 Task: Provide the 2023 Victory Lane Racing Xfinity Series picks for the track "Auto Club Speedway".
Action: Mouse moved to (168, 377)
Screenshot: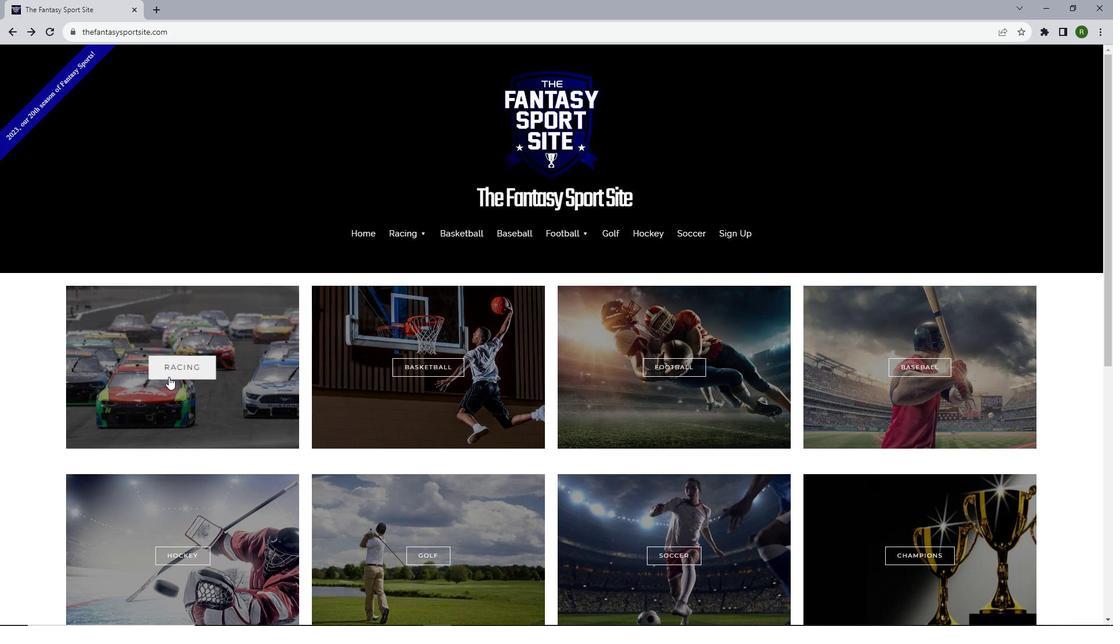 
Action: Mouse pressed left at (168, 377)
Screenshot: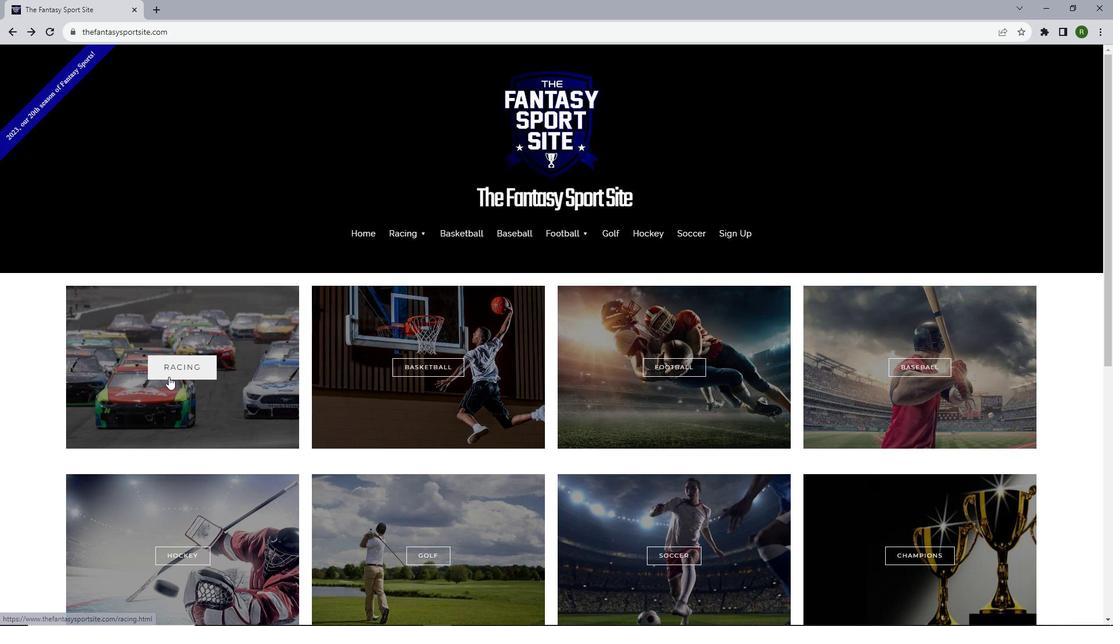 
Action: Mouse moved to (537, 512)
Screenshot: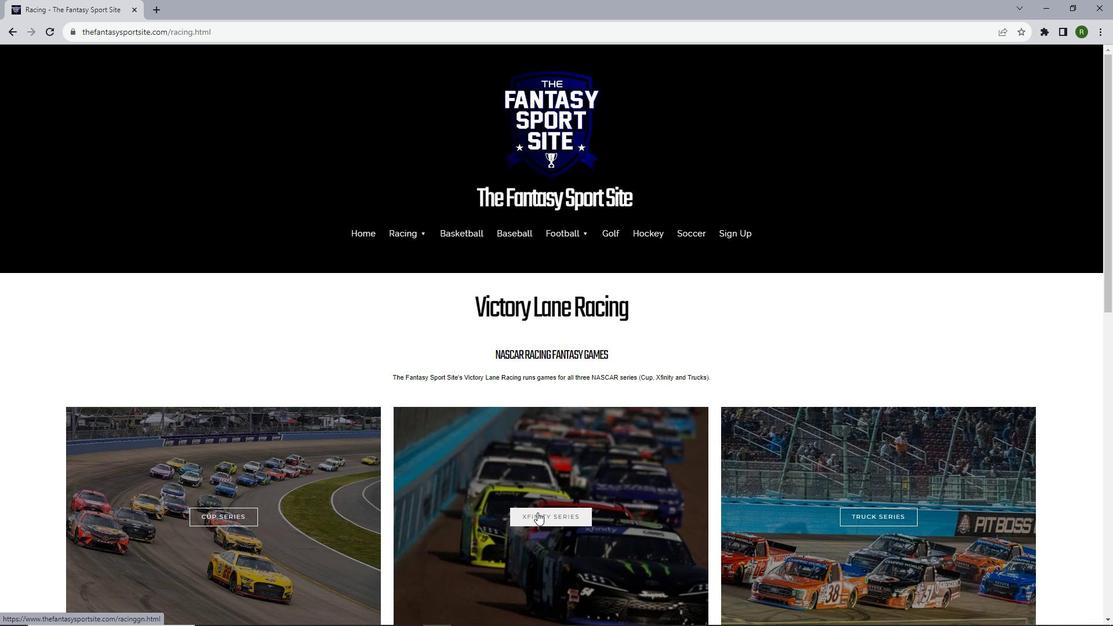 
Action: Mouse pressed left at (537, 512)
Screenshot: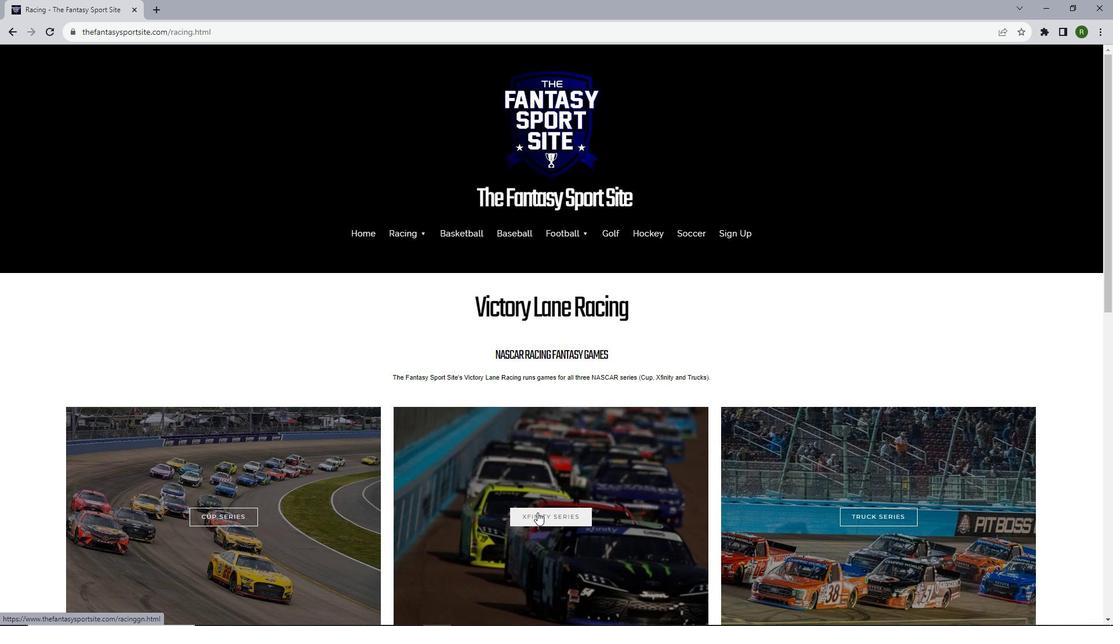 
Action: Mouse moved to (468, 369)
Screenshot: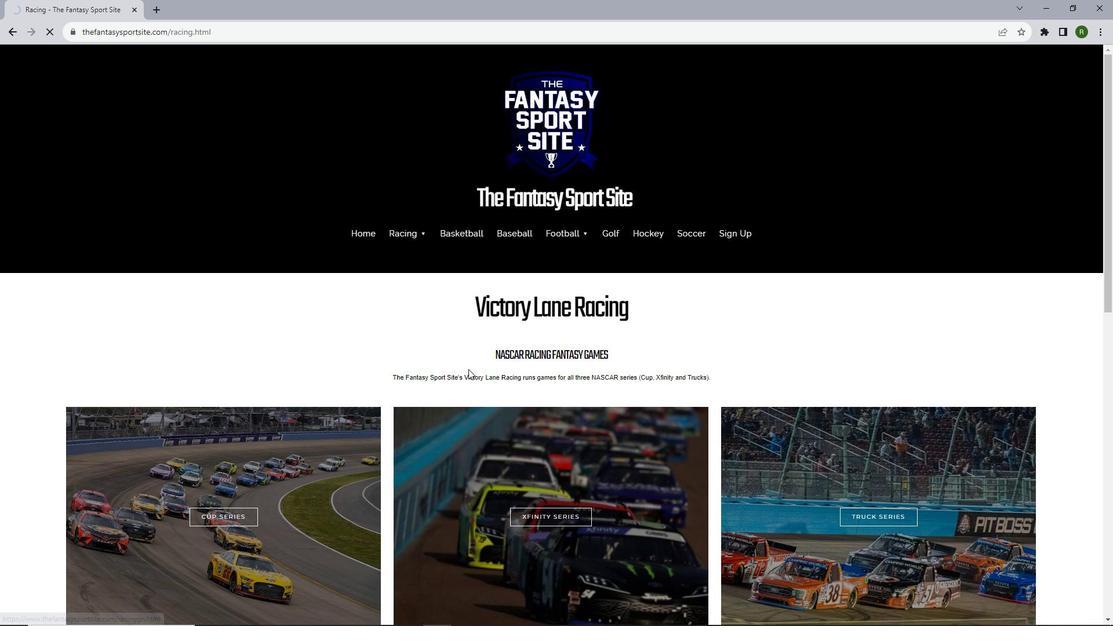 
Action: Mouse scrolled (468, 368) with delta (0, 0)
Screenshot: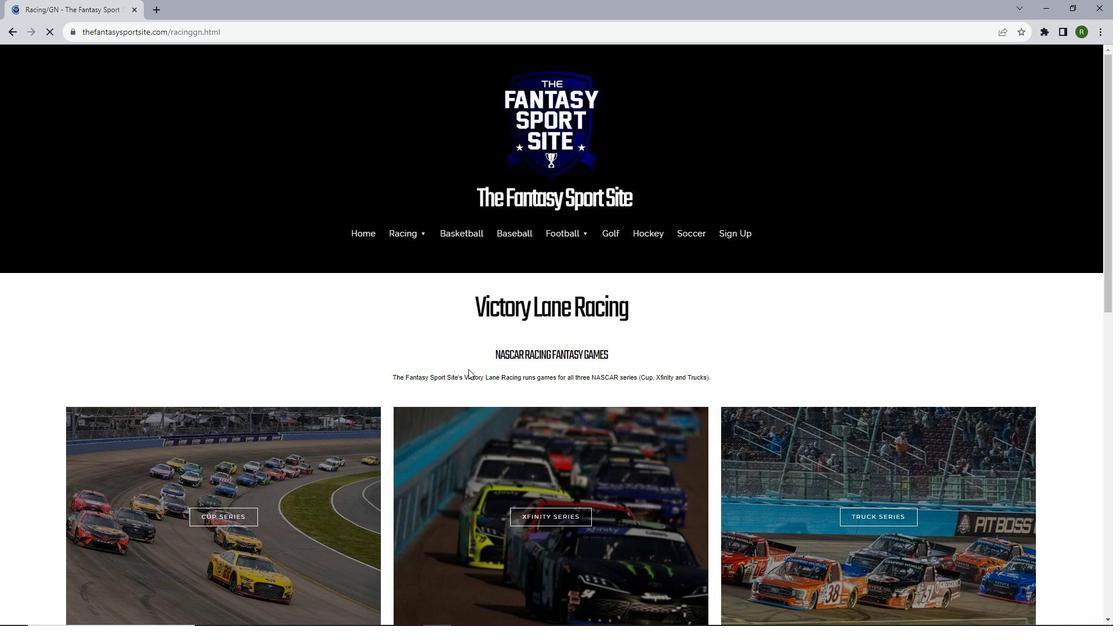 
Action: Mouse scrolled (468, 368) with delta (0, 0)
Screenshot: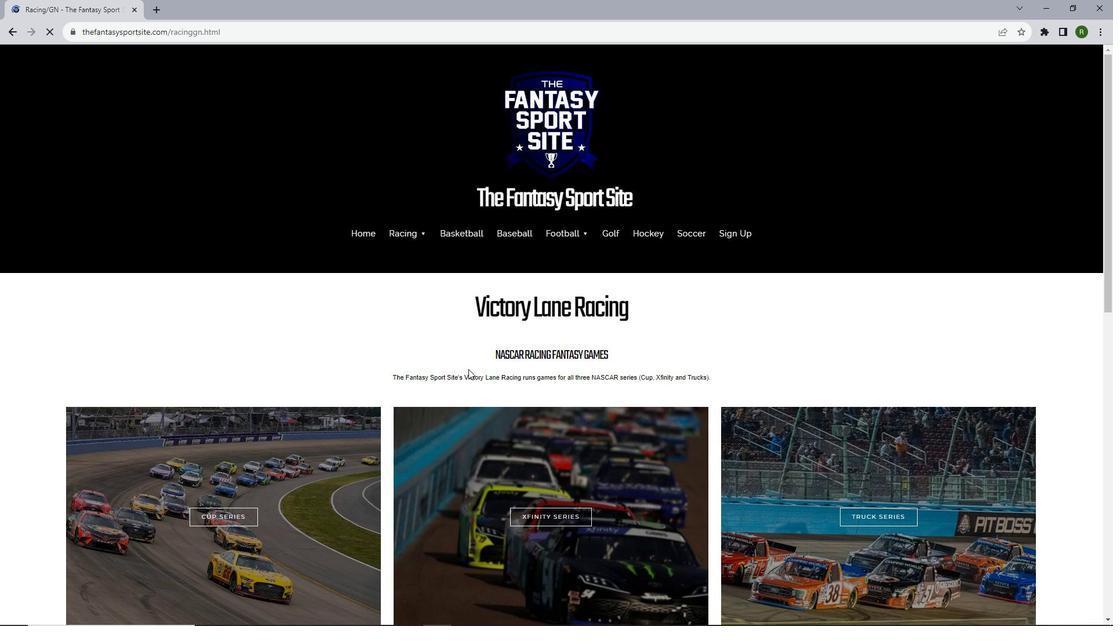 
Action: Mouse scrolled (468, 368) with delta (0, 0)
Screenshot: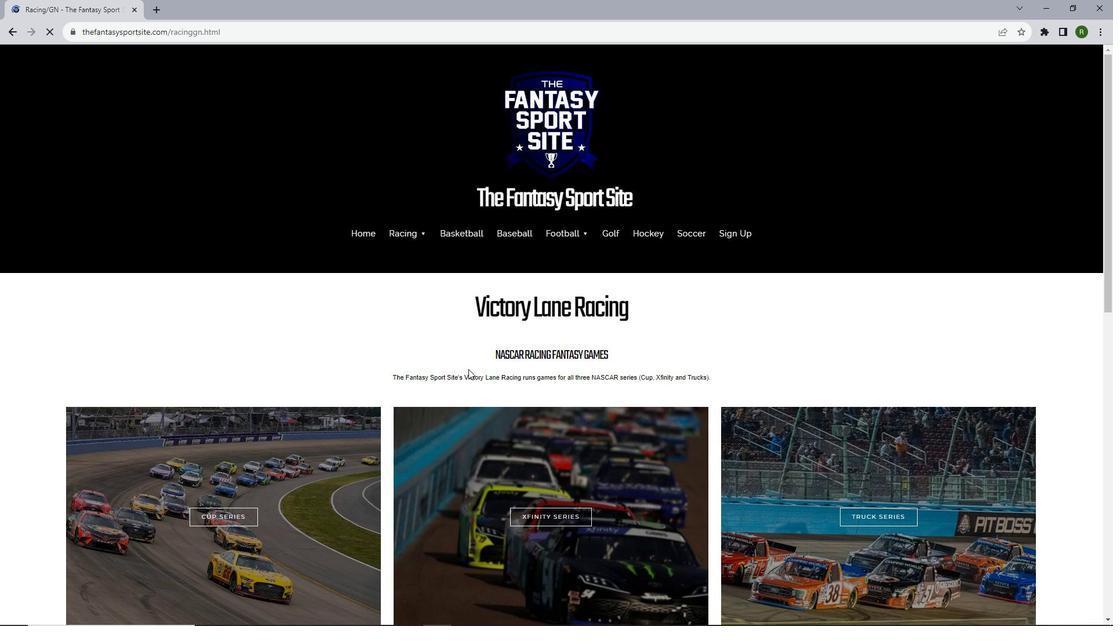
Action: Mouse scrolled (468, 368) with delta (0, 0)
Screenshot: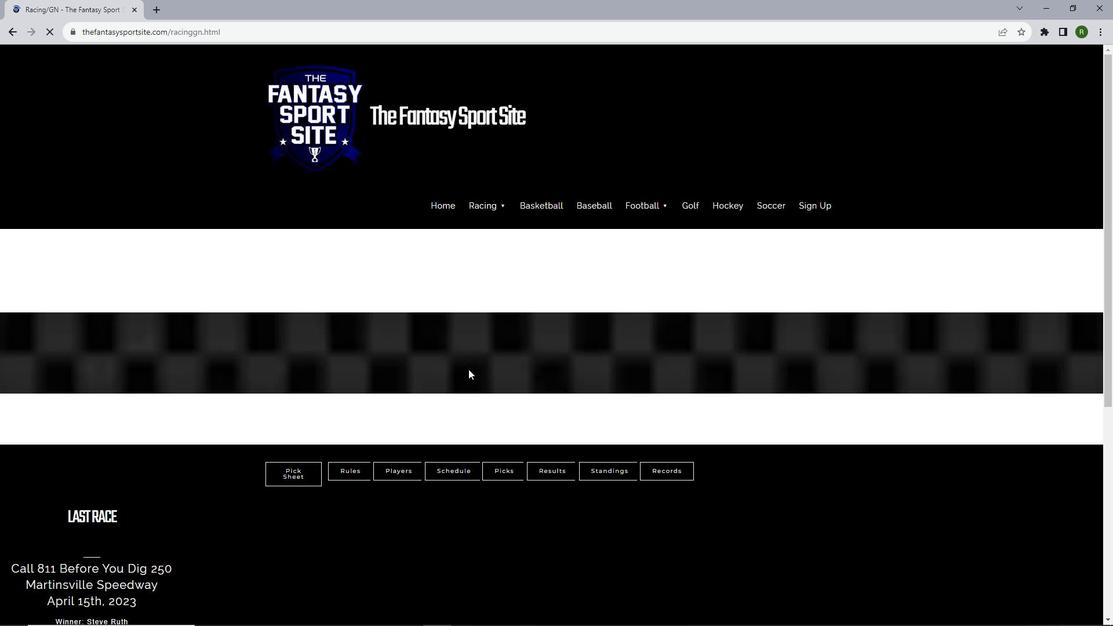 
Action: Mouse moved to (483, 376)
Screenshot: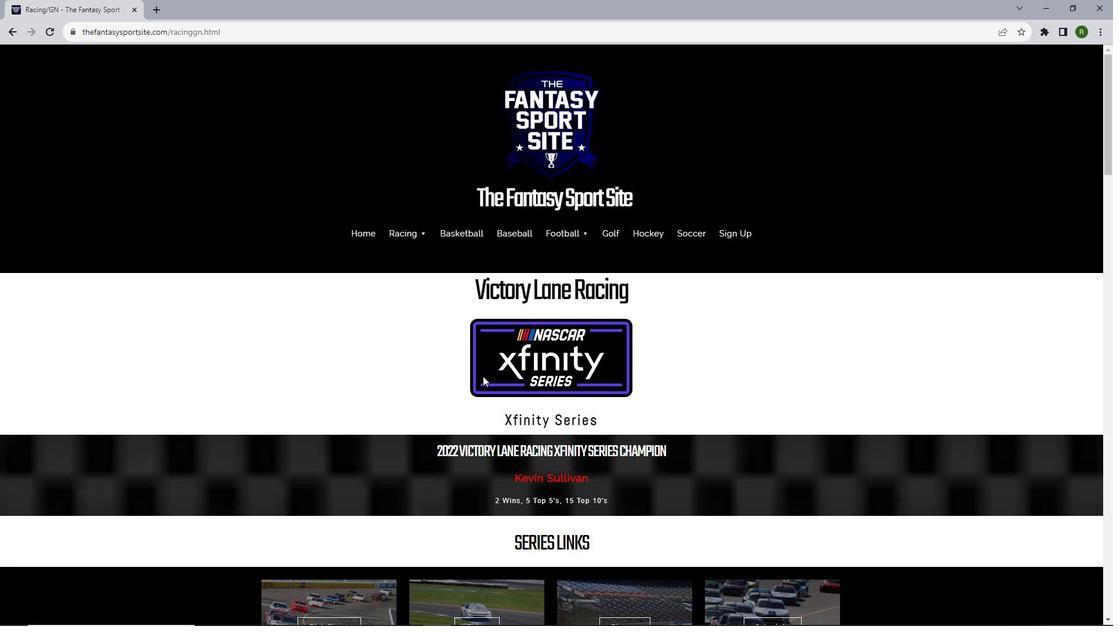 
Action: Mouse scrolled (483, 375) with delta (0, 0)
Screenshot: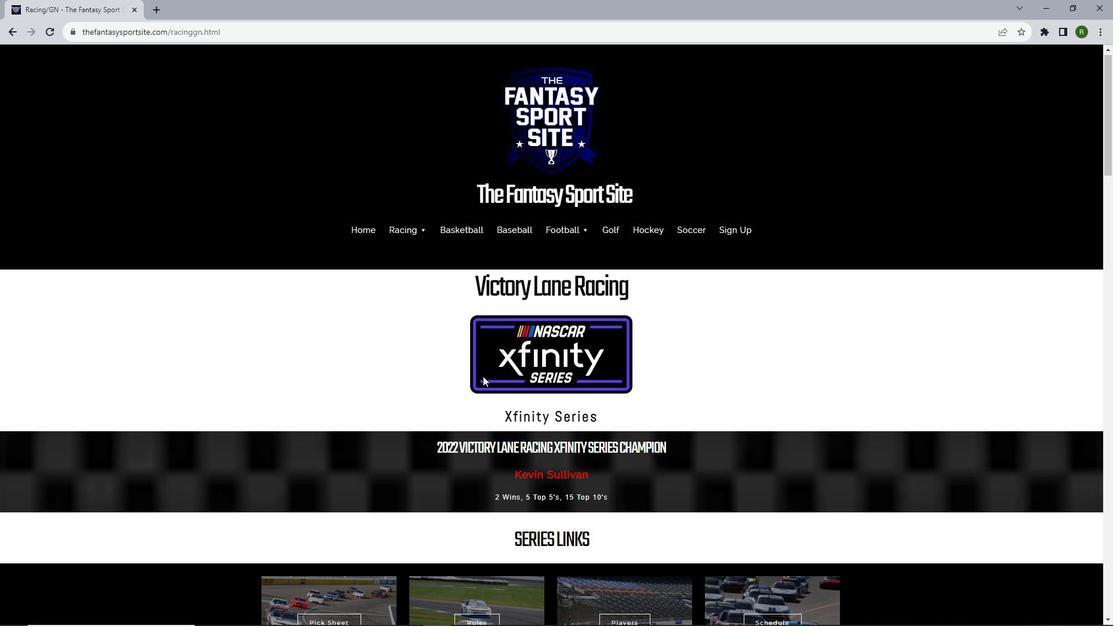 
Action: Mouse scrolled (483, 375) with delta (0, 0)
Screenshot: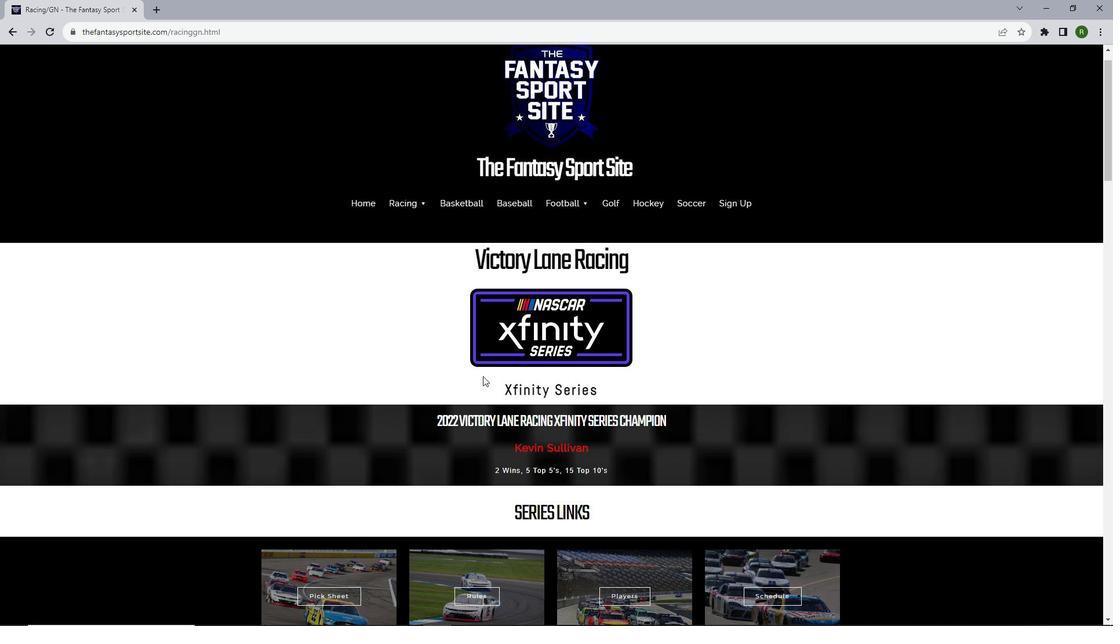 
Action: Mouse scrolled (483, 375) with delta (0, 0)
Screenshot: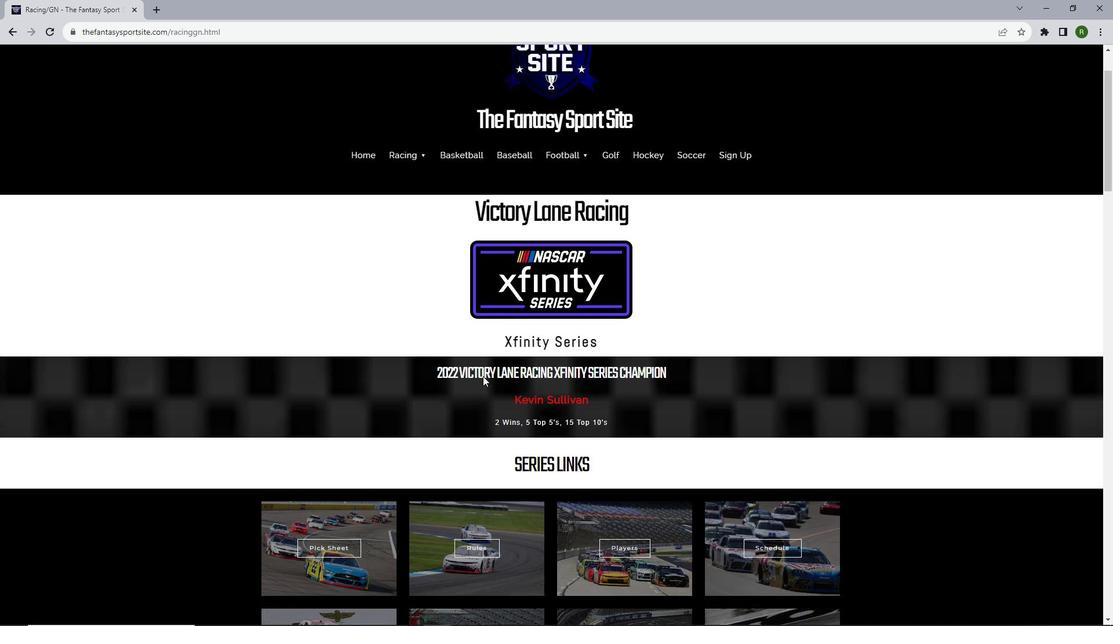 
Action: Mouse scrolled (483, 375) with delta (0, 0)
Screenshot: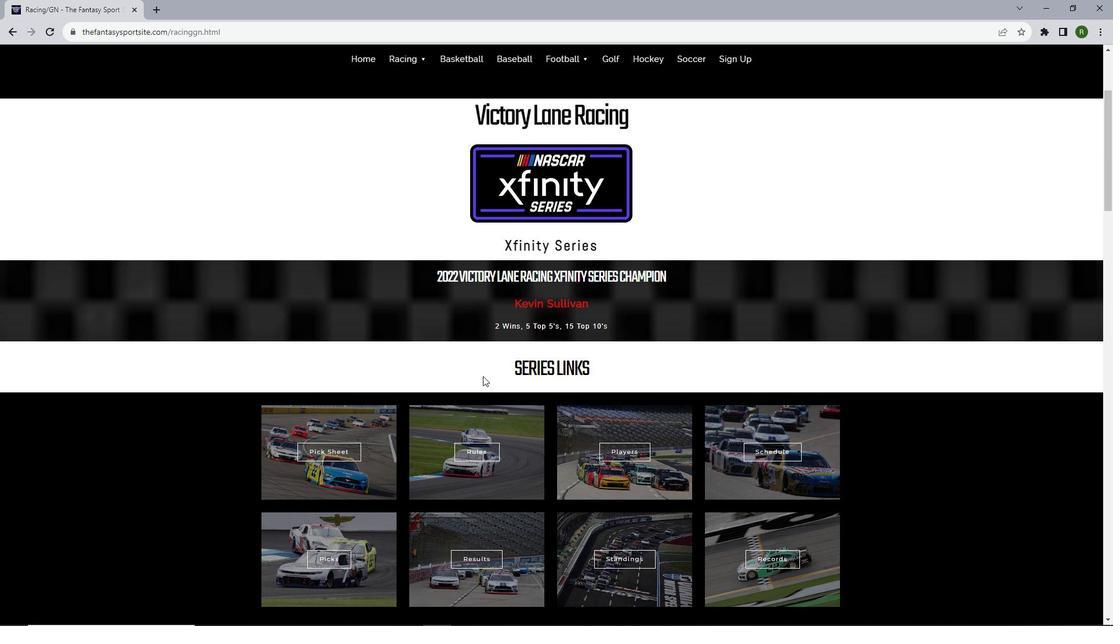 
Action: Mouse scrolled (483, 375) with delta (0, 0)
Screenshot: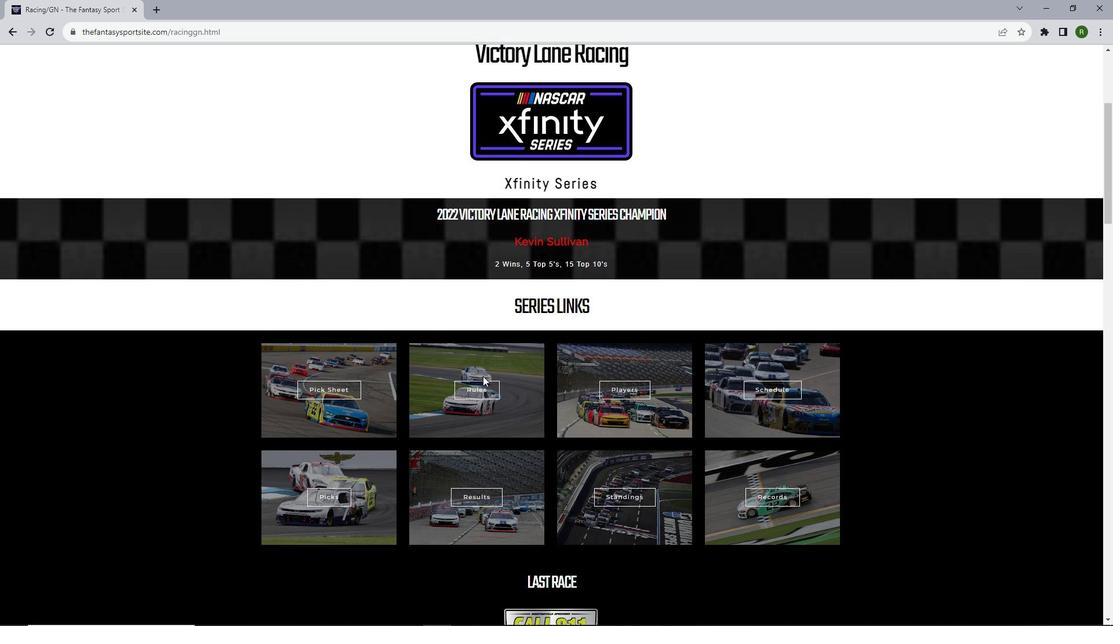 
Action: Mouse scrolled (483, 375) with delta (0, 0)
Screenshot: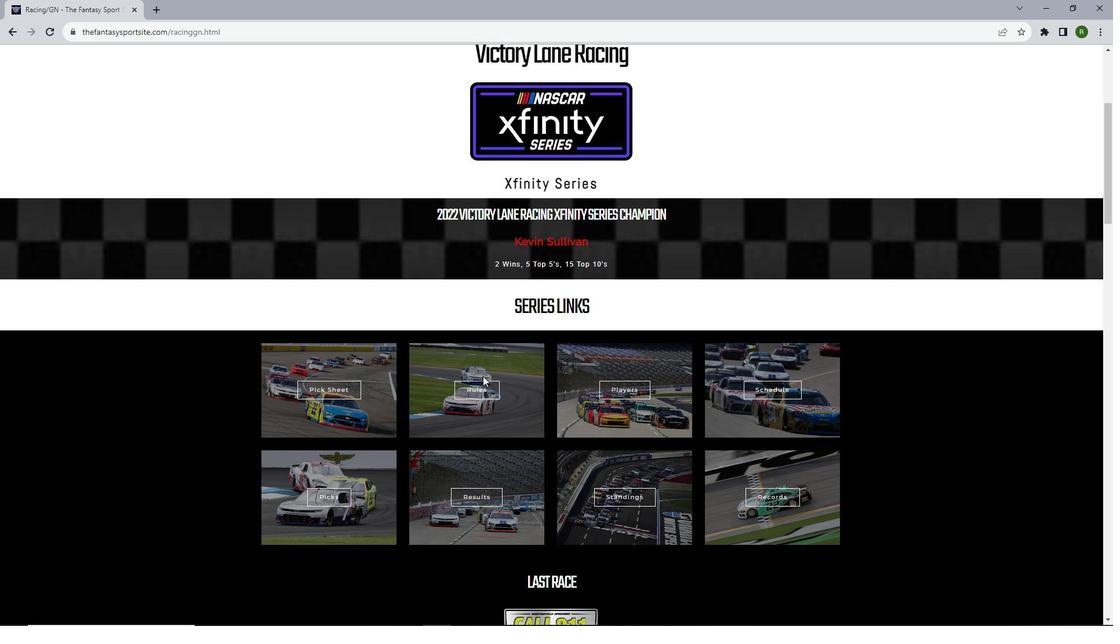 
Action: Mouse moved to (318, 388)
Screenshot: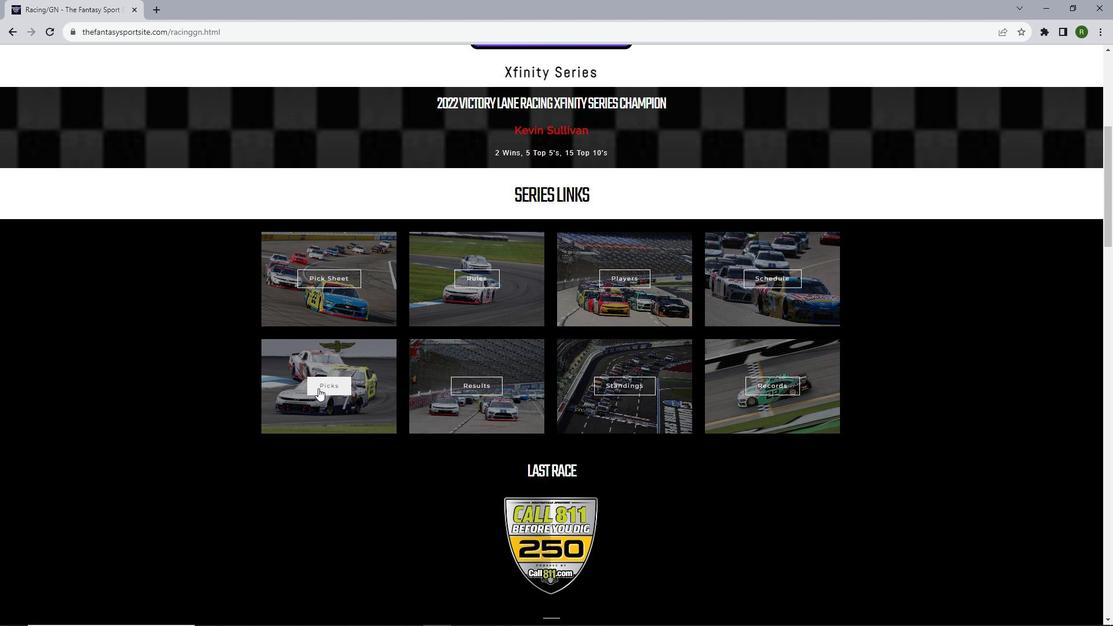 
Action: Mouse pressed left at (318, 388)
Screenshot: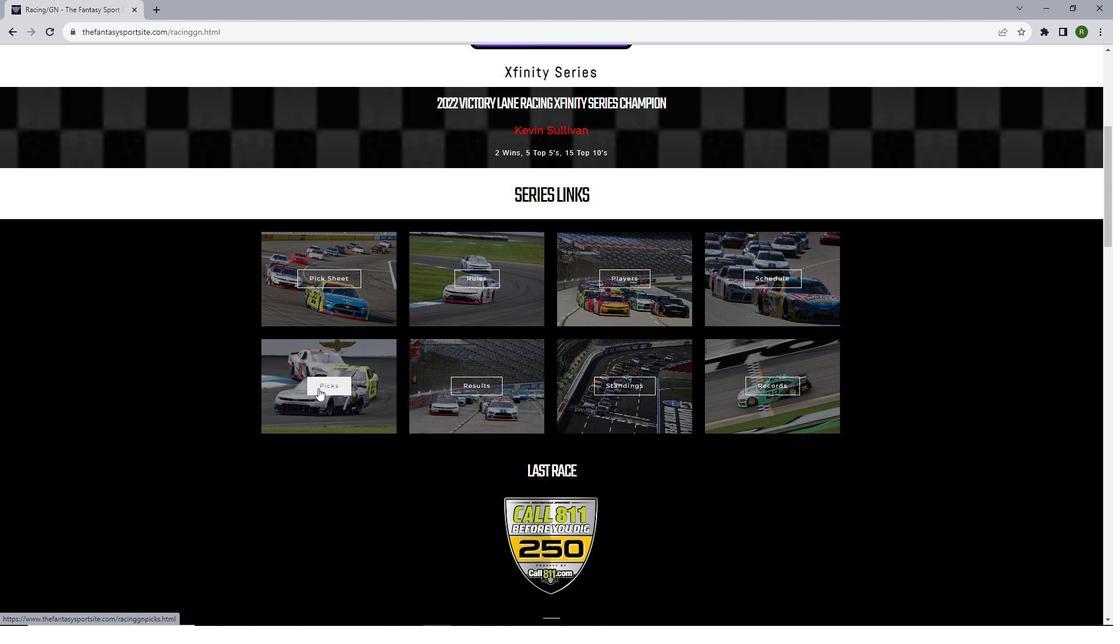 
Action: Mouse moved to (467, 329)
Screenshot: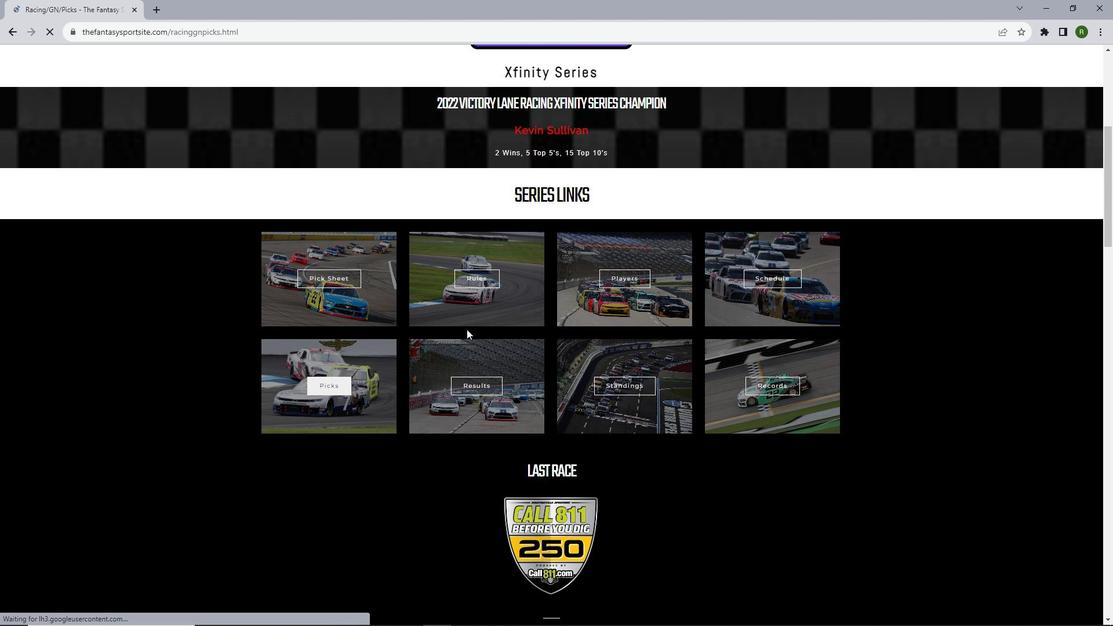
Action: Mouse scrolled (467, 328) with delta (0, 0)
Screenshot: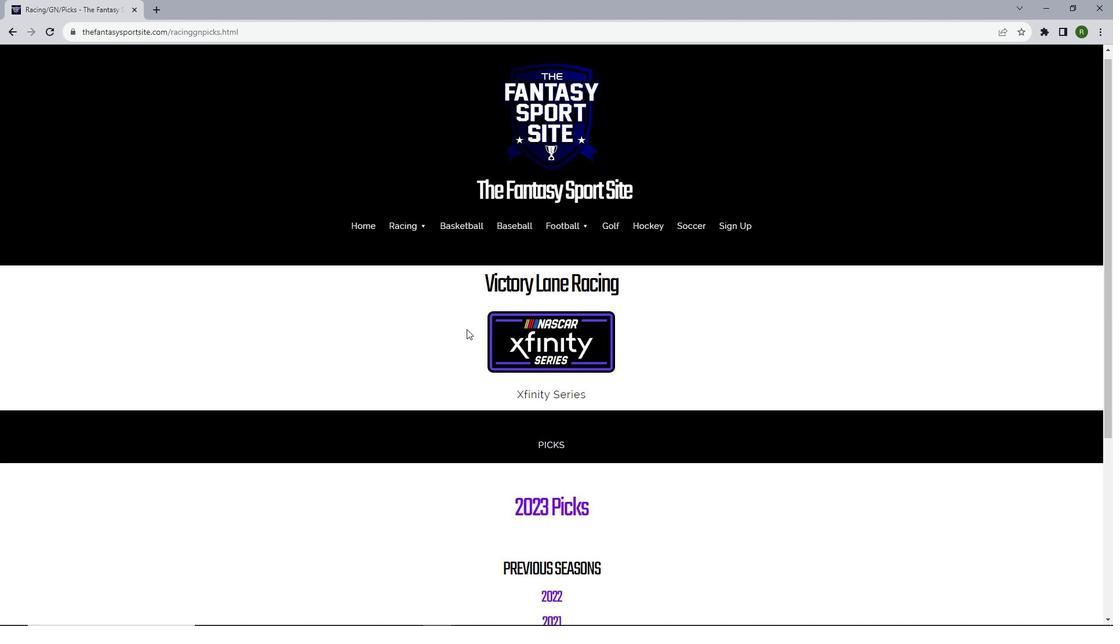 
Action: Mouse scrolled (467, 328) with delta (0, 0)
Screenshot: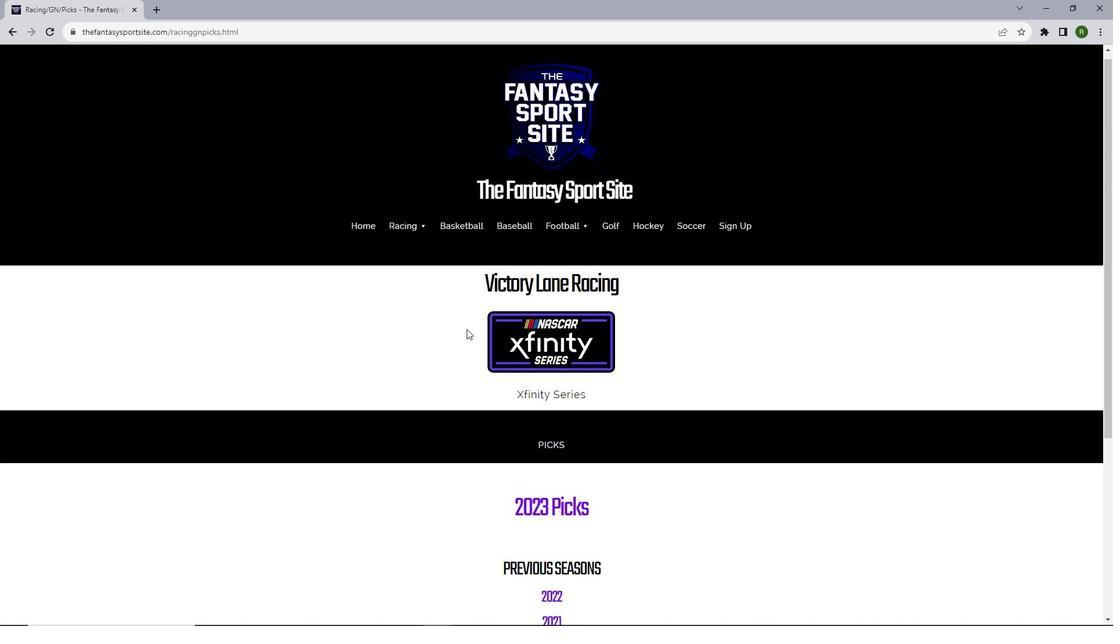 
Action: Mouse moved to (558, 392)
Screenshot: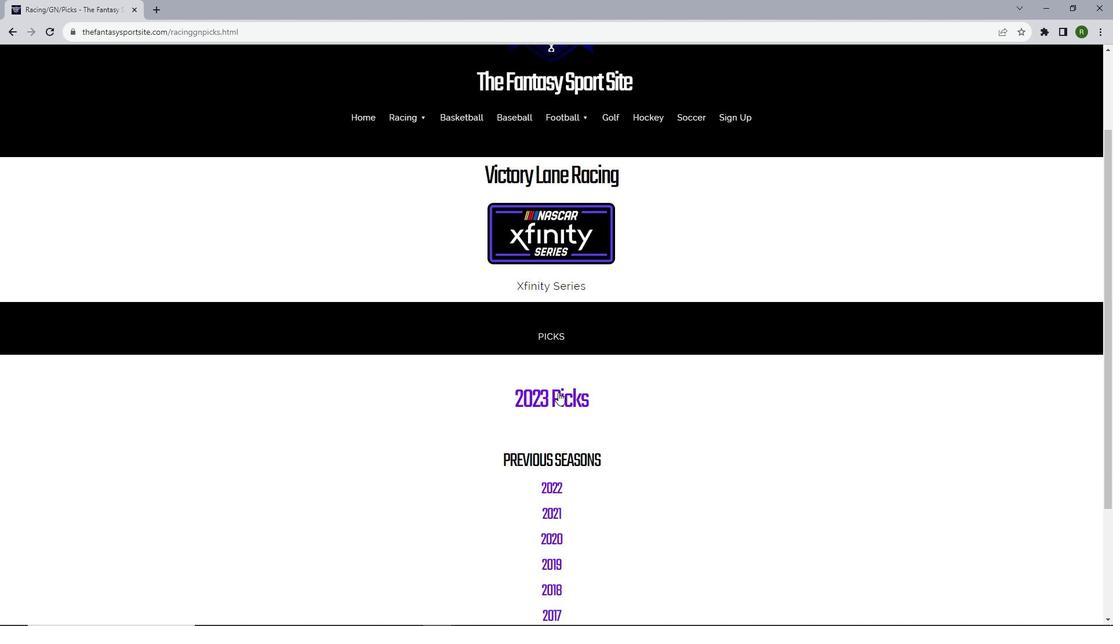 
Action: Mouse pressed left at (558, 392)
Screenshot: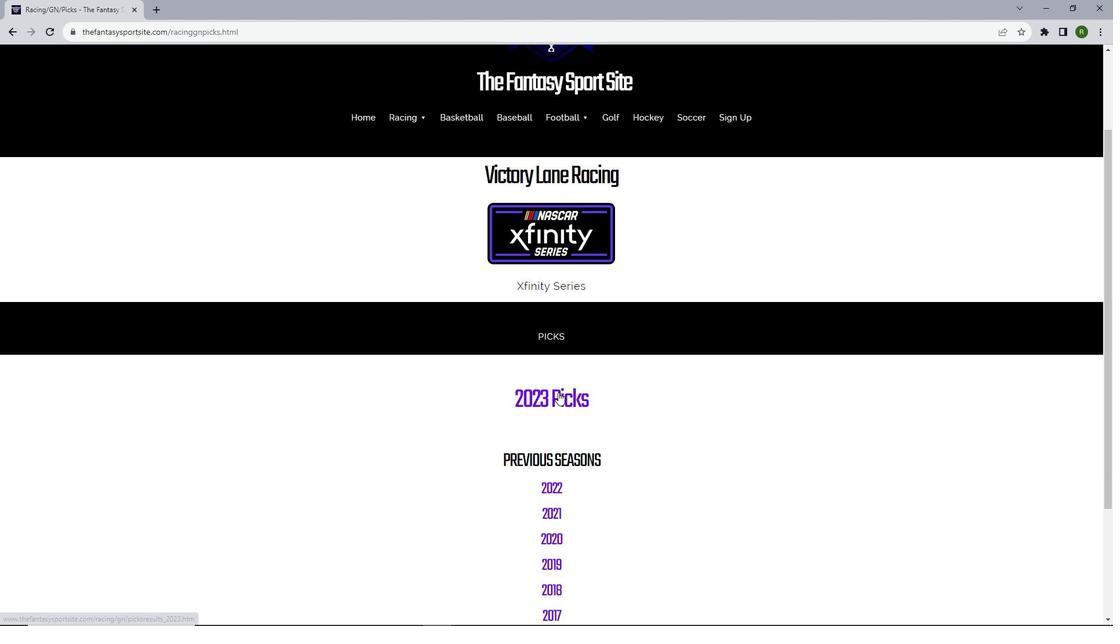 
Action: Mouse moved to (546, 129)
Screenshot: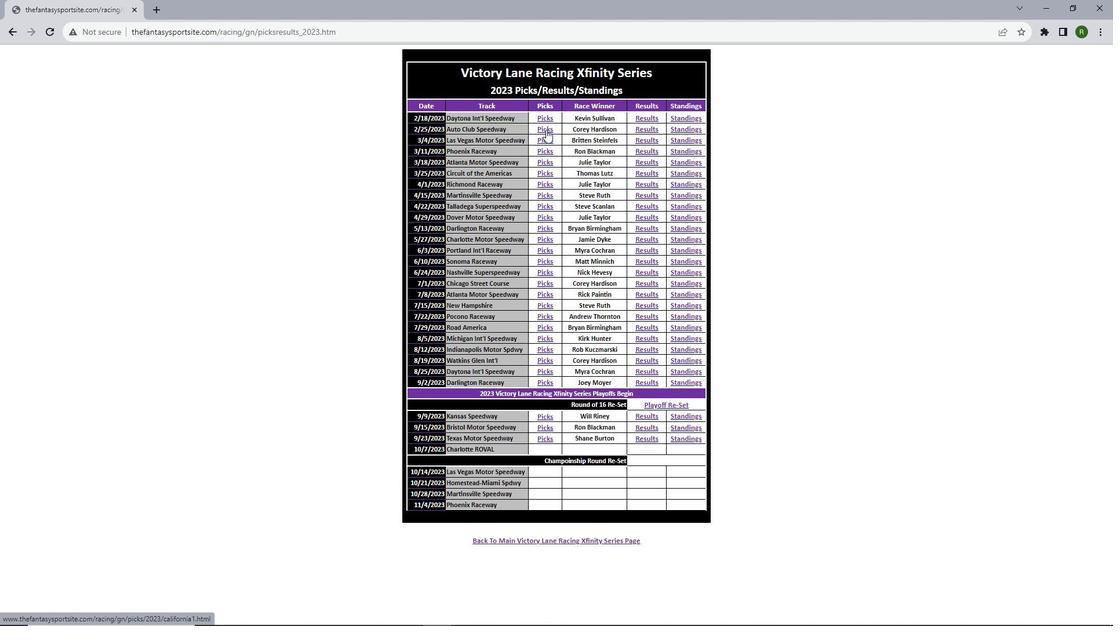 
Action: Mouse pressed left at (546, 129)
Screenshot: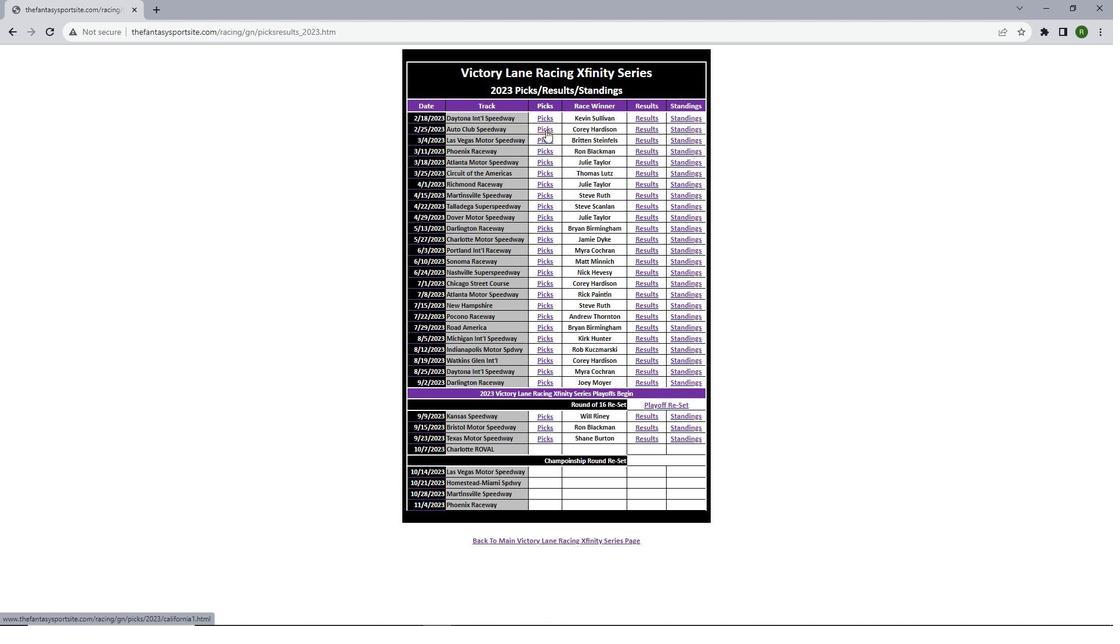 
Action: Mouse moved to (544, 146)
Screenshot: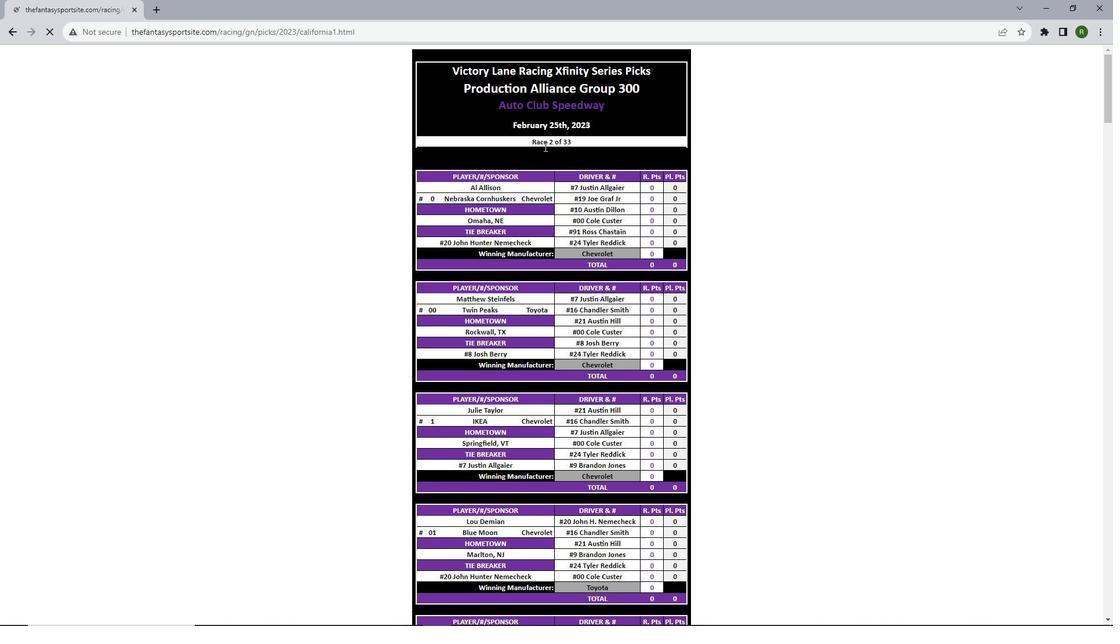 
Action: Mouse scrolled (544, 146) with delta (0, 0)
Screenshot: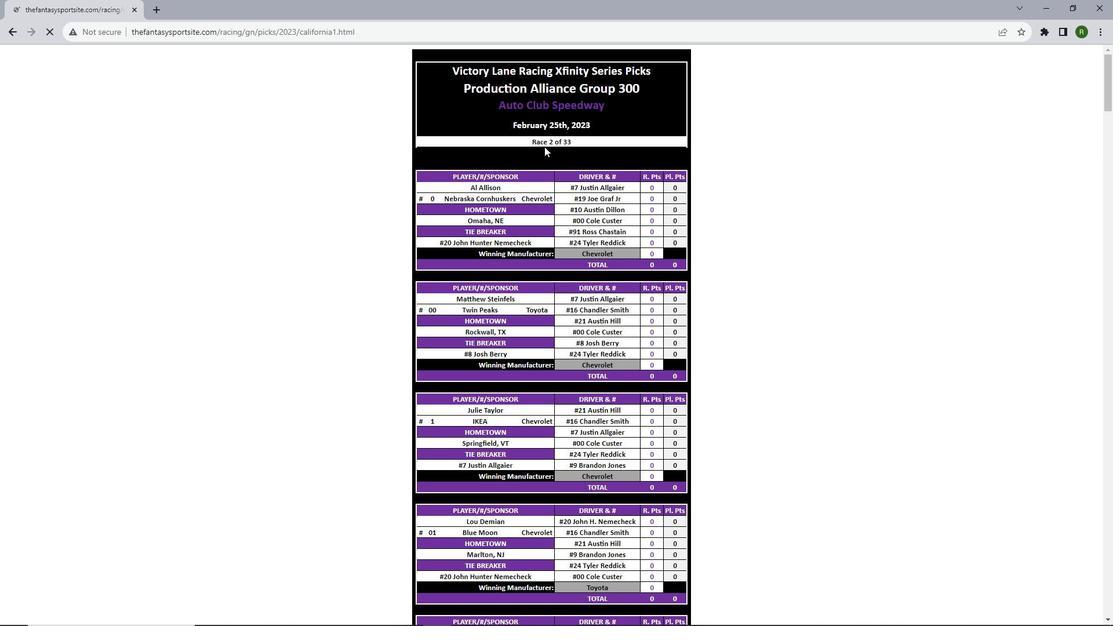 
Action: Mouse scrolled (544, 146) with delta (0, 0)
Screenshot: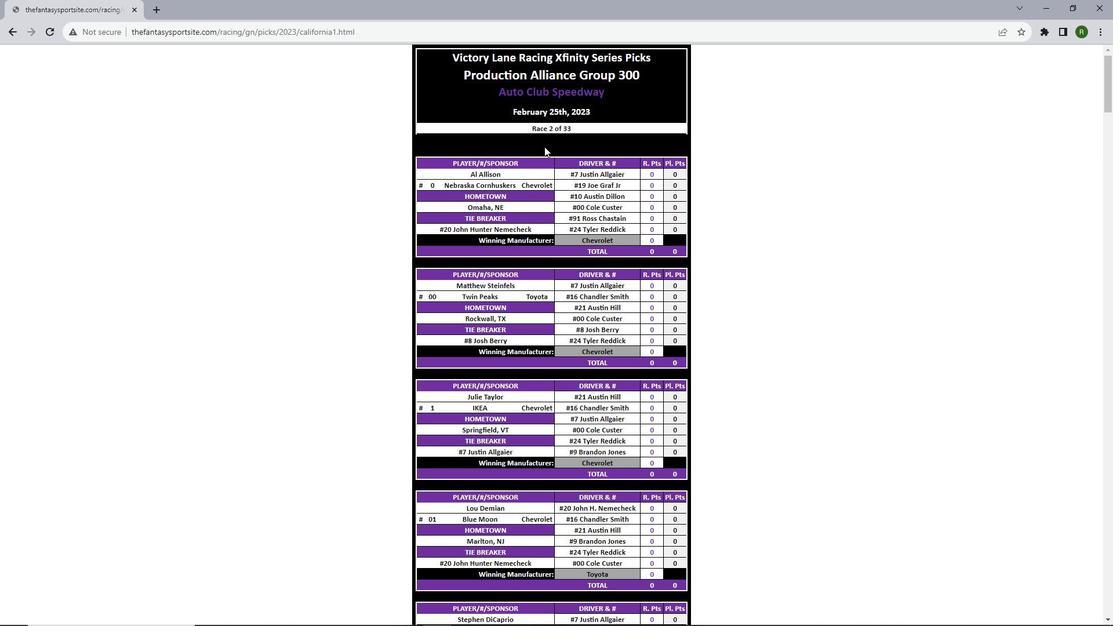 
Action: Mouse scrolled (544, 146) with delta (0, 0)
Screenshot: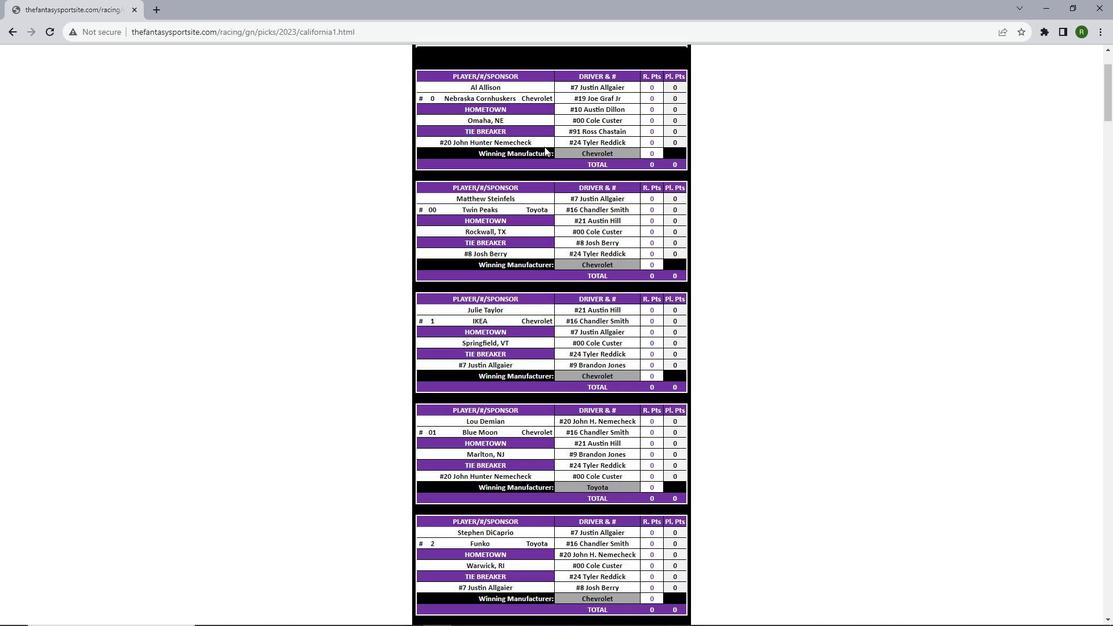 
Action: Mouse scrolled (544, 146) with delta (0, 0)
Screenshot: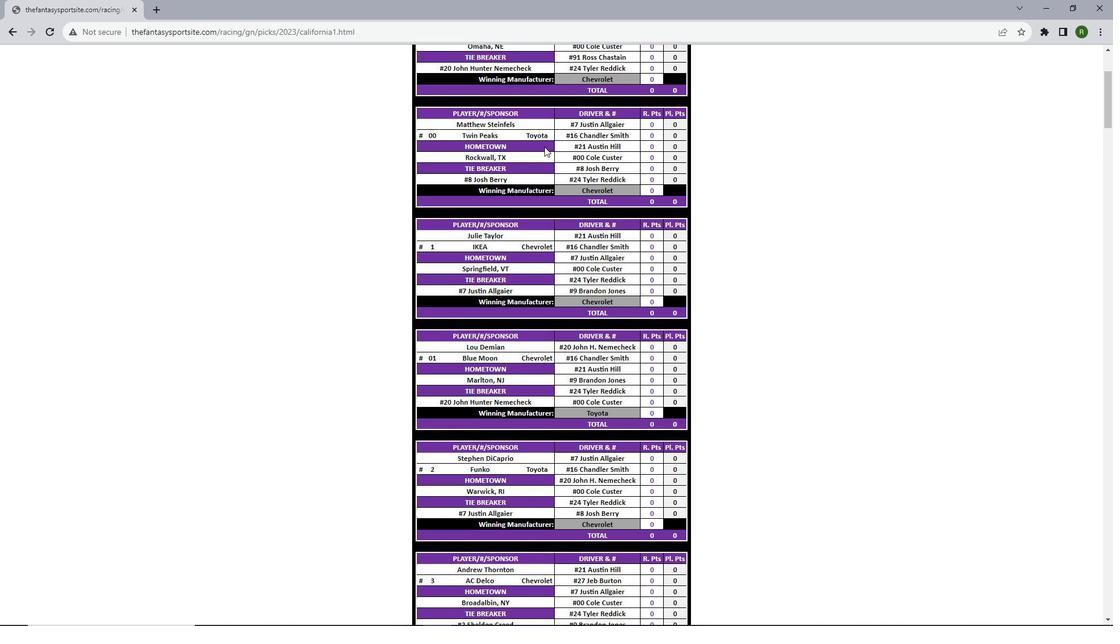 
Action: Mouse scrolled (544, 146) with delta (0, 0)
Screenshot: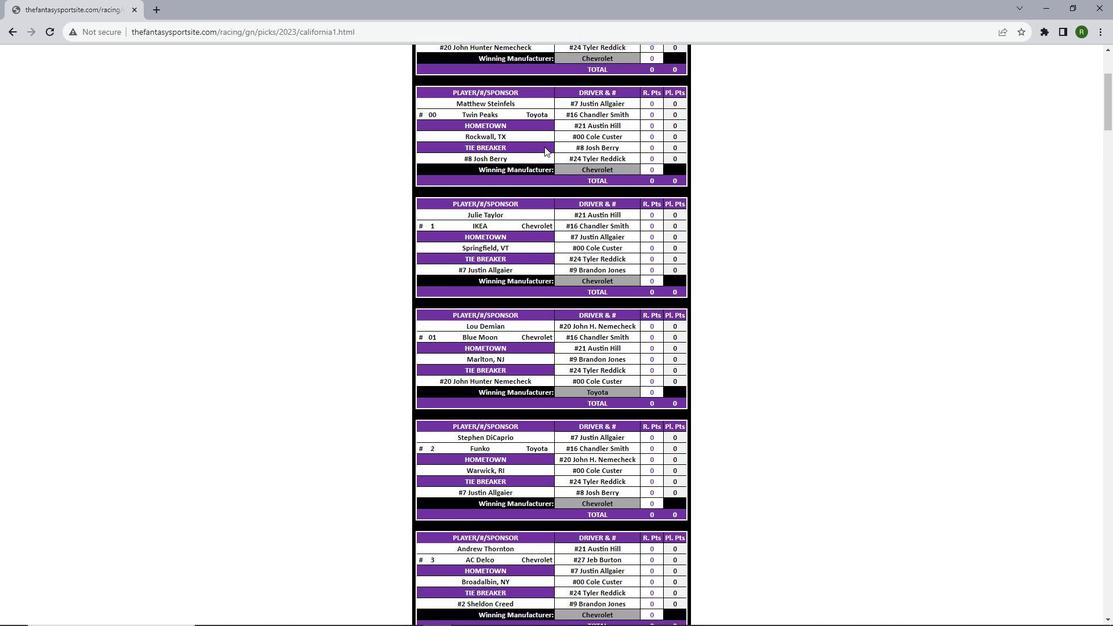 
Action: Mouse scrolled (544, 146) with delta (0, 0)
Screenshot: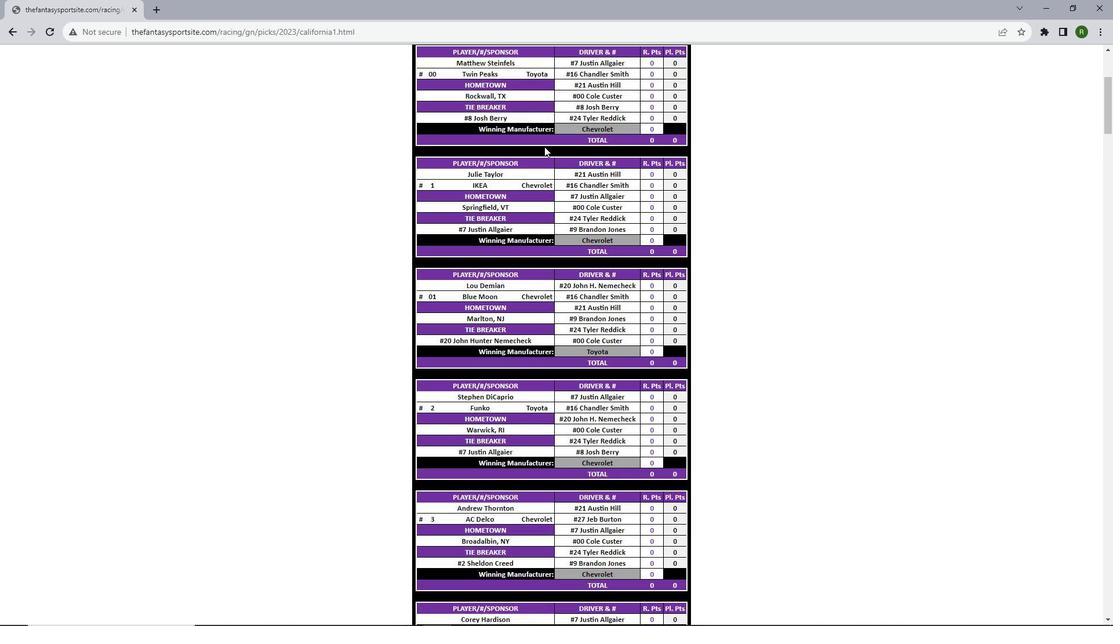 
Action: Mouse scrolled (544, 146) with delta (0, 0)
Screenshot: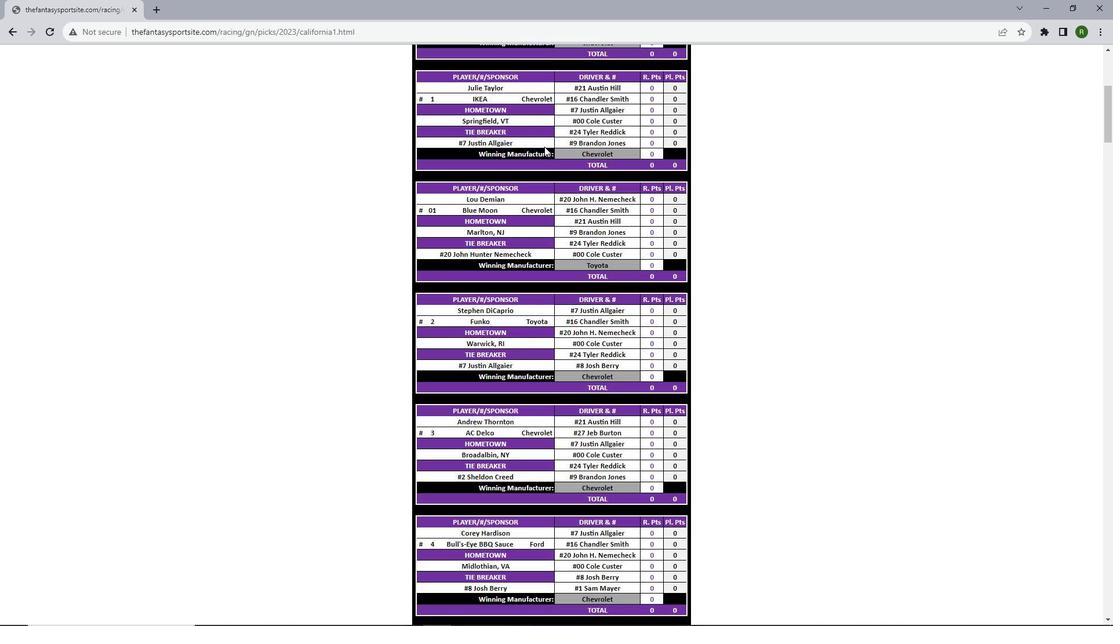 
Action: Mouse scrolled (544, 146) with delta (0, 0)
Screenshot: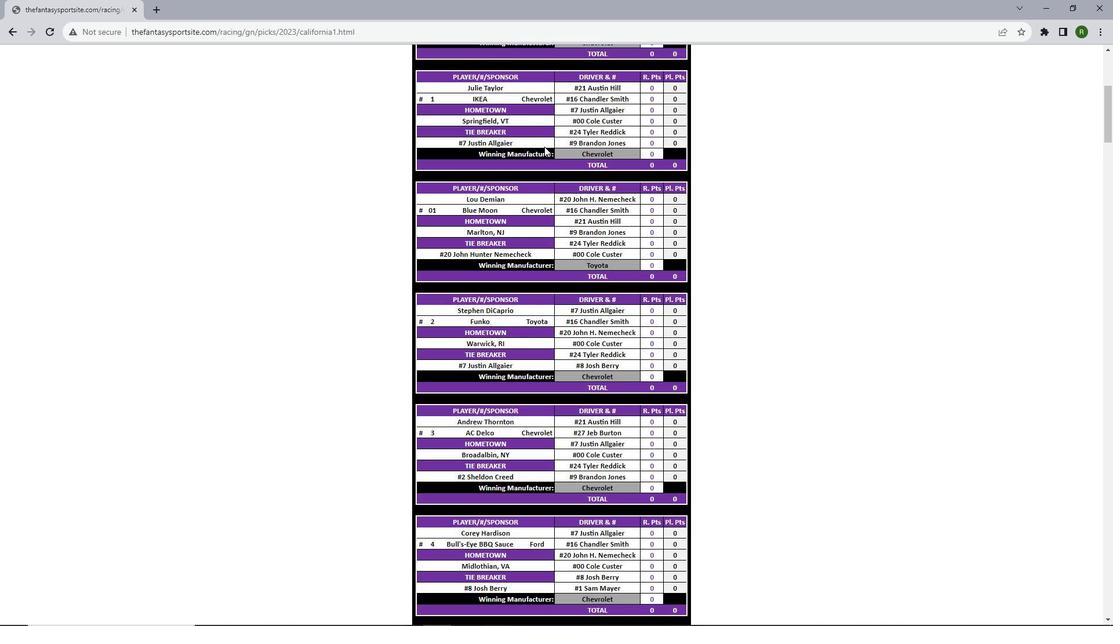 
Action: Mouse scrolled (544, 146) with delta (0, 0)
Screenshot: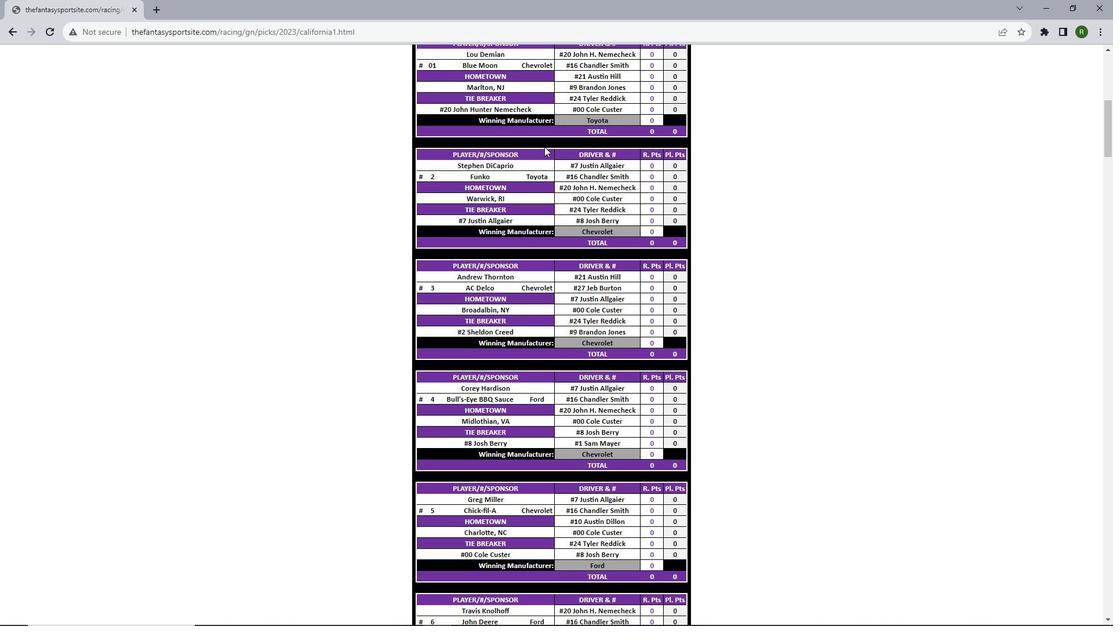 
Action: Mouse scrolled (544, 146) with delta (0, 0)
Screenshot: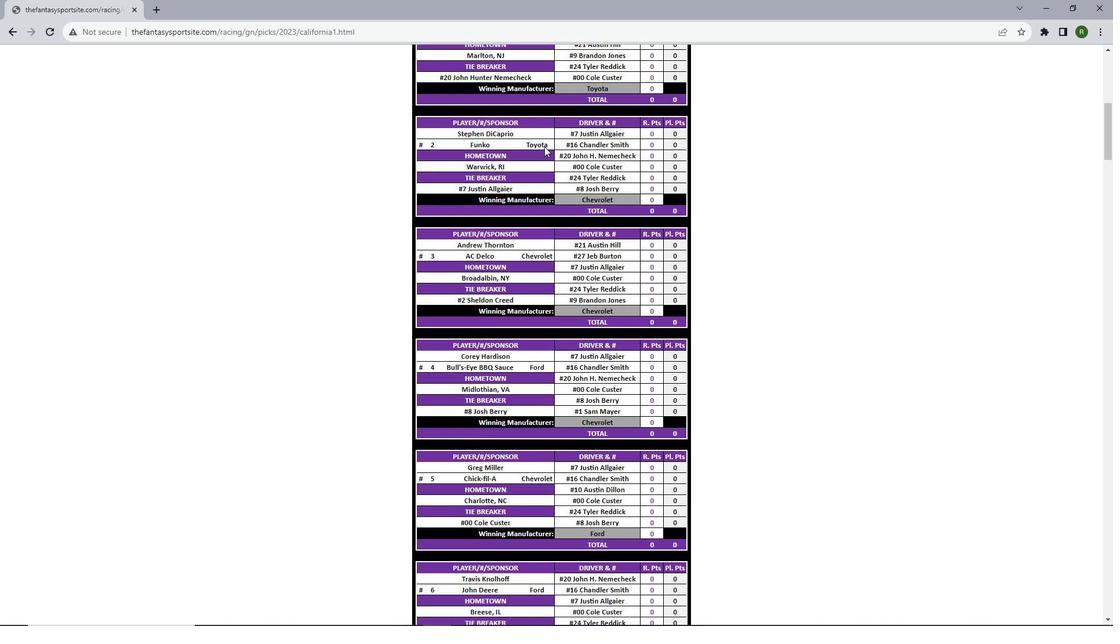 
Action: Mouse scrolled (544, 146) with delta (0, 0)
Screenshot: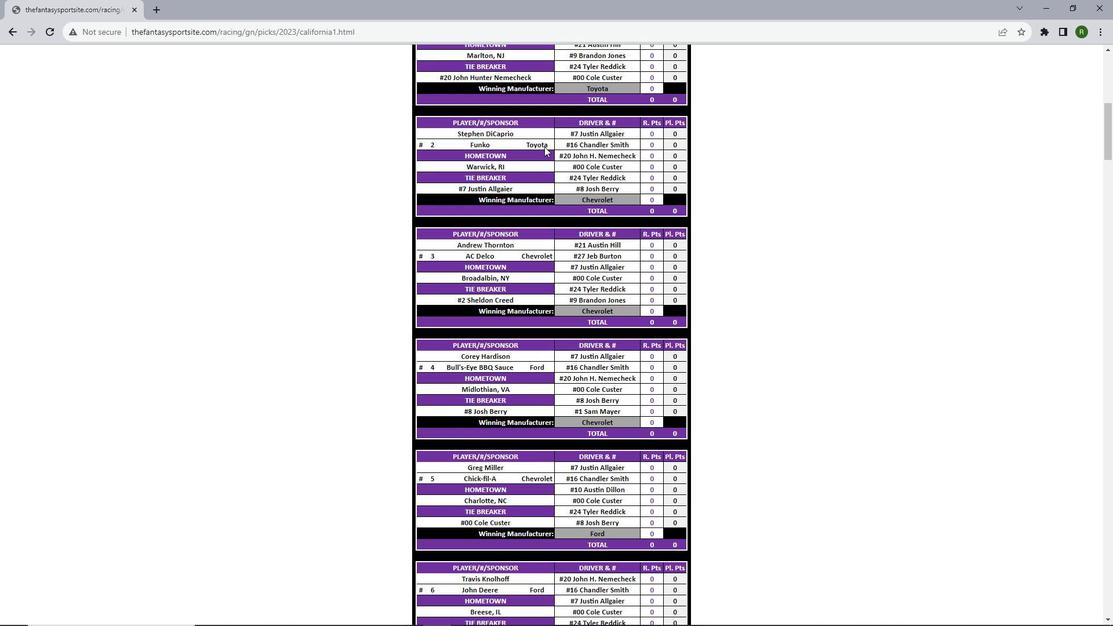 
Action: Mouse scrolled (544, 146) with delta (0, 0)
Screenshot: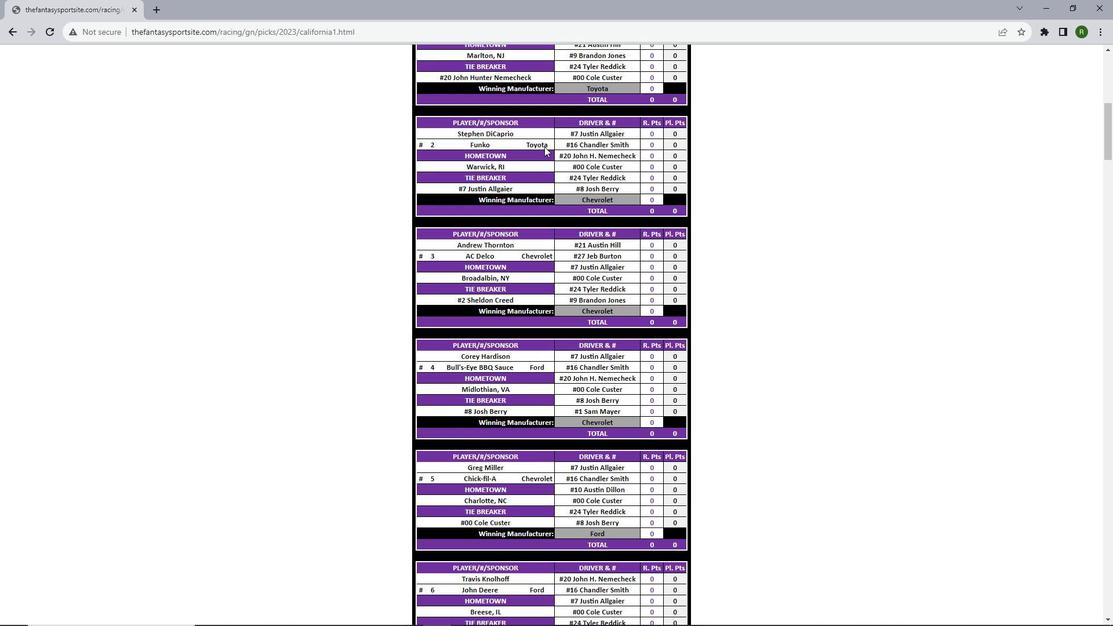 
Action: Mouse scrolled (544, 146) with delta (0, 0)
Screenshot: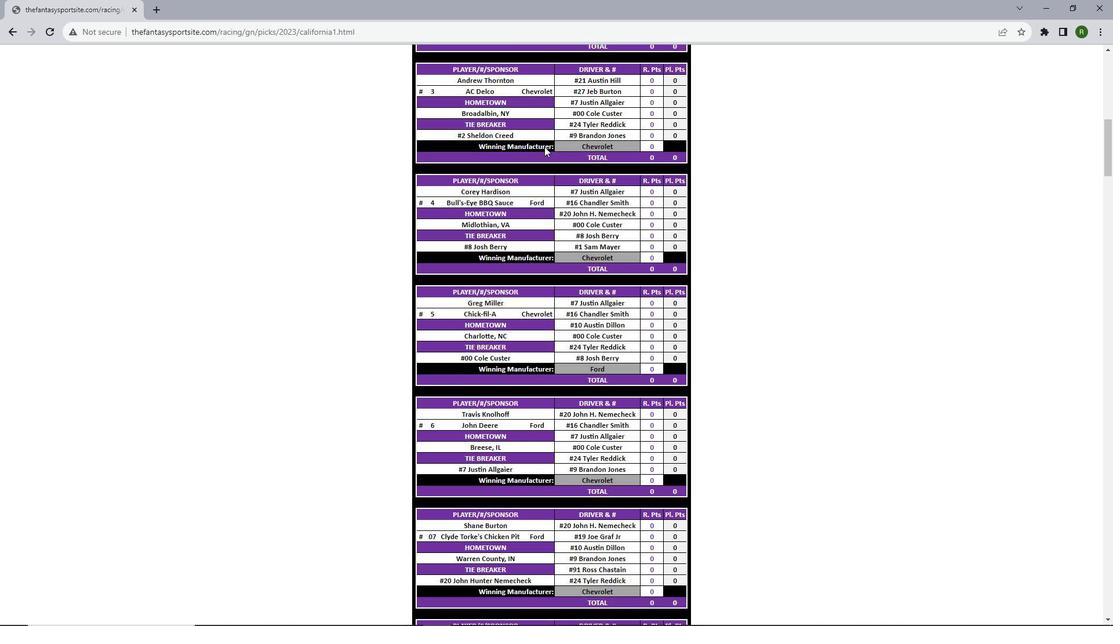 
Action: Mouse scrolled (544, 146) with delta (0, 0)
Screenshot: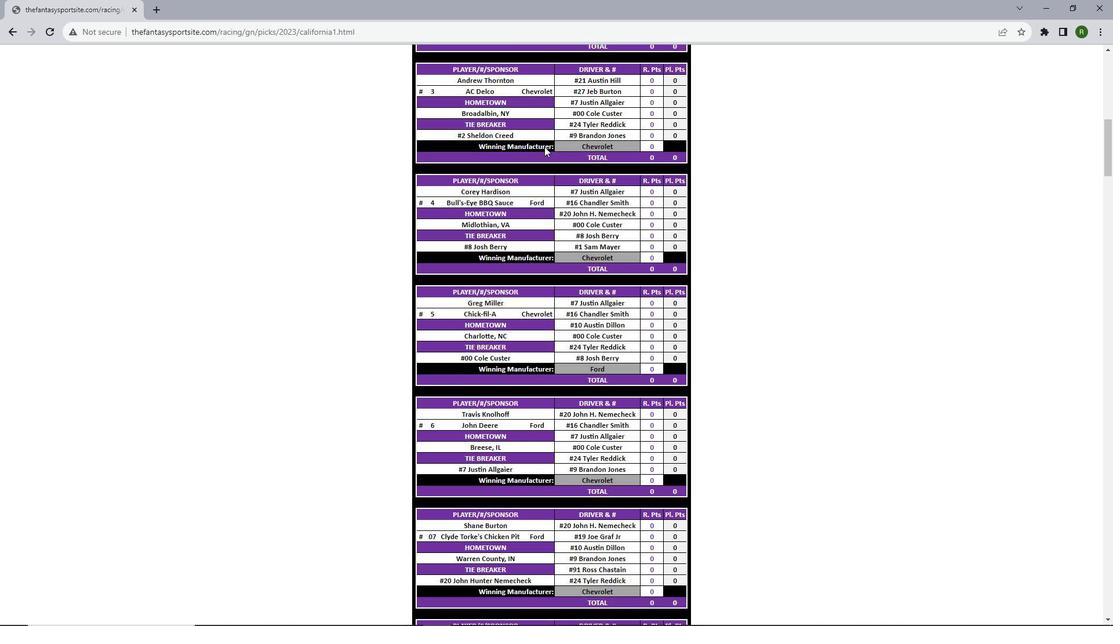 
Action: Mouse scrolled (544, 146) with delta (0, 0)
Screenshot: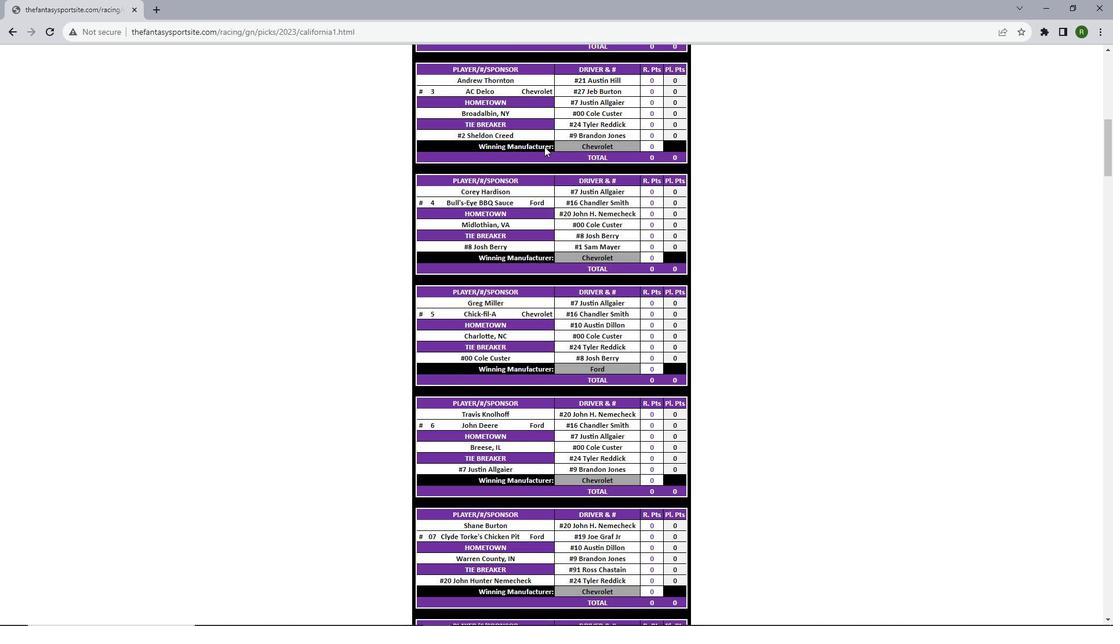 
Action: Mouse scrolled (544, 146) with delta (0, 0)
Screenshot: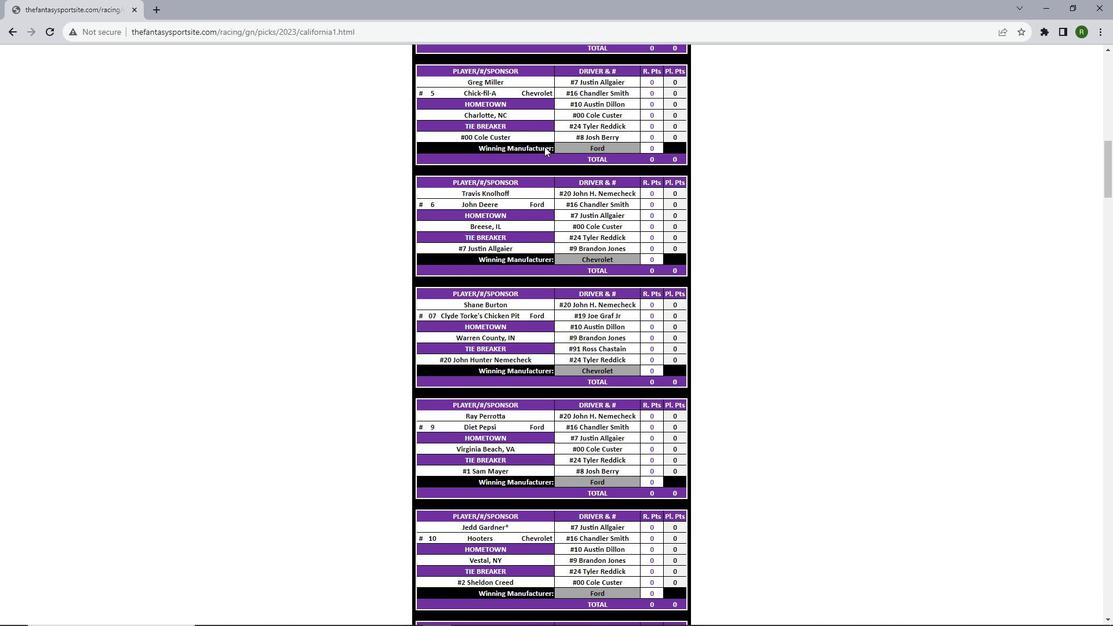 
Action: Mouse scrolled (544, 146) with delta (0, 0)
Screenshot: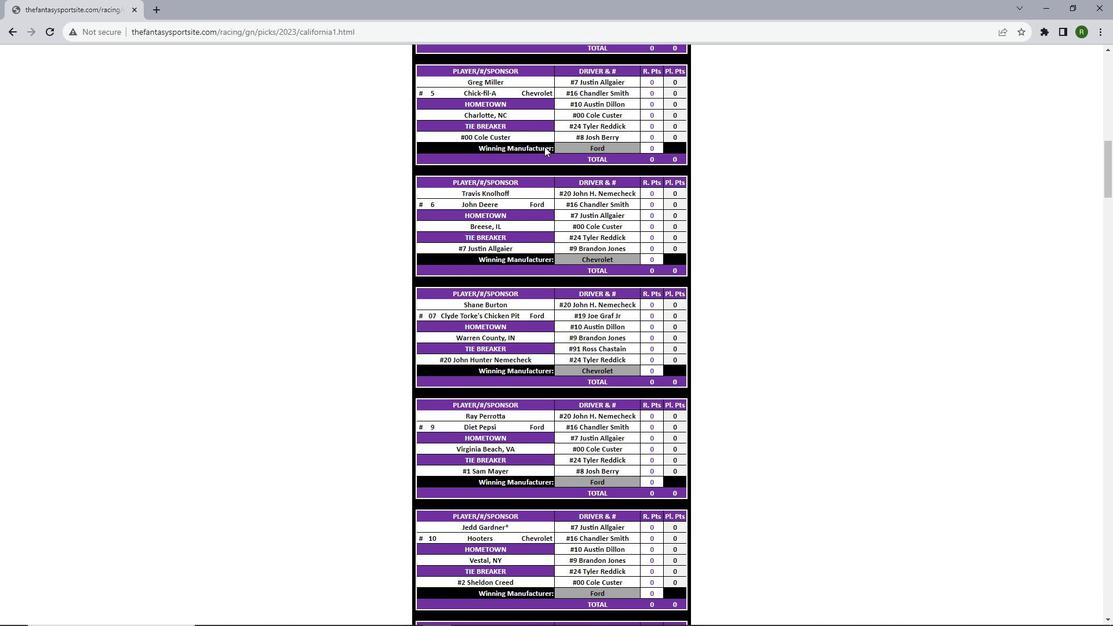 
Action: Mouse scrolled (544, 146) with delta (0, 0)
Screenshot: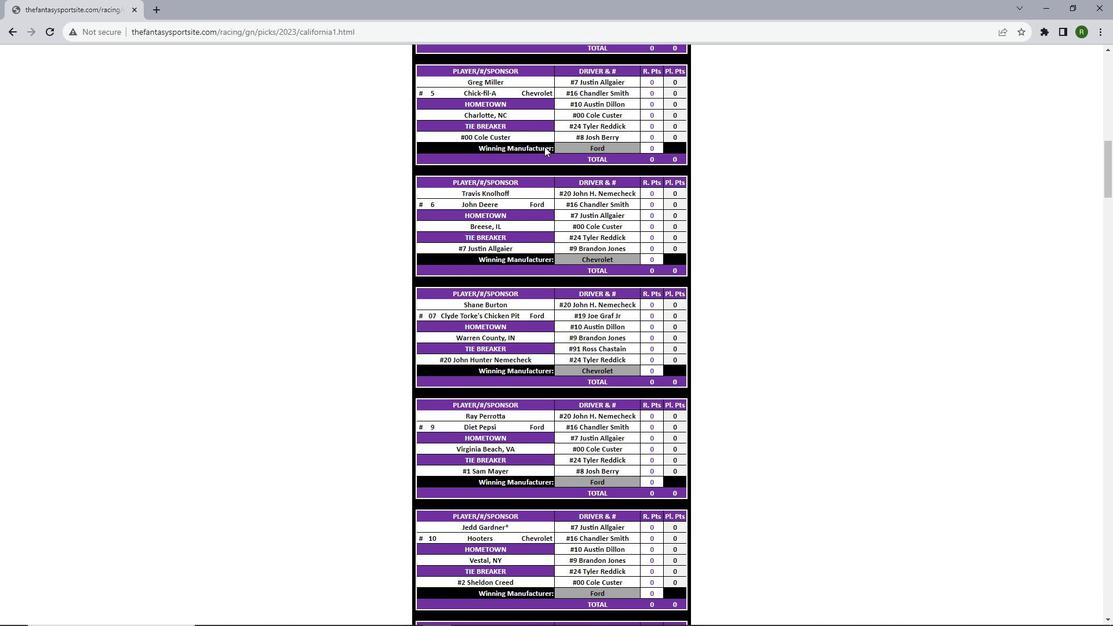 
Action: Mouse scrolled (544, 146) with delta (0, 0)
Screenshot: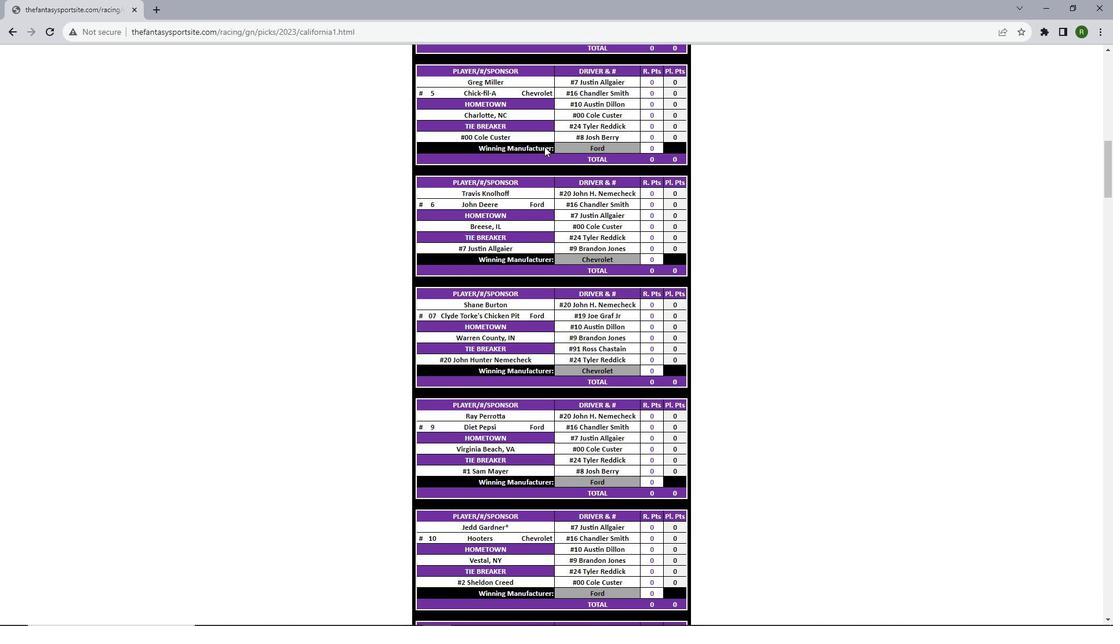 
Action: Mouse scrolled (544, 146) with delta (0, 0)
Screenshot: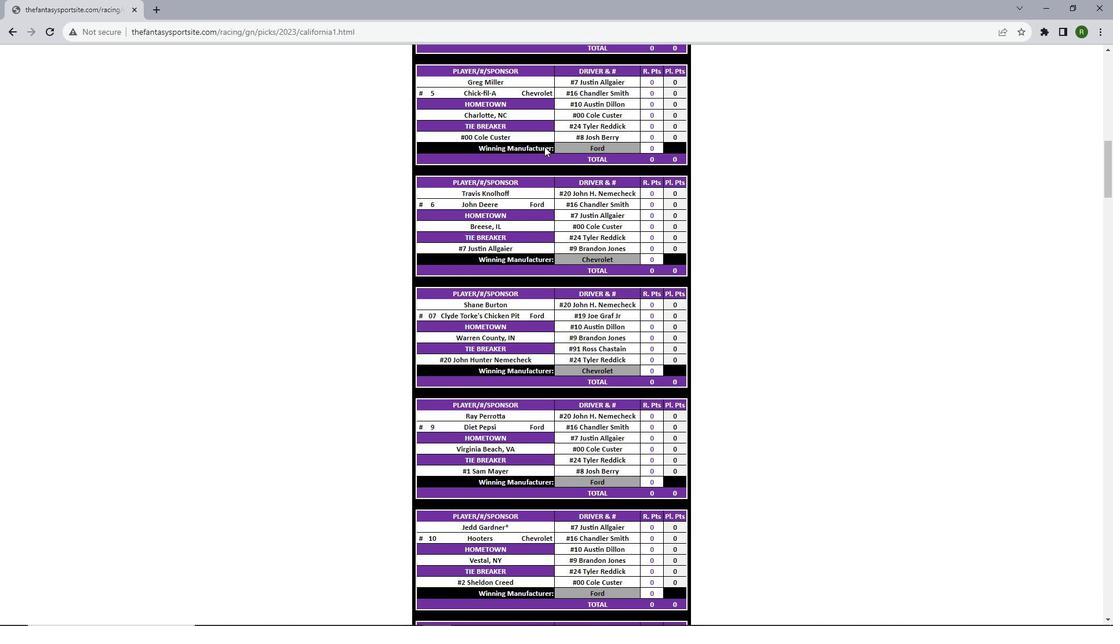 
Action: Mouse scrolled (544, 146) with delta (0, 0)
Screenshot: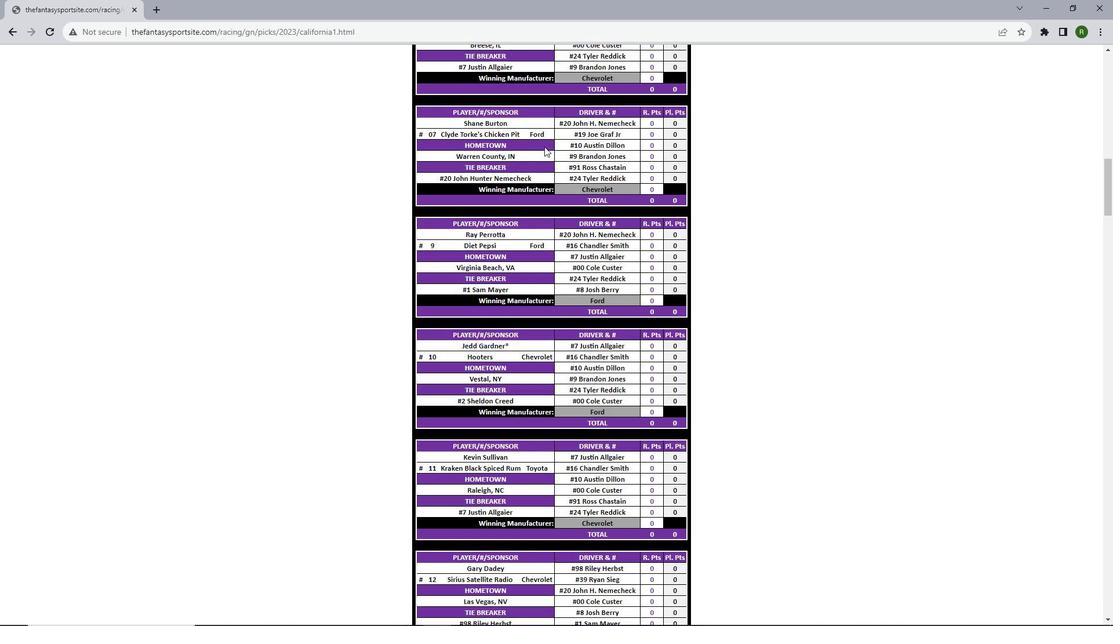 
Action: Mouse scrolled (544, 146) with delta (0, 0)
Screenshot: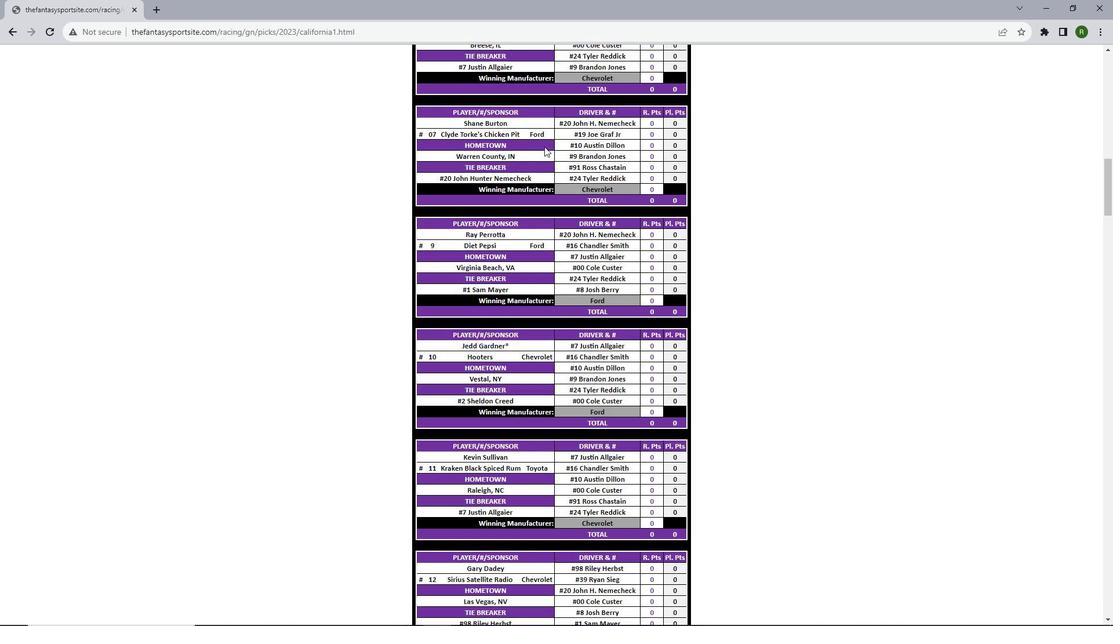
Action: Mouse scrolled (544, 146) with delta (0, 0)
Screenshot: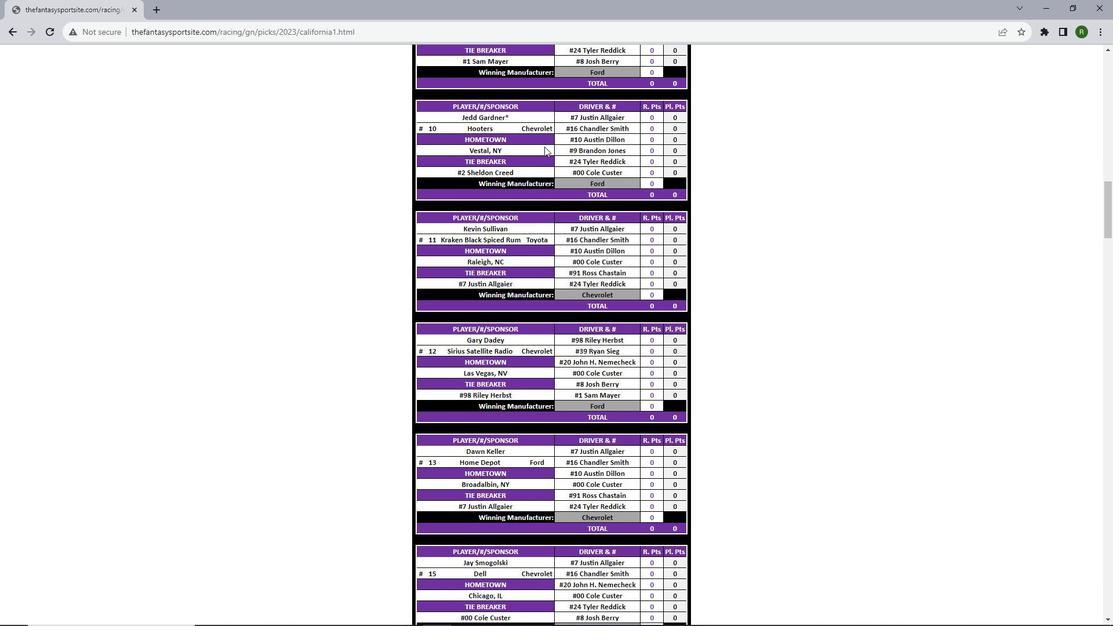 
Action: Mouse scrolled (544, 146) with delta (0, 0)
Screenshot: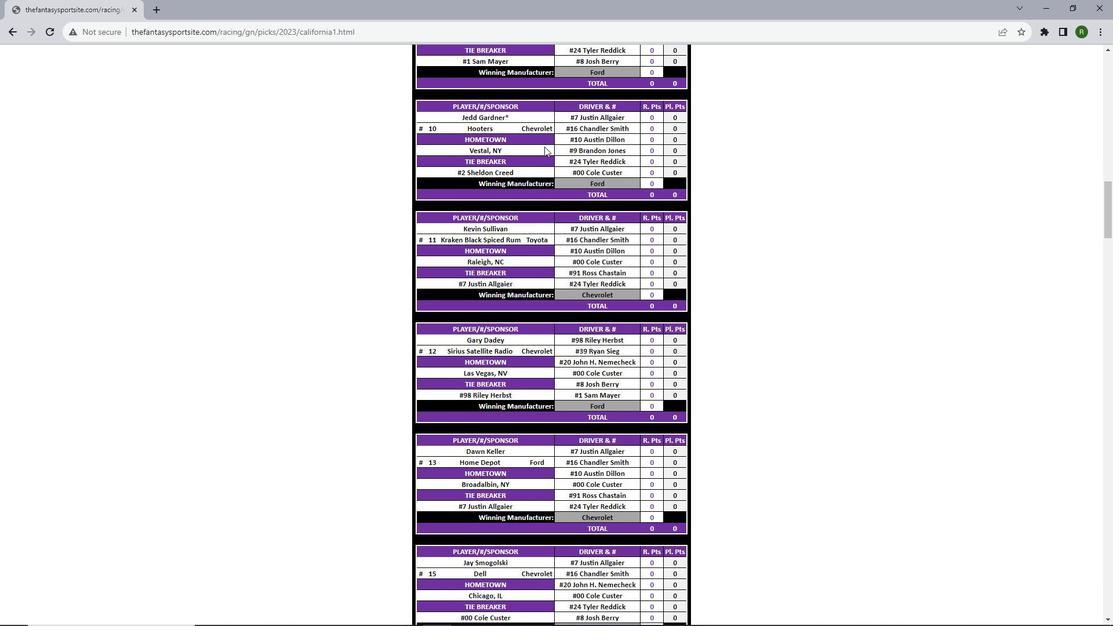 
Action: Mouse scrolled (544, 146) with delta (0, 0)
Screenshot: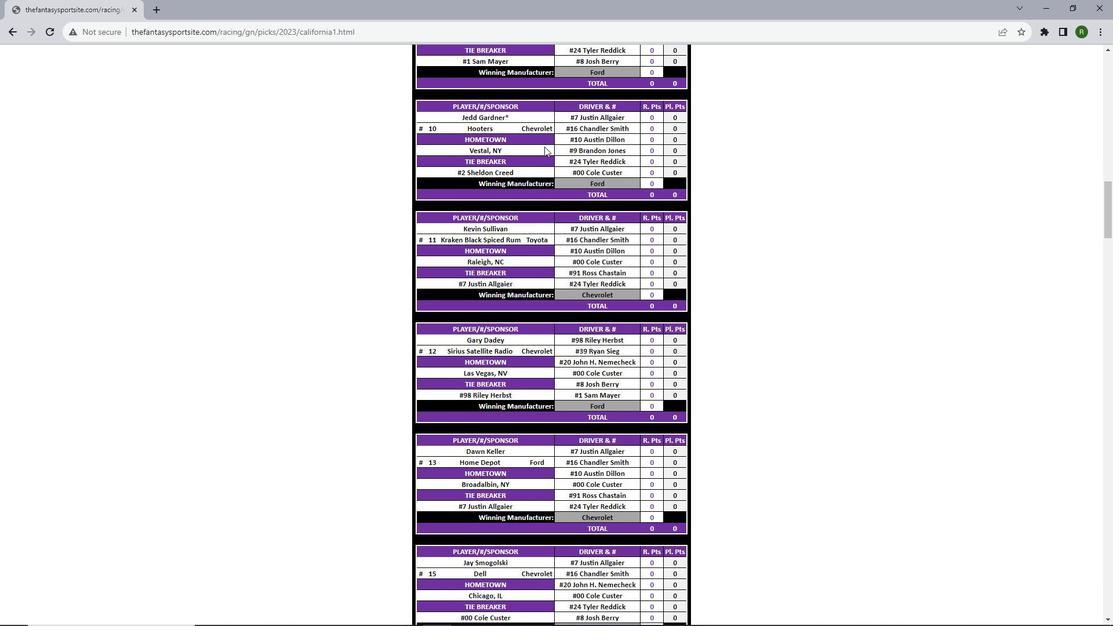 
Action: Mouse scrolled (544, 146) with delta (0, 0)
Screenshot: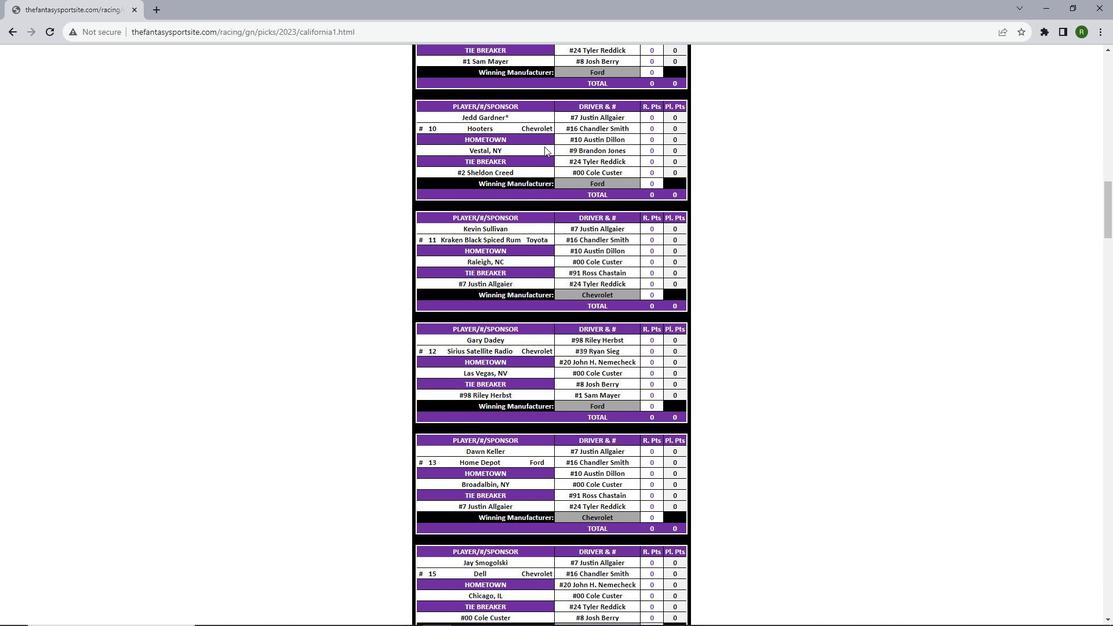 
Action: Mouse scrolled (544, 146) with delta (0, 0)
Screenshot: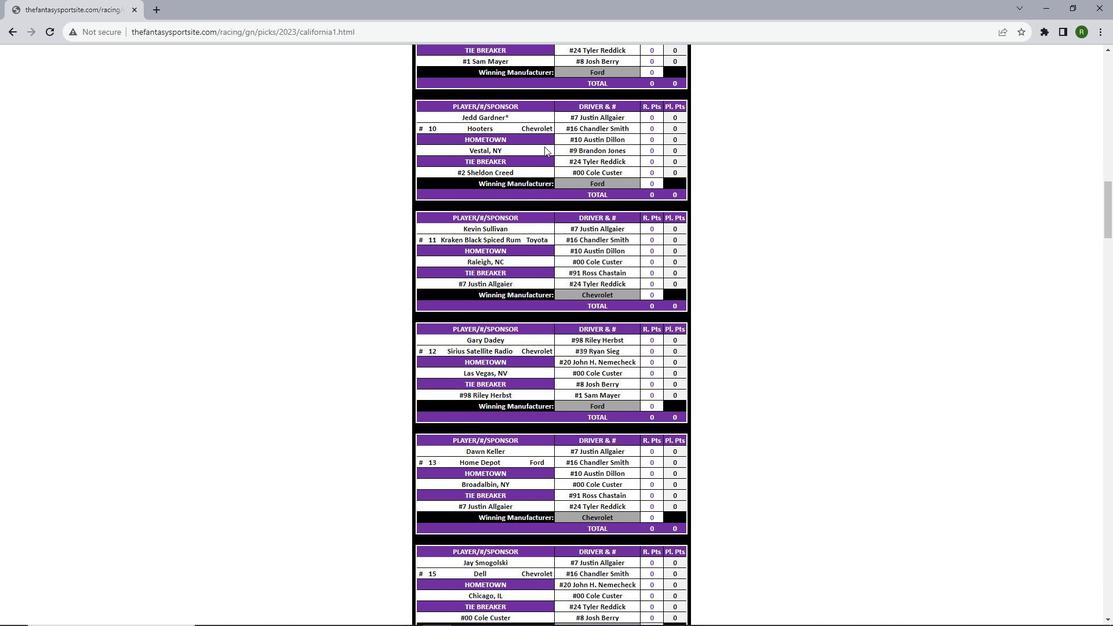 
Action: Mouse scrolled (544, 146) with delta (0, 0)
Screenshot: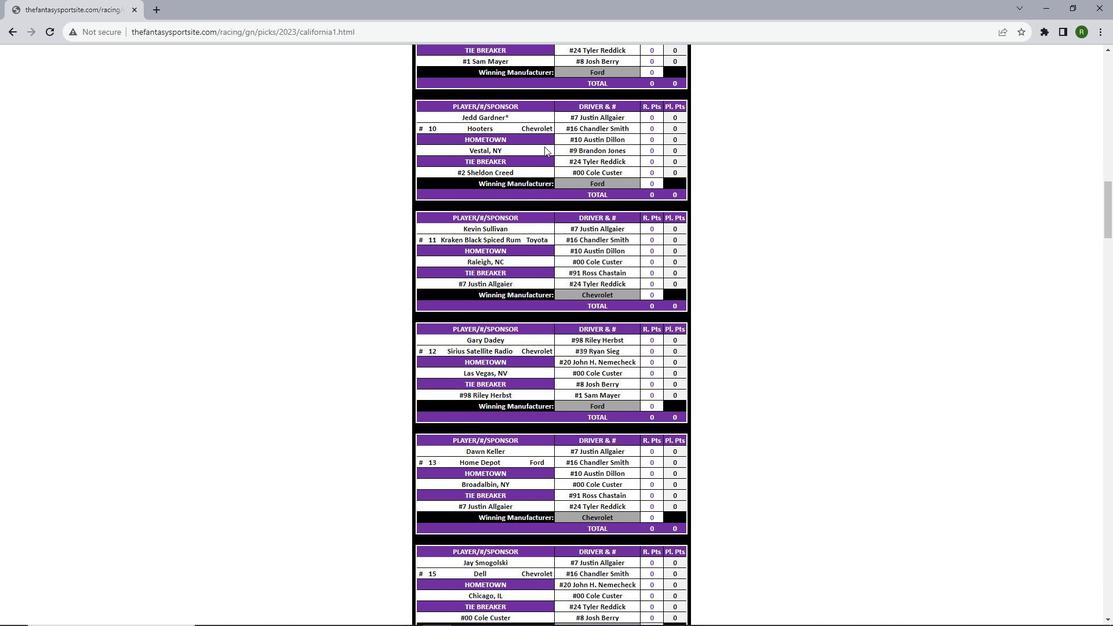 
Action: Mouse scrolled (544, 146) with delta (0, 0)
Screenshot: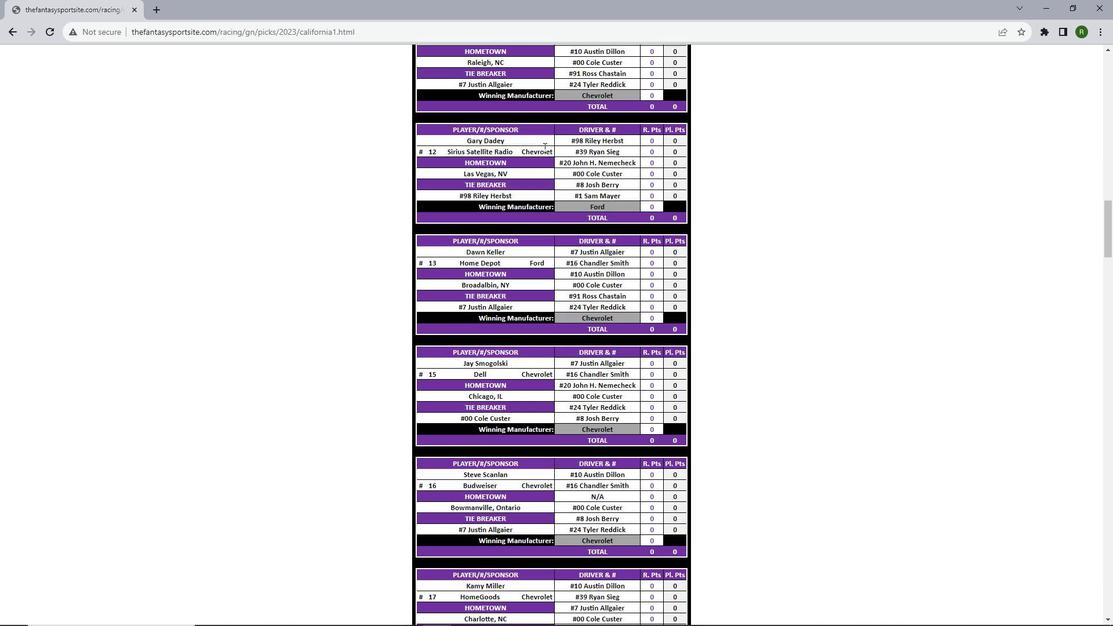
Action: Mouse moved to (544, 147)
Screenshot: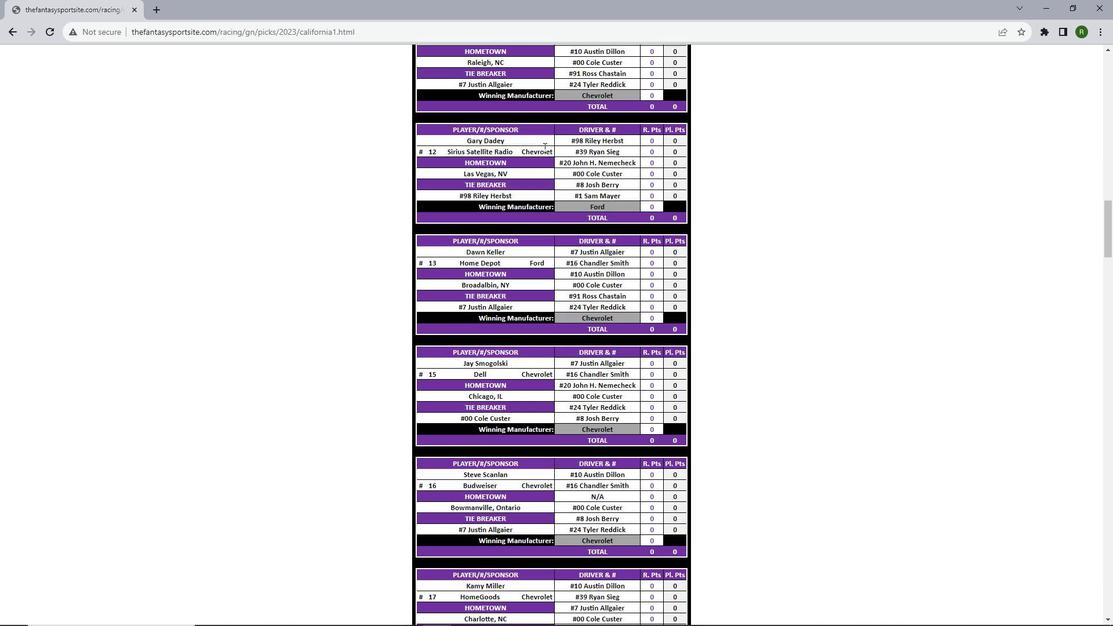 
Action: Mouse scrolled (544, 146) with delta (0, 0)
Screenshot: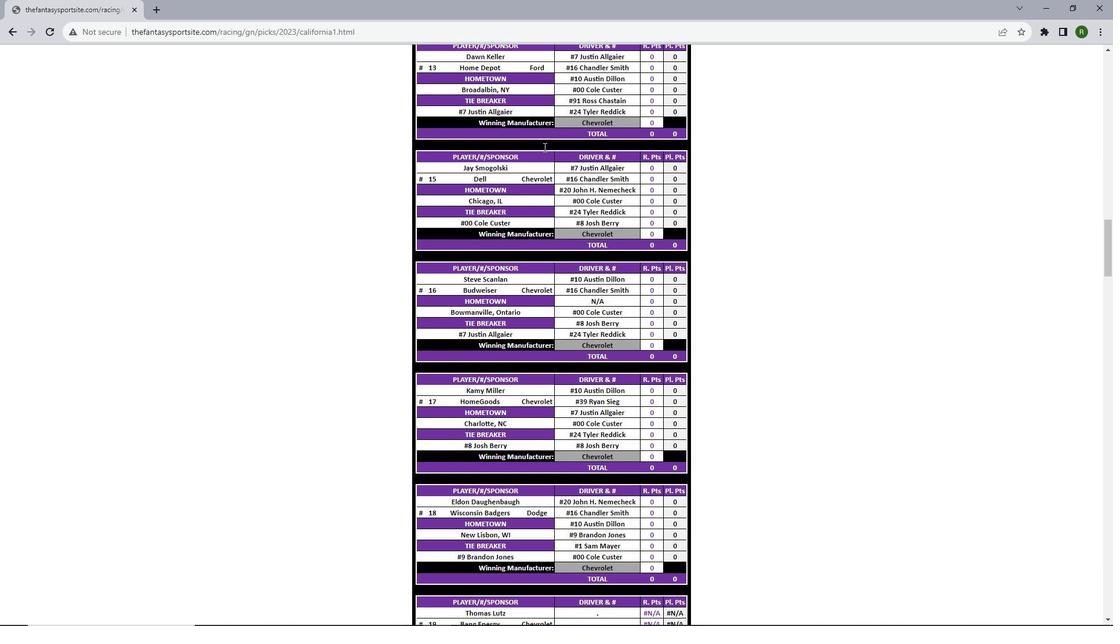
Action: Mouse scrolled (544, 146) with delta (0, 0)
Screenshot: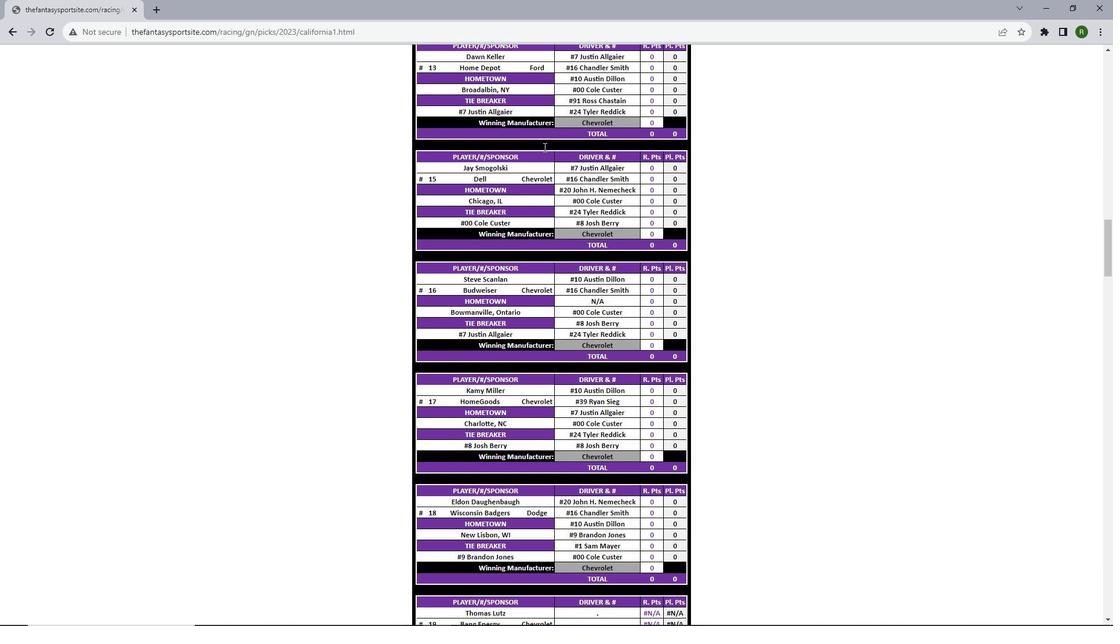 
Action: Mouse scrolled (544, 146) with delta (0, 0)
Screenshot: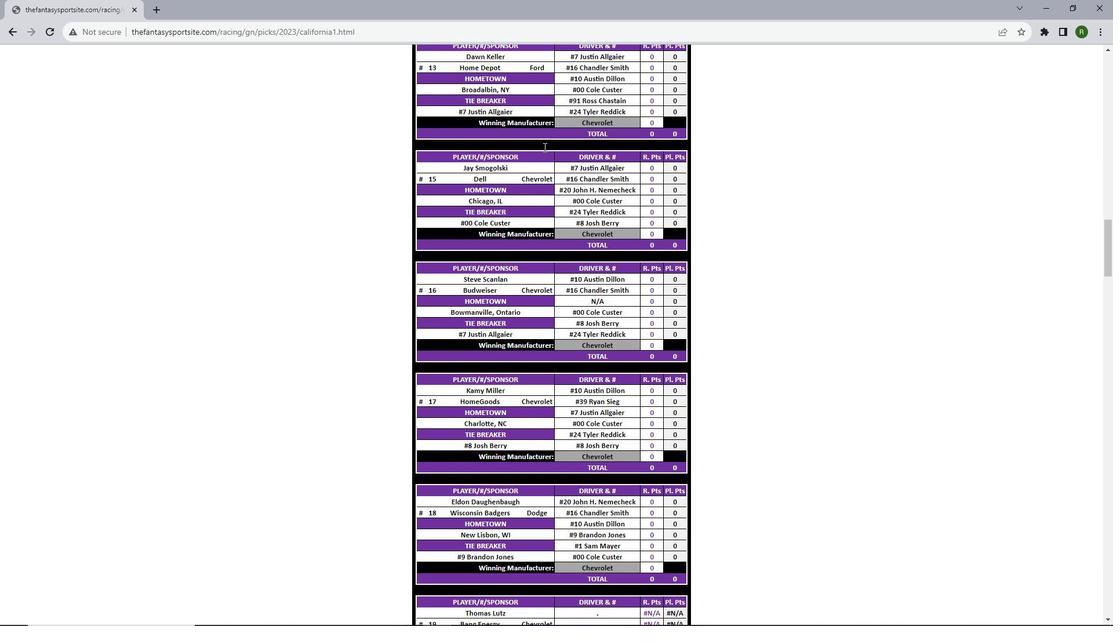 
Action: Mouse scrolled (544, 146) with delta (0, 0)
Screenshot: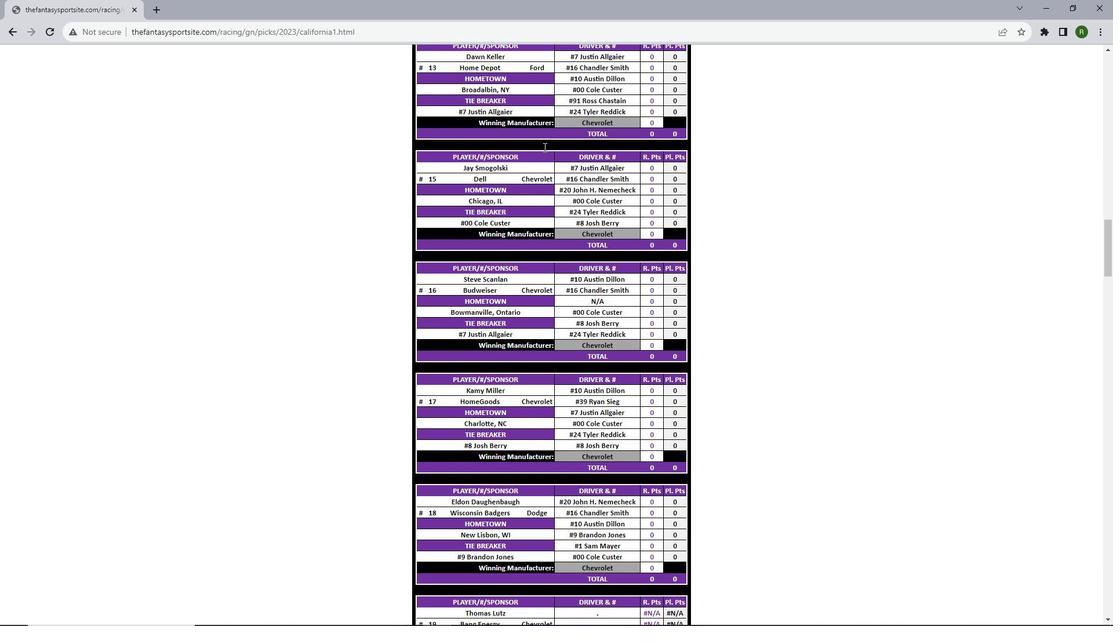 
Action: Mouse scrolled (544, 146) with delta (0, 0)
Screenshot: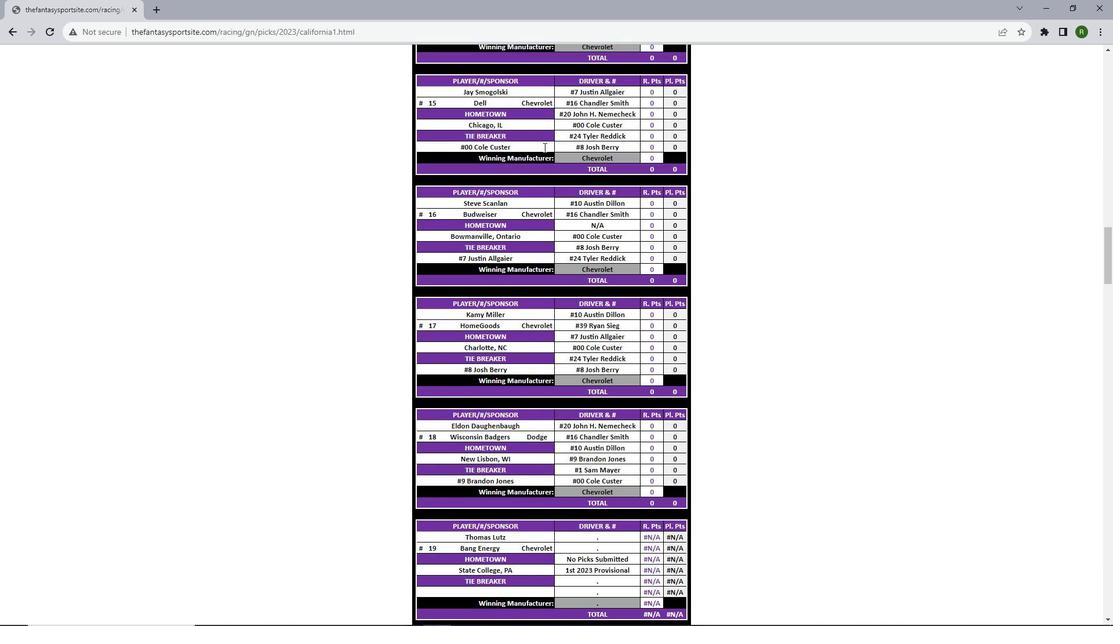 
Action: Mouse moved to (544, 147)
Screenshot: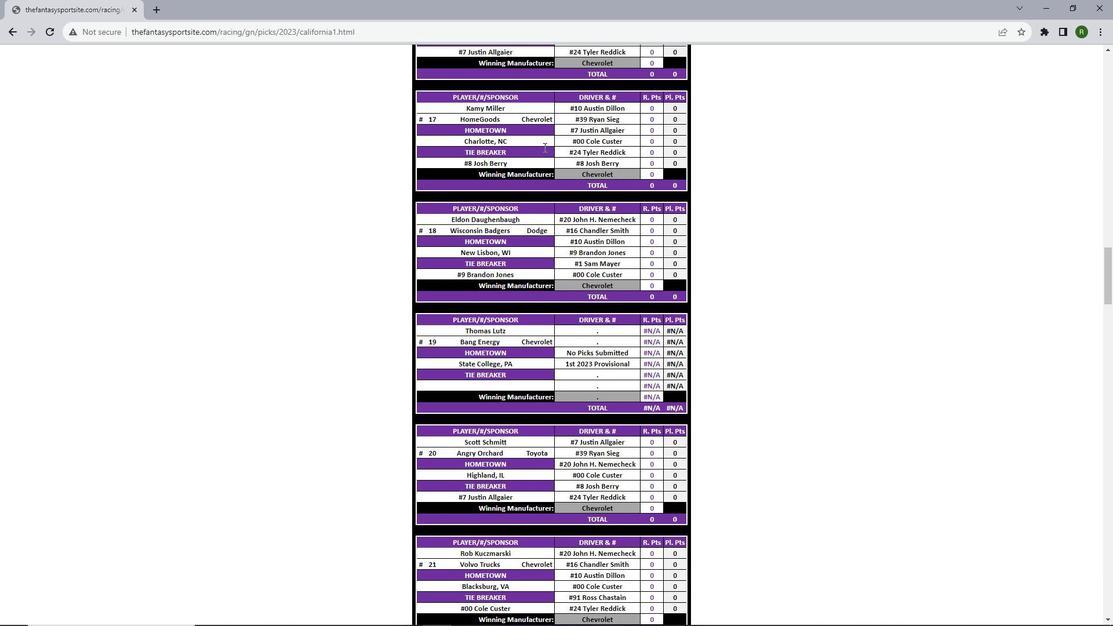 
Action: Mouse scrolled (544, 146) with delta (0, 0)
Screenshot: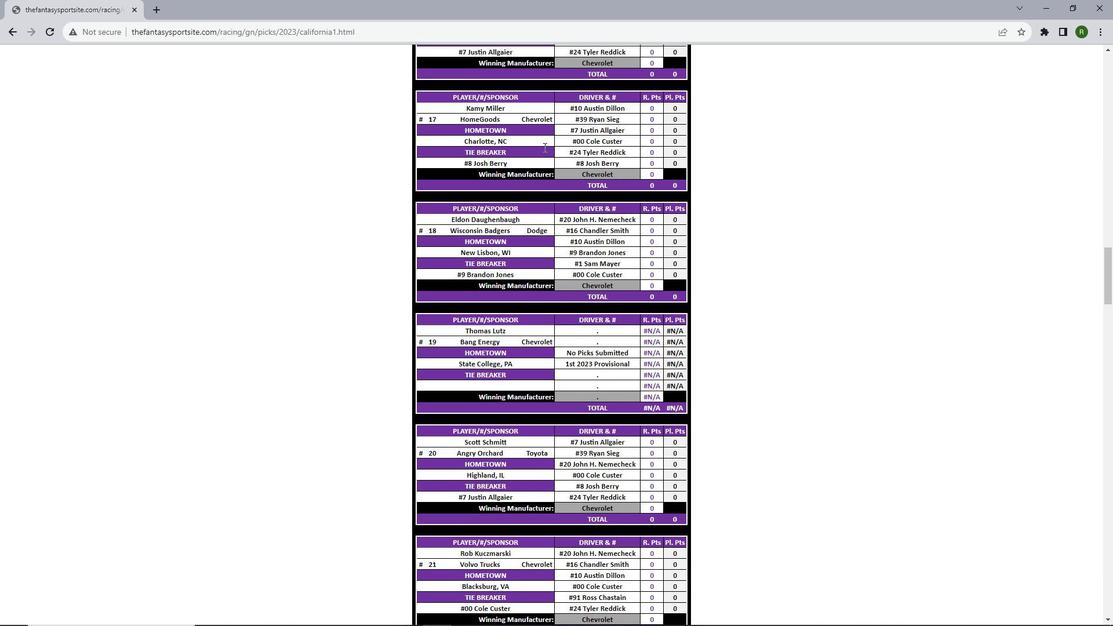 
Action: Mouse scrolled (544, 146) with delta (0, 0)
Screenshot: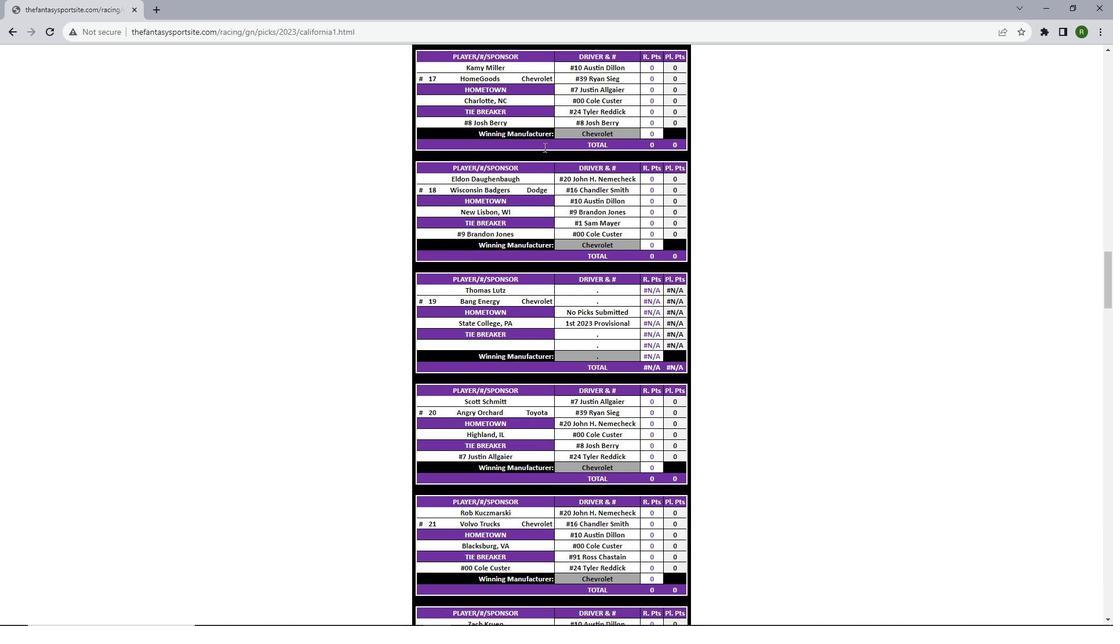 
Action: Mouse scrolled (544, 146) with delta (0, 0)
Screenshot: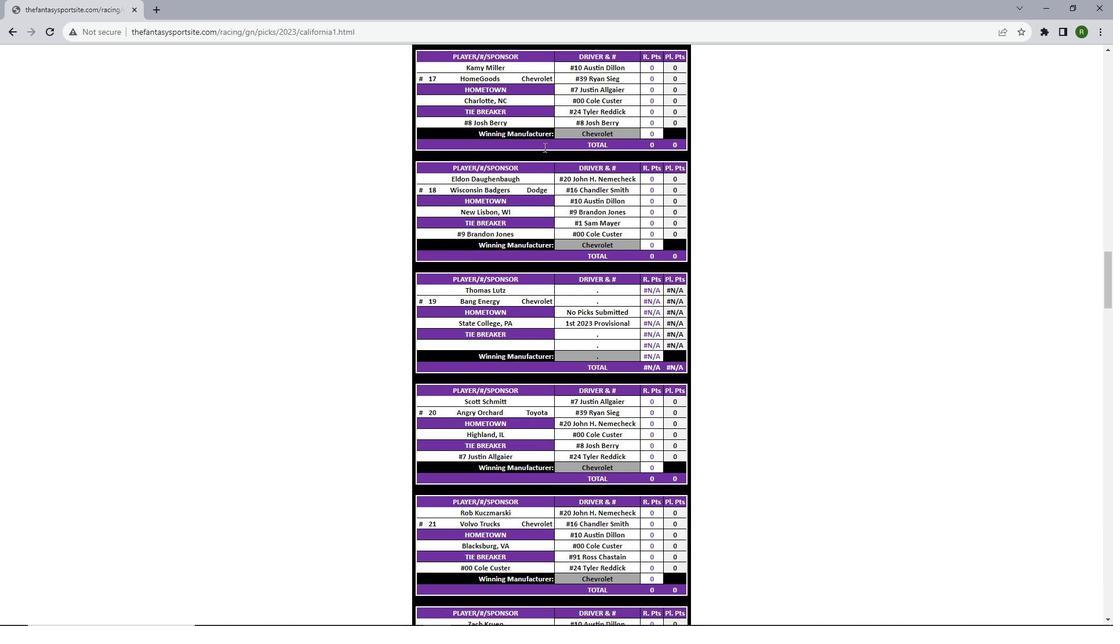 
Action: Mouse scrolled (544, 146) with delta (0, 0)
Screenshot: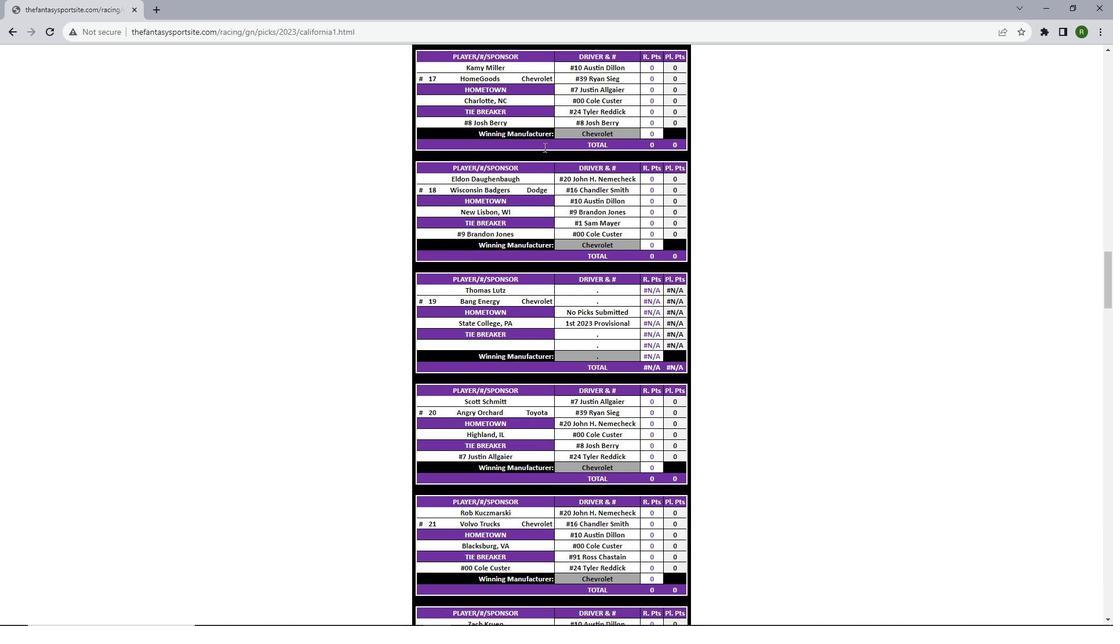 
Action: Mouse scrolled (544, 146) with delta (0, 0)
Screenshot: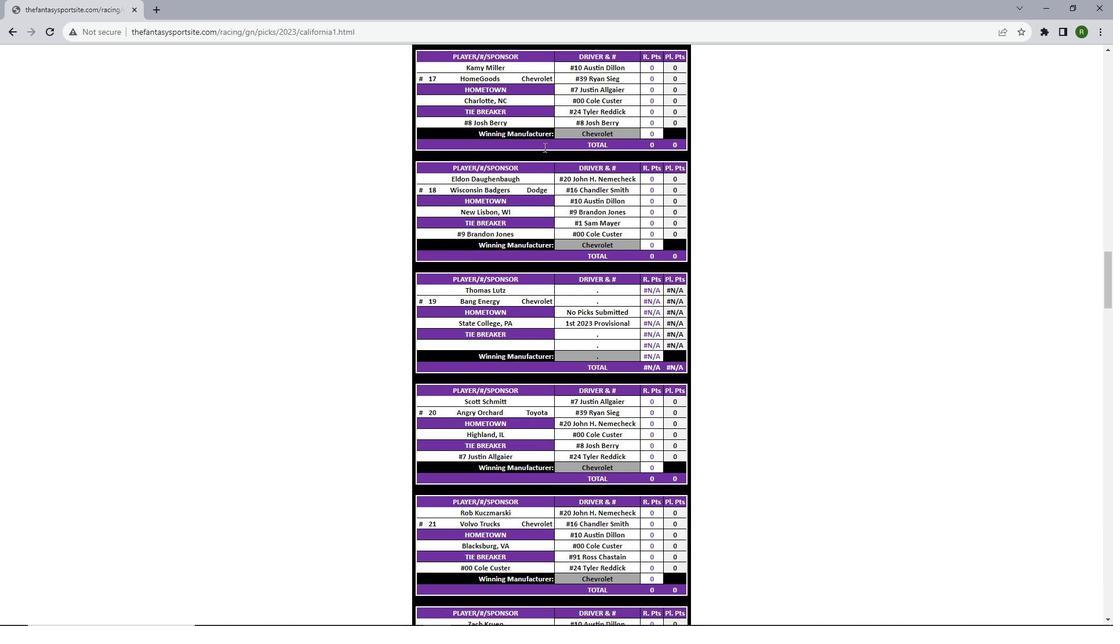 
Action: Mouse scrolled (544, 146) with delta (0, 0)
Screenshot: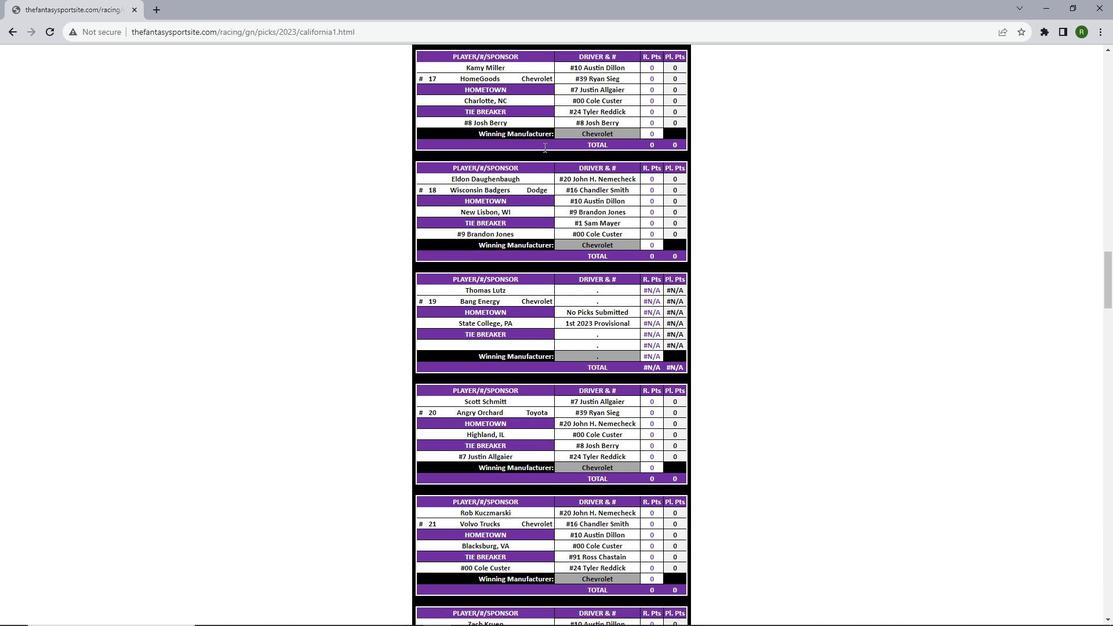 
Action: Mouse scrolled (544, 146) with delta (0, 0)
Screenshot: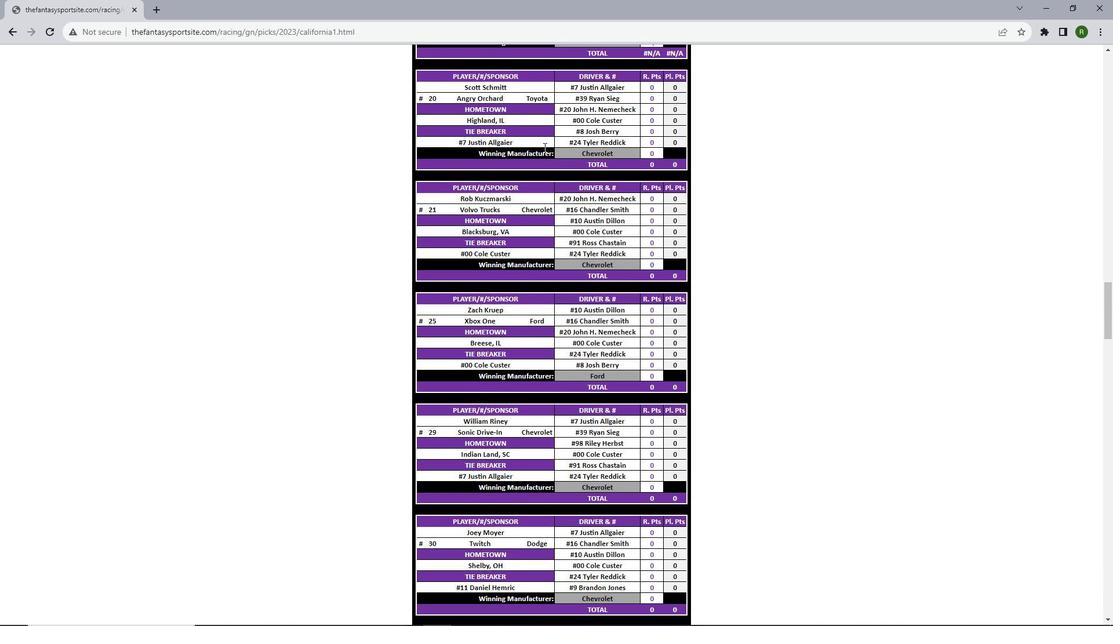 
Action: Mouse scrolled (544, 146) with delta (0, -1)
Screenshot: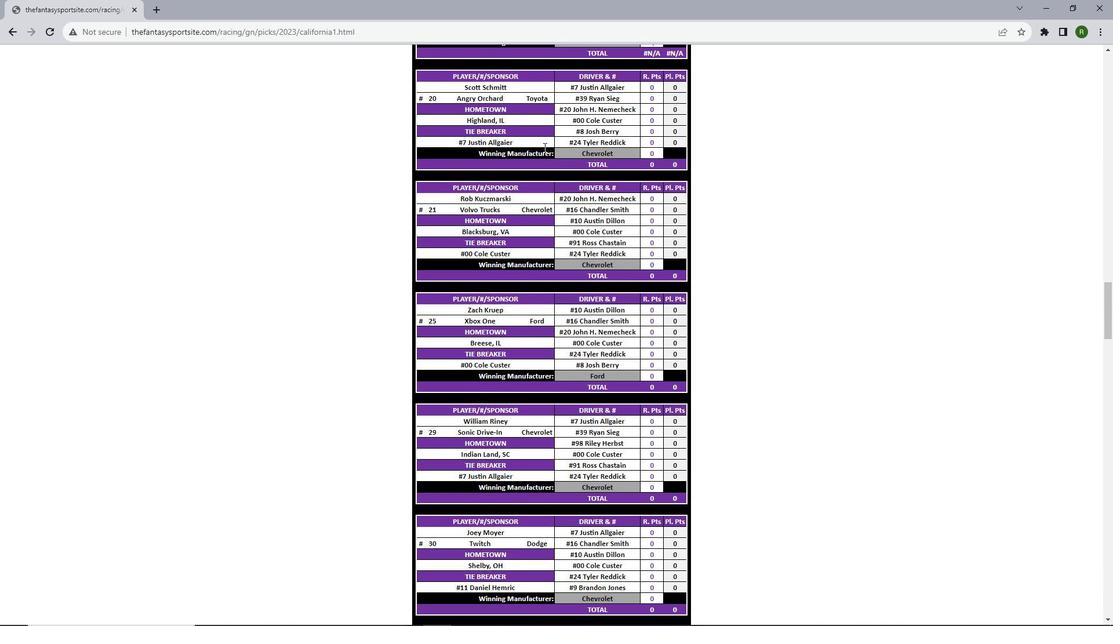 
Action: Mouse scrolled (544, 146) with delta (0, 0)
Screenshot: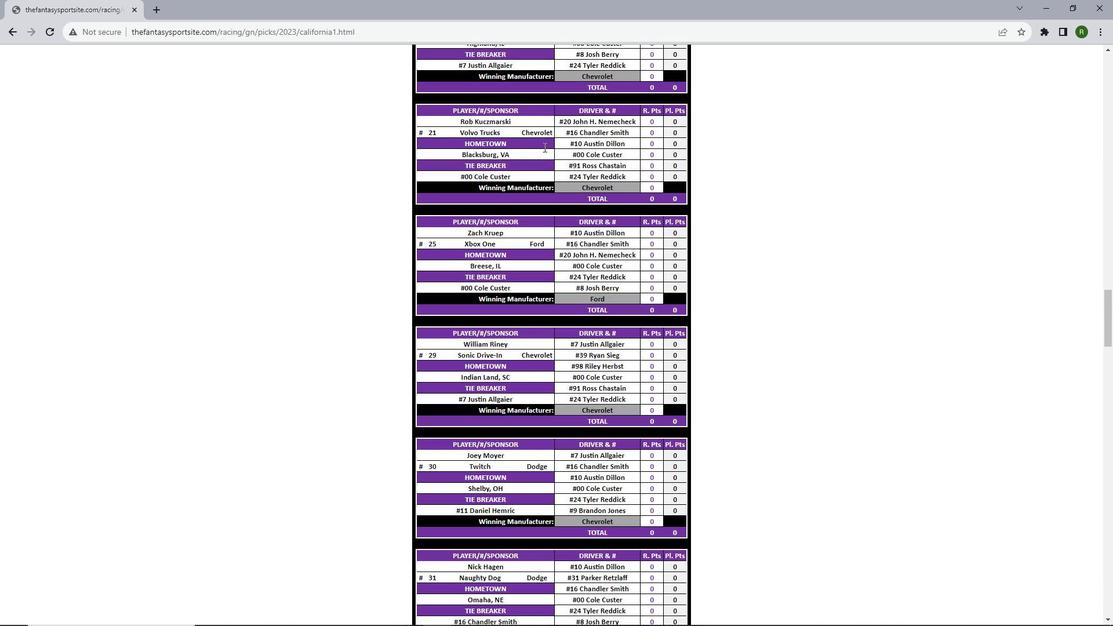 
Action: Mouse scrolled (544, 146) with delta (0, 0)
Screenshot: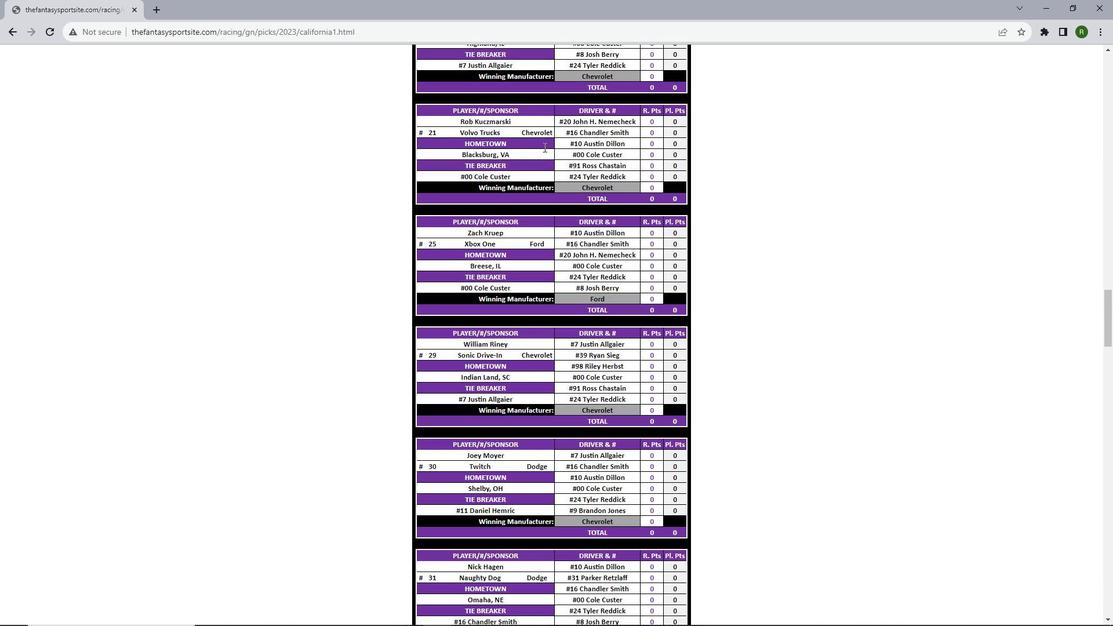 
Action: Mouse scrolled (544, 146) with delta (0, 0)
Screenshot: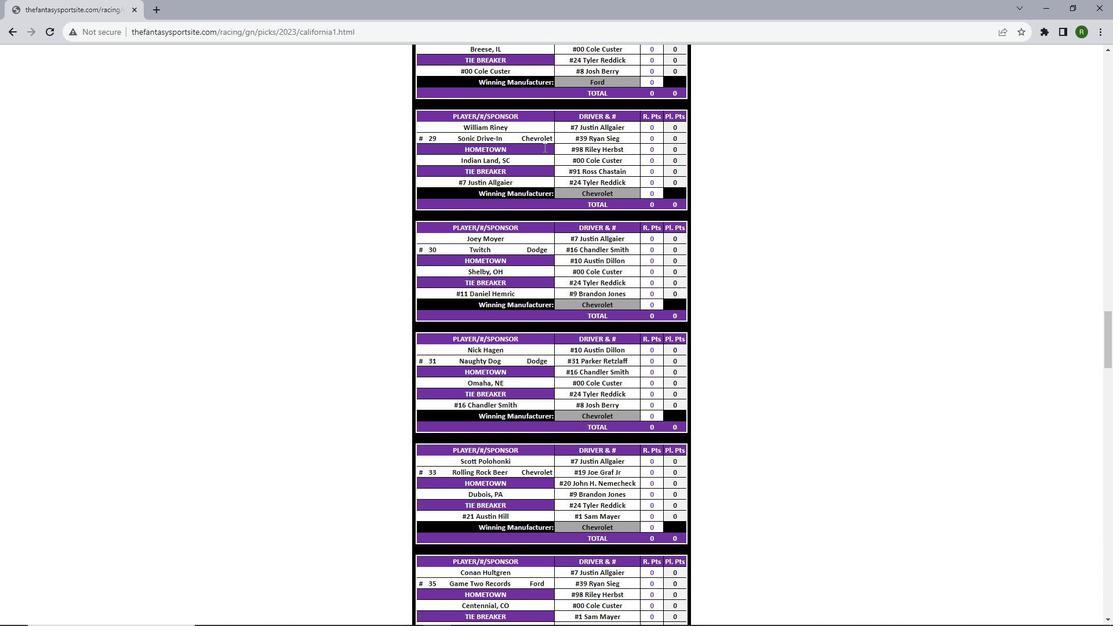 
Action: Mouse scrolled (544, 146) with delta (0, 0)
Screenshot: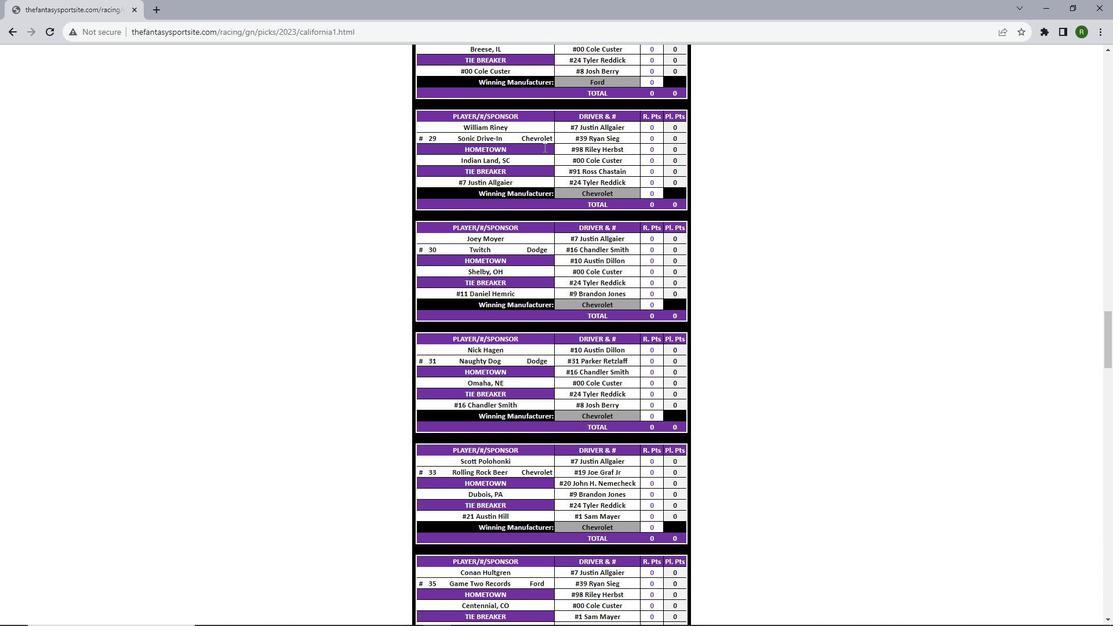 
Action: Mouse scrolled (544, 146) with delta (0, 0)
Screenshot: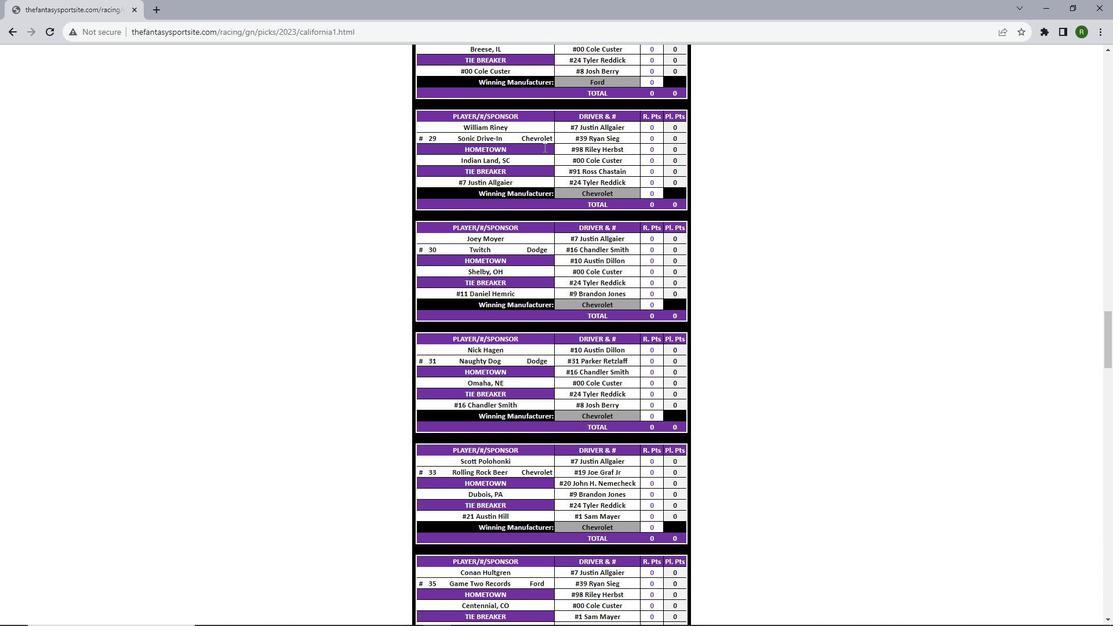 
Action: Mouse scrolled (544, 146) with delta (0, 0)
Screenshot: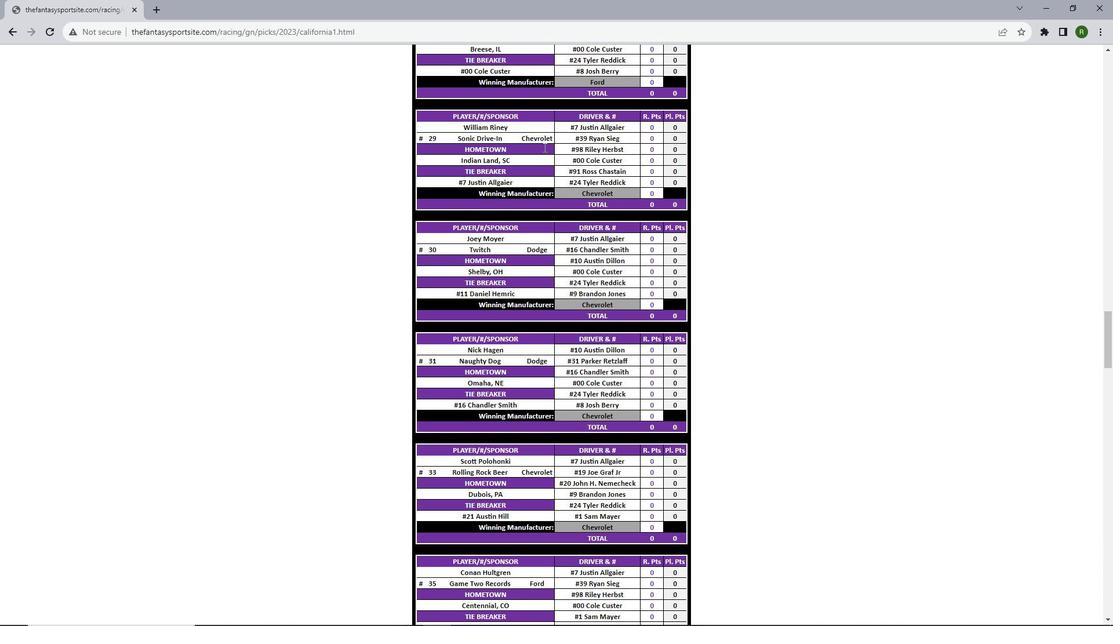 
Action: Mouse scrolled (544, 146) with delta (0, 0)
Screenshot: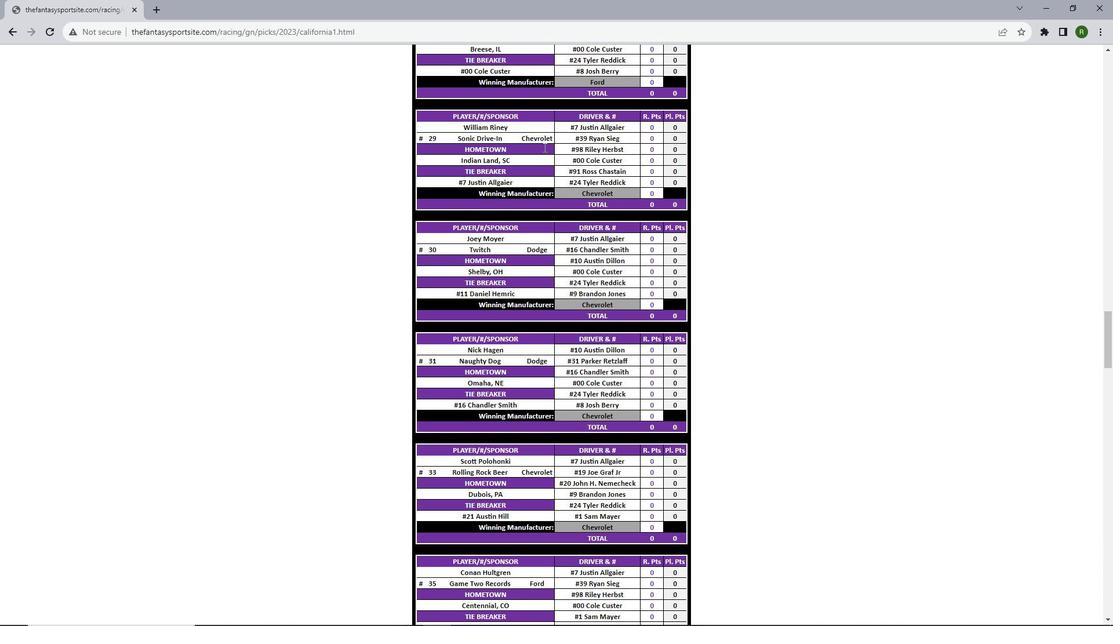 
Action: Mouse scrolled (544, 146) with delta (0, 0)
Screenshot: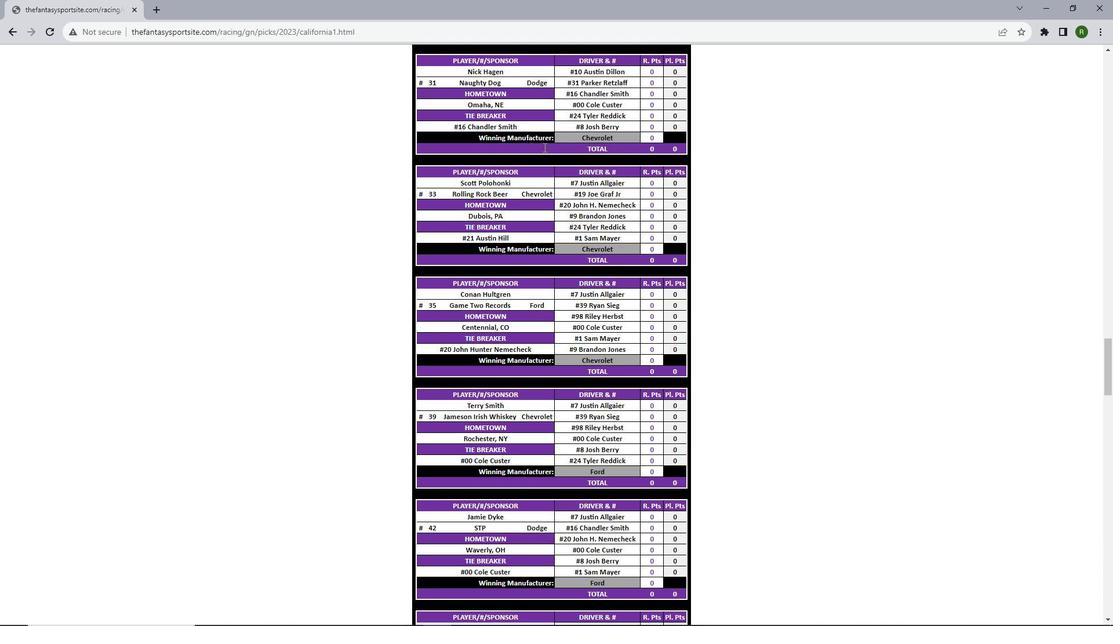 
Action: Mouse scrolled (544, 146) with delta (0, 0)
Screenshot: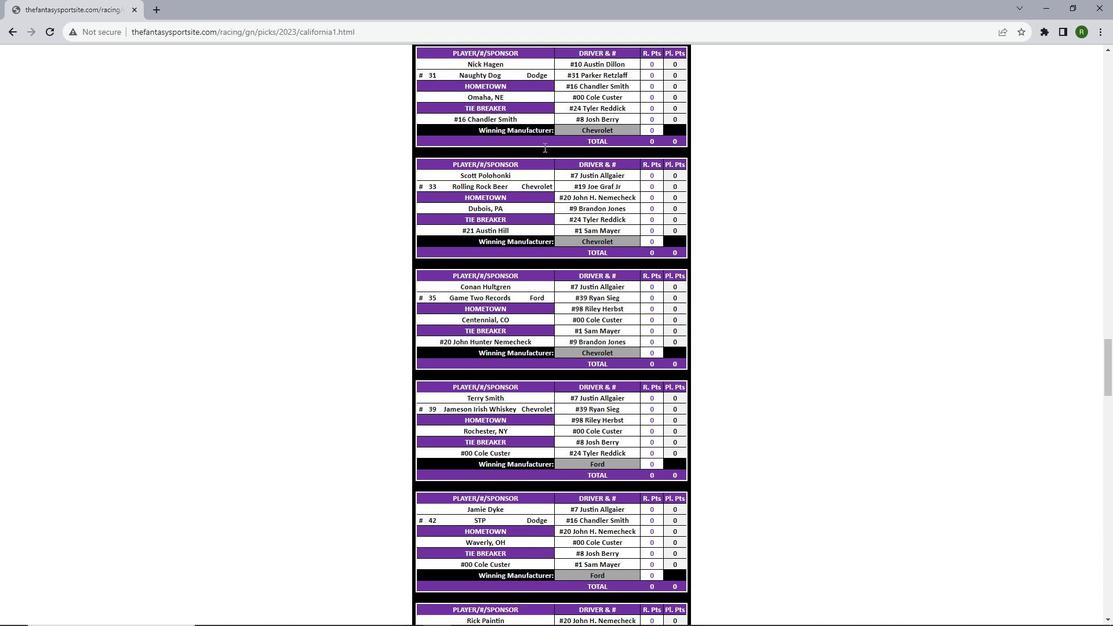 
Action: Mouse scrolled (544, 146) with delta (0, 0)
Screenshot: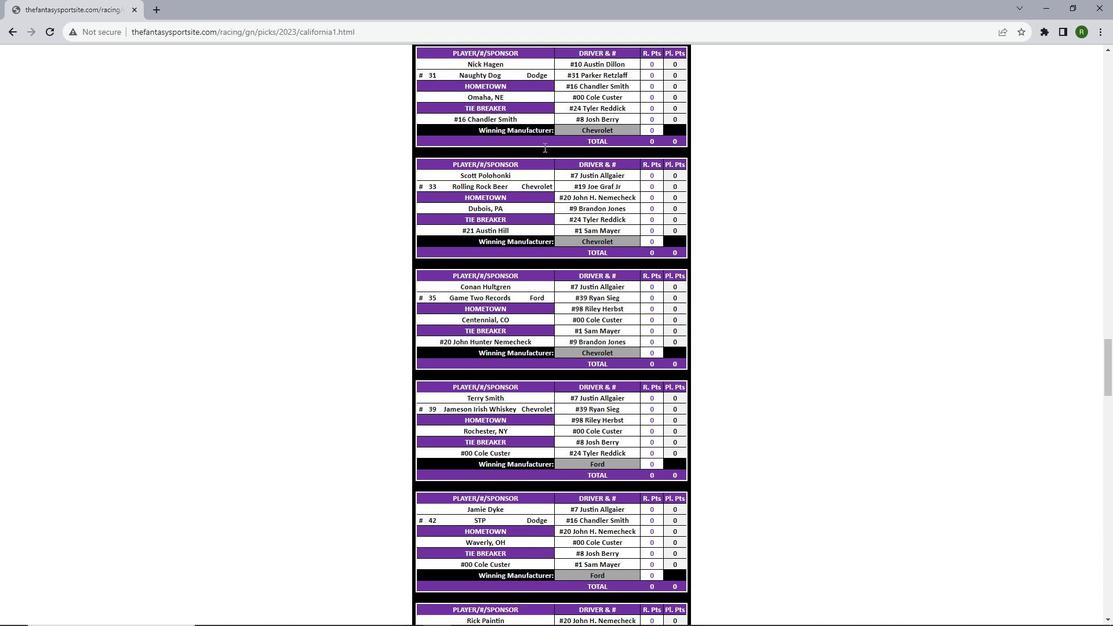 
Action: Mouse scrolled (544, 146) with delta (0, 0)
Screenshot: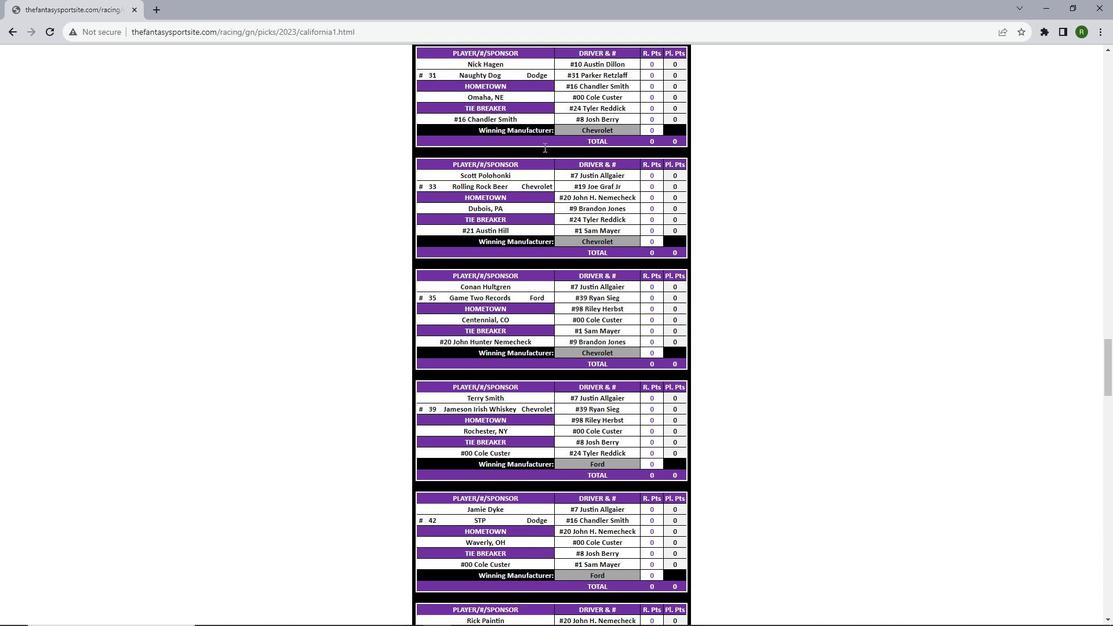 
Action: Mouse scrolled (544, 146) with delta (0, 0)
Screenshot: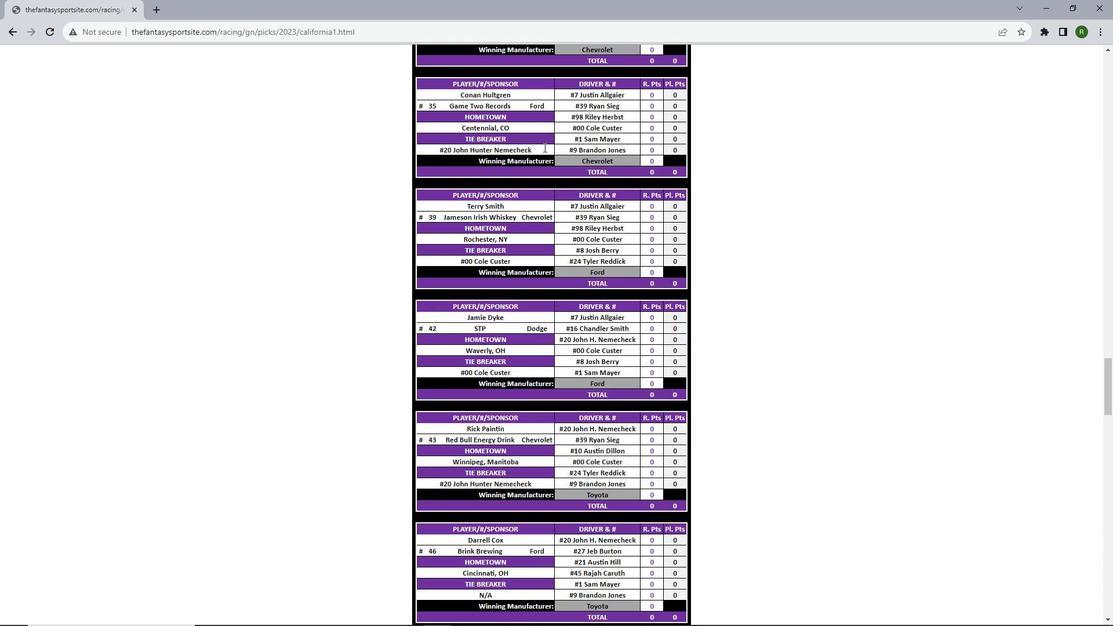 
Action: Mouse scrolled (544, 146) with delta (0, 0)
Screenshot: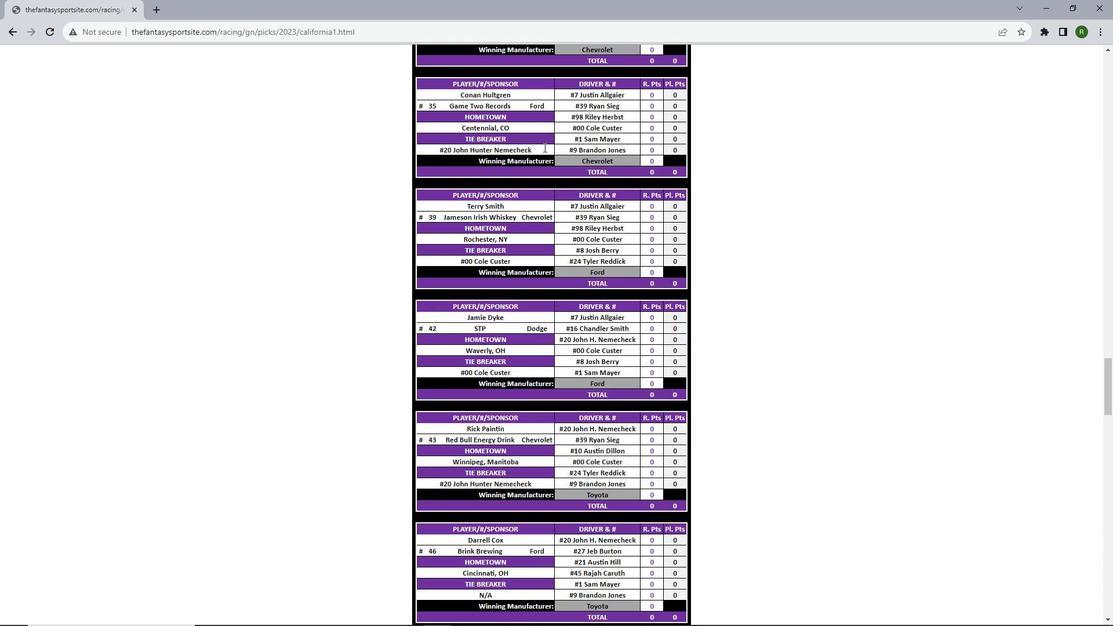 
Action: Mouse scrolled (544, 146) with delta (0, 0)
Screenshot: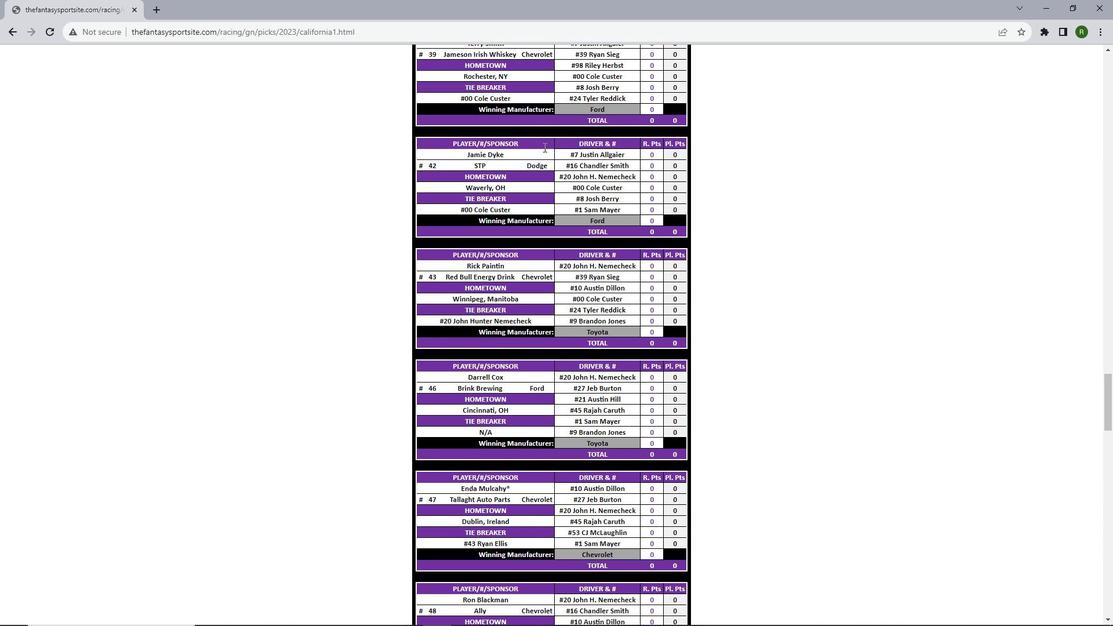 
Action: Mouse scrolled (544, 146) with delta (0, 0)
Screenshot: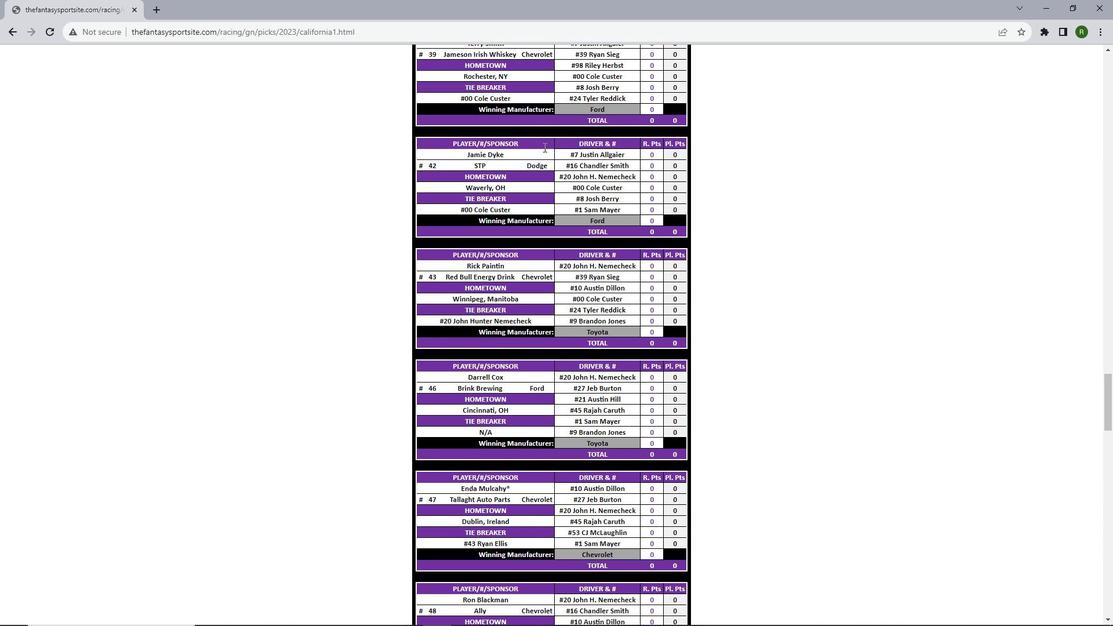 
Action: Mouse scrolled (544, 146) with delta (0, 0)
Screenshot: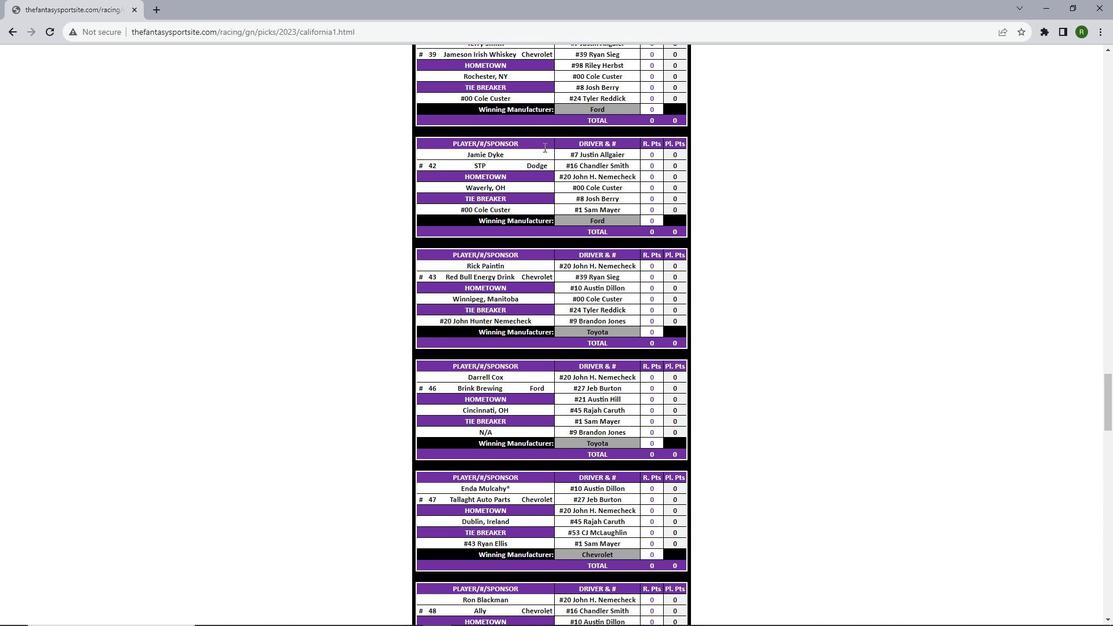 
Action: Mouse scrolled (544, 146) with delta (0, 0)
Screenshot: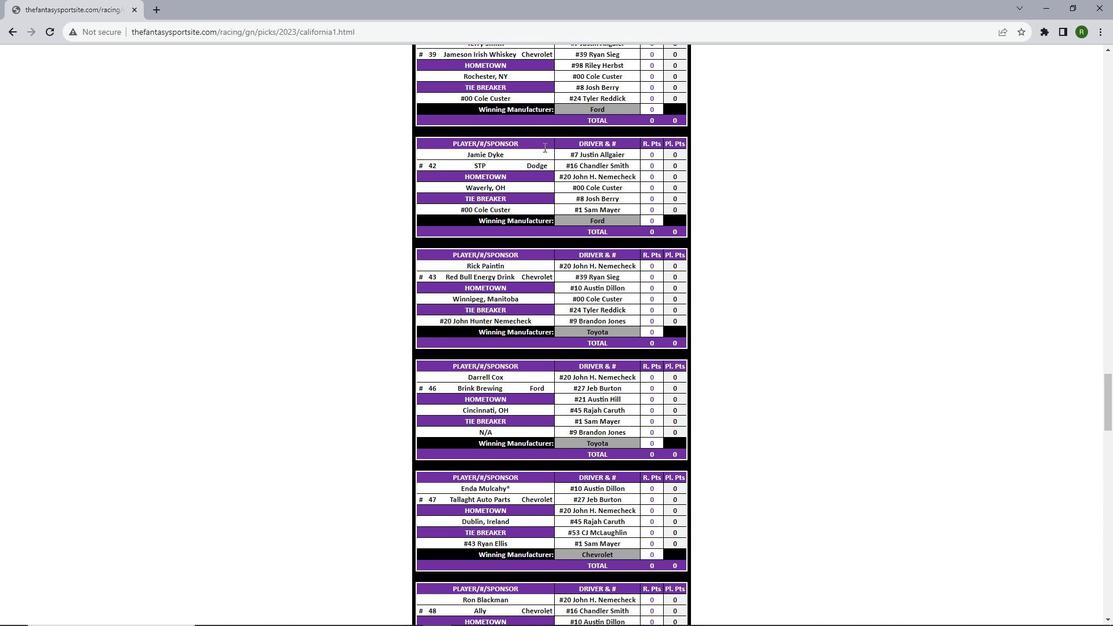 
Action: Mouse scrolled (544, 146) with delta (0, 0)
Screenshot: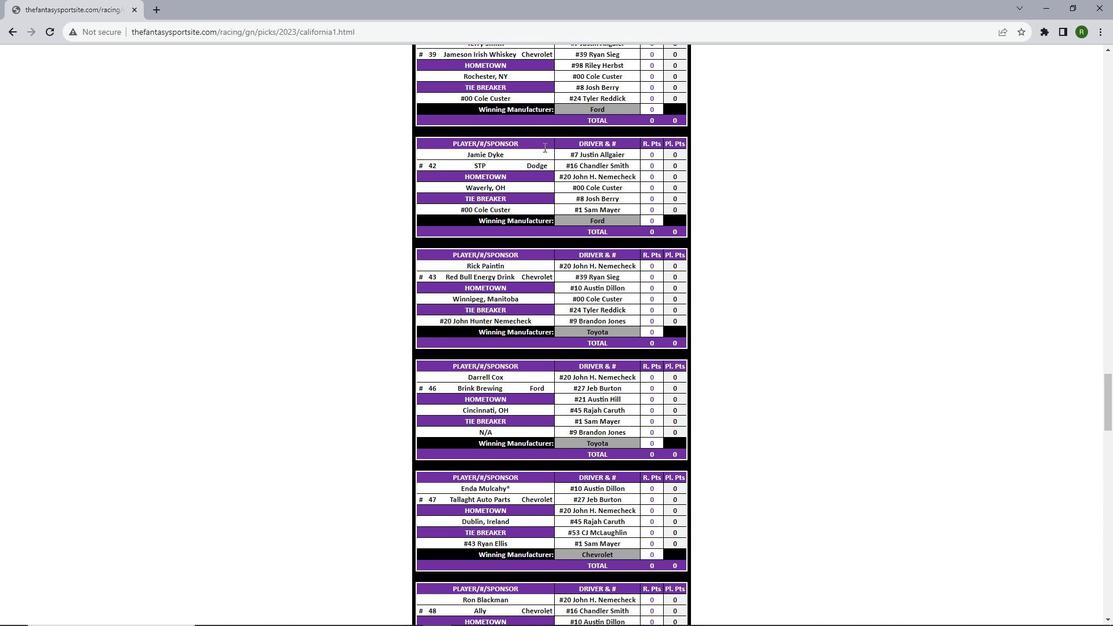 
Action: Mouse scrolled (544, 146) with delta (0, 0)
Screenshot: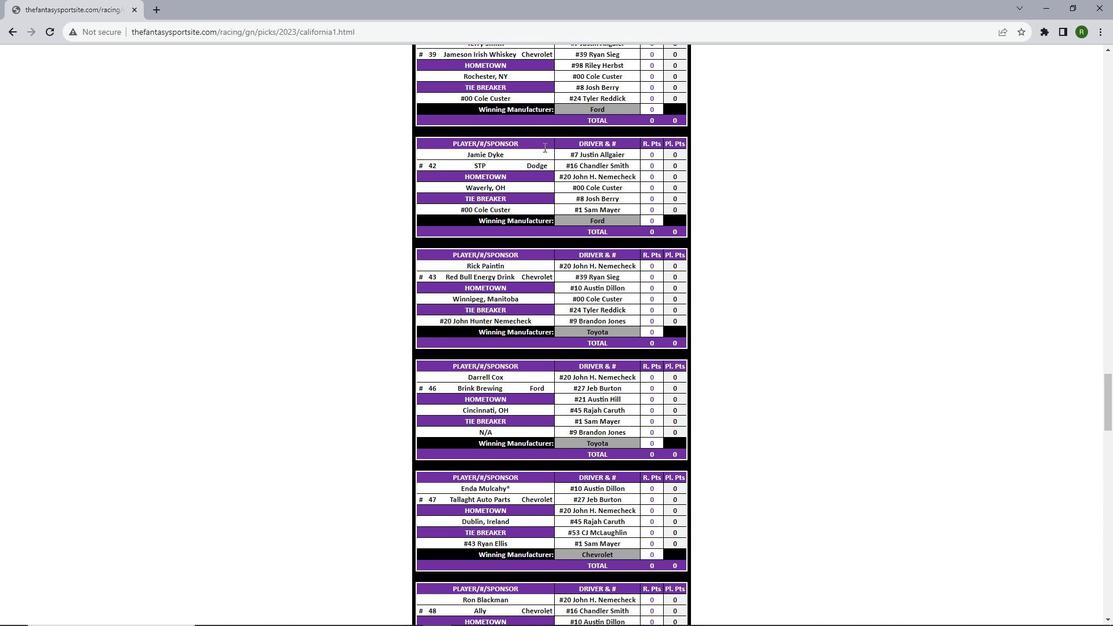 
Action: Mouse scrolled (544, 146) with delta (0, 0)
Screenshot: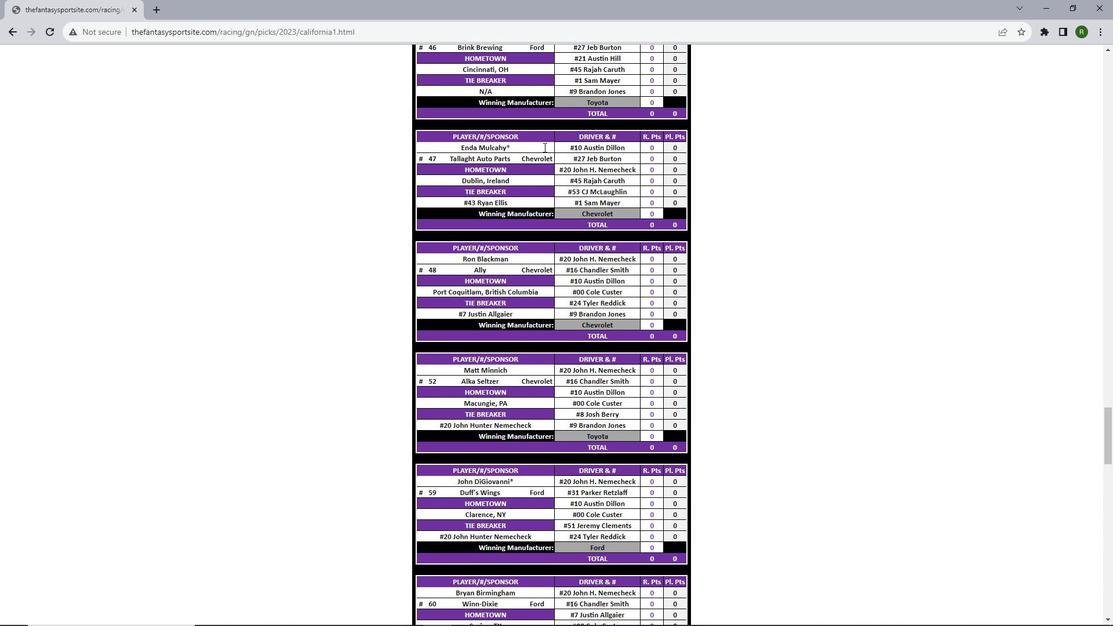 
Action: Mouse scrolled (544, 146) with delta (0, 0)
Screenshot: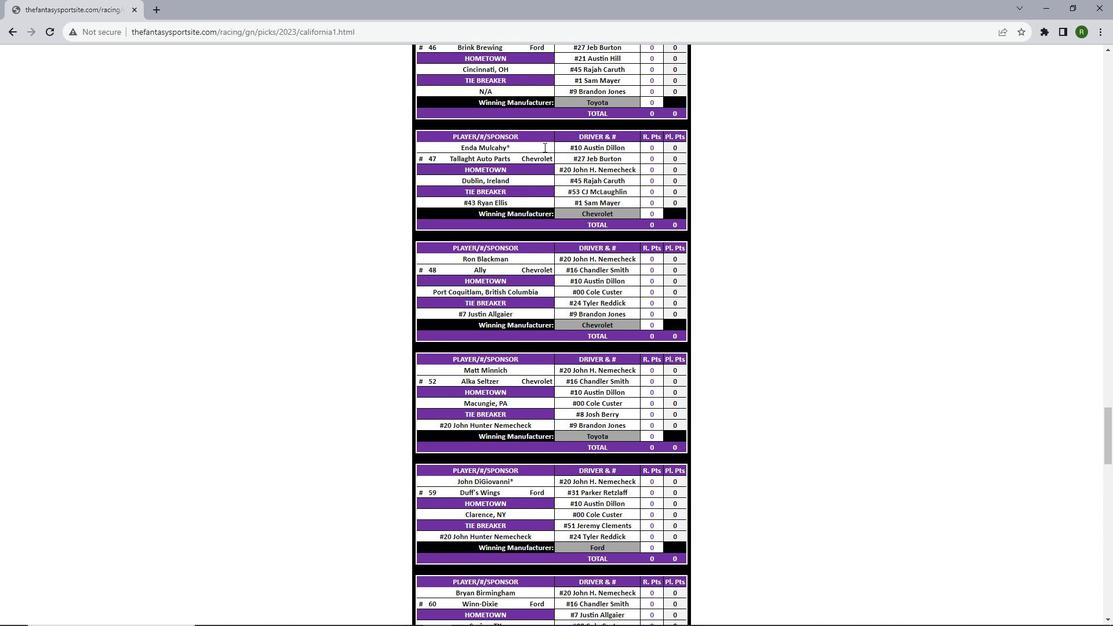 
Action: Mouse scrolled (544, 146) with delta (0, -1)
Screenshot: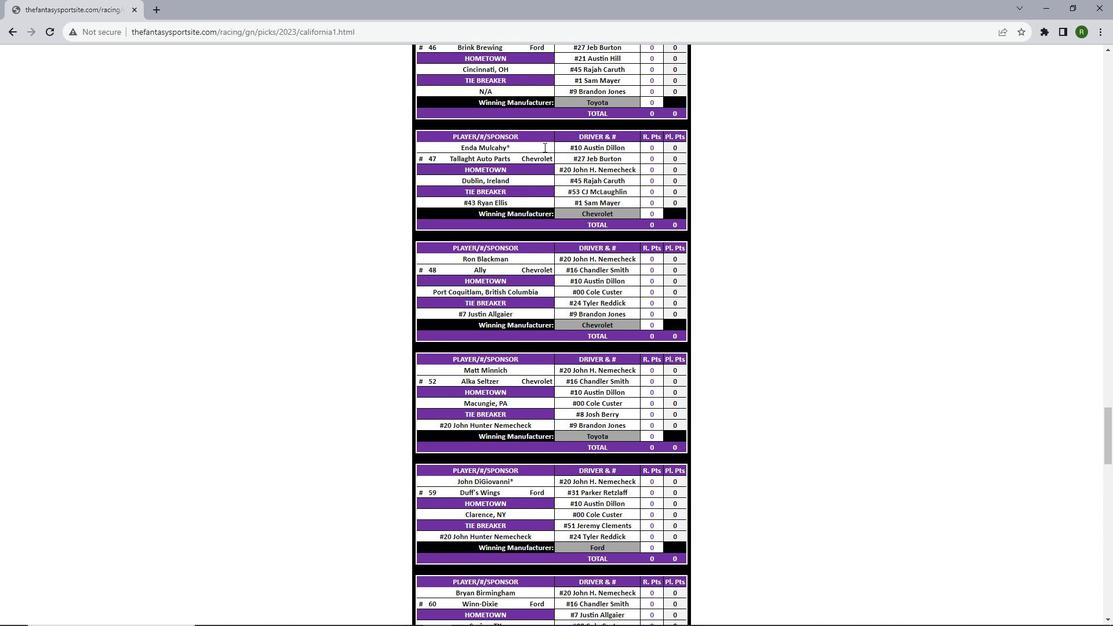 
Action: Mouse scrolled (544, 146) with delta (0, 0)
Screenshot: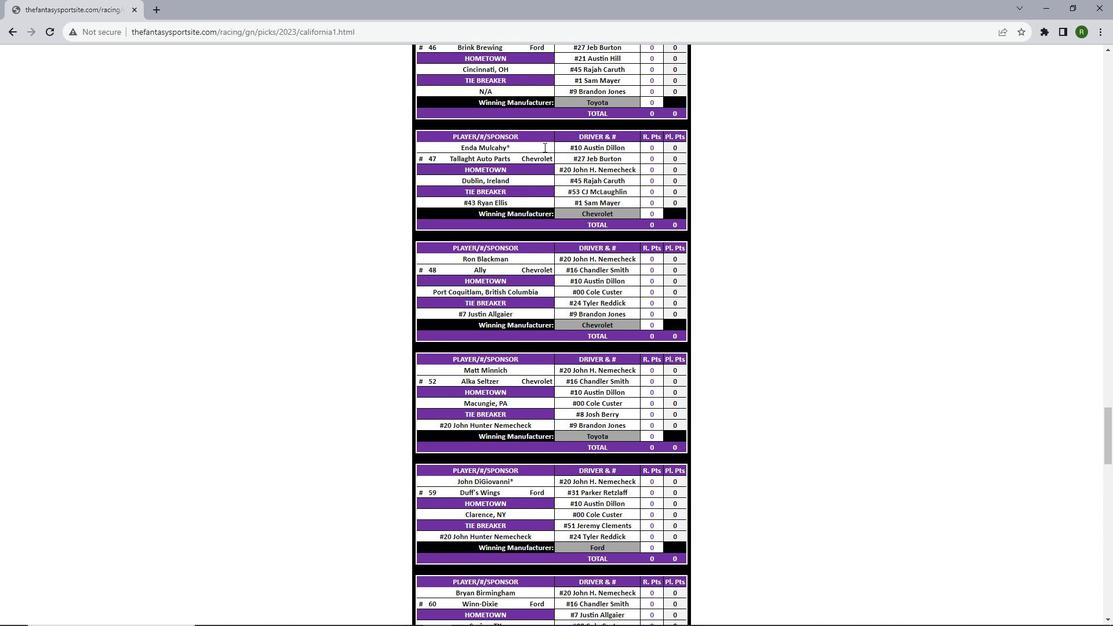 
Action: Mouse scrolled (544, 146) with delta (0, 0)
Screenshot: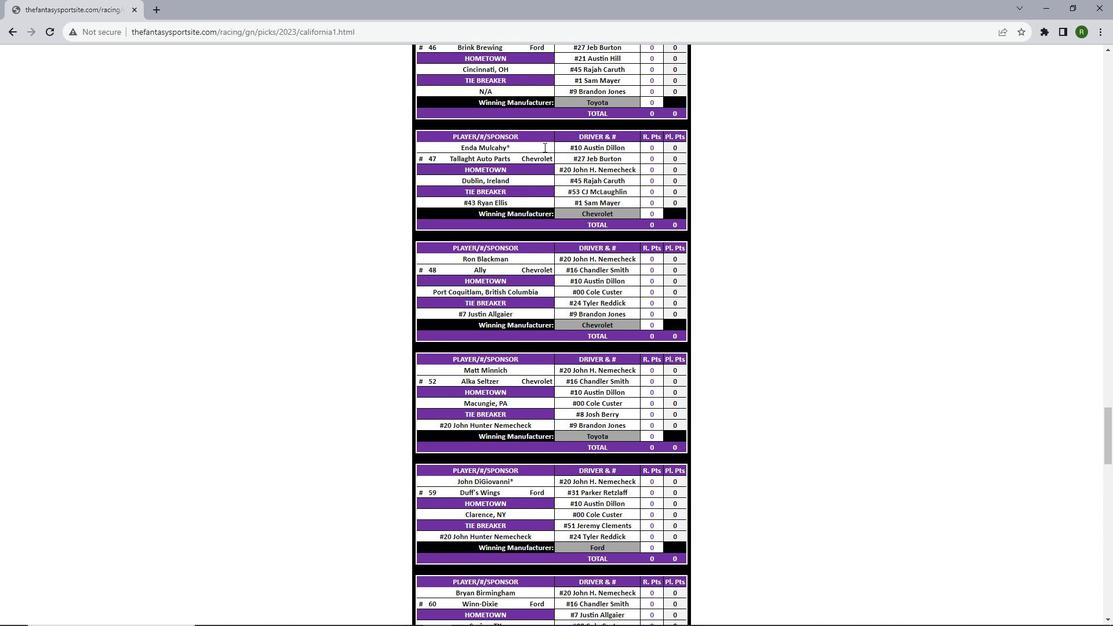 
Action: Mouse scrolled (544, 146) with delta (0, 0)
Screenshot: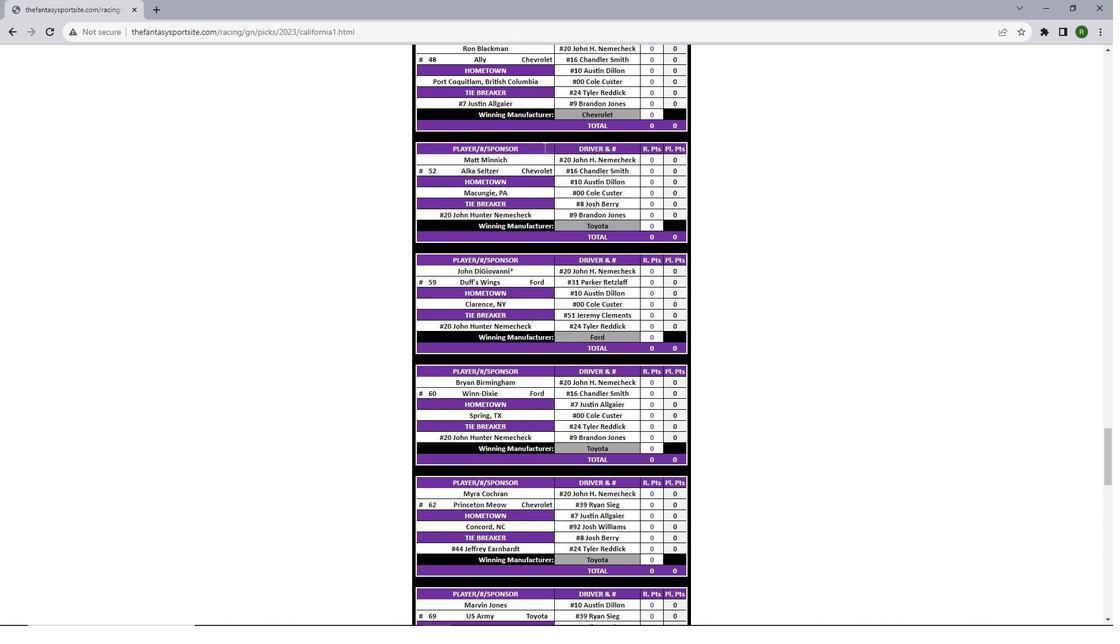 
Action: Mouse scrolled (544, 146) with delta (0, 0)
Screenshot: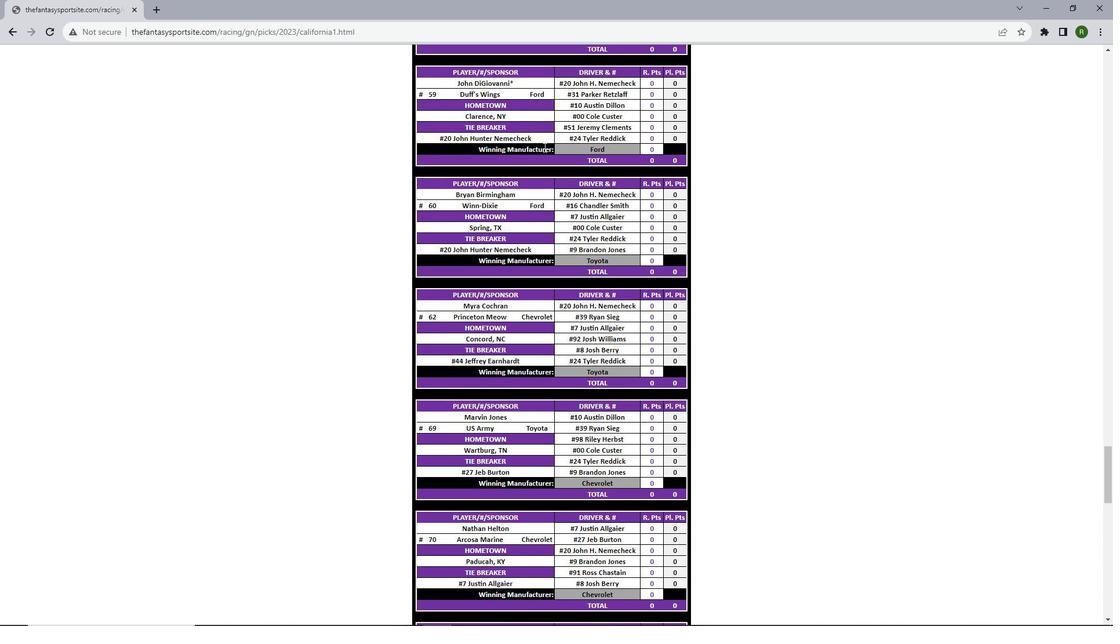 
Action: Mouse scrolled (544, 146) with delta (0, 0)
Screenshot: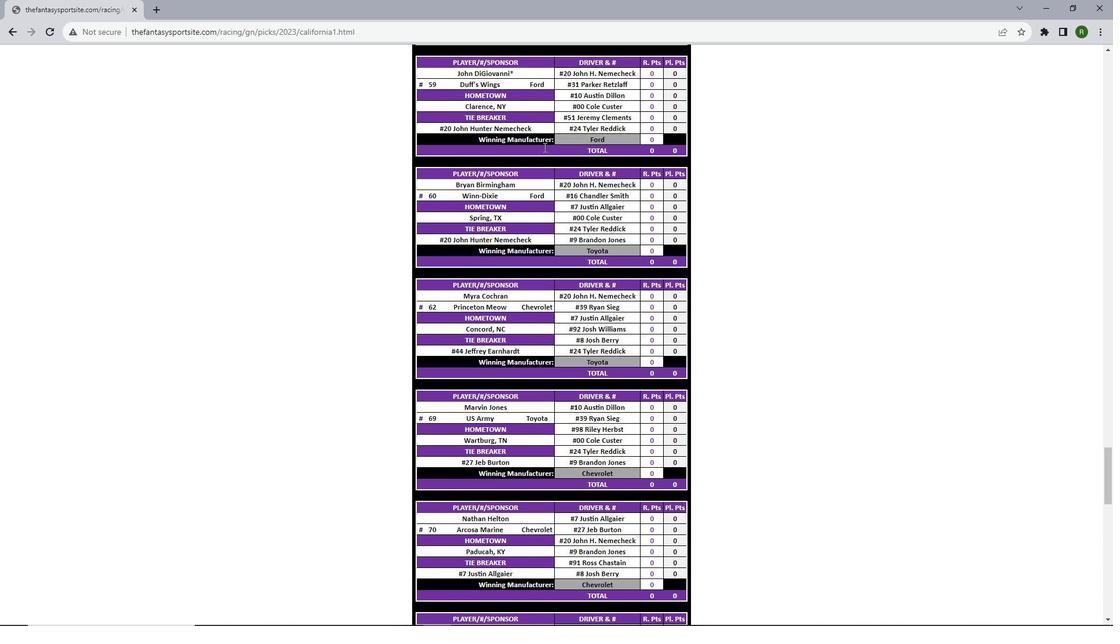 
Action: Mouse scrolled (544, 146) with delta (0, 0)
Screenshot: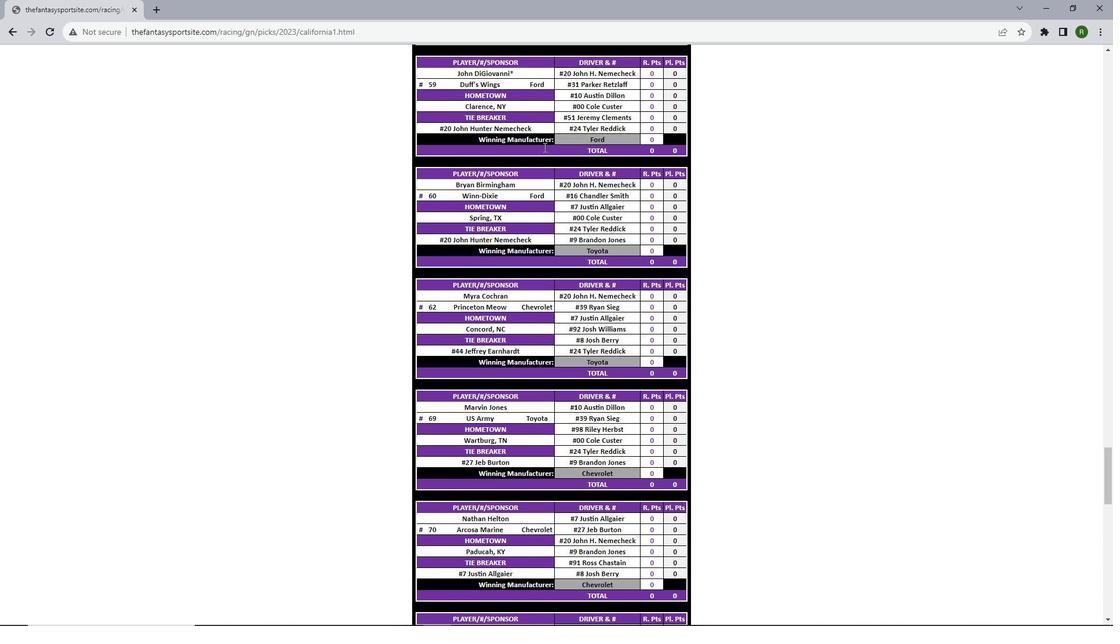 
Action: Mouse scrolled (544, 146) with delta (0, 0)
Screenshot: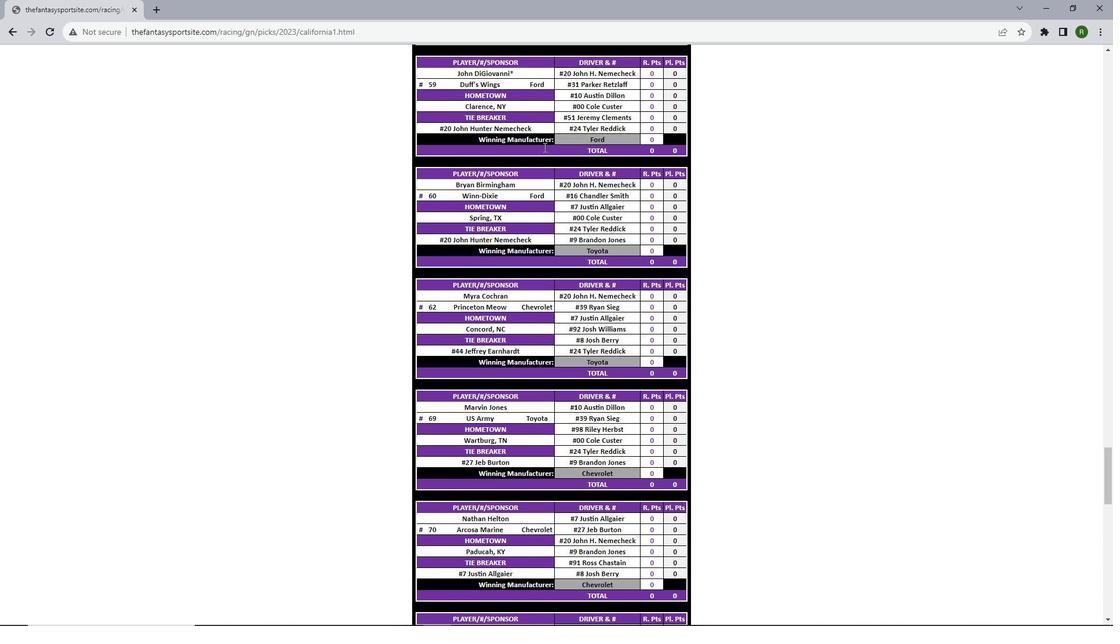 
Action: Mouse scrolled (544, 146) with delta (0, 0)
Screenshot: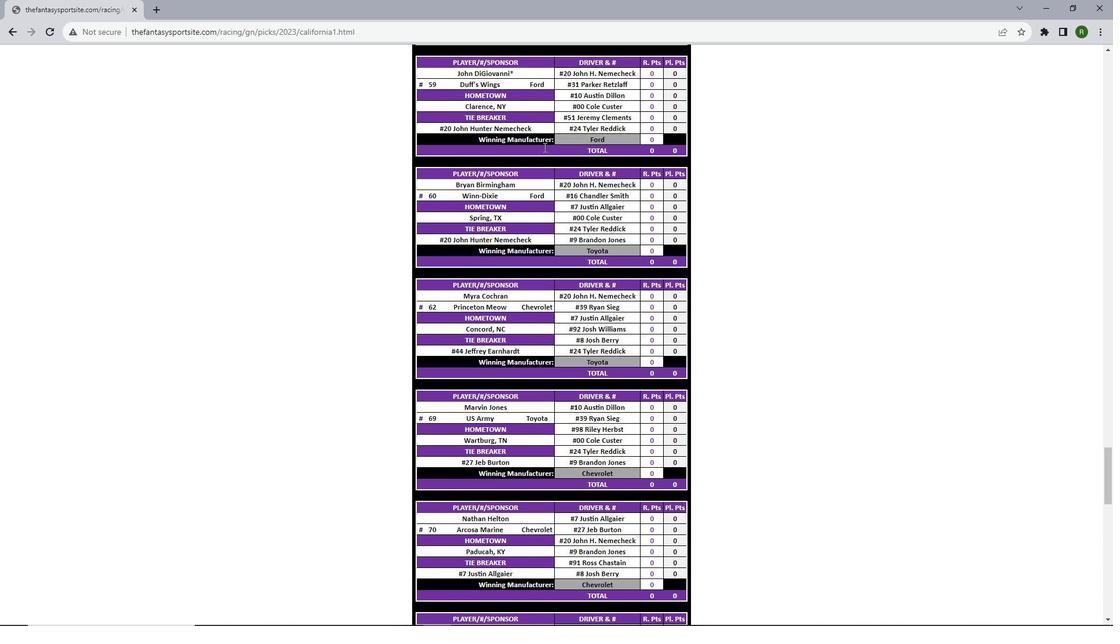 
Action: Mouse scrolled (544, 146) with delta (0, 0)
Screenshot: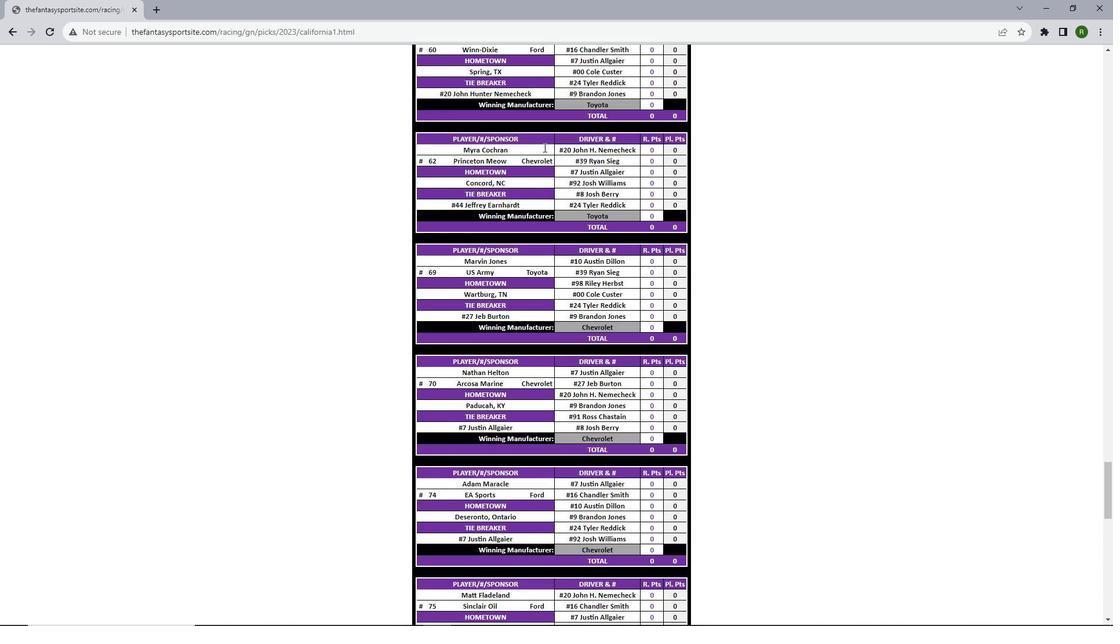 
Action: Mouse scrolled (544, 146) with delta (0, 0)
Screenshot: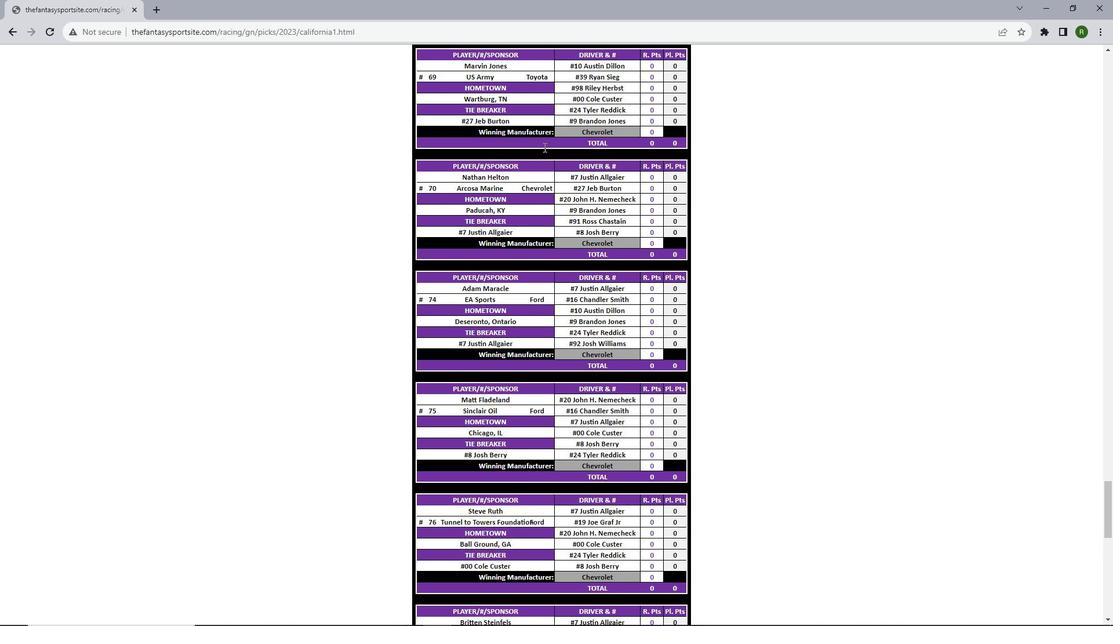 
Action: Mouse scrolled (544, 146) with delta (0, 0)
Screenshot: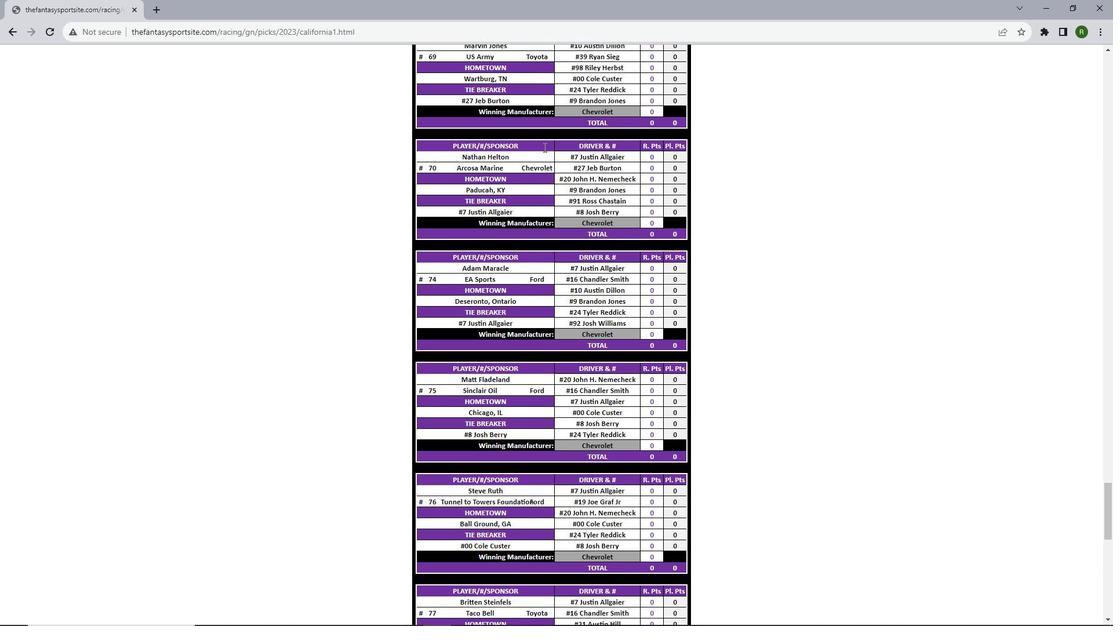 
Action: Mouse scrolled (544, 146) with delta (0, 0)
Screenshot: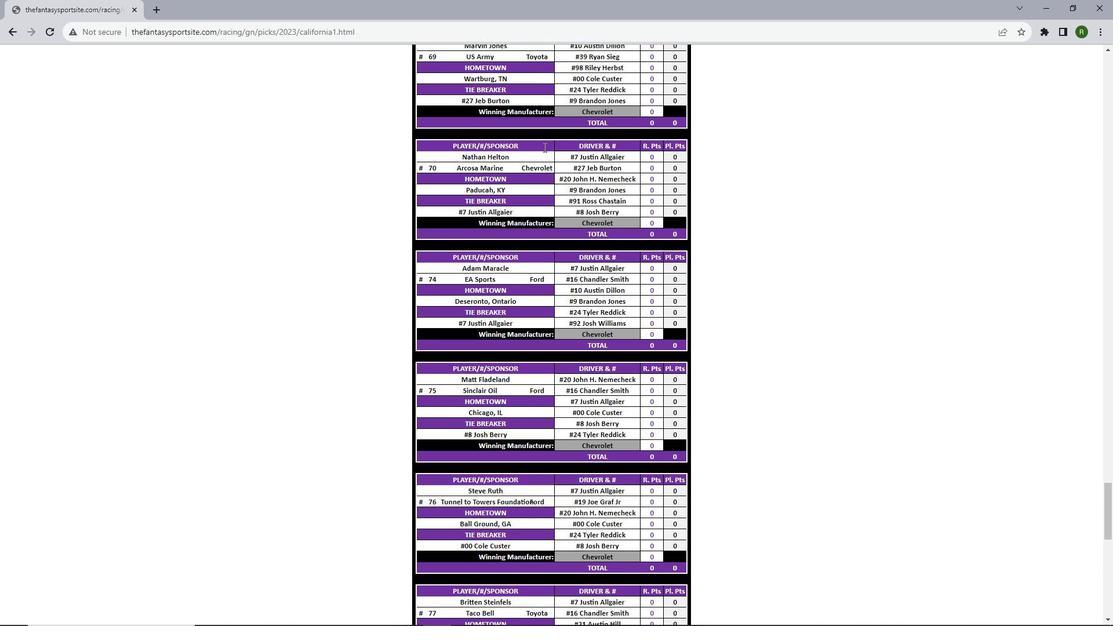 
Action: Mouse scrolled (544, 146) with delta (0, 0)
Screenshot: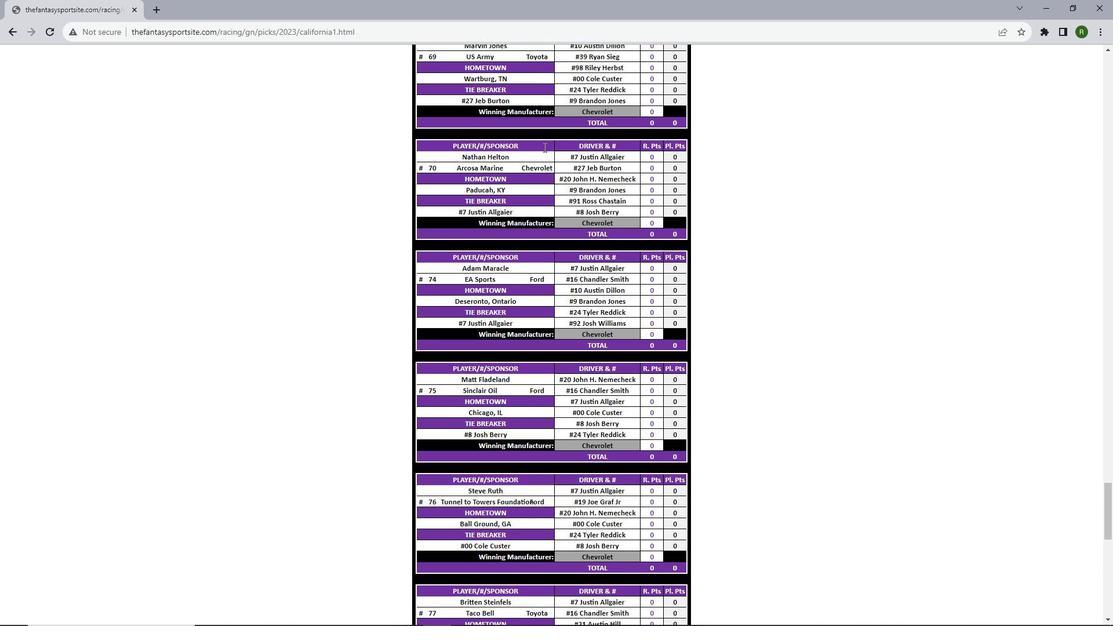 
Action: Mouse scrolled (544, 146) with delta (0, 0)
Screenshot: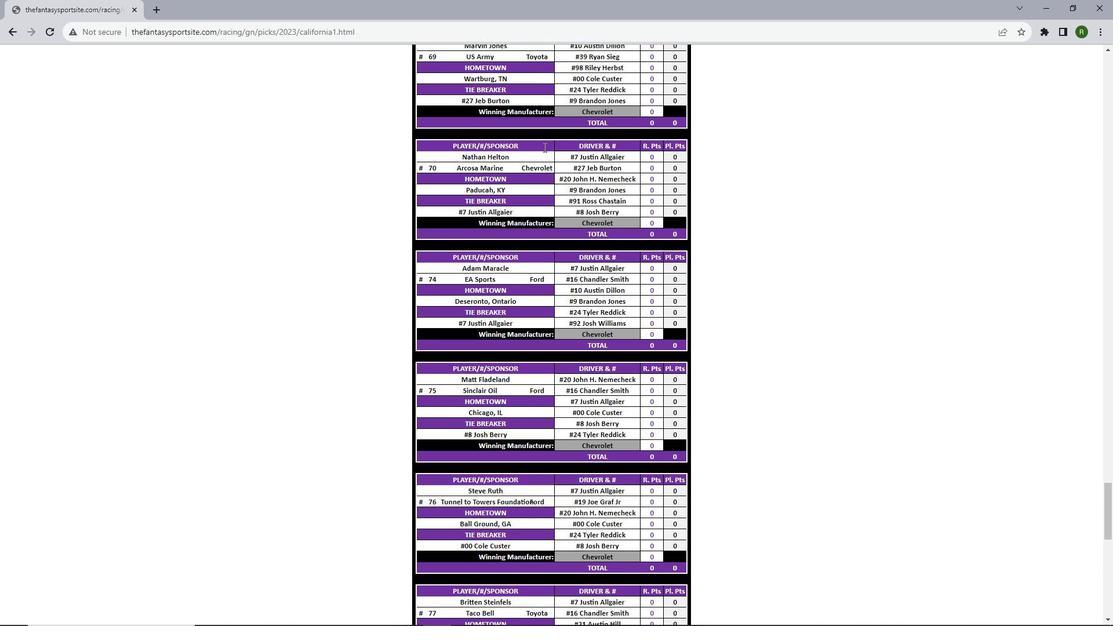 
Action: Mouse scrolled (544, 146) with delta (0, 0)
Screenshot: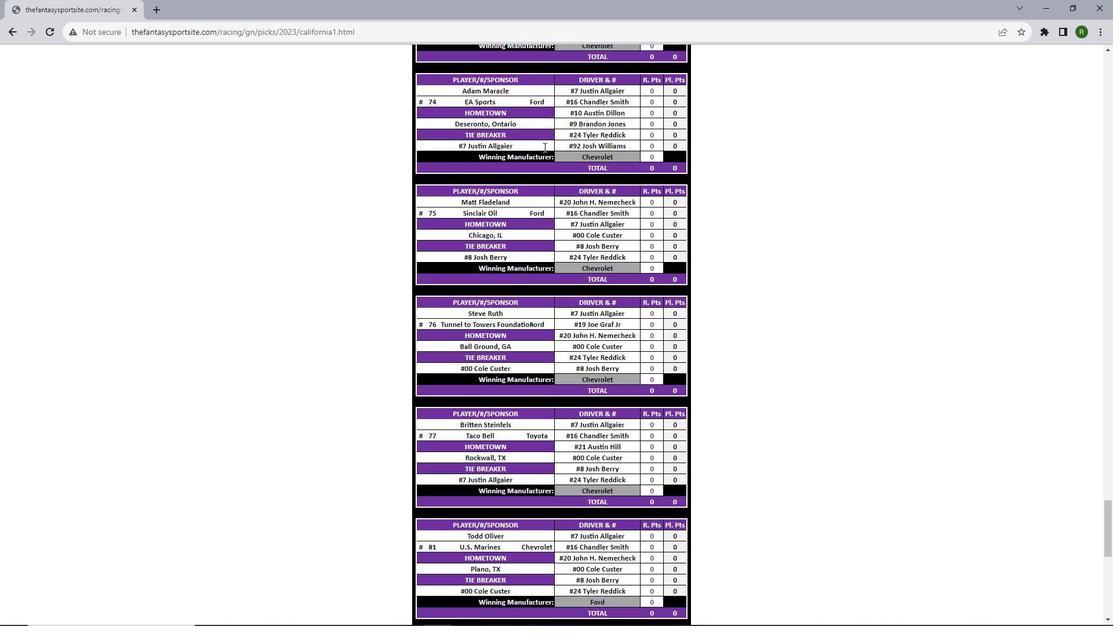 
Action: Mouse scrolled (544, 146) with delta (0, 0)
Screenshot: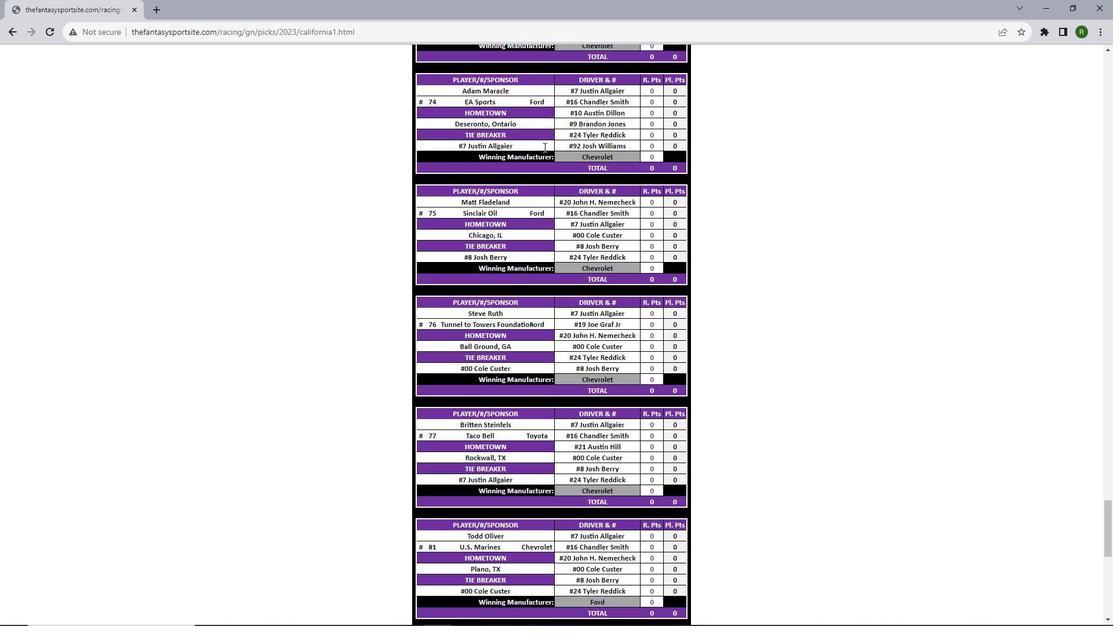 
Action: Mouse scrolled (544, 146) with delta (0, 0)
Screenshot: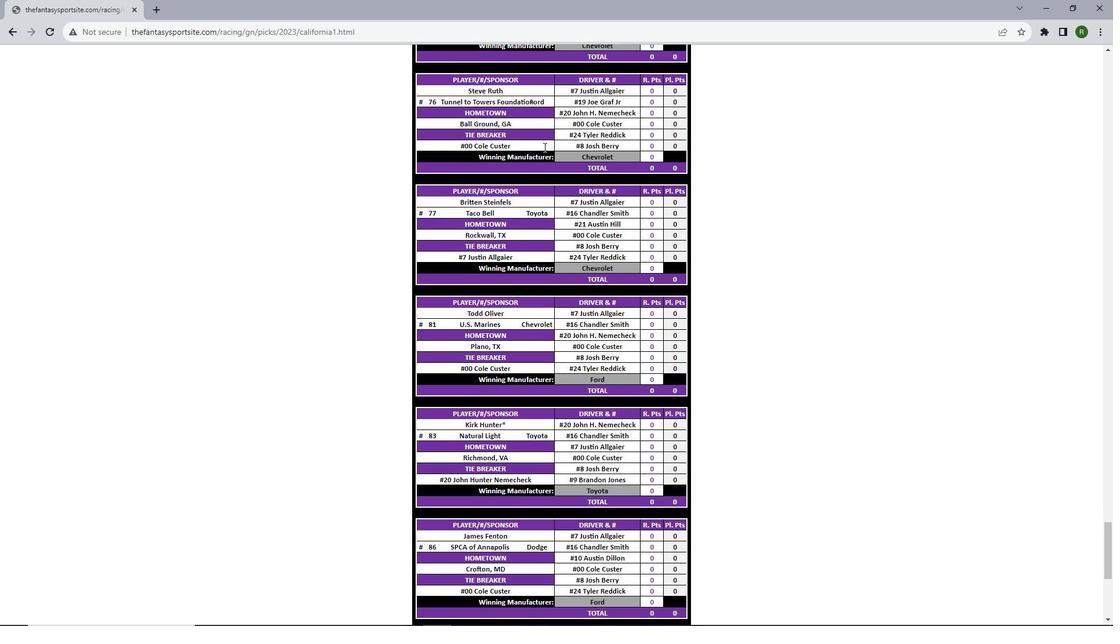 
Action: Mouse scrolled (544, 146) with delta (0, 0)
Screenshot: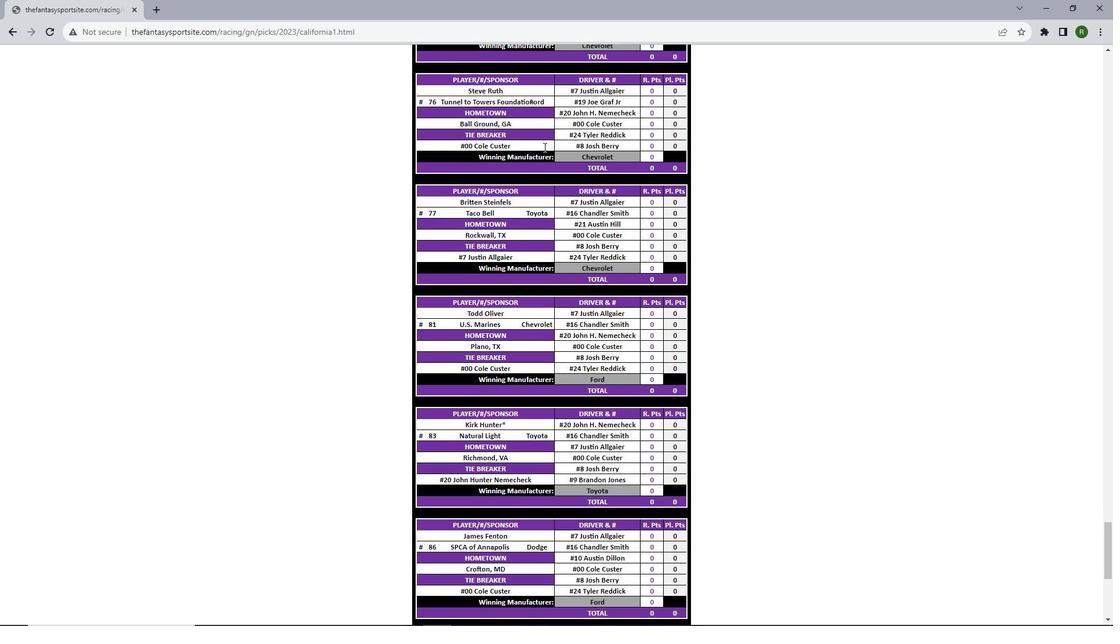 
Action: Mouse scrolled (544, 146) with delta (0, 0)
Screenshot: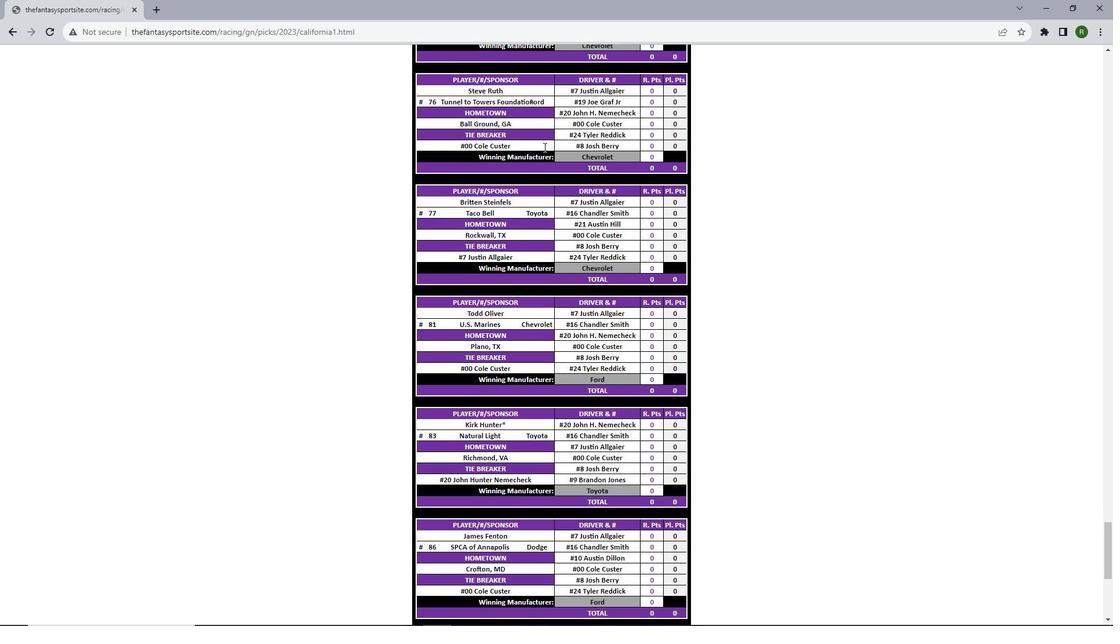 
Action: Mouse scrolled (544, 146) with delta (0, 0)
Screenshot: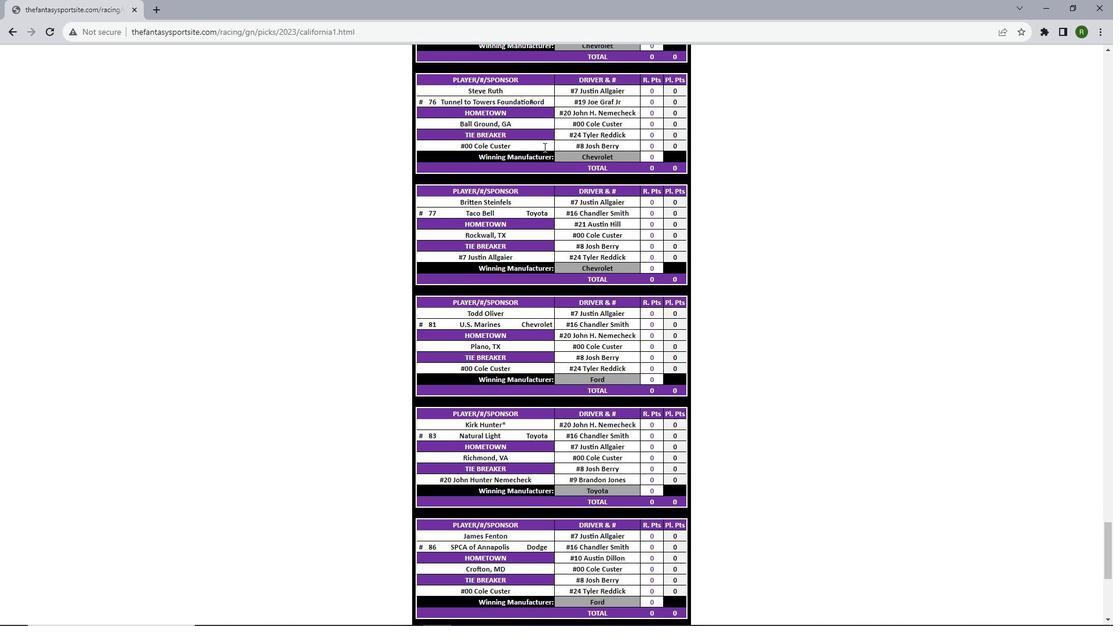 
Action: Mouse scrolled (544, 146) with delta (0, 0)
Screenshot: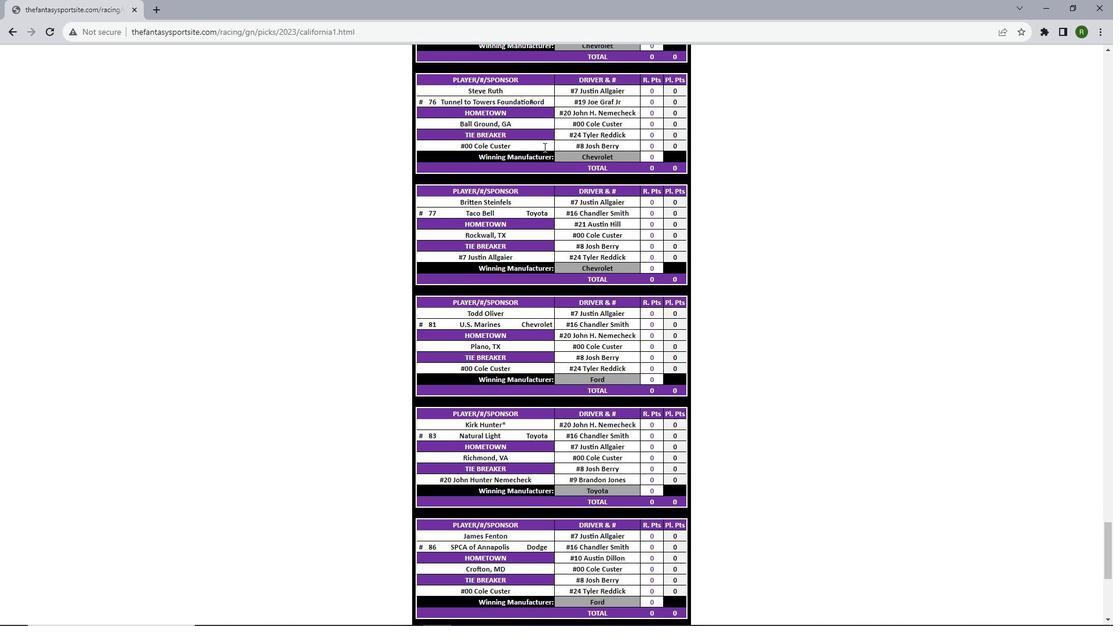 
Action: Mouse scrolled (544, 146) with delta (0, 0)
Screenshot: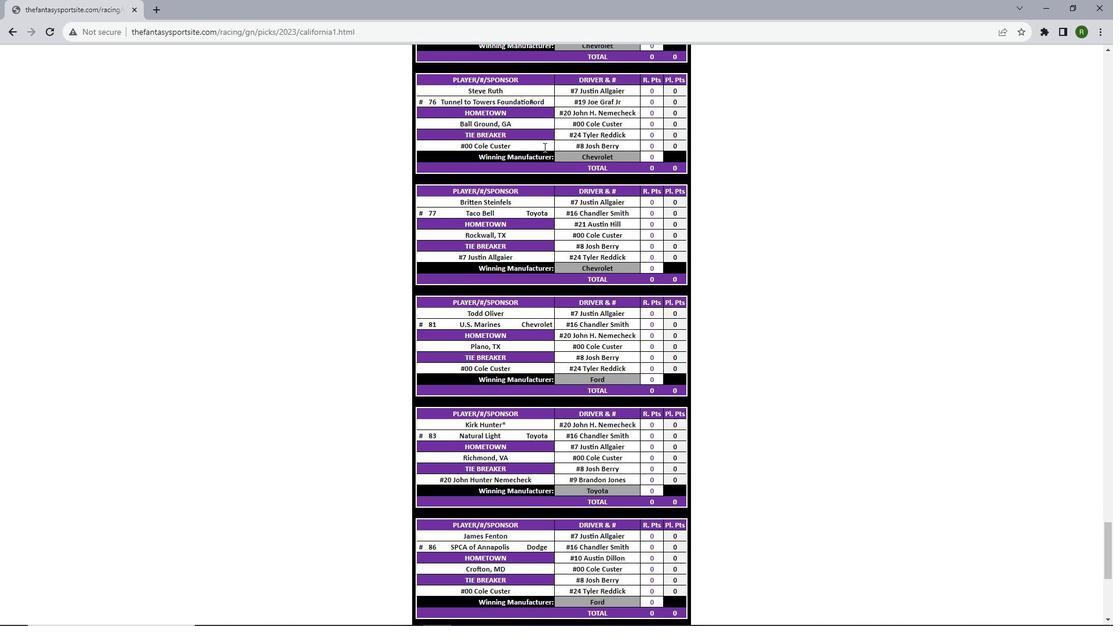 
Action: Mouse scrolled (544, 146) with delta (0, 0)
Screenshot: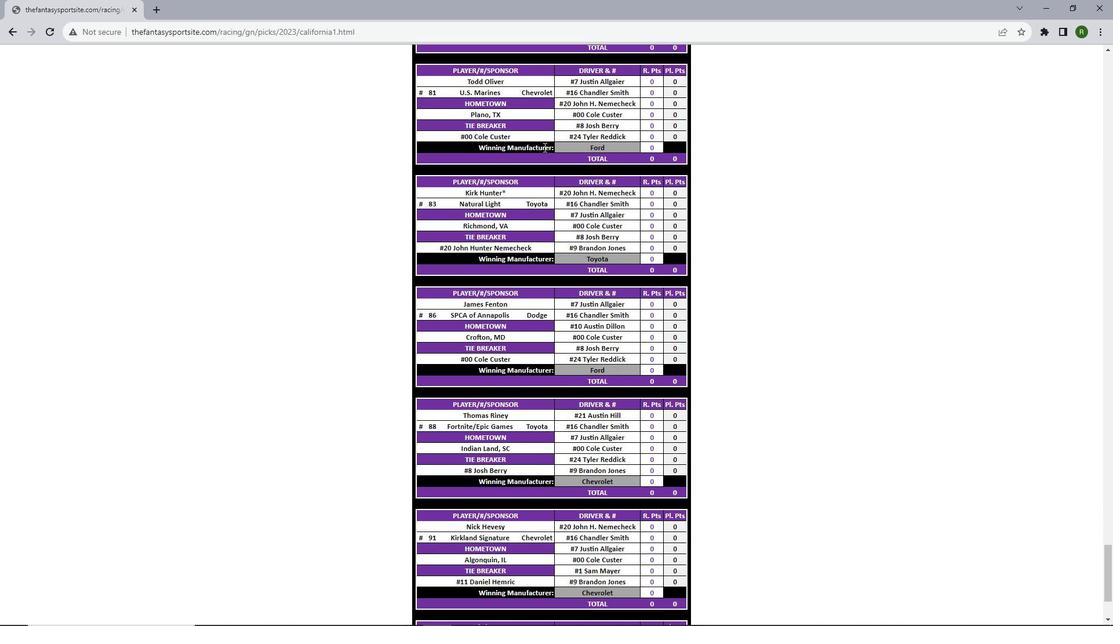 
Action: Mouse scrolled (544, 146) with delta (0, 0)
Screenshot: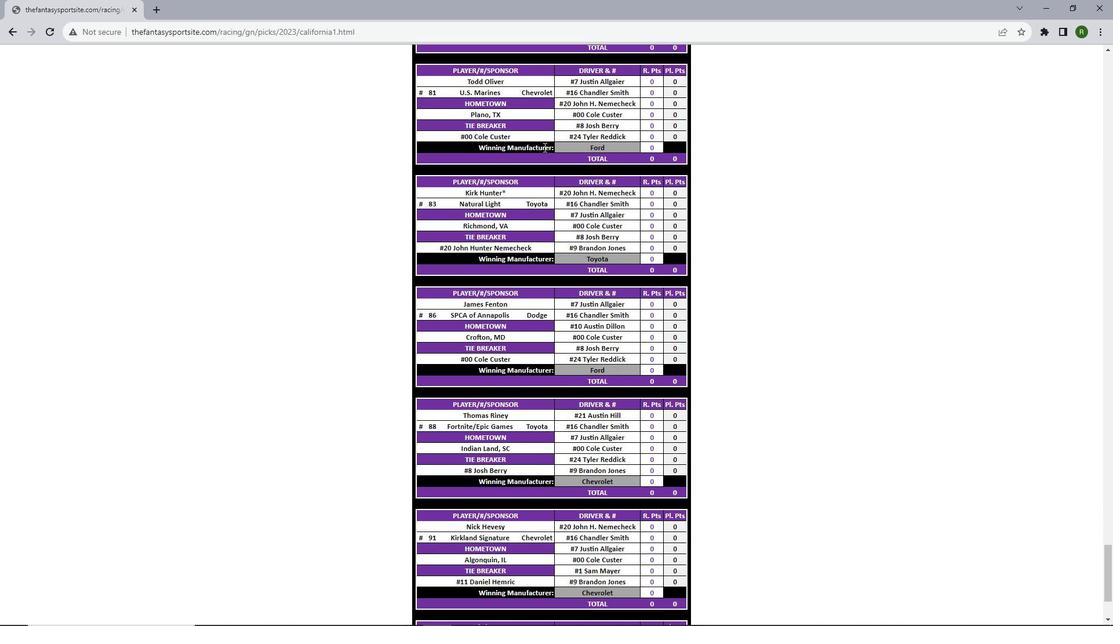 
Action: Mouse scrolled (544, 146) with delta (0, 0)
Screenshot: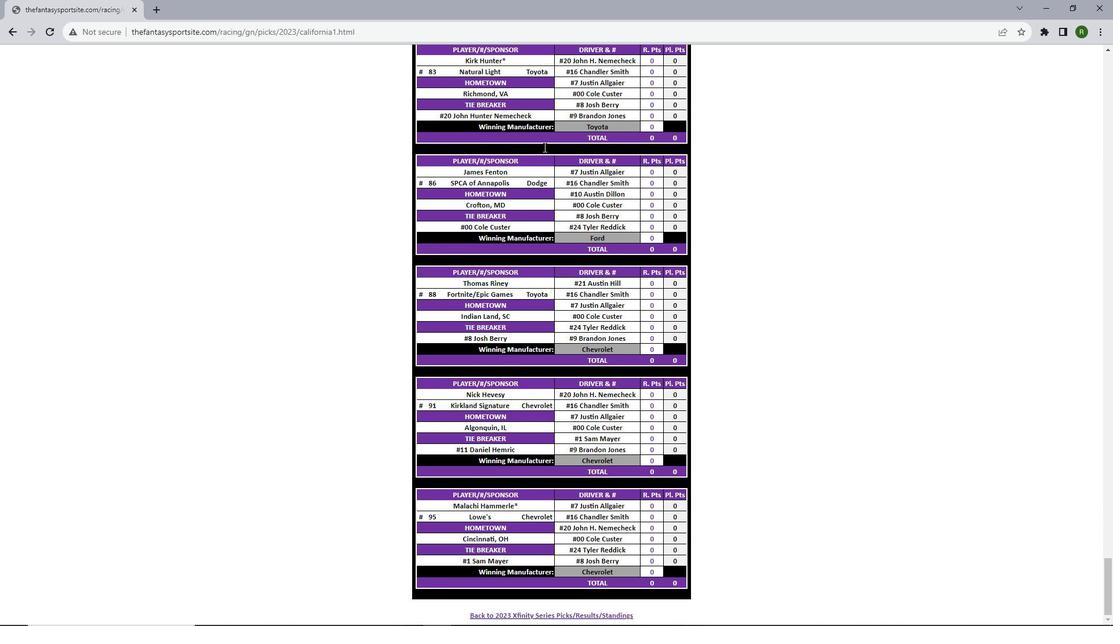 
Action: Mouse scrolled (544, 146) with delta (0, 0)
Screenshot: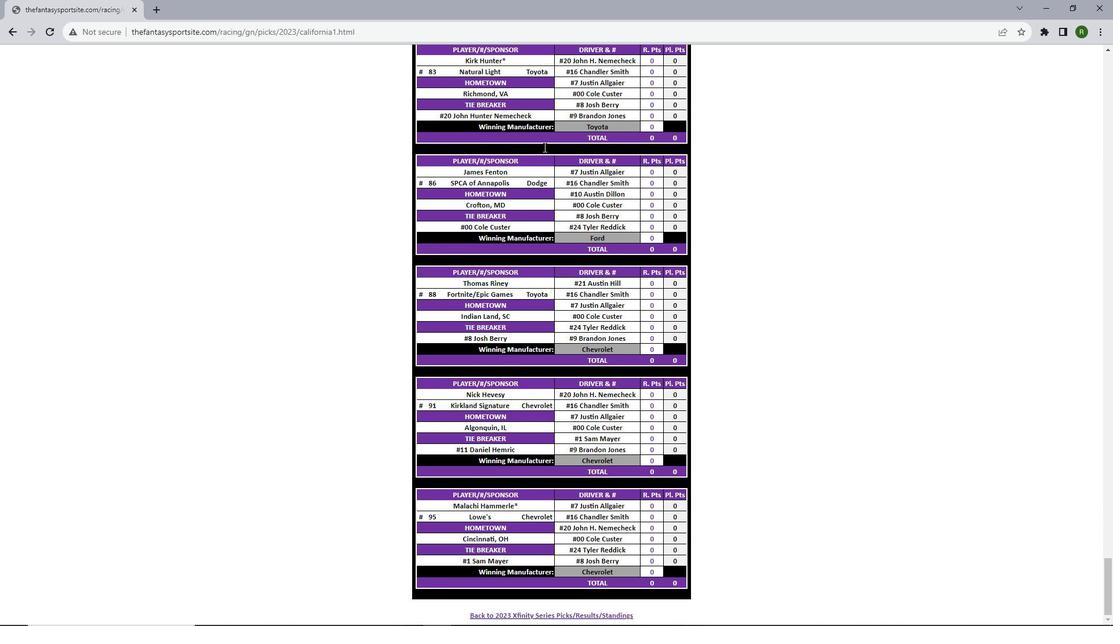 
Action: Mouse scrolled (544, 146) with delta (0, 0)
Screenshot: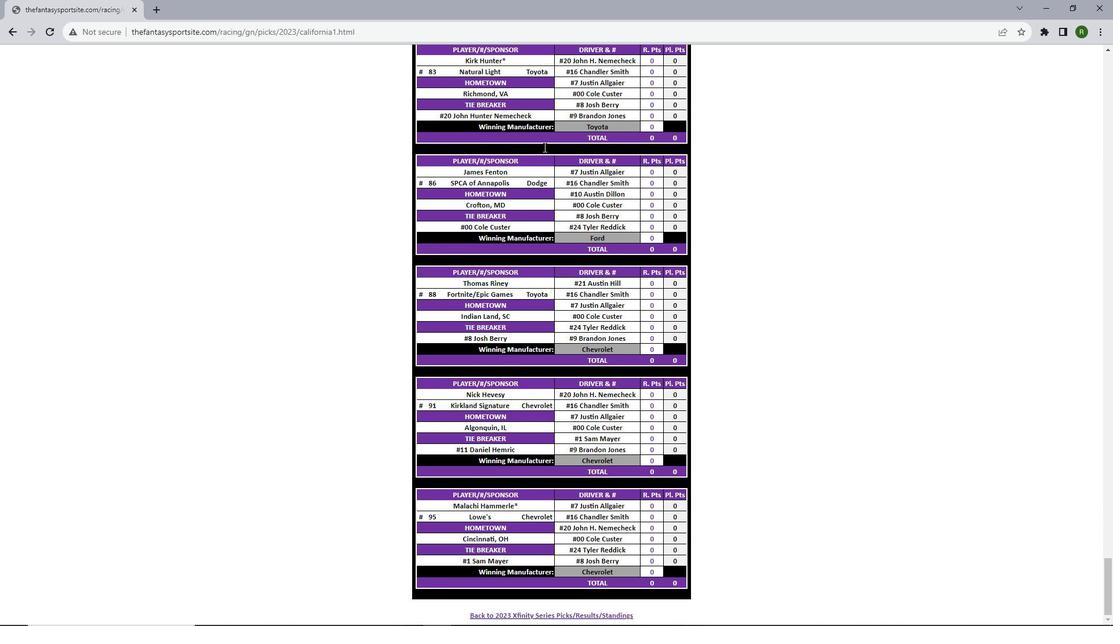 
Action: Mouse scrolled (544, 146) with delta (0, 0)
Screenshot: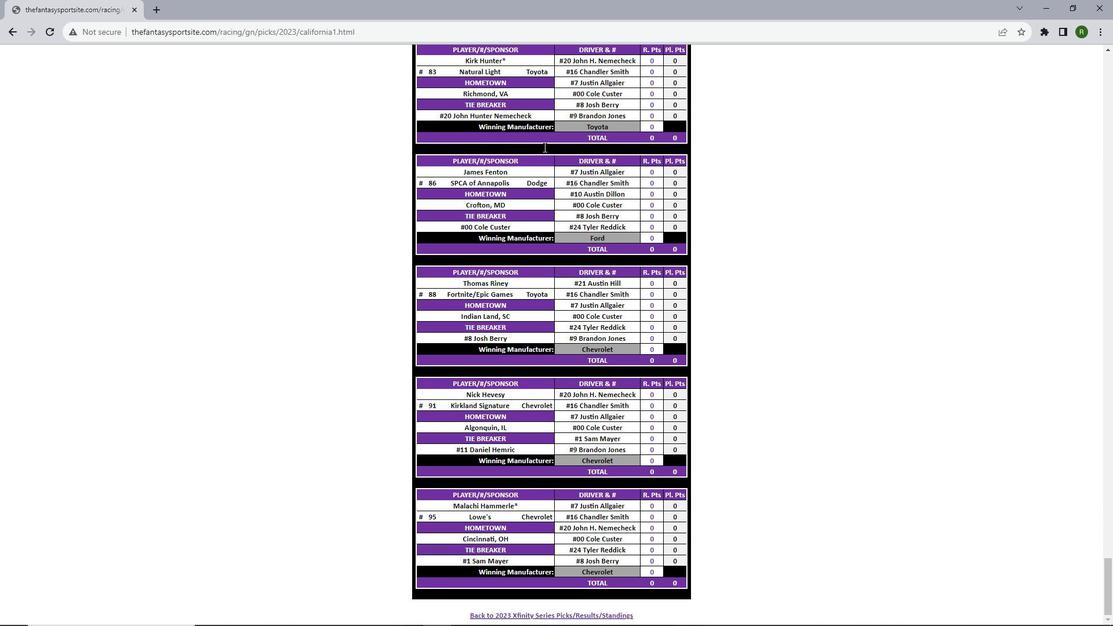 
Action: Mouse scrolled (544, 146) with delta (0, 0)
Screenshot: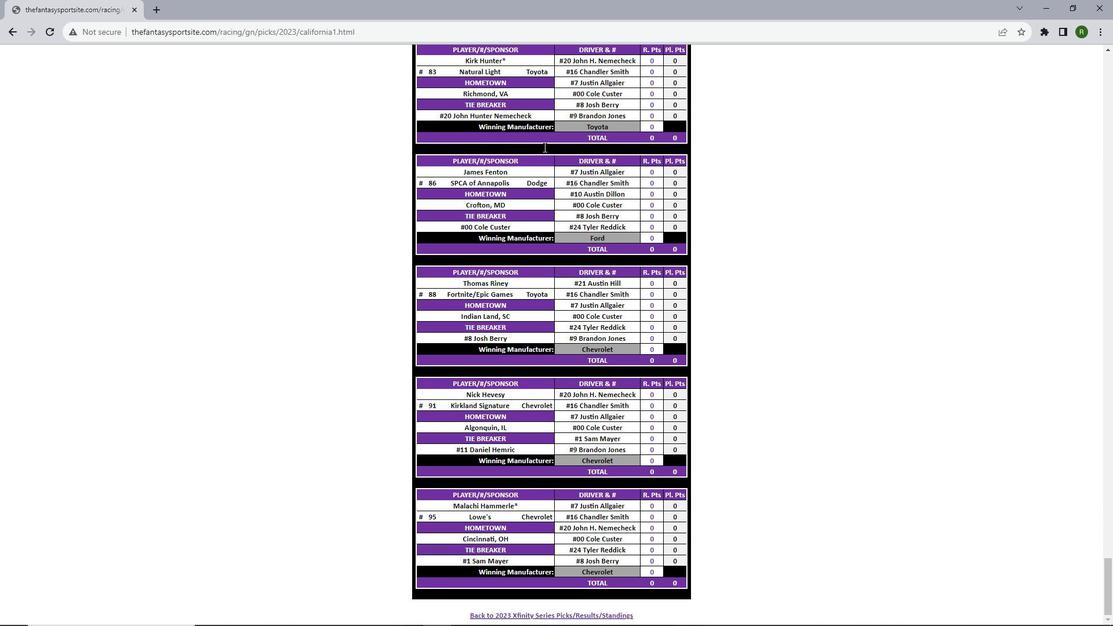 
Action: Mouse scrolled (544, 146) with delta (0, 0)
Screenshot: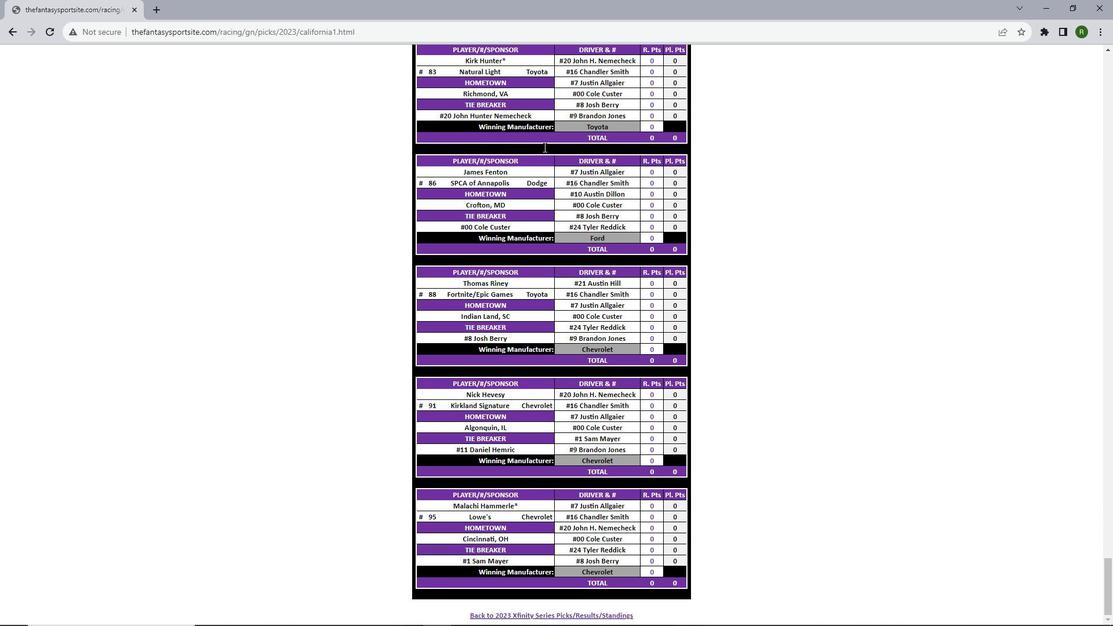 
Action: Mouse scrolled (544, 146) with delta (0, 0)
Screenshot: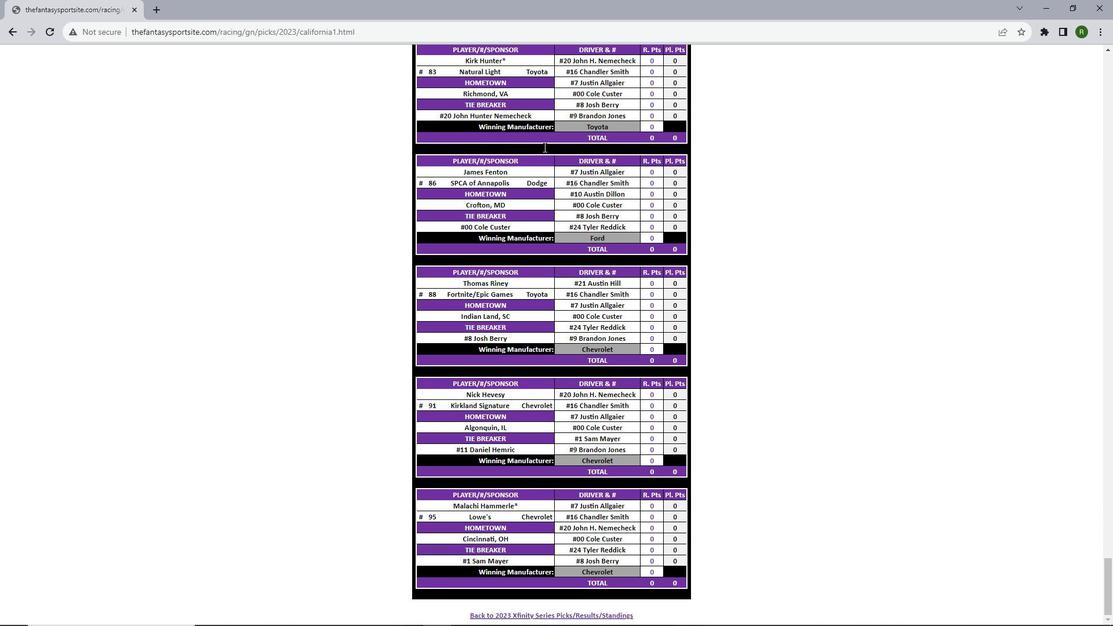 
Action: Mouse scrolled (544, 147) with delta (0, 0)
Screenshot: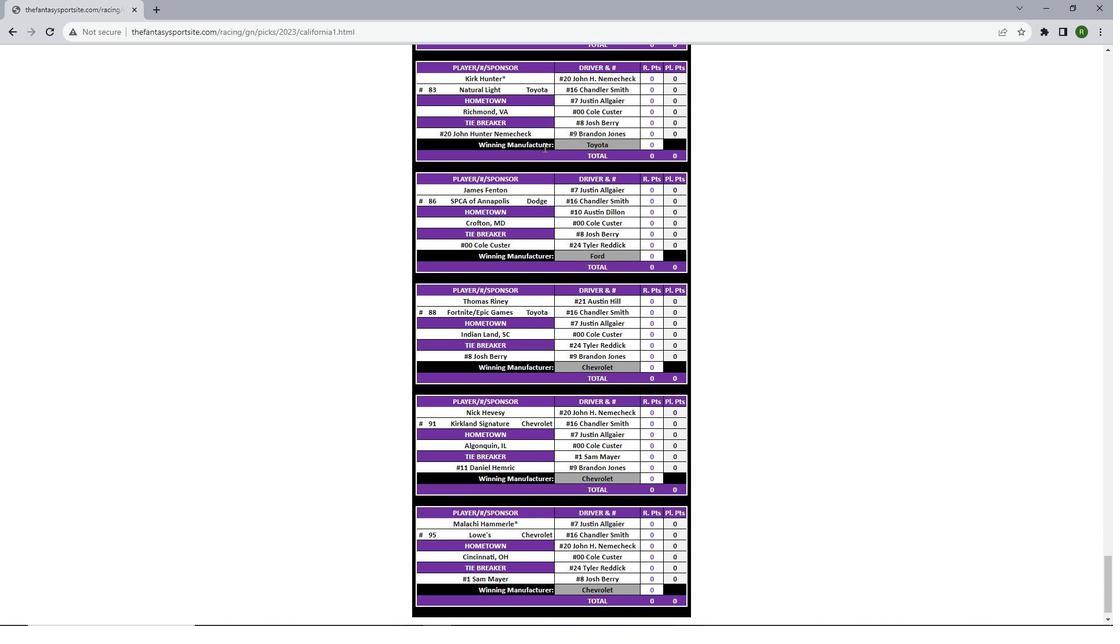 
Action: Mouse scrolled (544, 147) with delta (0, 0)
Screenshot: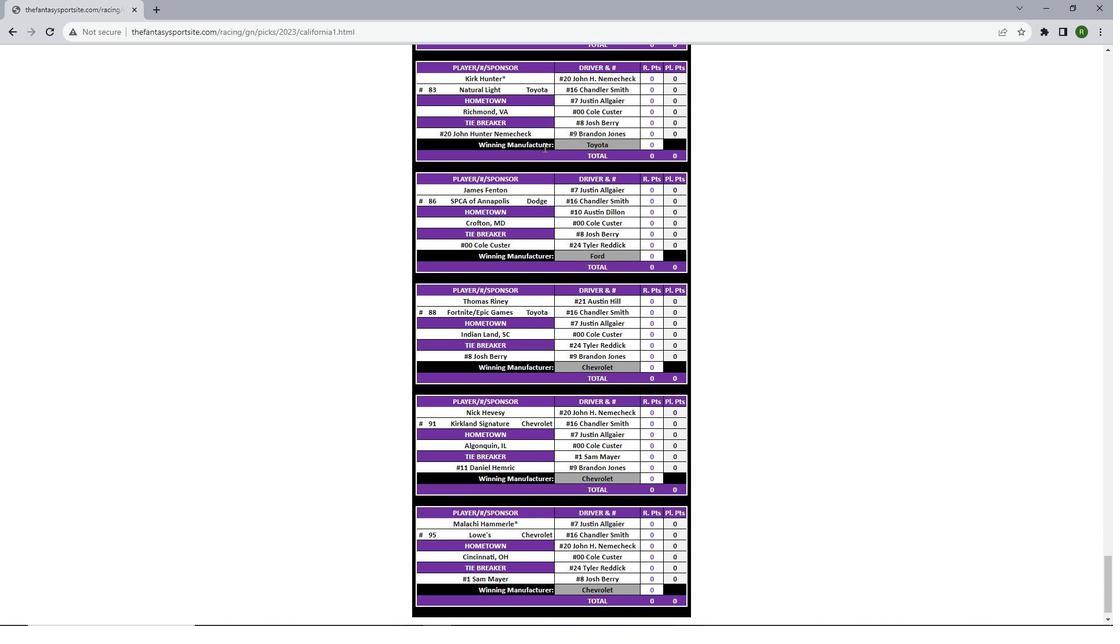 
Action: Mouse scrolled (544, 147) with delta (0, 0)
Screenshot: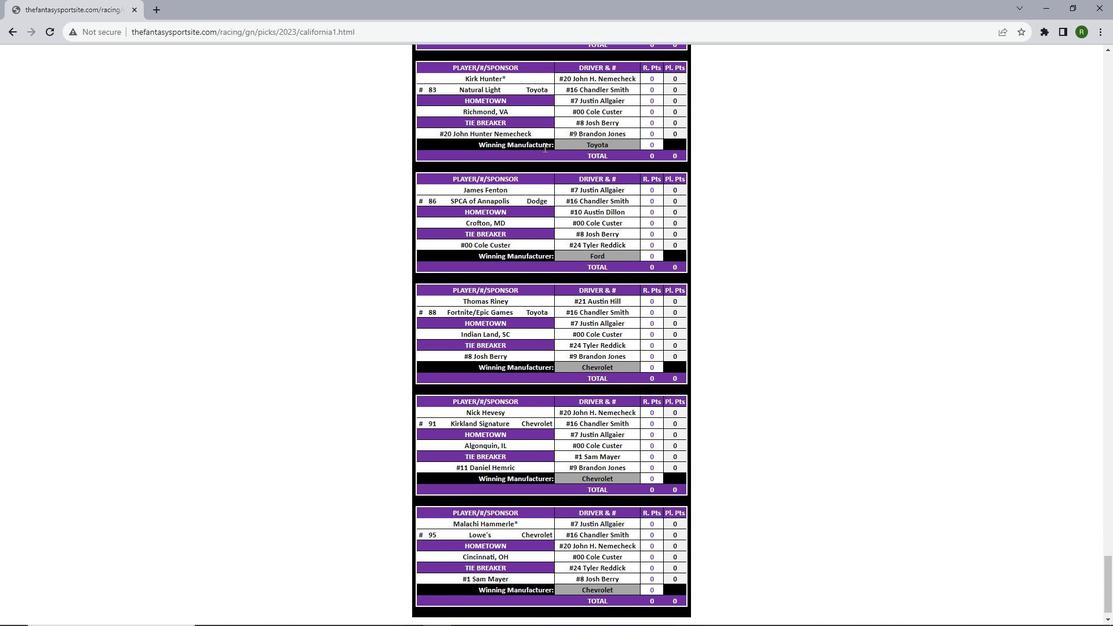 
Action: Mouse scrolled (544, 147) with delta (0, 0)
Screenshot: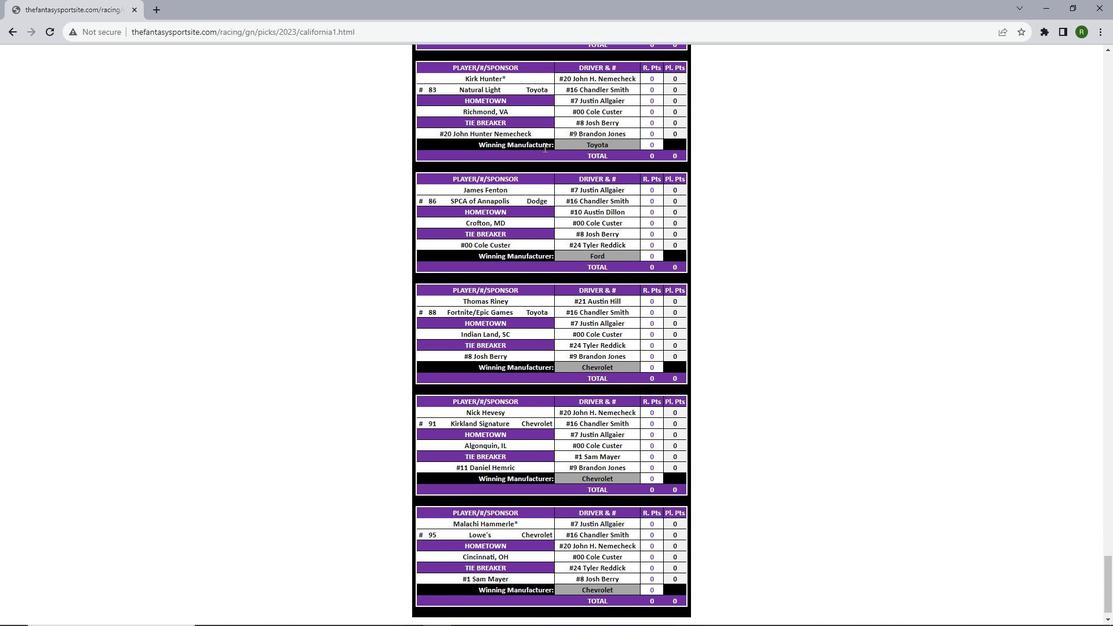 
Action: Mouse scrolled (544, 147) with delta (0, 0)
Screenshot: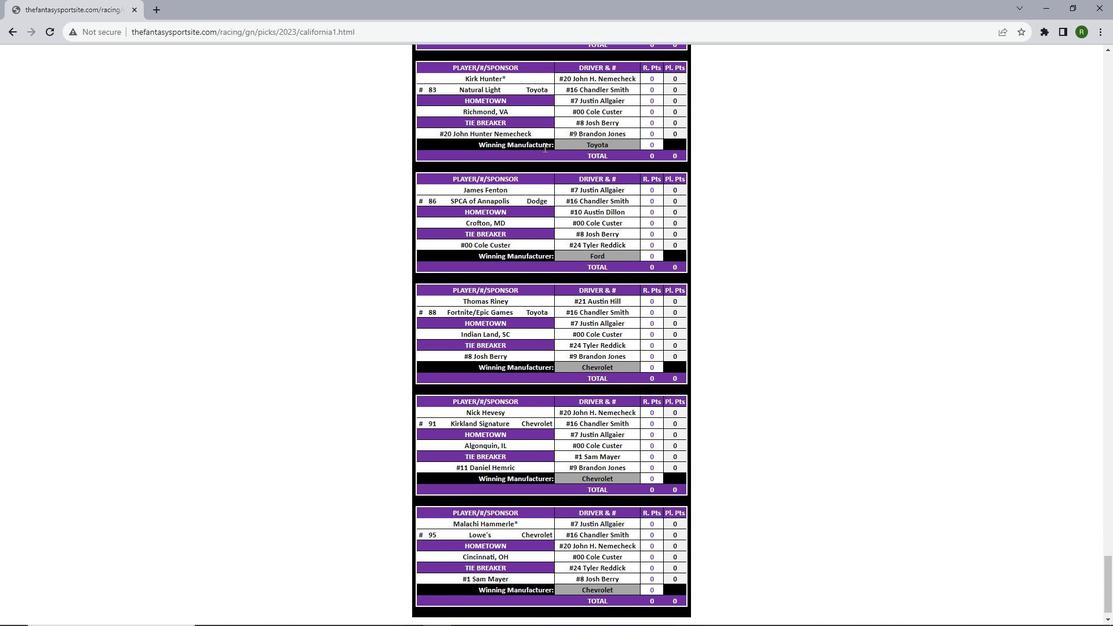 
Action: Mouse scrolled (544, 147) with delta (0, 0)
Screenshot: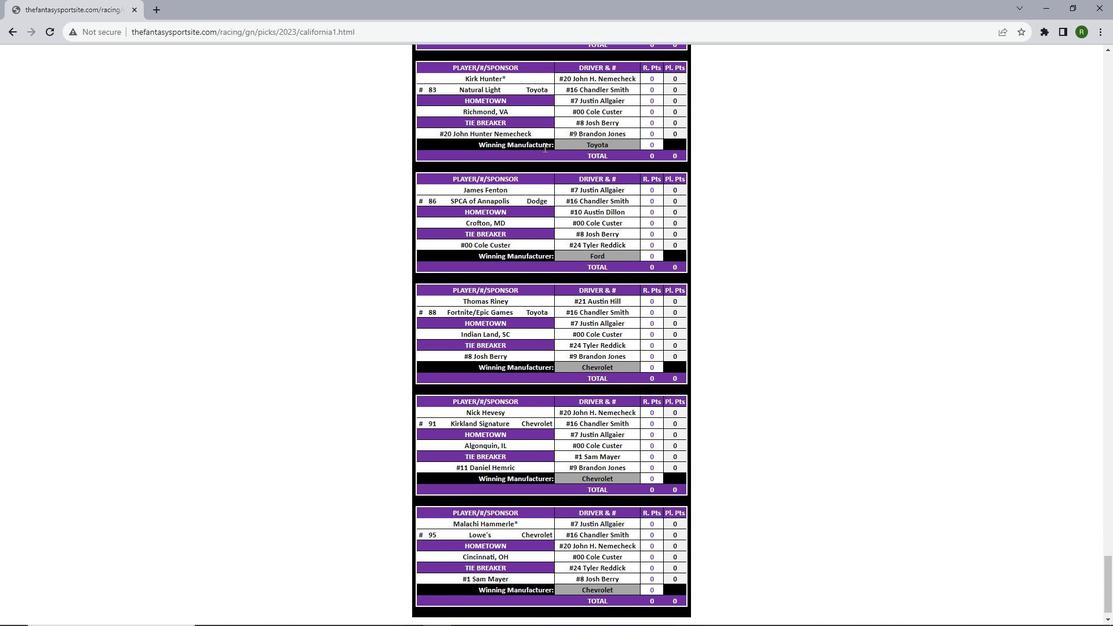
Action: Mouse scrolled (544, 147) with delta (0, 0)
Screenshot: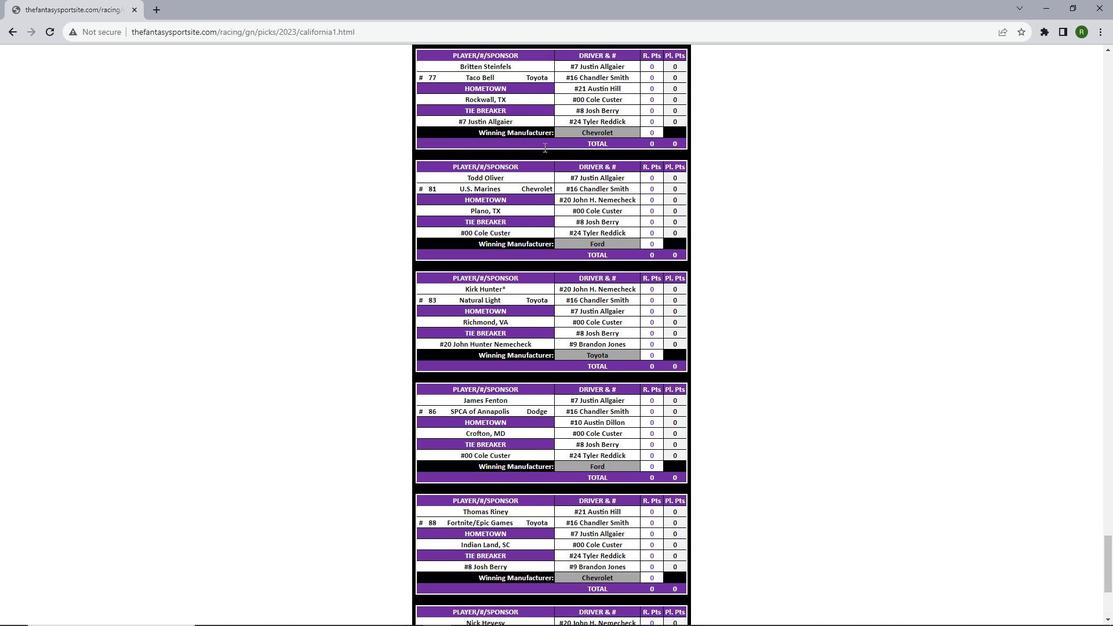 
Action: Mouse scrolled (544, 147) with delta (0, 0)
Screenshot: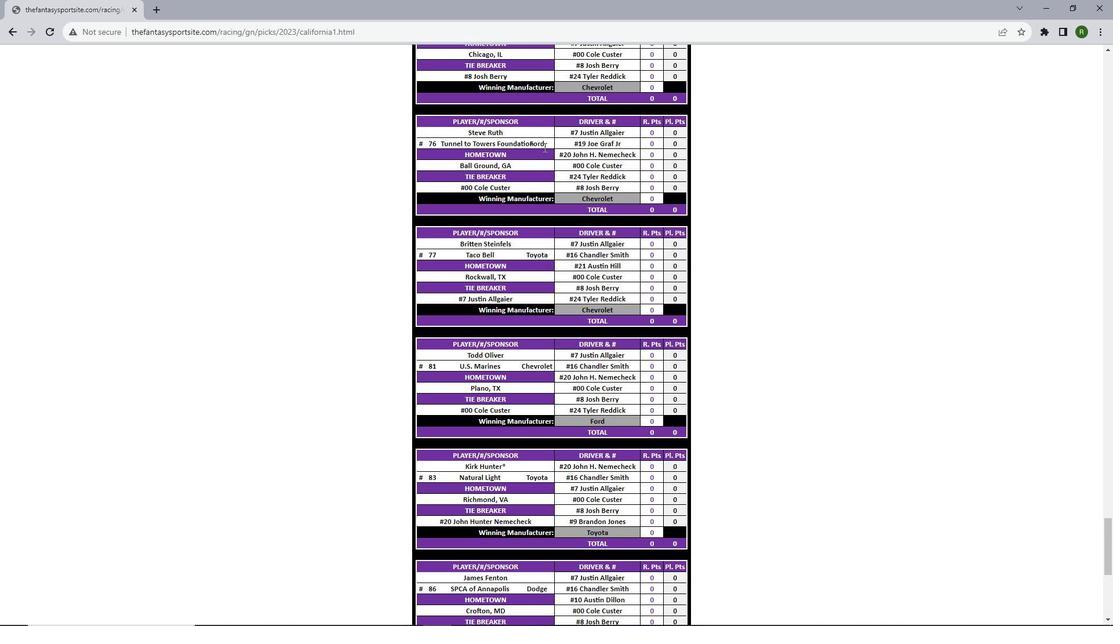 
Action: Mouse scrolled (544, 147) with delta (0, 0)
Screenshot: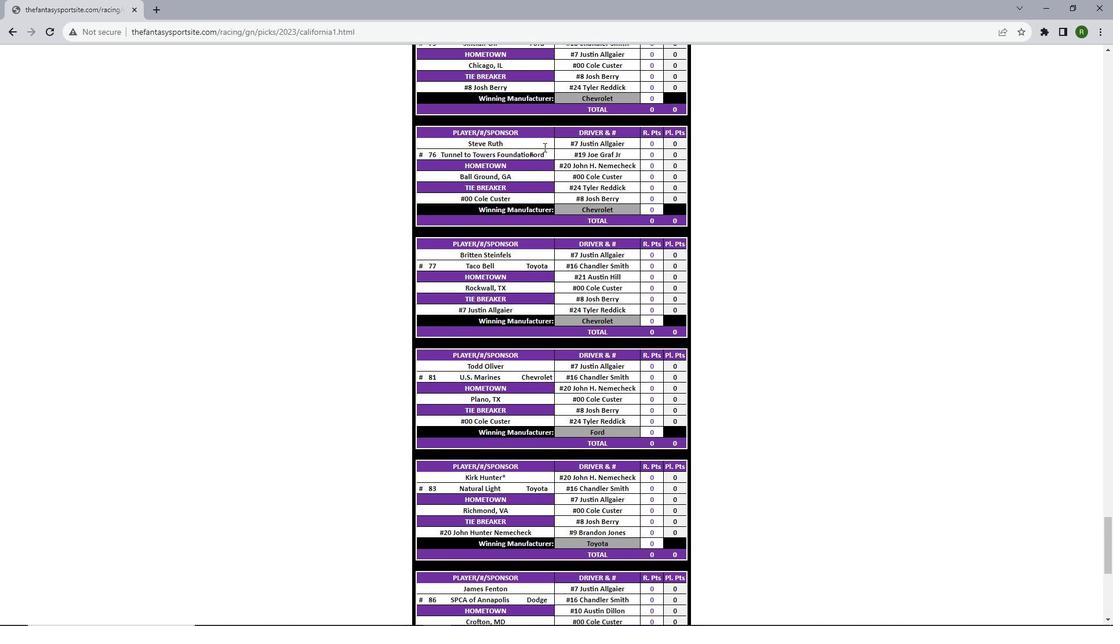 
Action: Mouse scrolled (544, 147) with delta (0, 0)
Screenshot: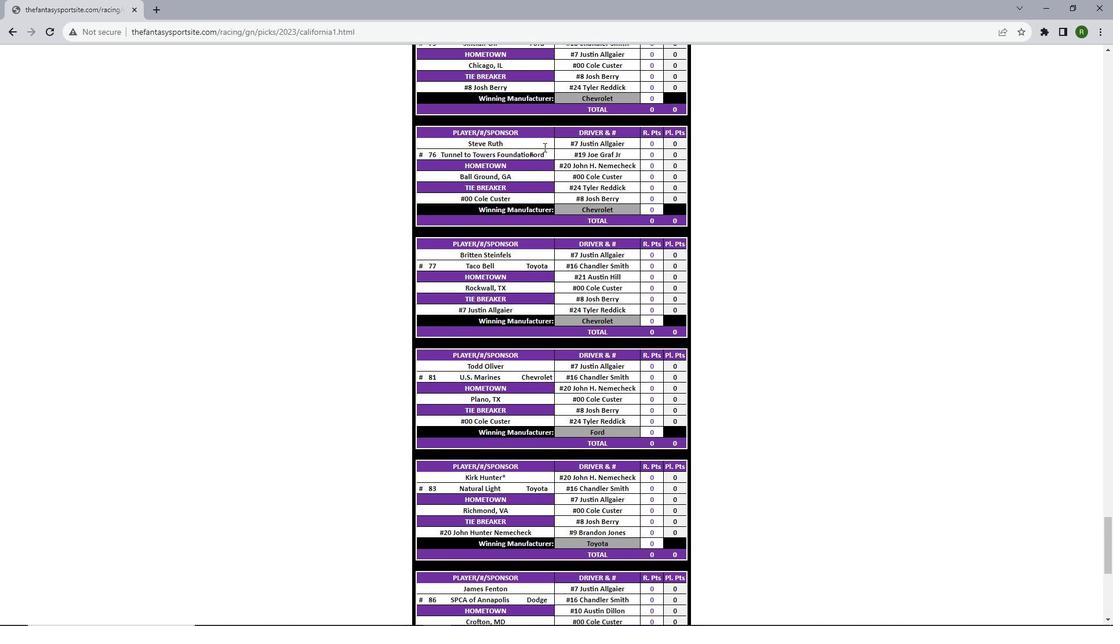 
Action: Mouse scrolled (544, 147) with delta (0, 0)
Screenshot: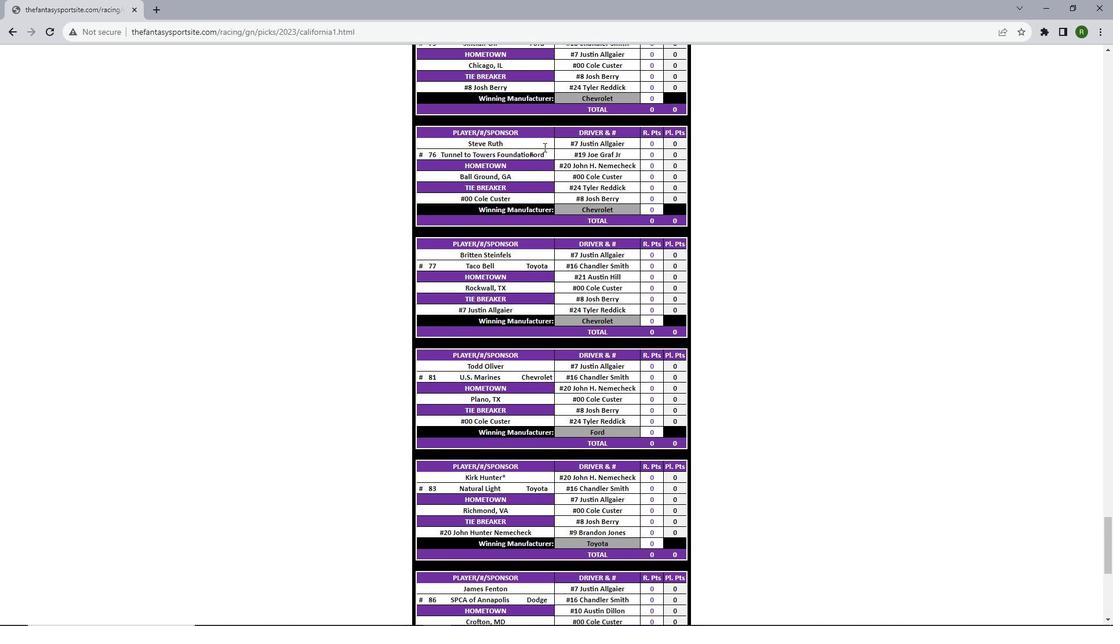 
Action: Mouse scrolled (544, 147) with delta (0, 0)
Screenshot: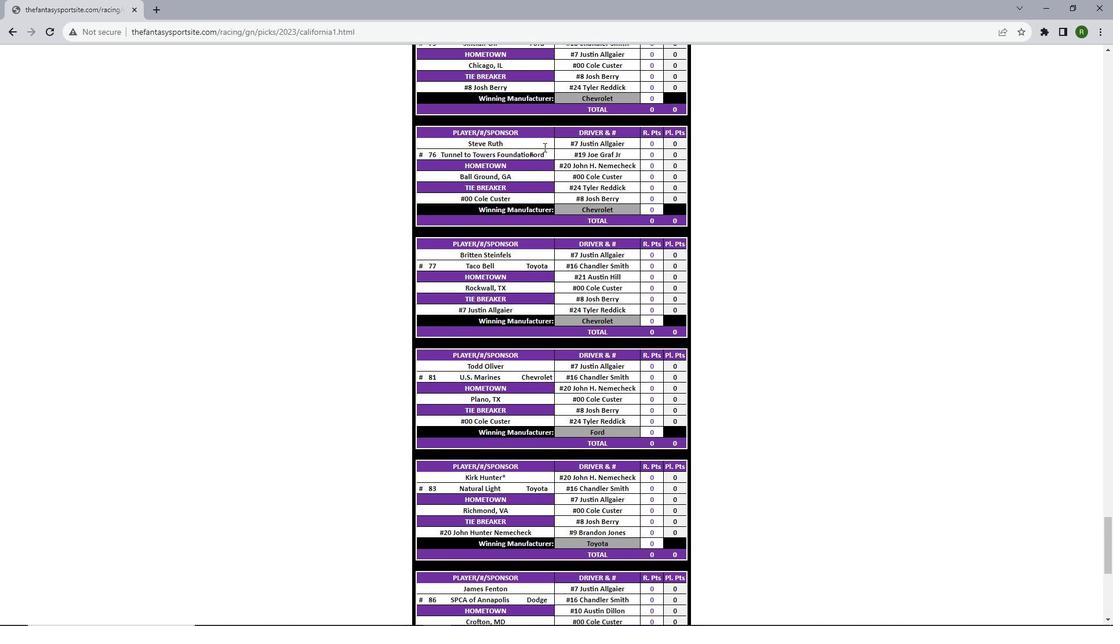 
Action: Mouse scrolled (544, 147) with delta (0, 0)
Screenshot: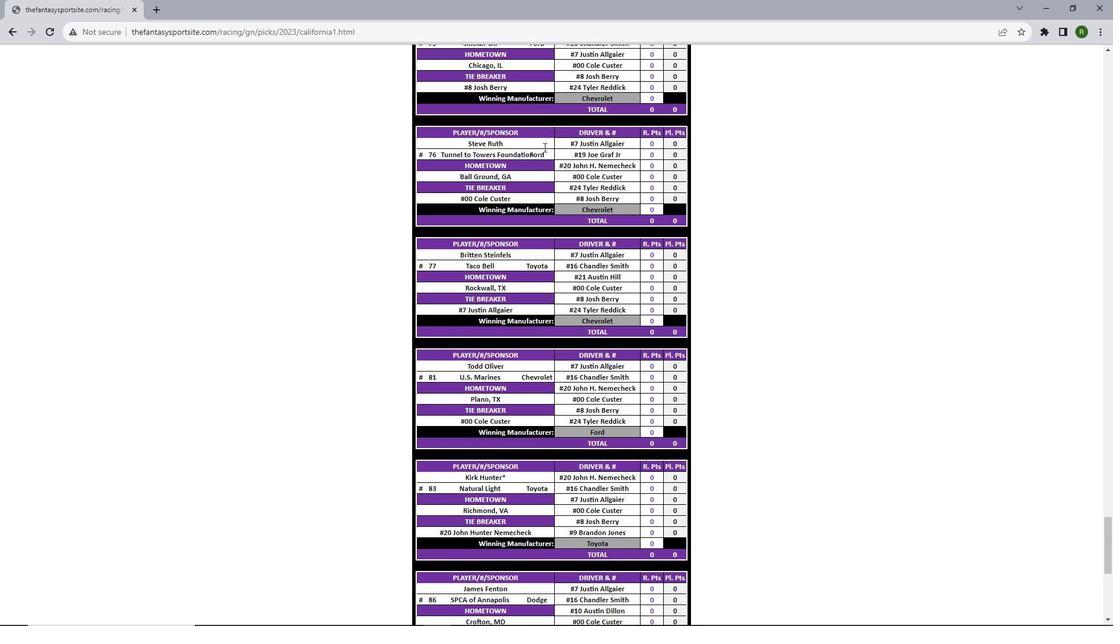 
Action: Mouse scrolled (544, 147) with delta (0, 0)
Screenshot: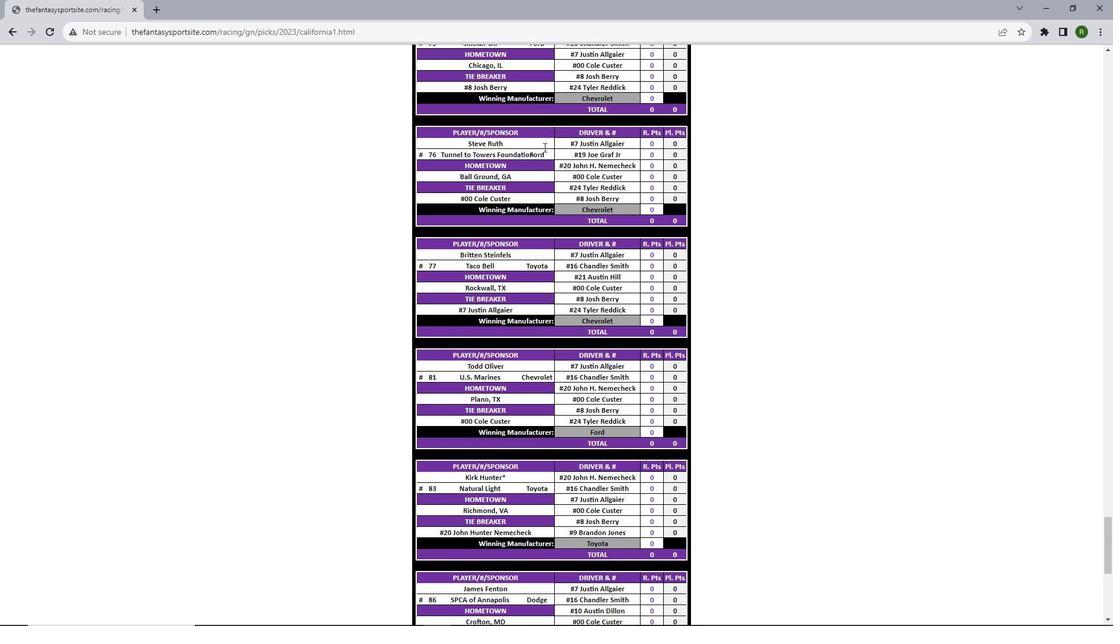 
Action: Mouse scrolled (544, 147) with delta (0, 0)
Screenshot: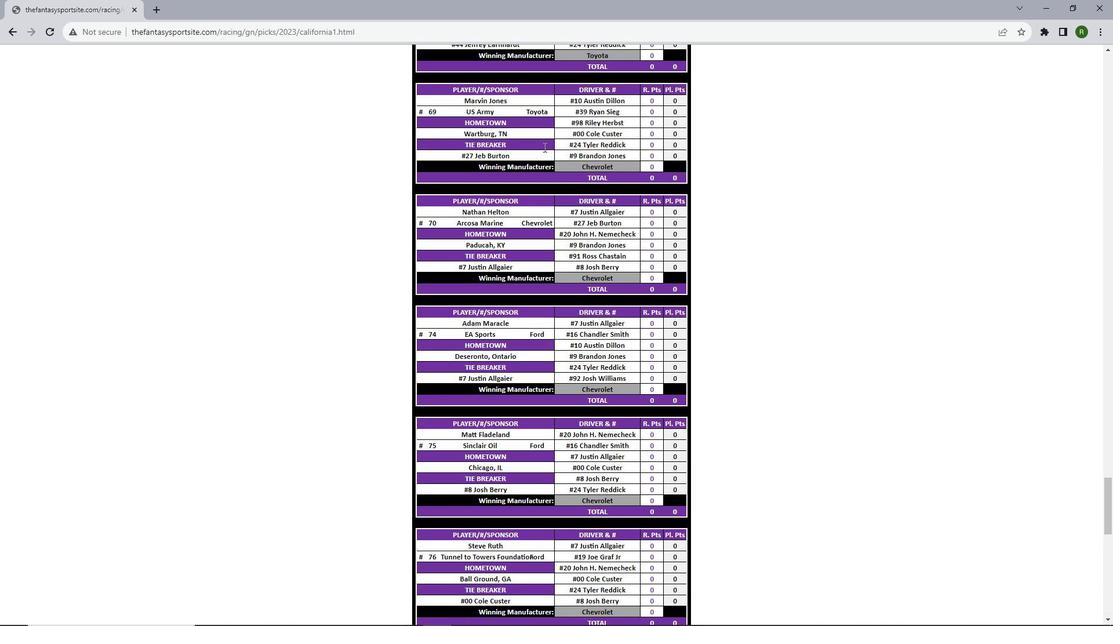 
Action: Mouse scrolled (544, 147) with delta (0, 0)
Screenshot: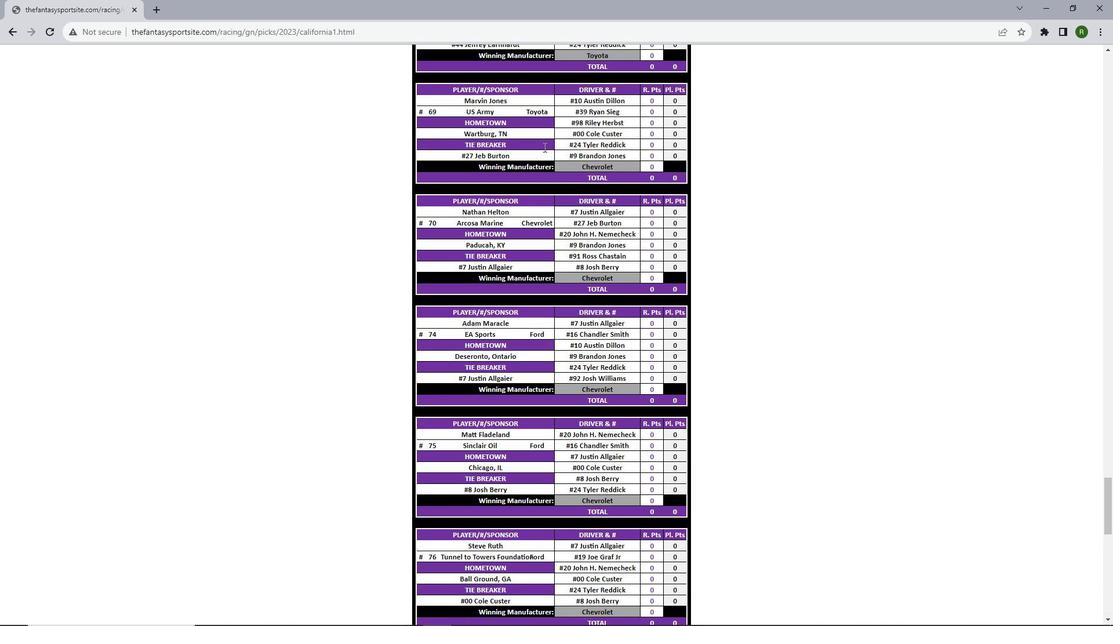 
Action: Mouse scrolled (544, 148) with delta (0, 1)
Screenshot: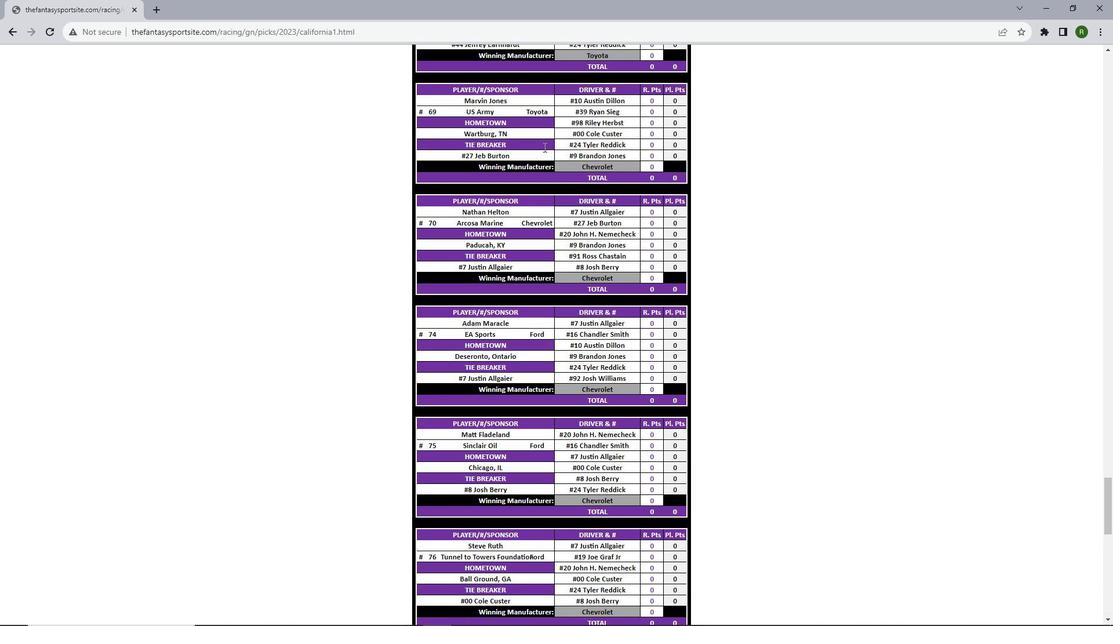 
Action: Mouse scrolled (544, 147) with delta (0, 0)
Screenshot: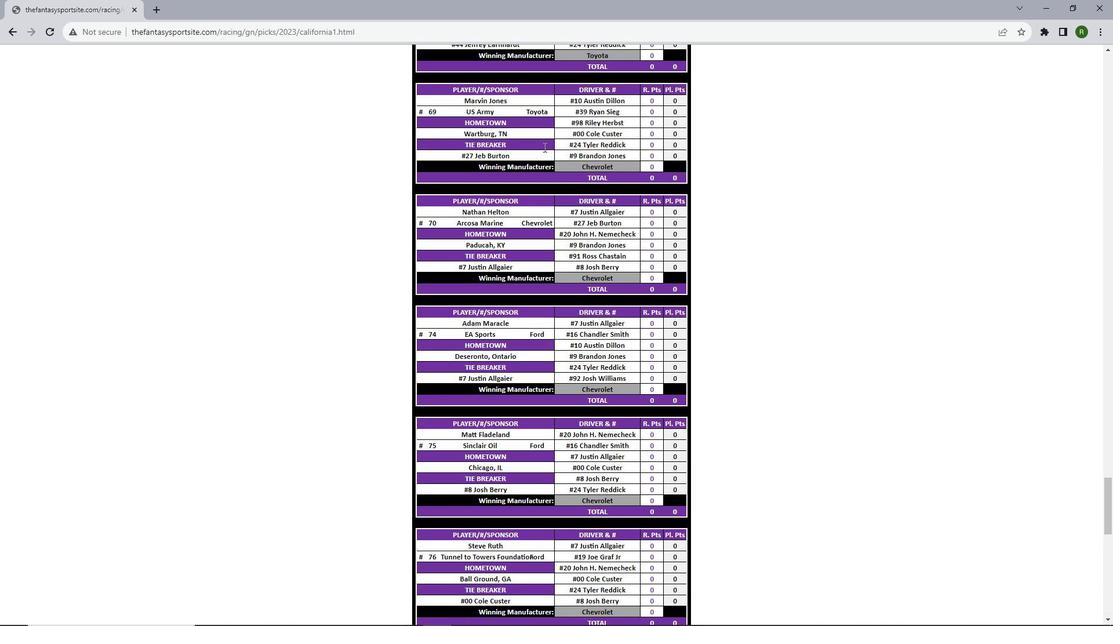 
Action: Mouse scrolled (544, 147) with delta (0, 0)
Screenshot: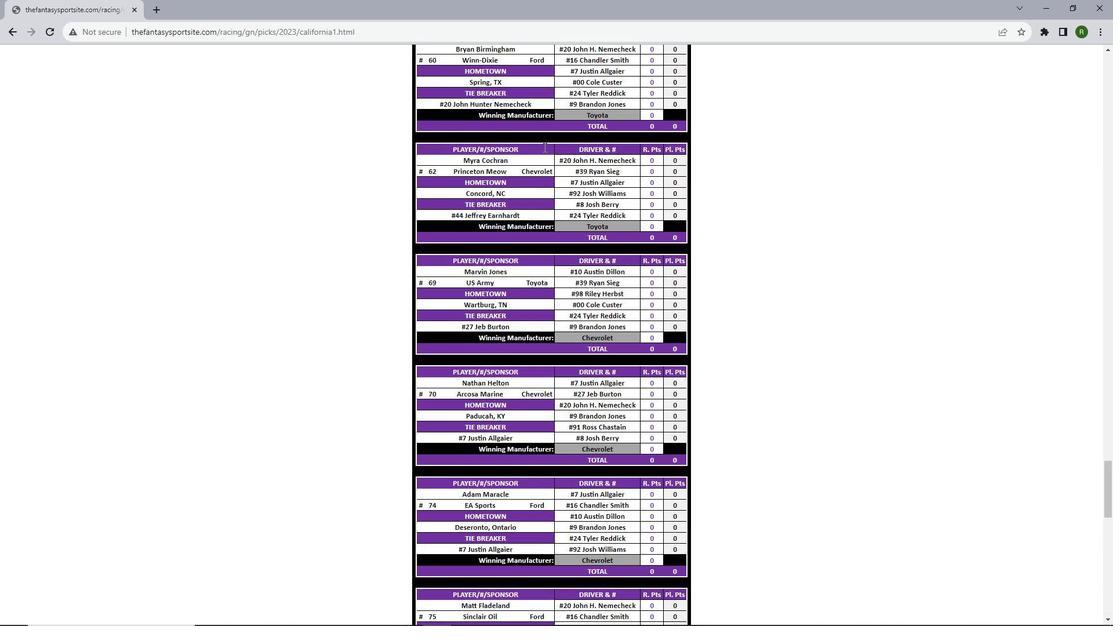 
Action: Mouse scrolled (544, 147) with delta (0, 0)
Screenshot: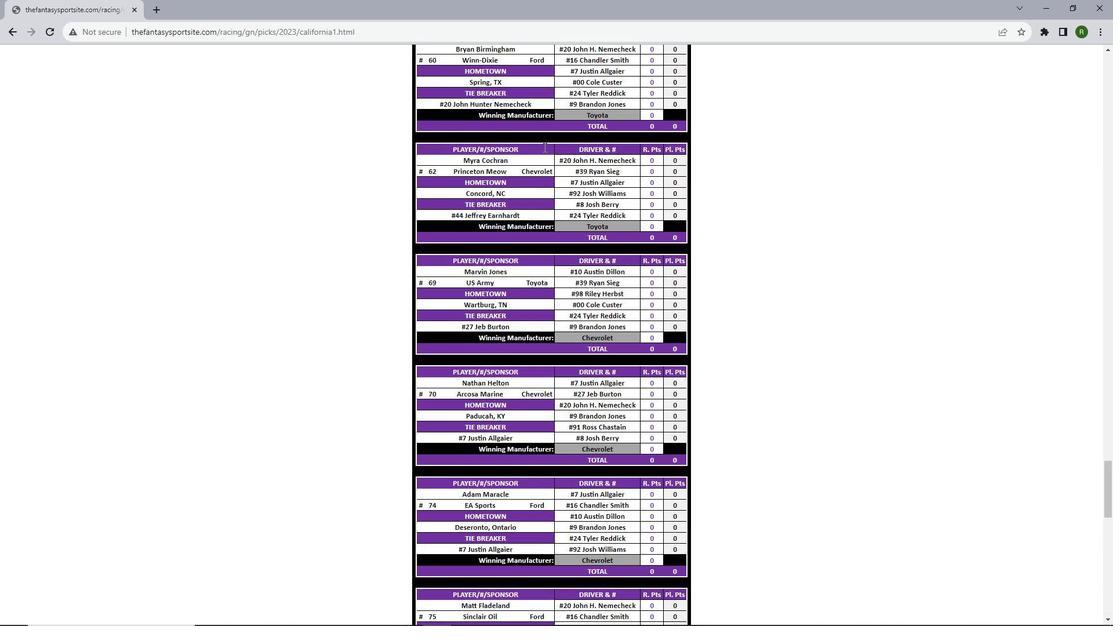 
Action: Mouse scrolled (544, 147) with delta (0, 0)
Screenshot: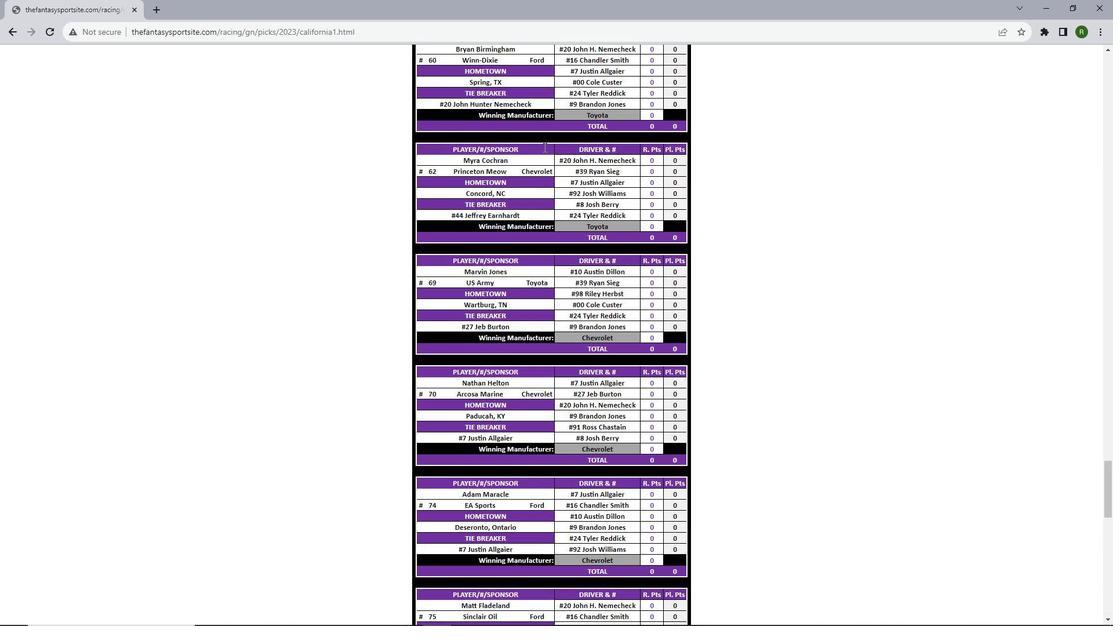 
Action: Mouse scrolled (544, 147) with delta (0, 0)
Screenshot: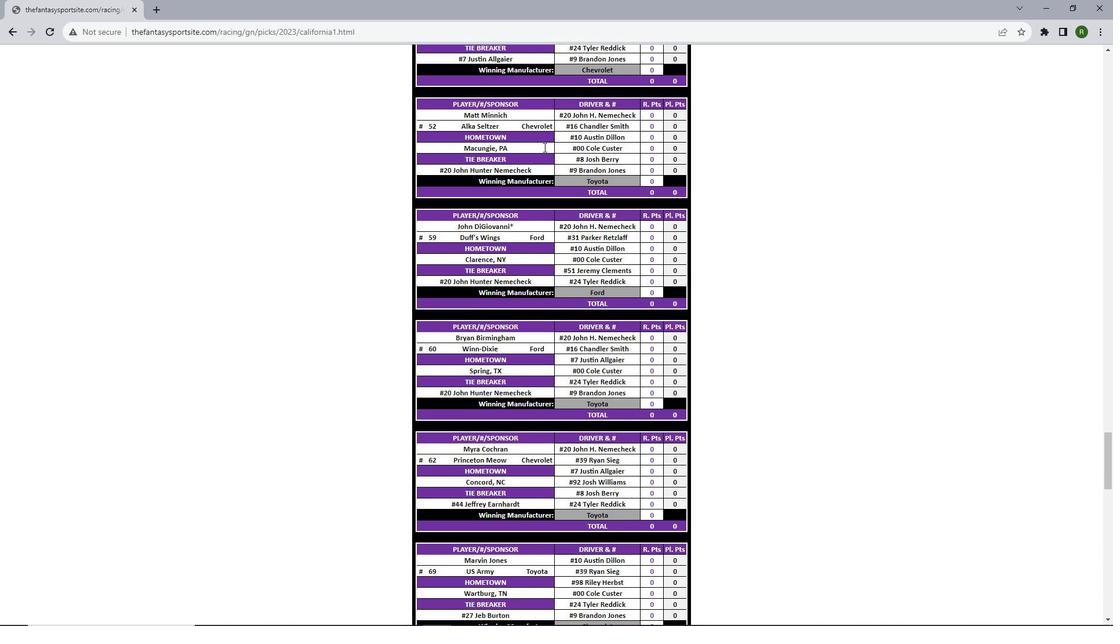 
Action: Mouse scrolled (544, 147) with delta (0, 0)
Screenshot: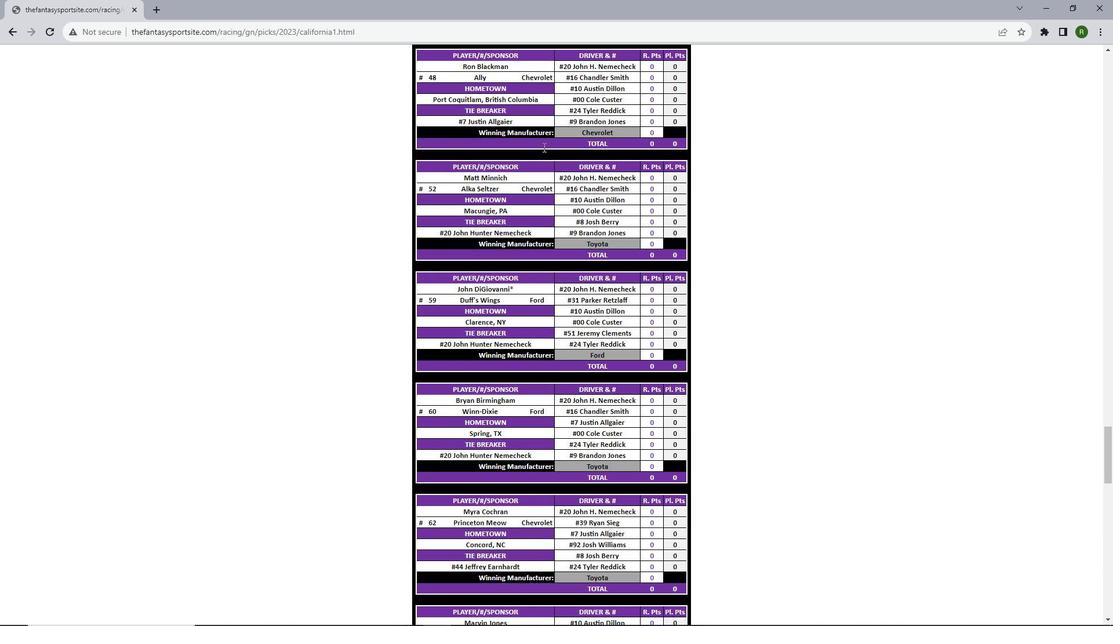 
Action: Mouse scrolled (544, 147) with delta (0, 0)
Screenshot: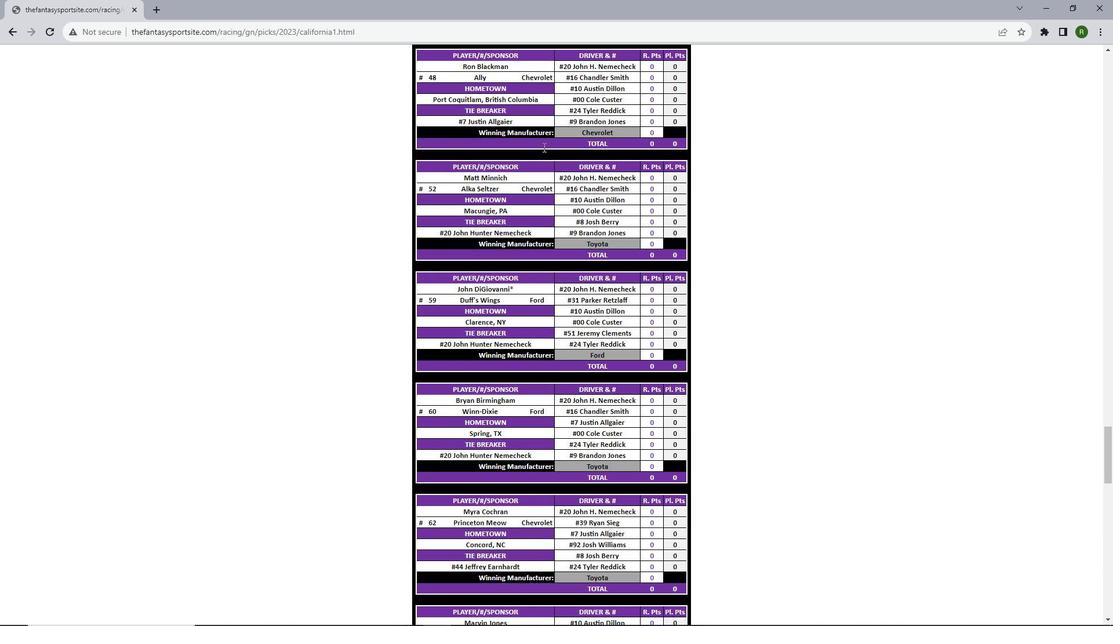 
Action: Mouse scrolled (544, 148) with delta (0, 1)
Screenshot: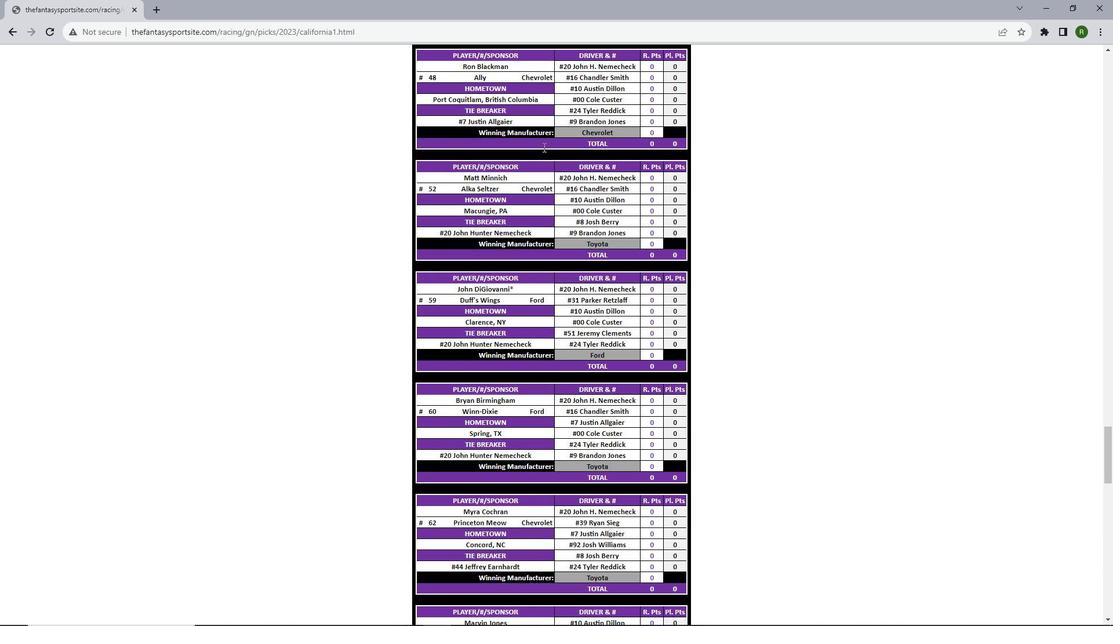 
Action: Mouse scrolled (544, 147) with delta (0, 0)
Screenshot: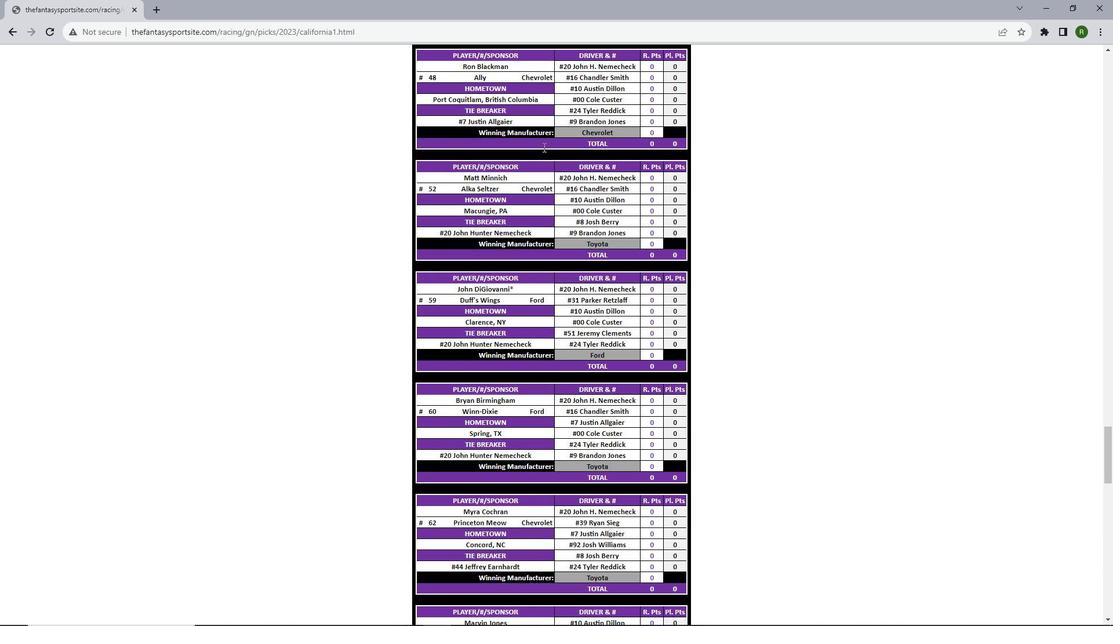 
Action: Mouse scrolled (544, 147) with delta (0, 0)
Screenshot: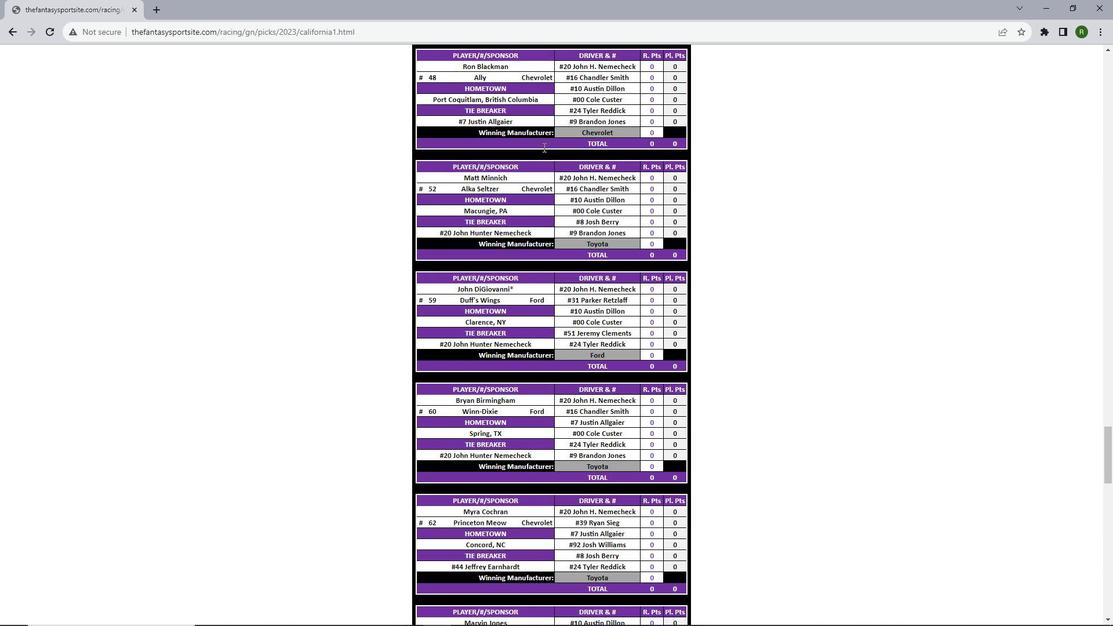 
Action: Mouse moved to (543, 147)
Screenshot: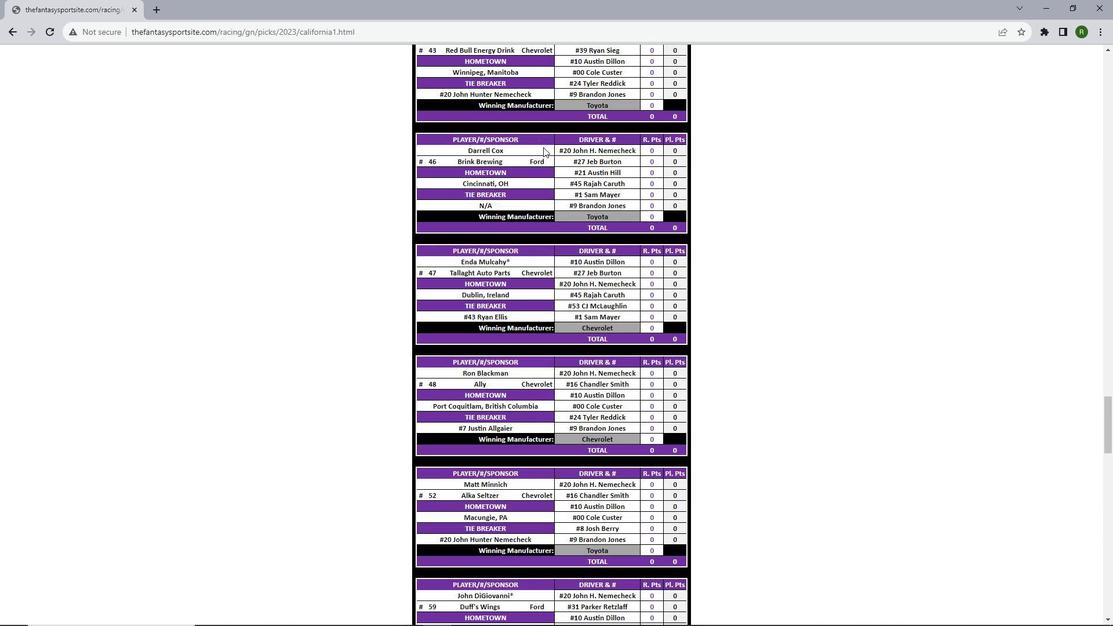 
Action: Mouse scrolled (543, 147) with delta (0, 0)
Screenshot: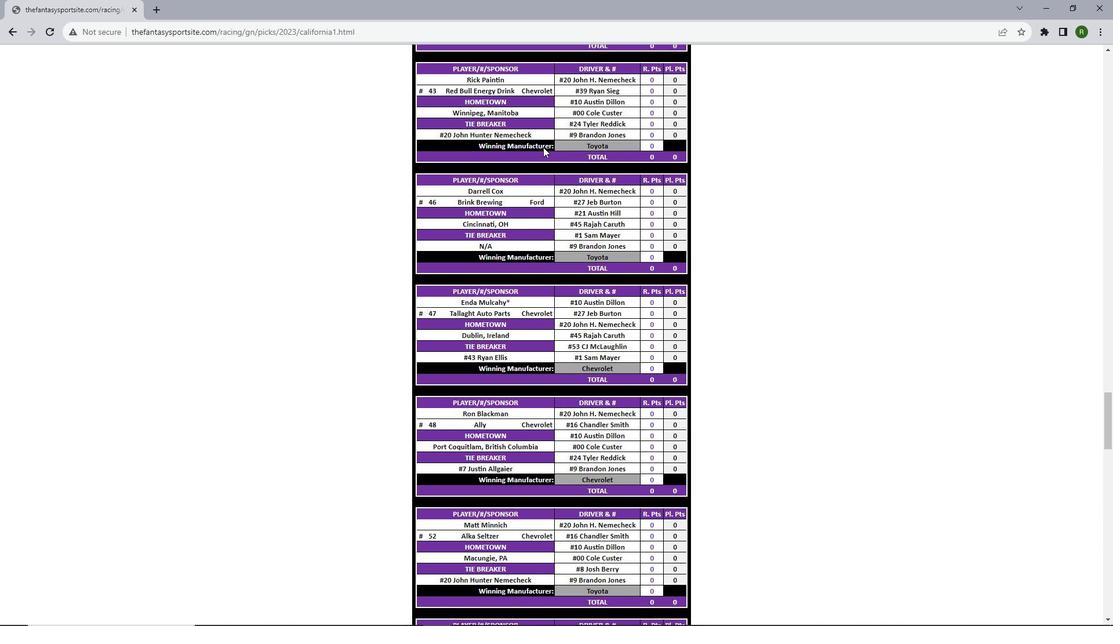 
Action: Mouse scrolled (543, 147) with delta (0, 0)
Screenshot: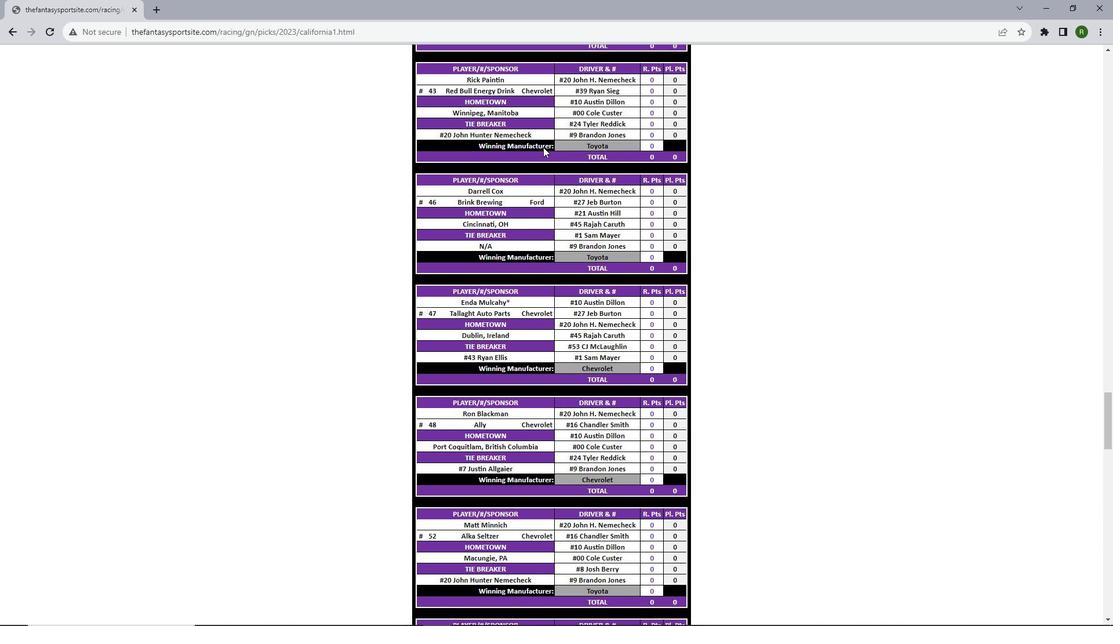 
Action: Mouse scrolled (543, 147) with delta (0, 0)
Screenshot: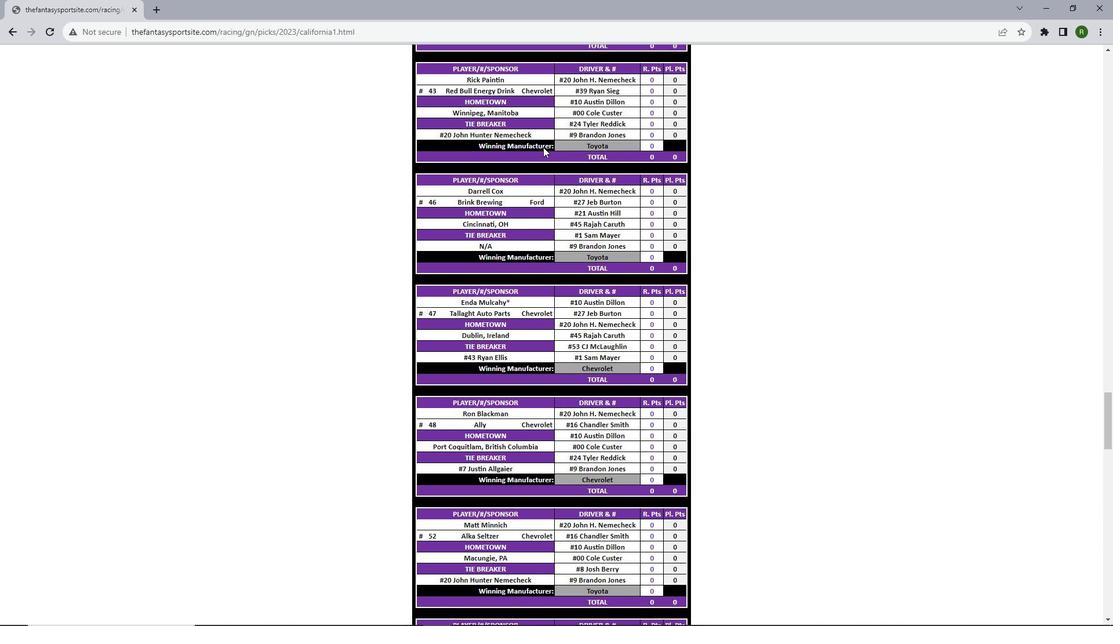 
Action: Mouse scrolled (543, 148) with delta (0, 1)
Screenshot: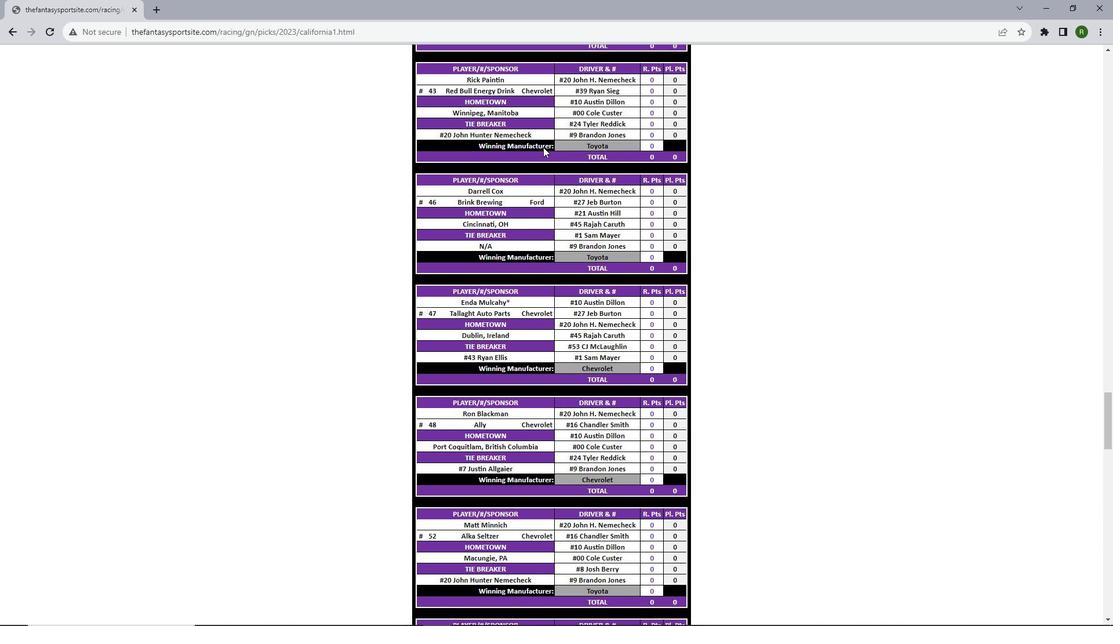 
Action: Mouse scrolled (543, 147) with delta (0, 0)
Screenshot: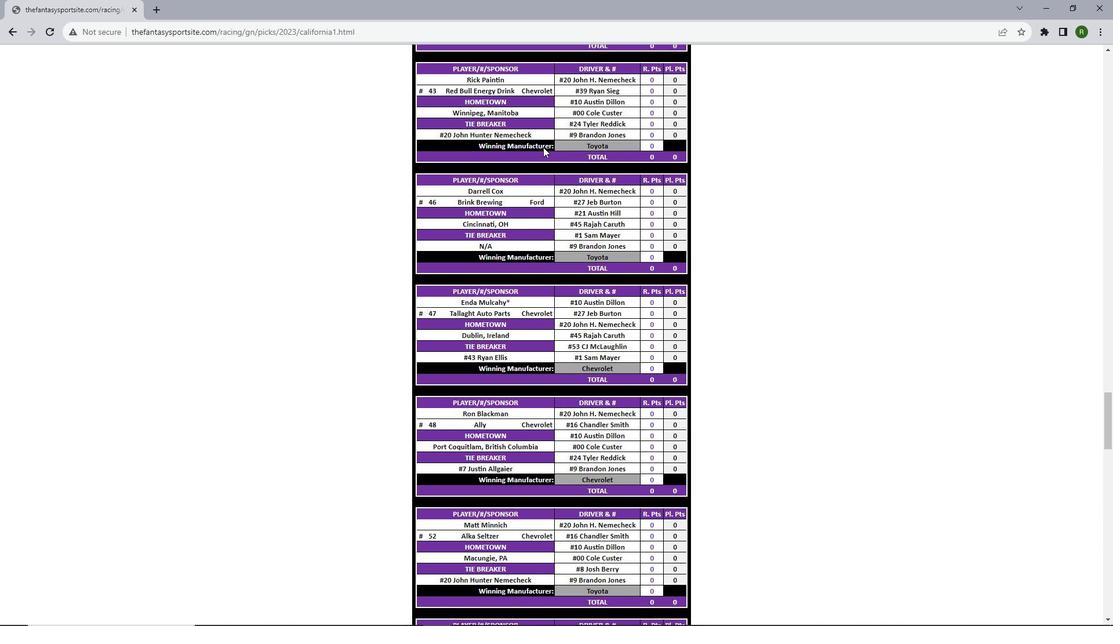 
Action: Mouse scrolled (543, 147) with delta (0, 0)
Screenshot: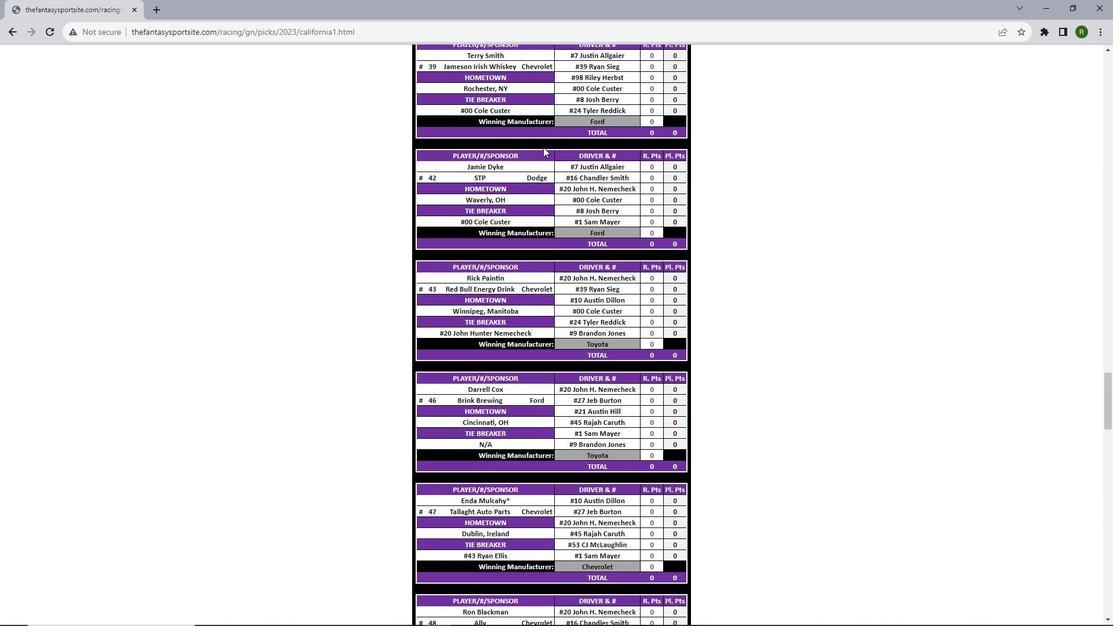 
Action: Mouse scrolled (543, 147) with delta (0, 0)
Screenshot: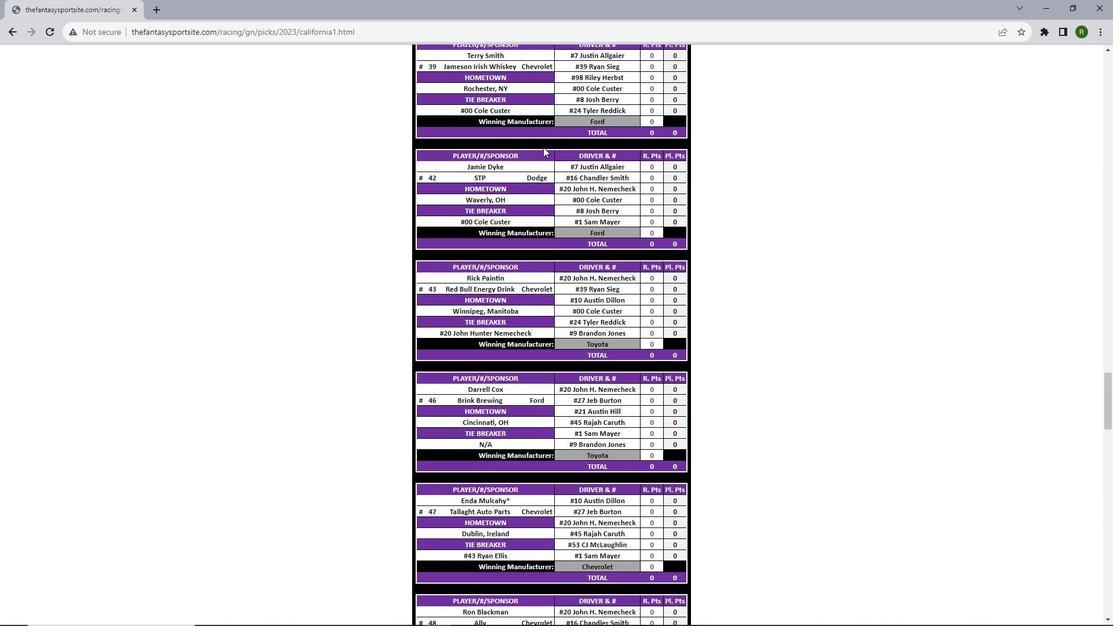 
Action: Mouse scrolled (543, 147) with delta (0, 0)
Screenshot: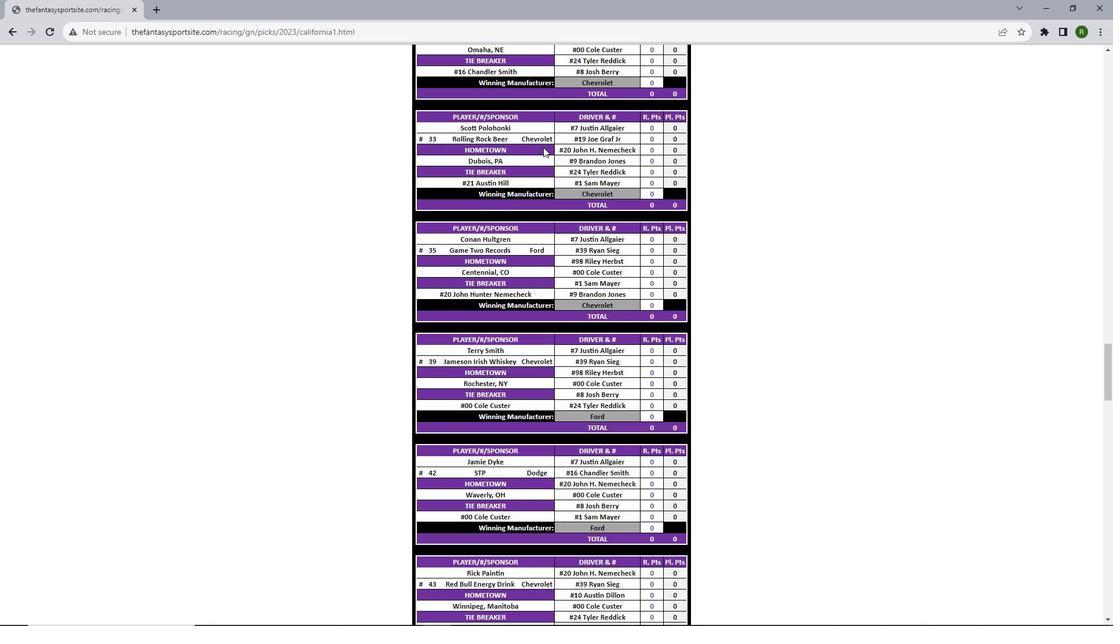 
Action: Mouse scrolled (543, 147) with delta (0, 0)
Screenshot: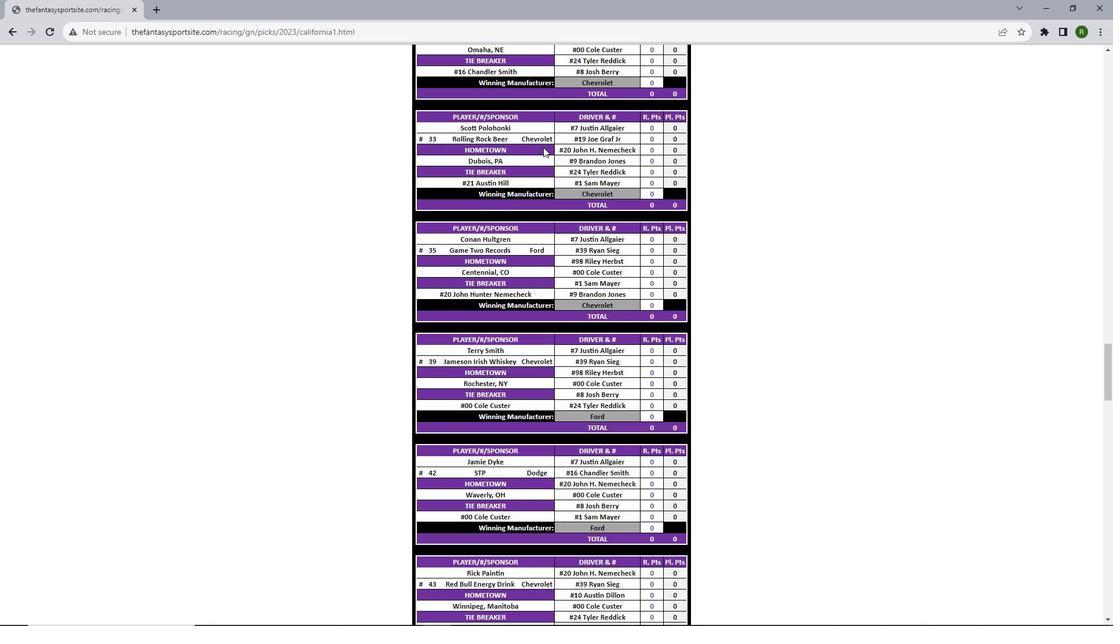 
Action: Mouse scrolled (543, 147) with delta (0, 0)
Screenshot: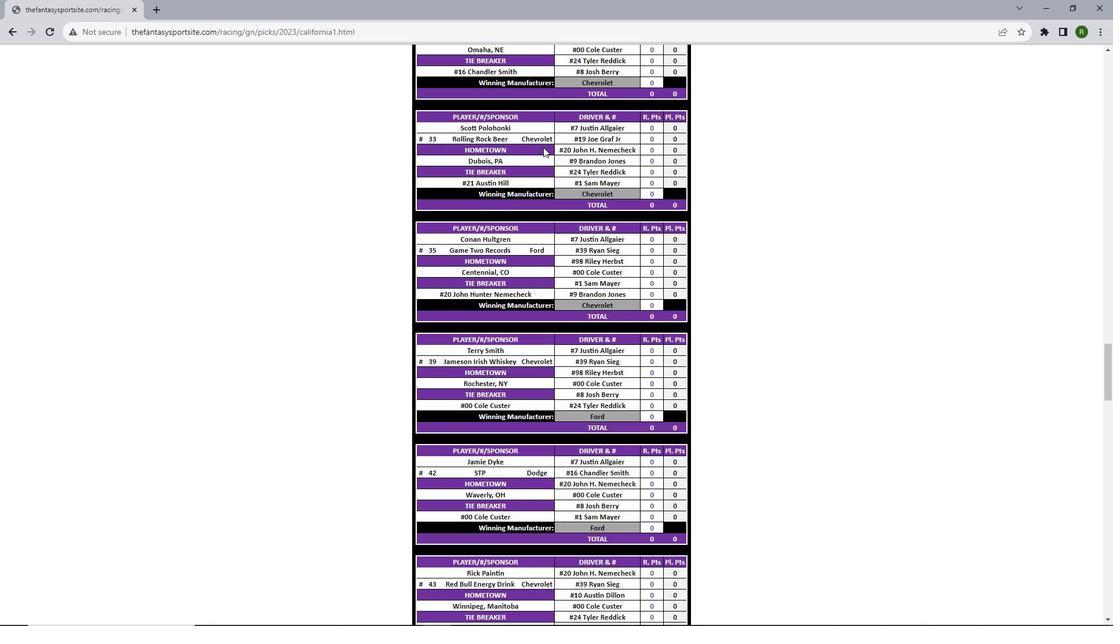 
Action: Mouse scrolled (543, 147) with delta (0, 0)
Screenshot: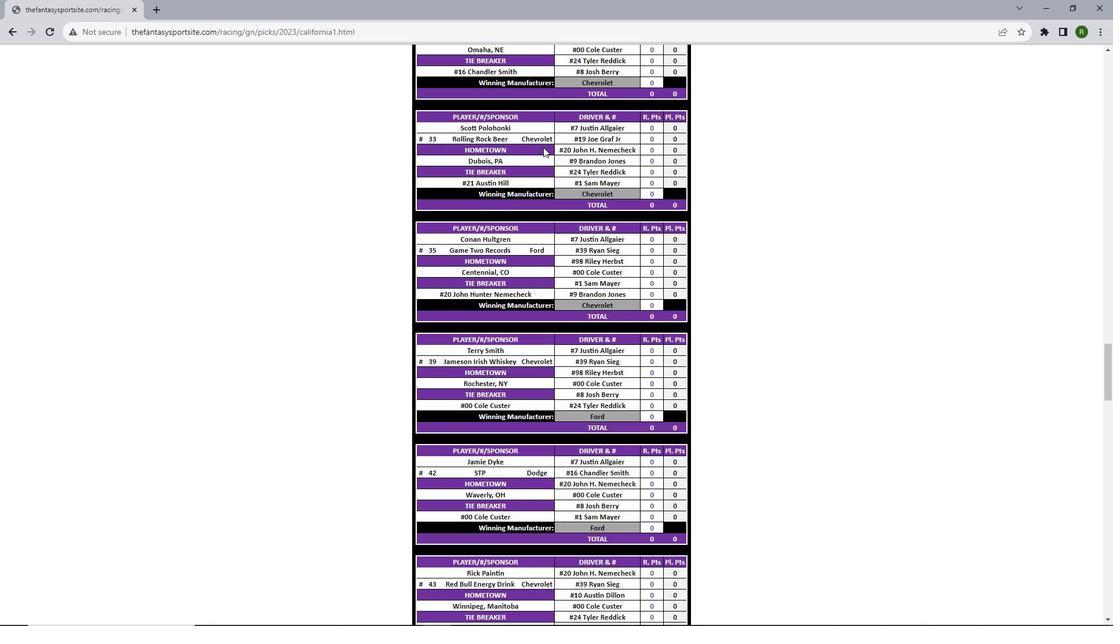 
Action: Mouse scrolled (543, 147) with delta (0, 0)
Screenshot: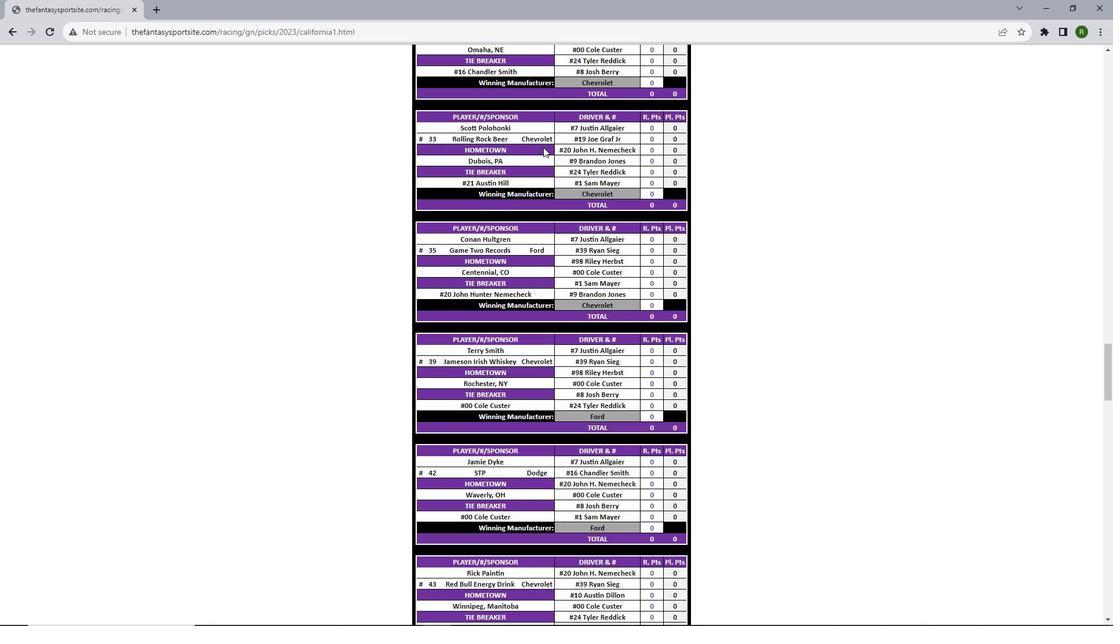 
Action: Mouse scrolled (543, 147) with delta (0, 0)
Screenshot: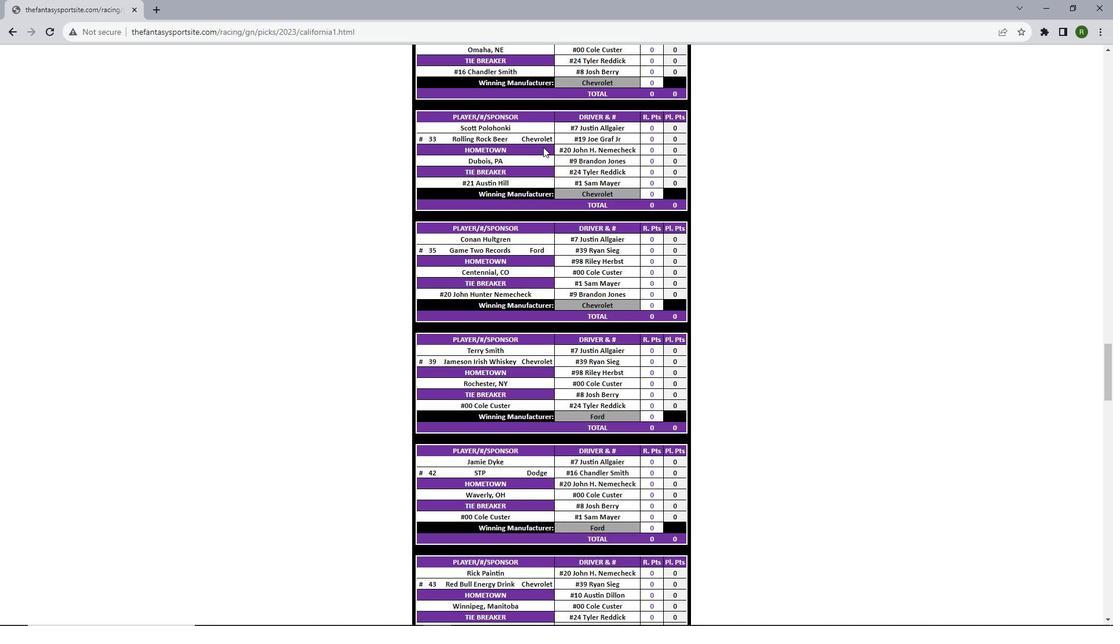 
Action: Mouse scrolled (543, 147) with delta (0, 0)
Screenshot: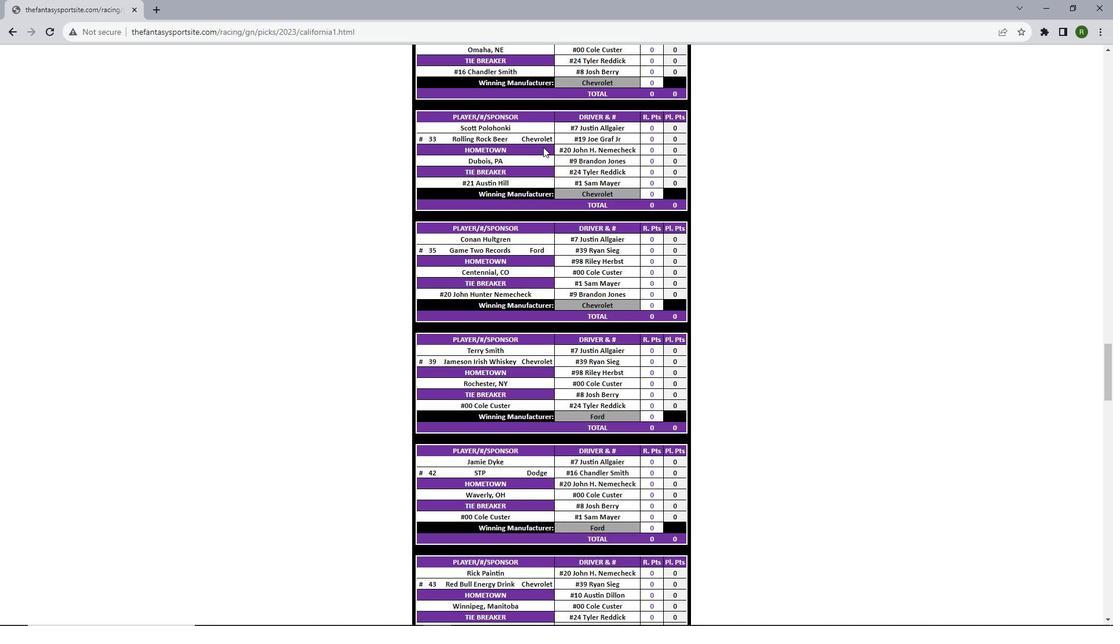 
Action: Mouse scrolled (543, 147) with delta (0, 0)
Screenshot: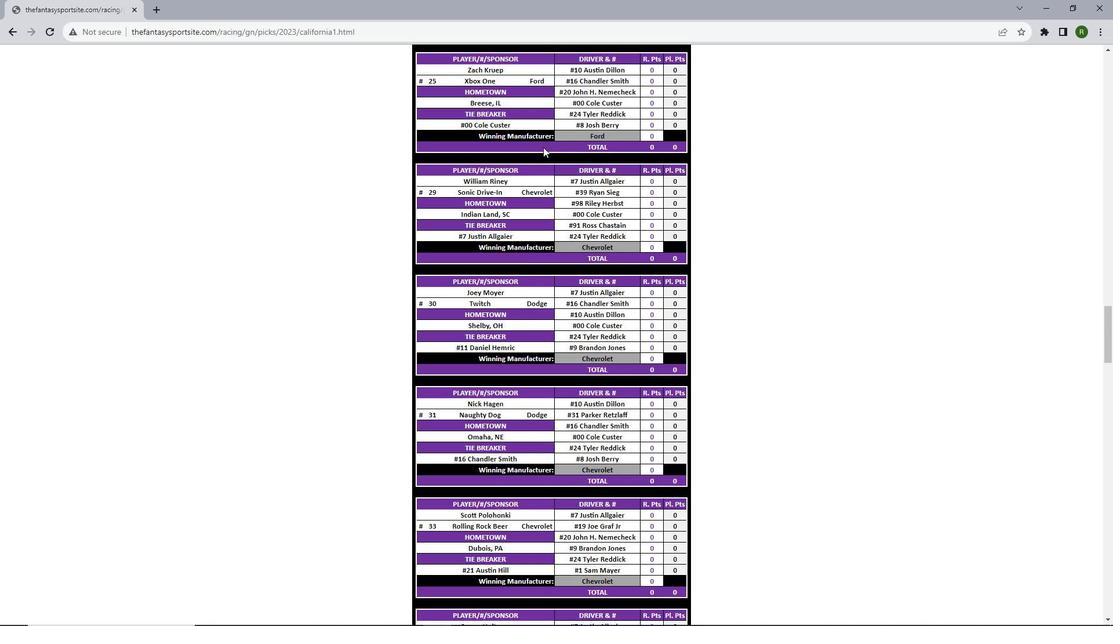 
Action: Mouse scrolled (543, 147) with delta (0, 0)
Screenshot: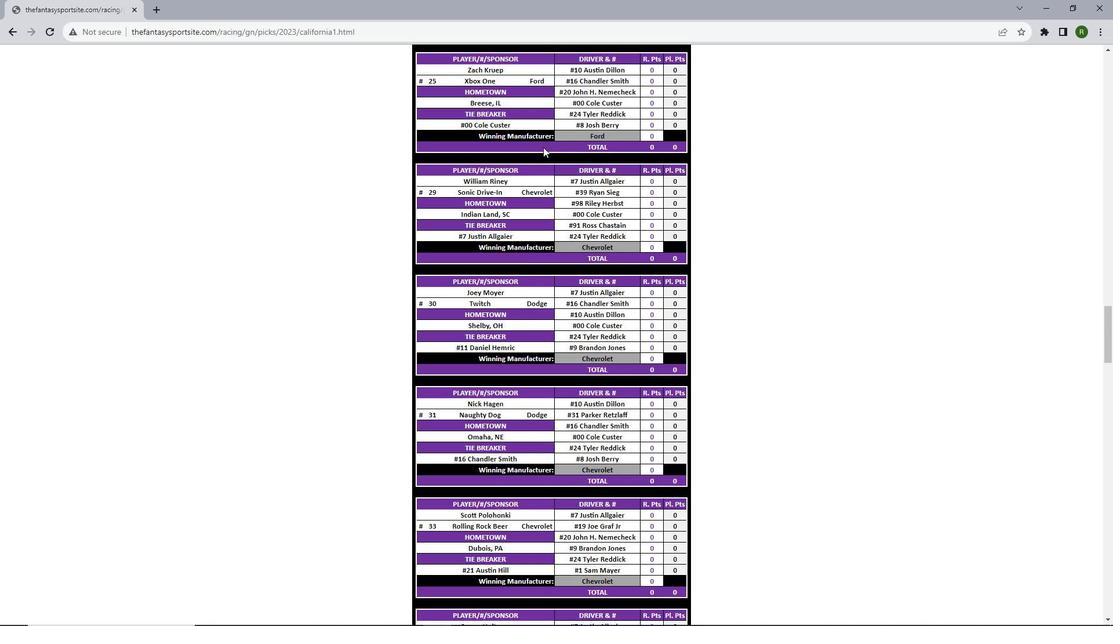 
Action: Mouse scrolled (543, 147) with delta (0, 0)
Screenshot: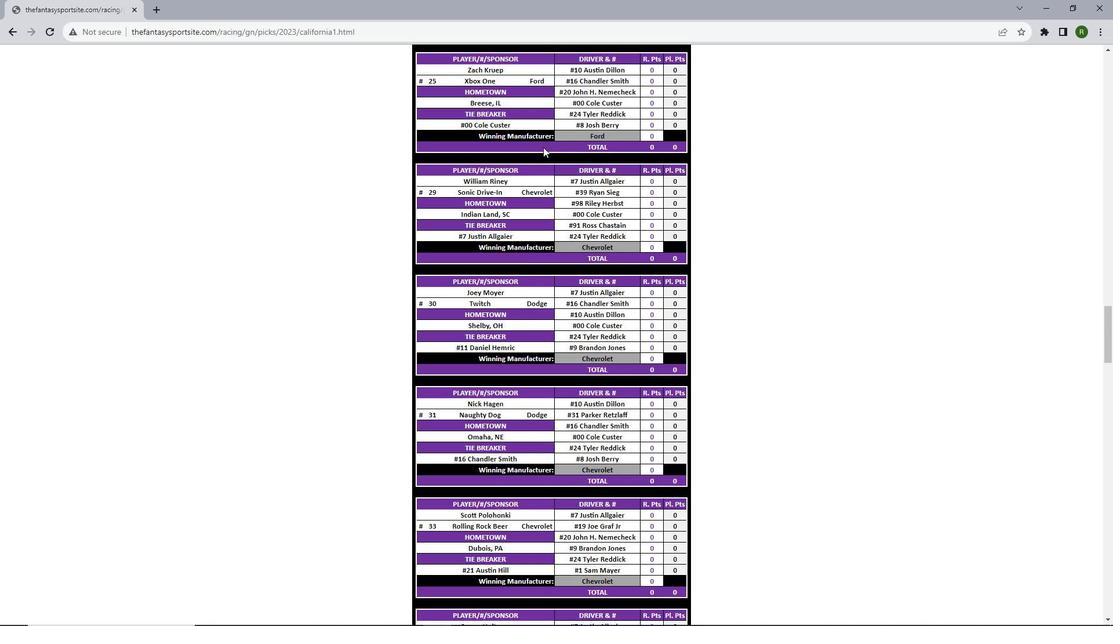 
Action: Mouse scrolled (543, 147) with delta (0, 0)
Screenshot: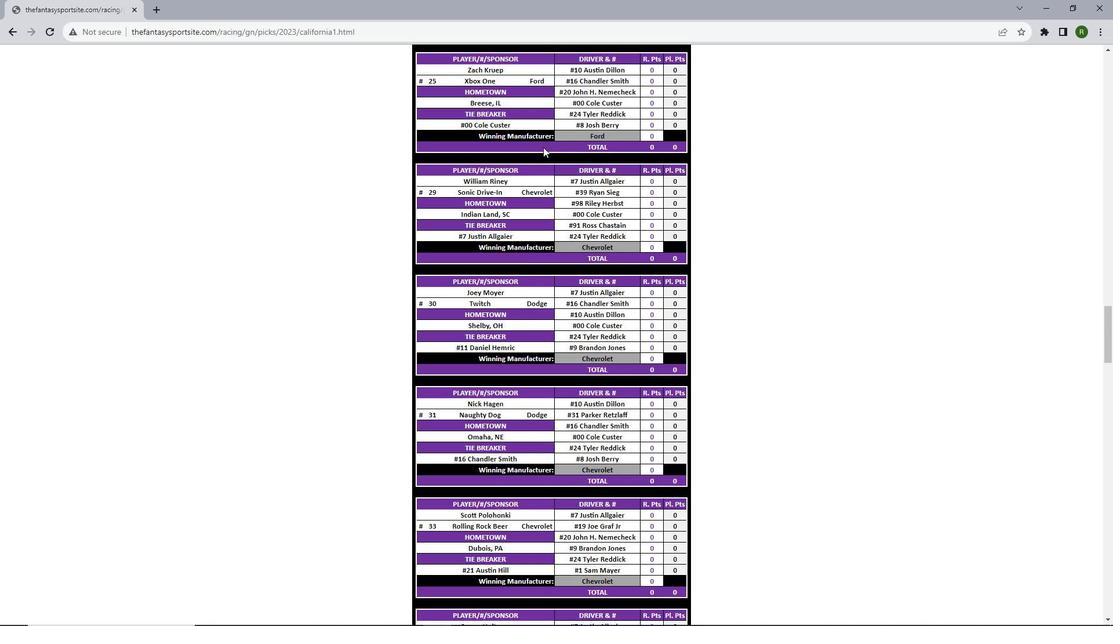 
Action: Mouse scrolled (543, 147) with delta (0, 0)
Screenshot: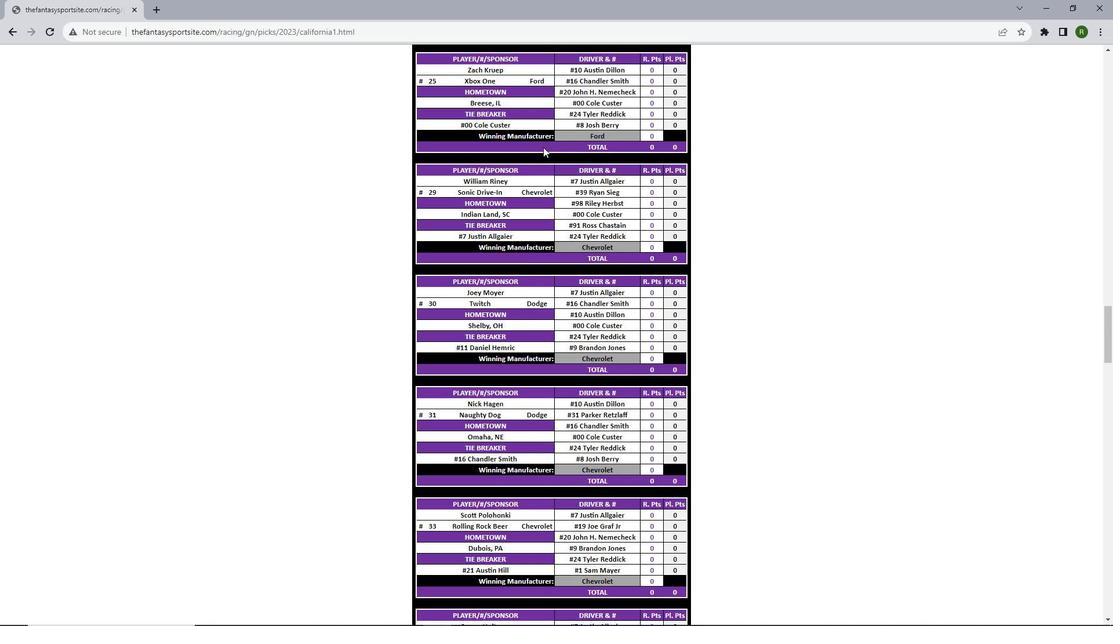 
Action: Mouse scrolled (543, 147) with delta (0, 0)
Screenshot: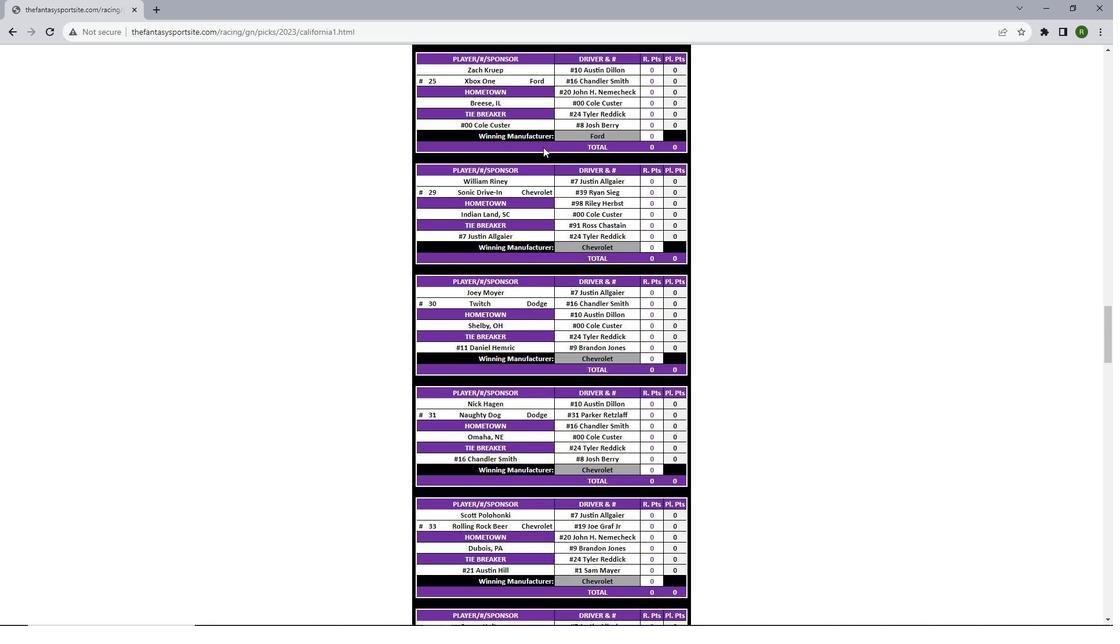 
Action: Mouse scrolled (543, 147) with delta (0, 0)
Screenshot: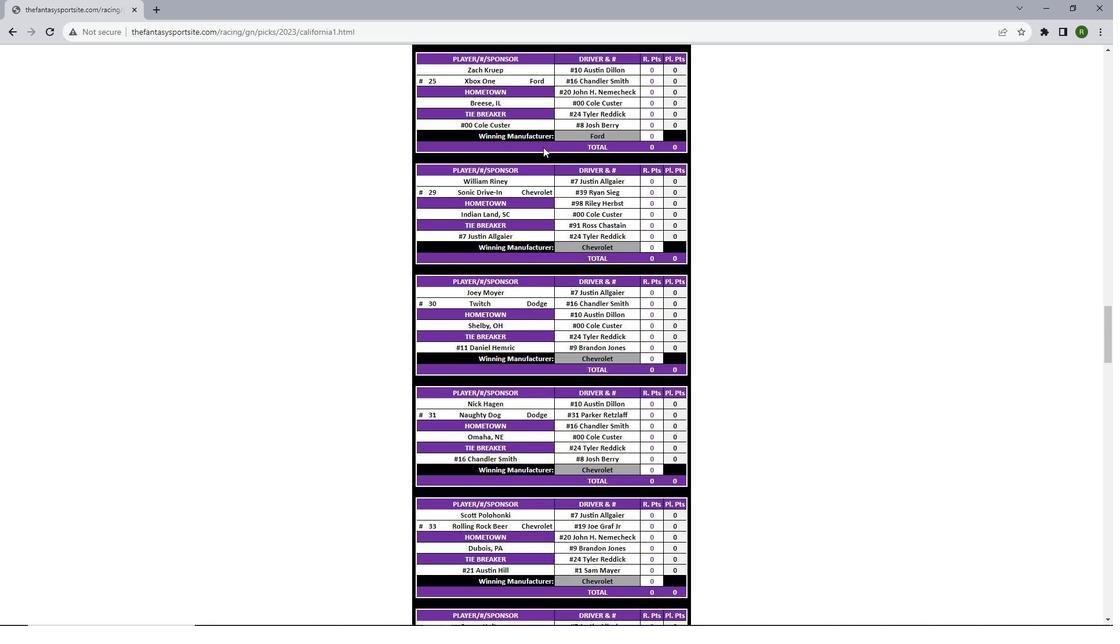 
Action: Mouse scrolled (543, 147) with delta (0, 0)
Screenshot: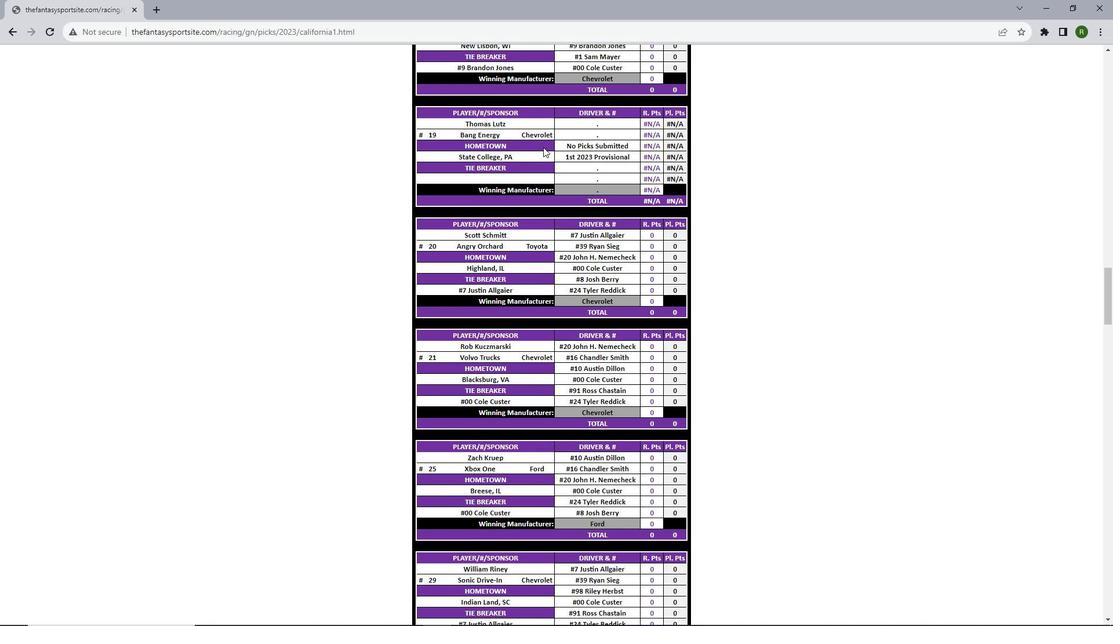 
Action: Mouse scrolled (543, 147) with delta (0, 0)
Screenshot: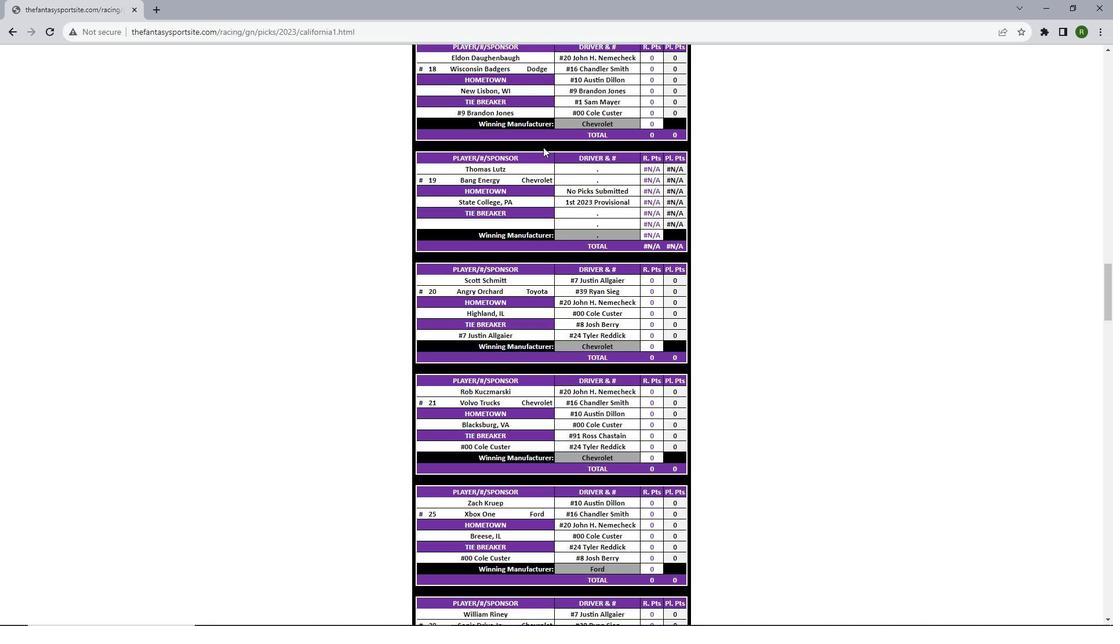 
Action: Mouse scrolled (543, 147) with delta (0, 0)
Screenshot: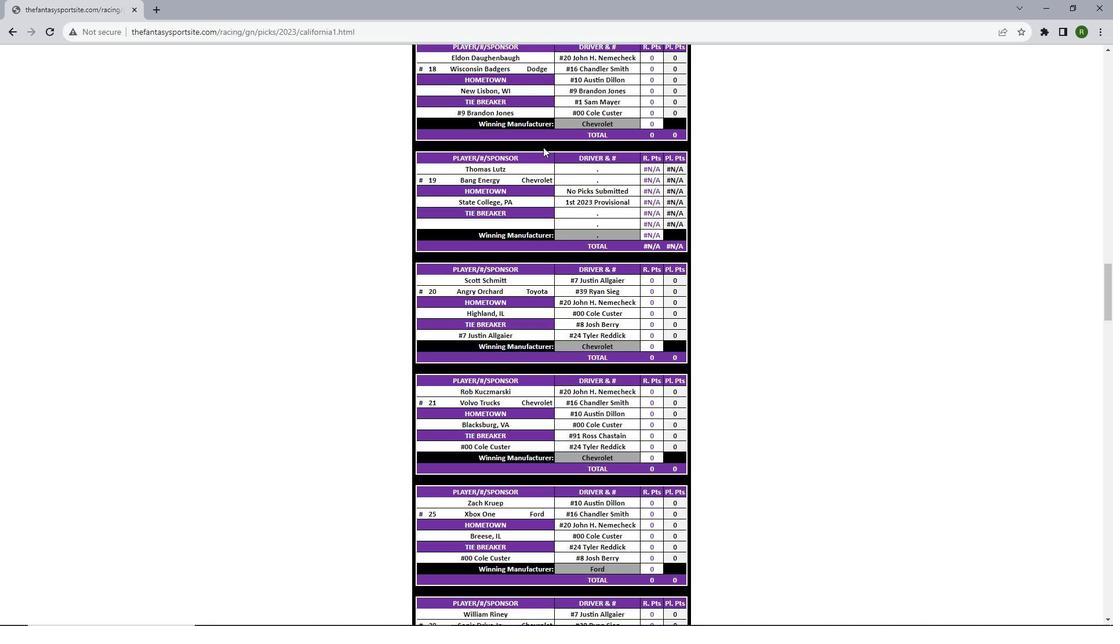 
Action: Mouse scrolled (543, 147) with delta (0, 0)
Screenshot: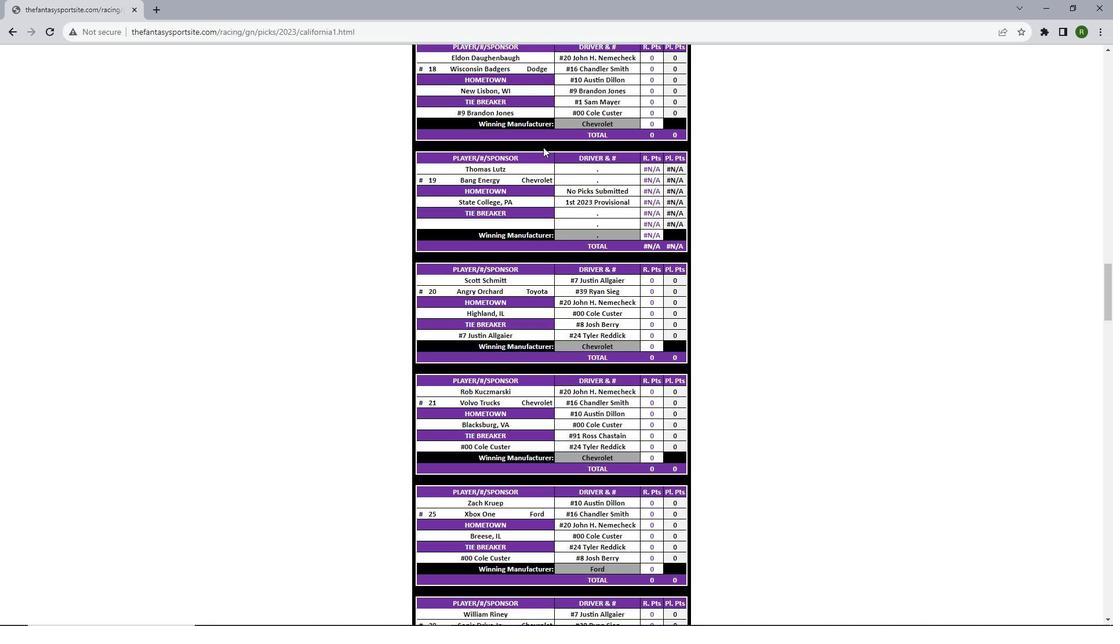 
Action: Mouse scrolled (543, 147) with delta (0, 0)
Screenshot: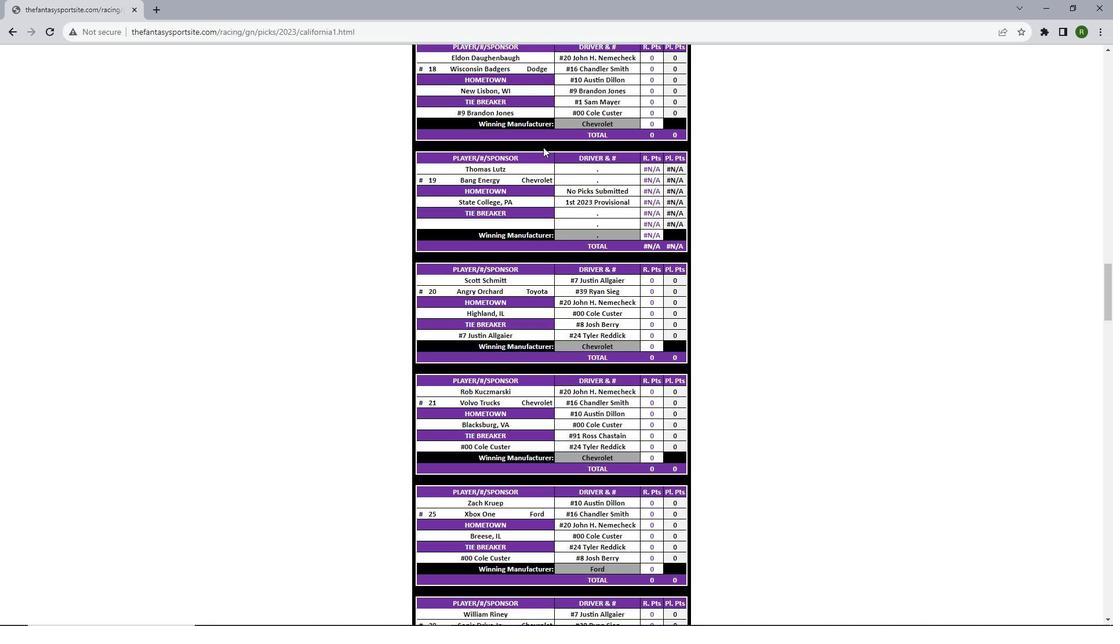
Action: Mouse scrolled (543, 147) with delta (0, 0)
Screenshot: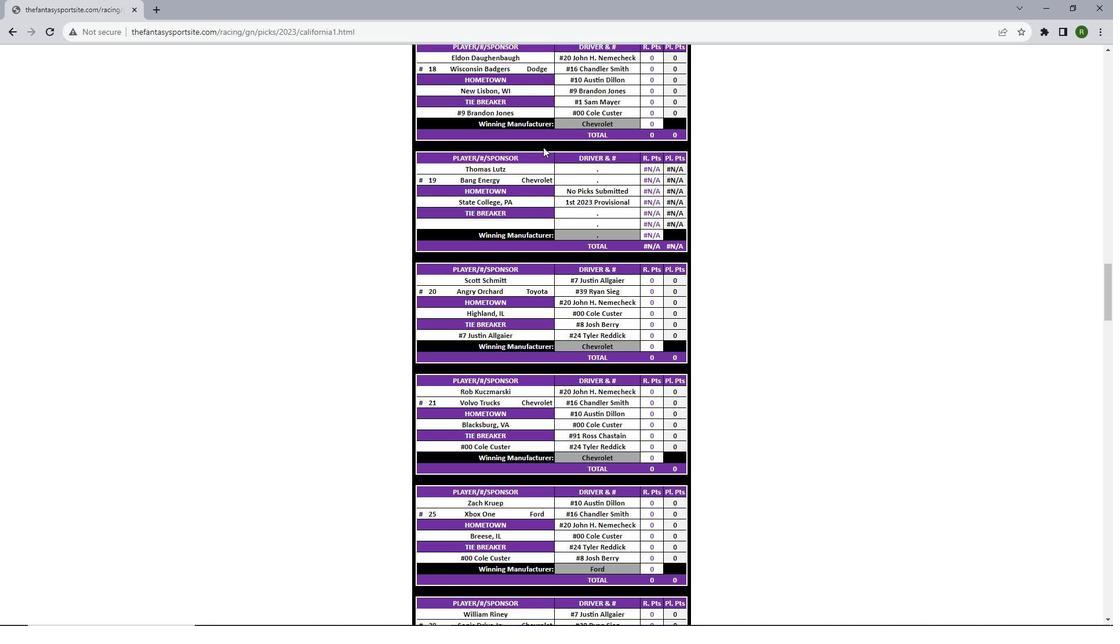 
Action: Mouse scrolled (543, 147) with delta (0, 0)
Screenshot: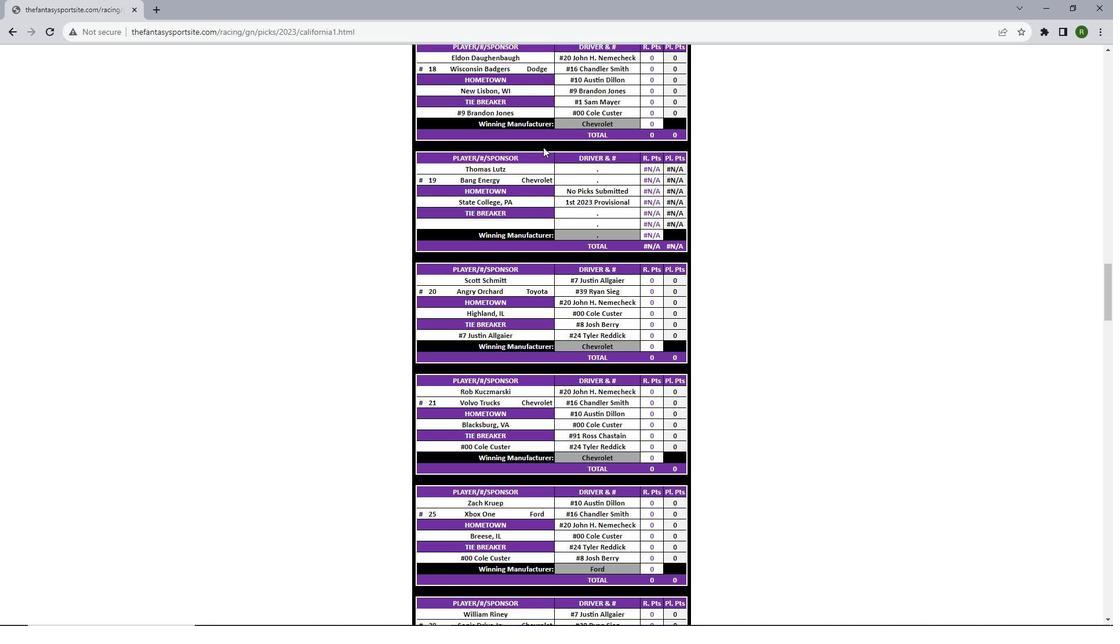 
Action: Mouse scrolled (543, 147) with delta (0, 0)
Screenshot: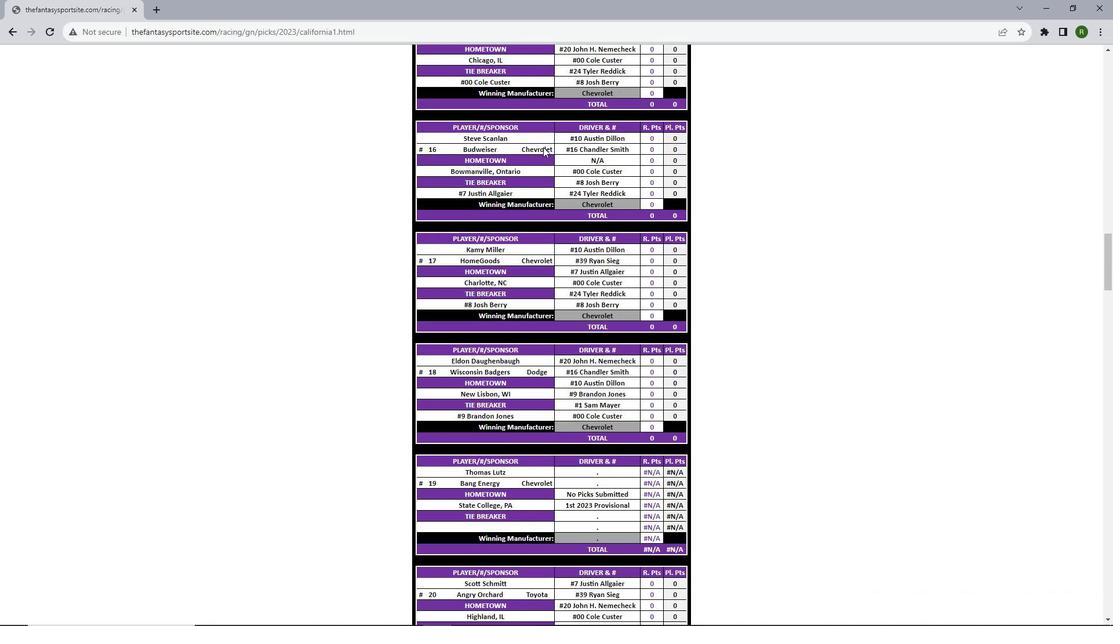 
Action: Mouse scrolled (543, 147) with delta (0, 0)
Screenshot: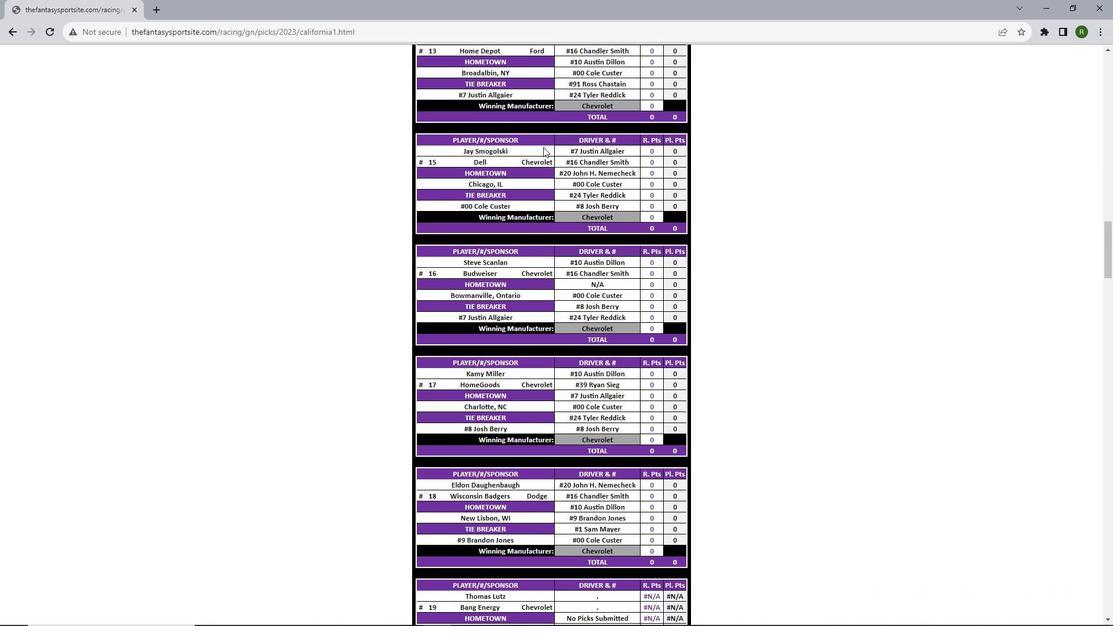 
Action: Mouse scrolled (543, 147) with delta (0, 0)
Screenshot: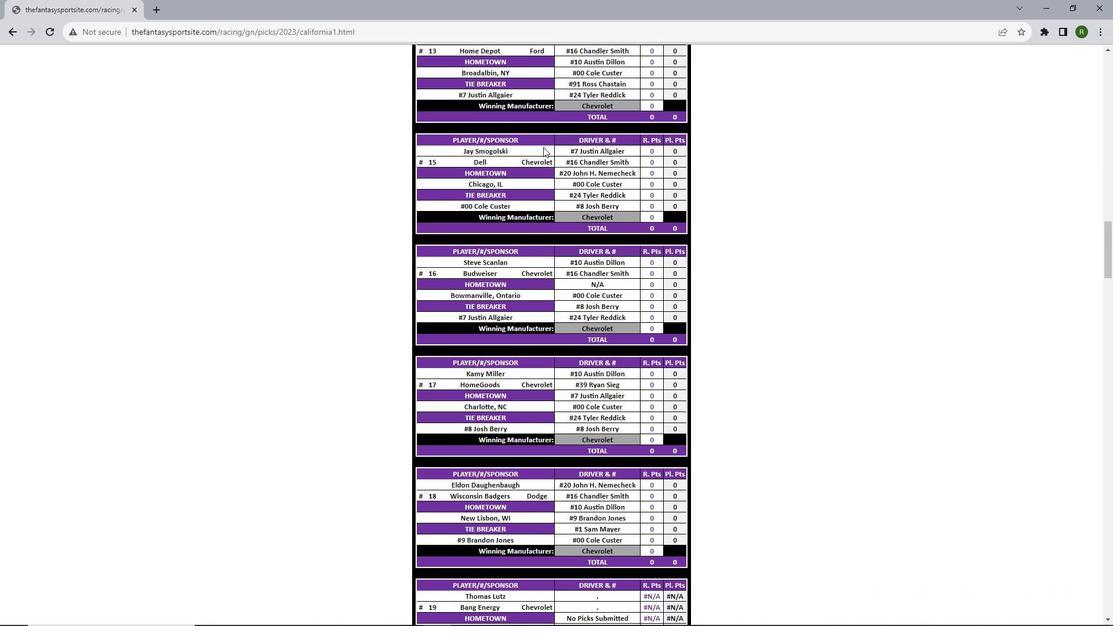 
Action: Mouse scrolled (543, 147) with delta (0, 0)
Screenshot: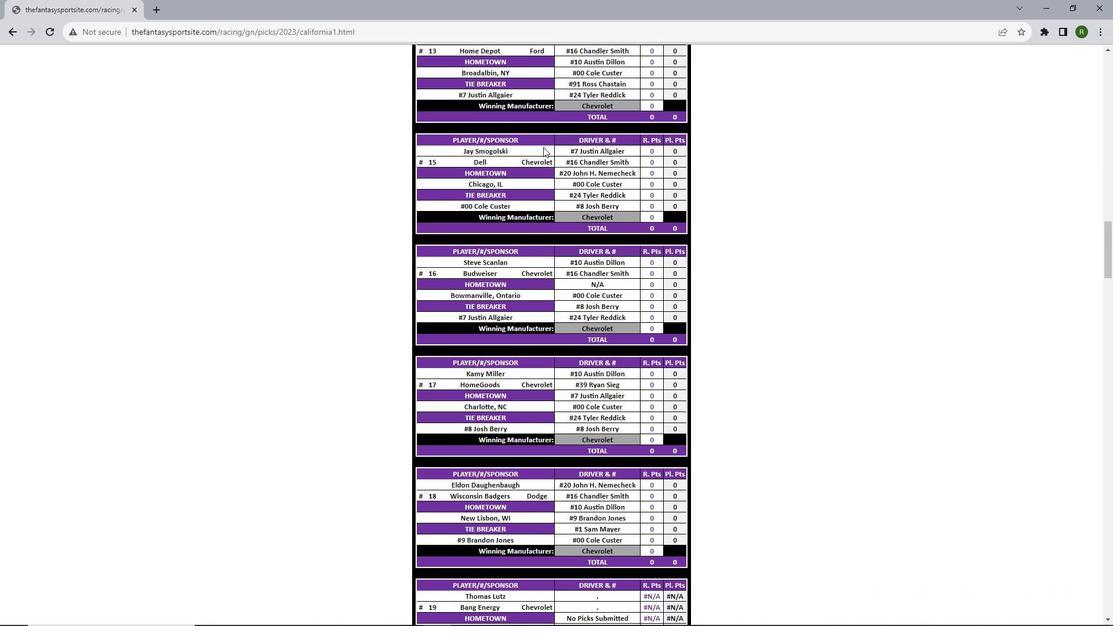 
Action: Mouse scrolled (543, 147) with delta (0, 0)
Screenshot: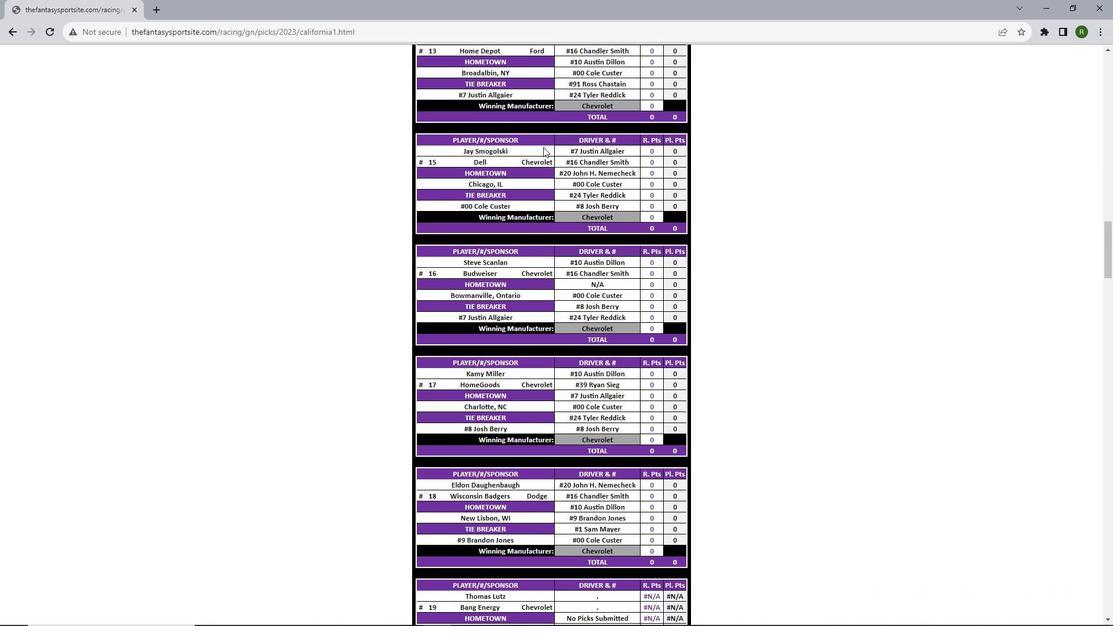 
Action: Mouse scrolled (543, 147) with delta (0, 0)
Screenshot: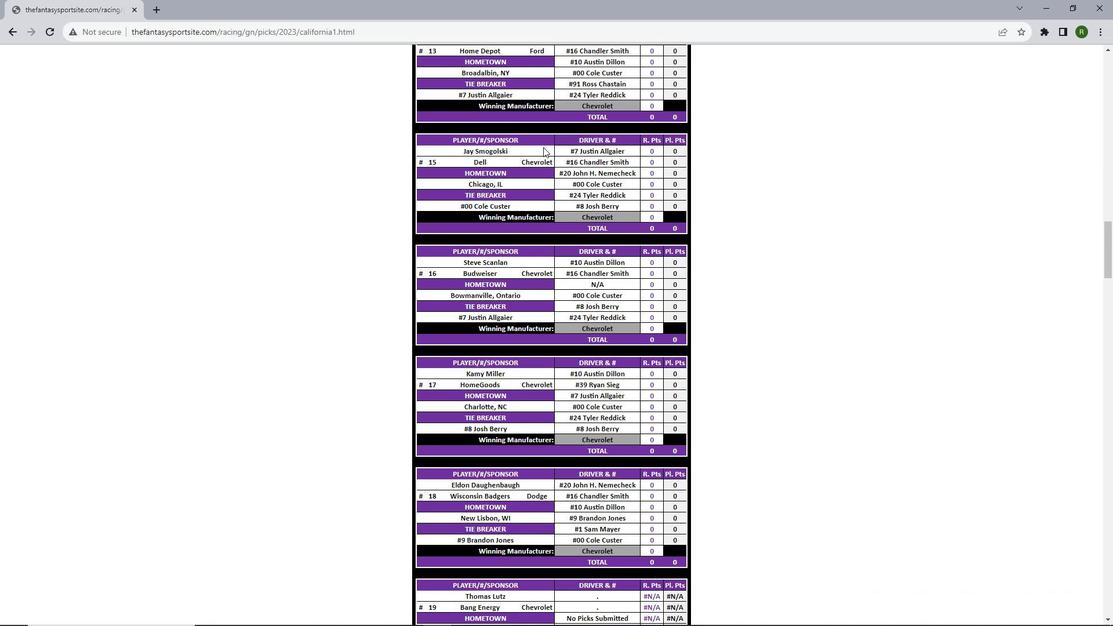 
Action: Mouse scrolled (543, 147) with delta (0, 0)
Screenshot: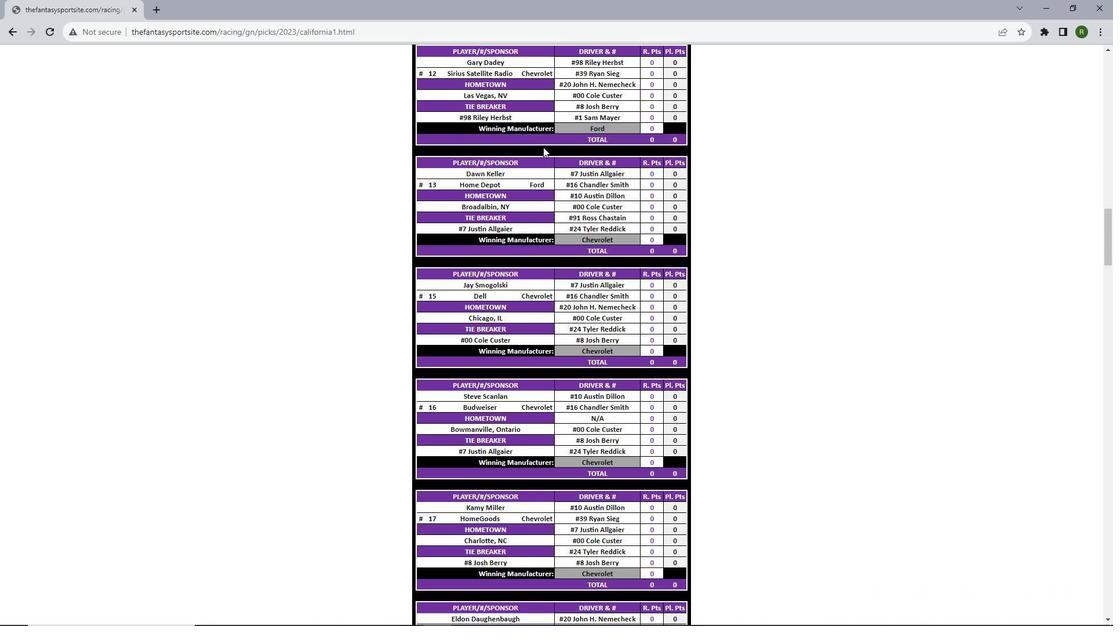 
Action: Mouse scrolled (543, 147) with delta (0, 0)
Screenshot: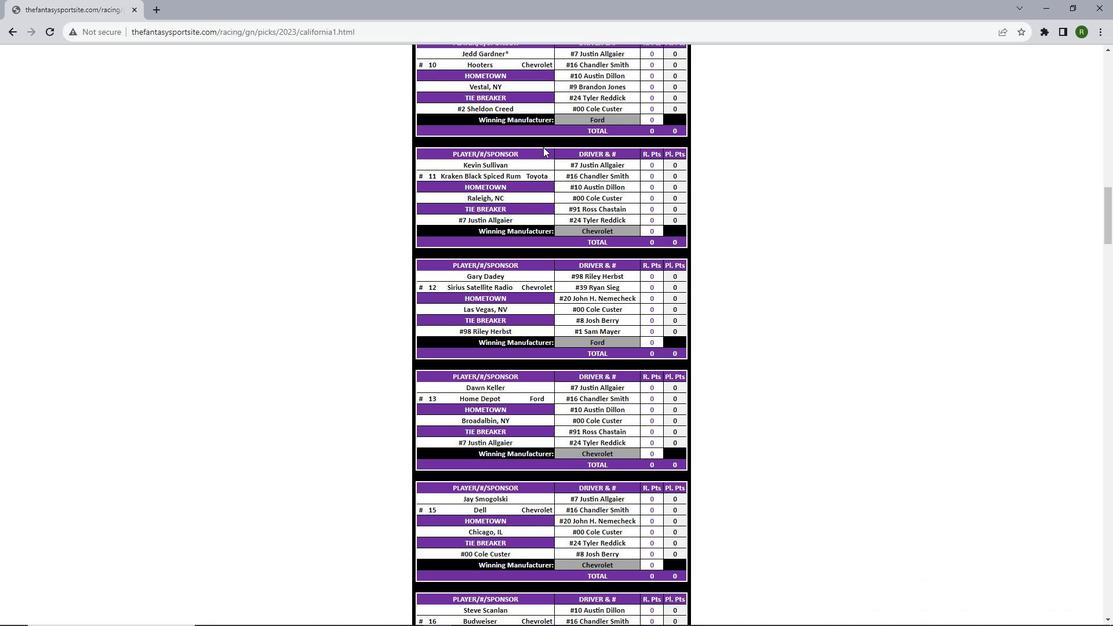 
Action: Mouse scrolled (543, 147) with delta (0, 0)
Screenshot: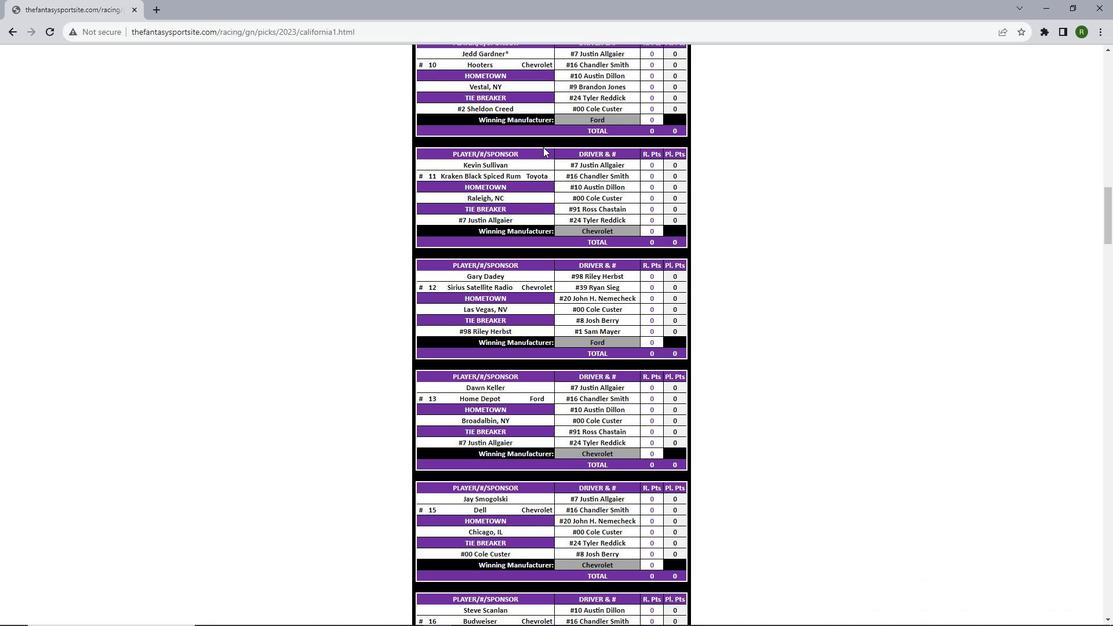 
Action: Mouse scrolled (543, 147) with delta (0, 0)
Screenshot: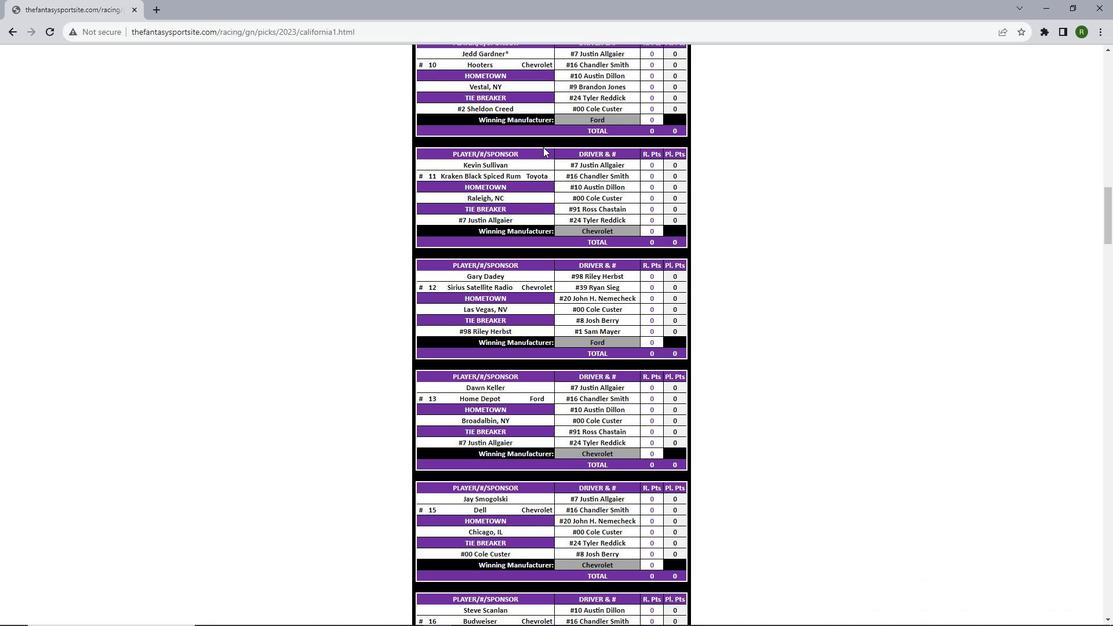 
Action: Mouse scrolled (543, 147) with delta (0, 0)
Screenshot: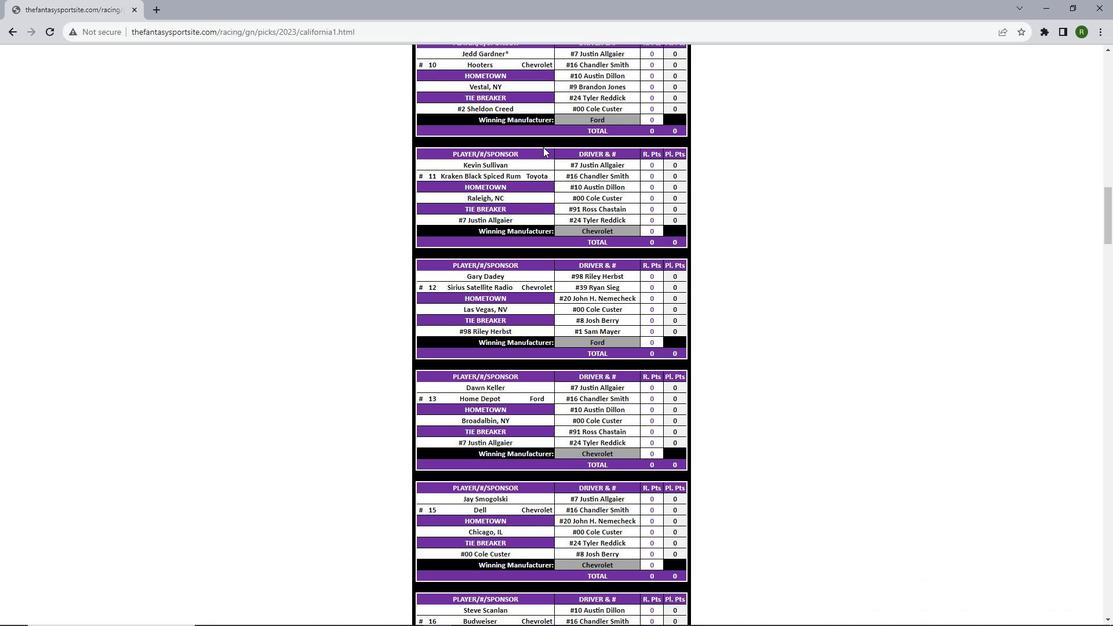 
Action: Mouse scrolled (543, 147) with delta (0, 0)
Screenshot: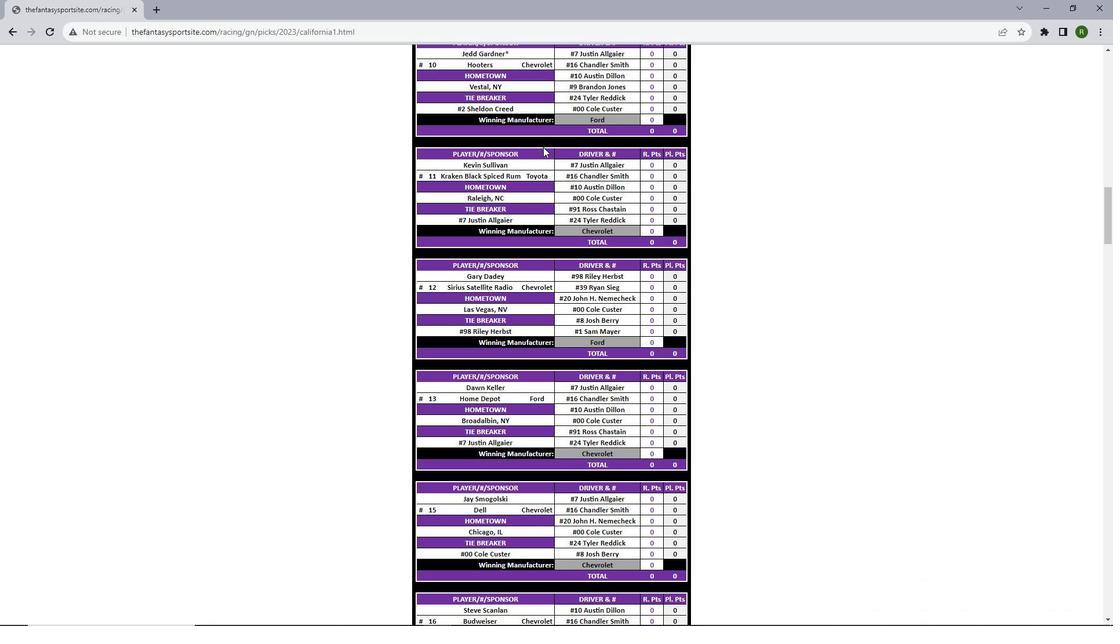 
Action: Mouse scrolled (543, 147) with delta (0, 0)
Screenshot: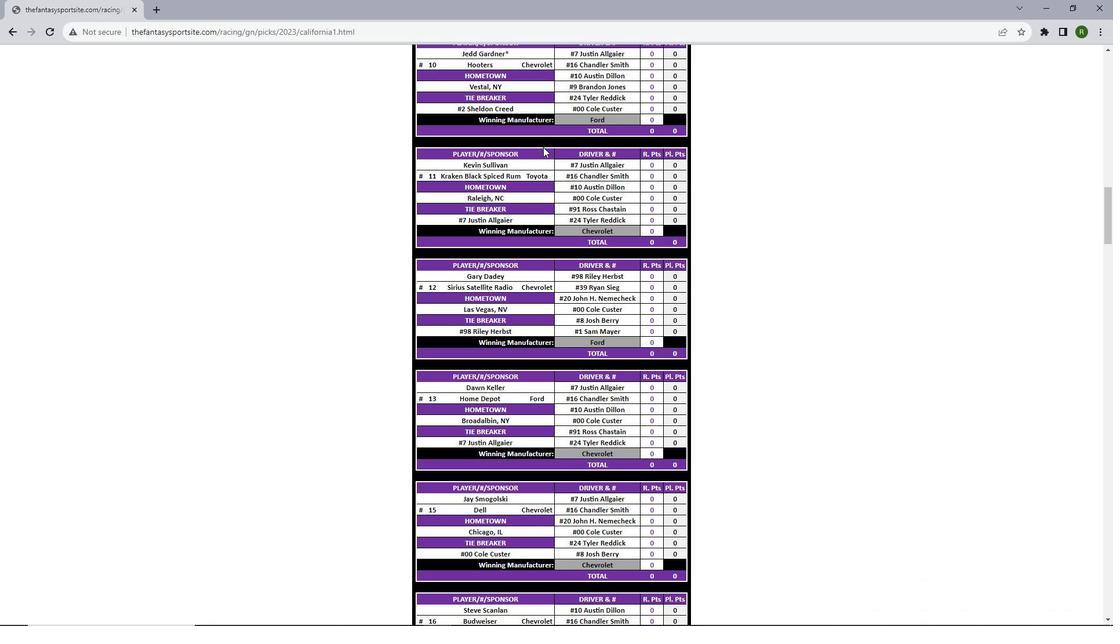 
Action: Mouse scrolled (543, 147) with delta (0, 0)
Screenshot: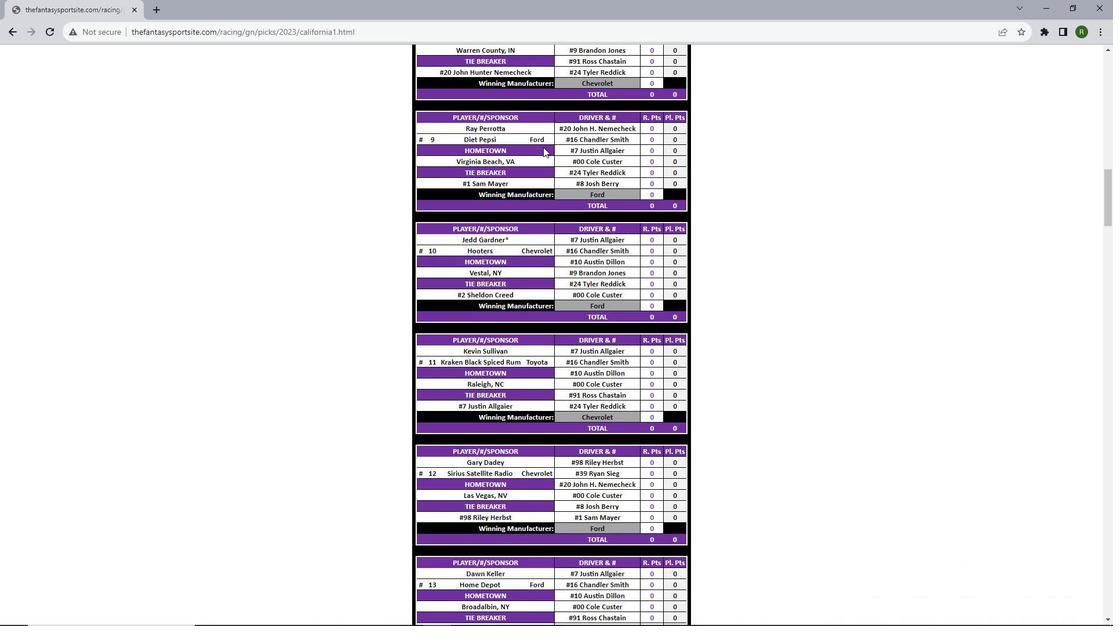 
Action: Mouse scrolled (543, 147) with delta (0, 0)
Screenshot: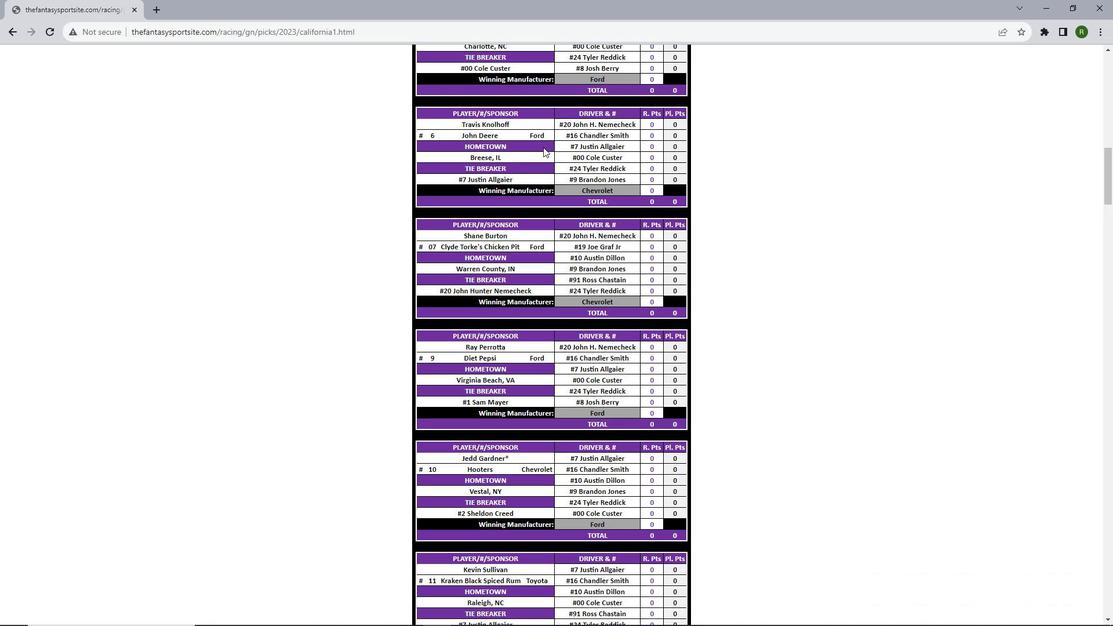 
Action: Mouse scrolled (543, 147) with delta (0, 0)
Screenshot: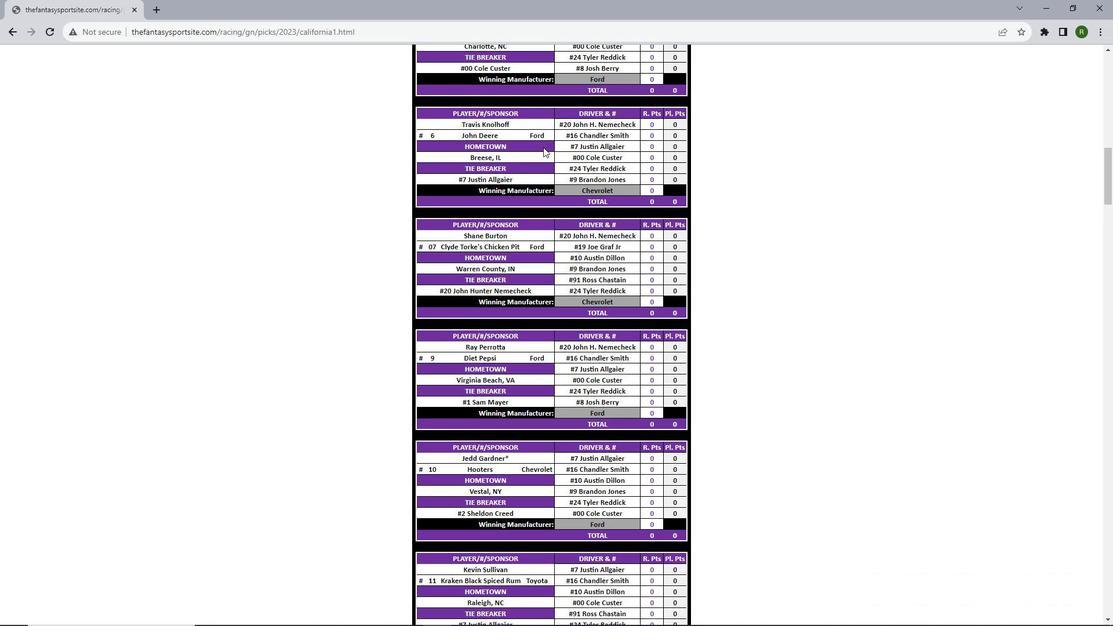 
Action: Mouse scrolled (543, 147) with delta (0, 0)
Screenshot: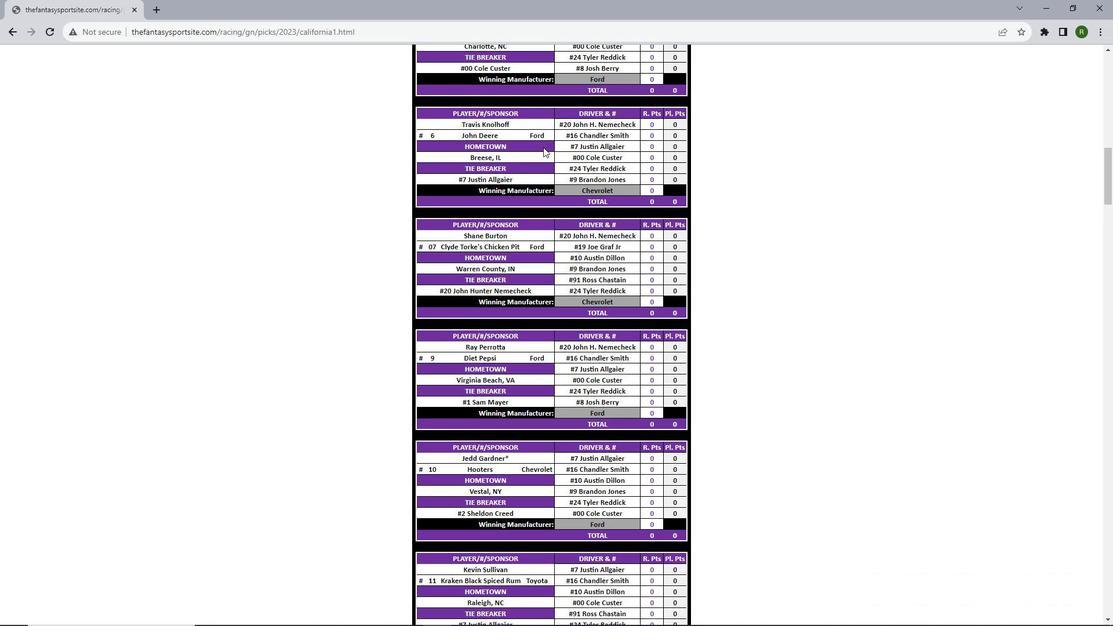 
Action: Mouse scrolled (543, 147) with delta (0, 0)
Screenshot: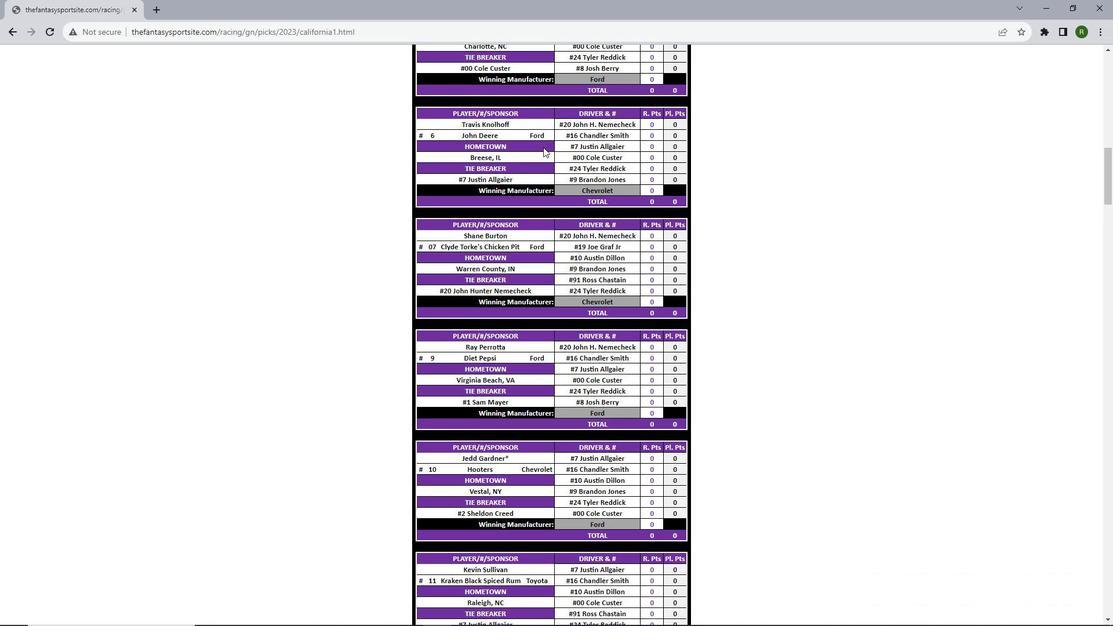 
Action: Mouse scrolled (543, 147) with delta (0, 0)
Screenshot: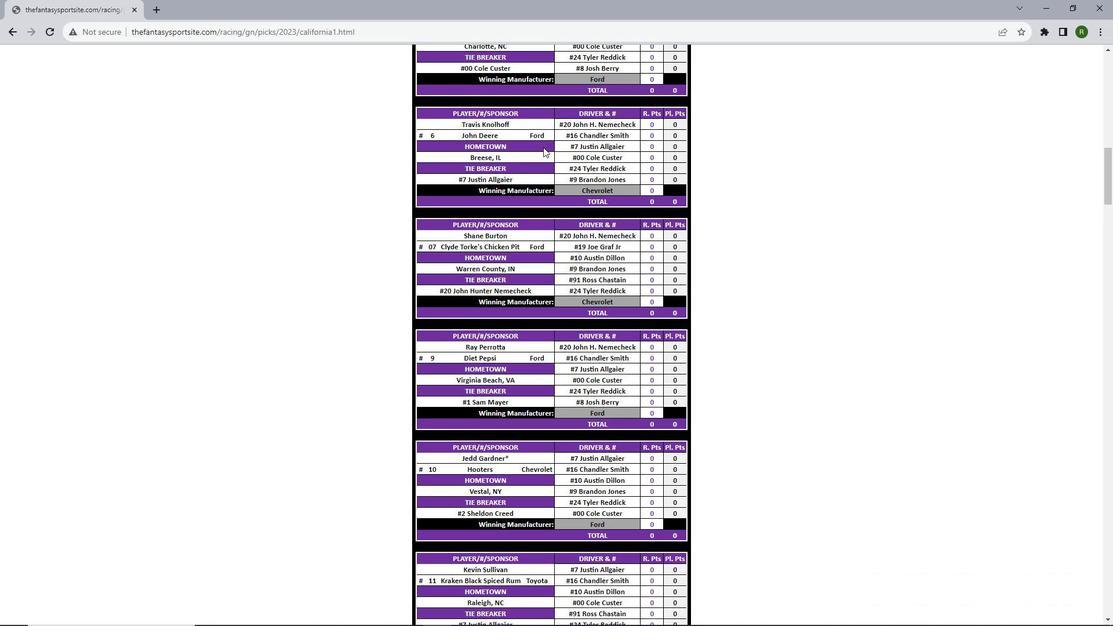 
Action: Mouse scrolled (543, 147) with delta (0, 0)
Screenshot: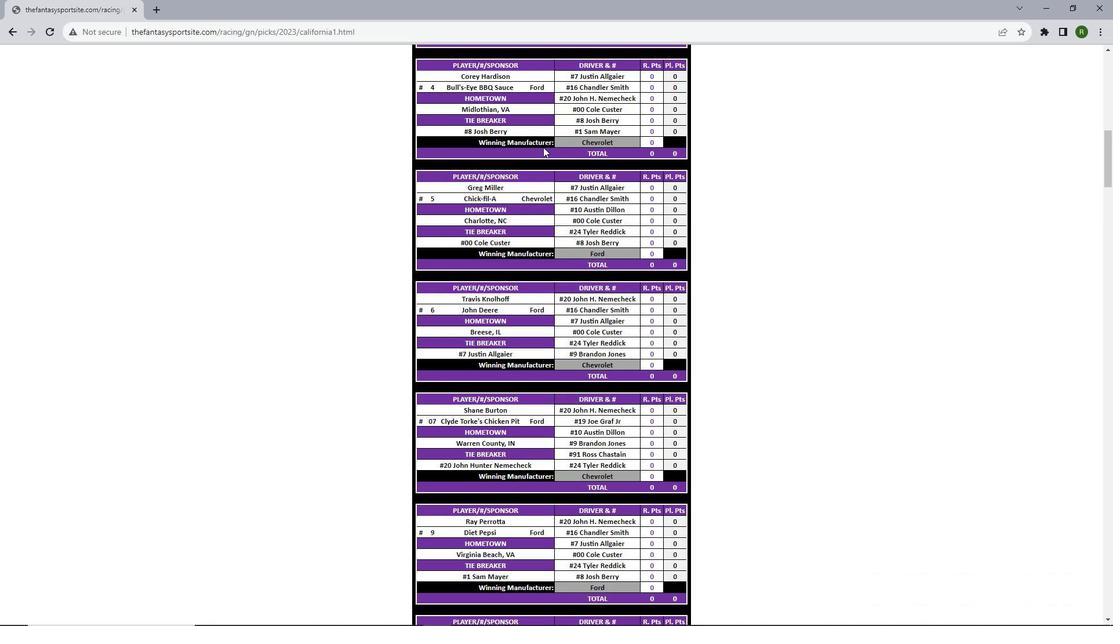 
Action: Mouse scrolled (543, 147) with delta (0, 0)
Screenshot: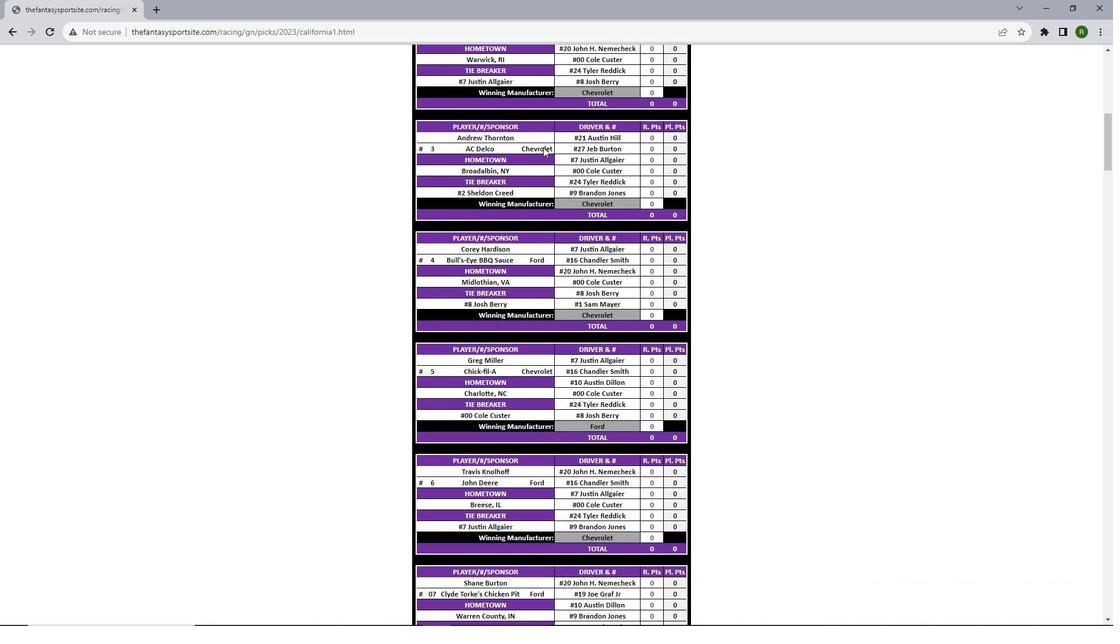 
Action: Mouse scrolled (543, 147) with delta (0, 0)
Screenshot: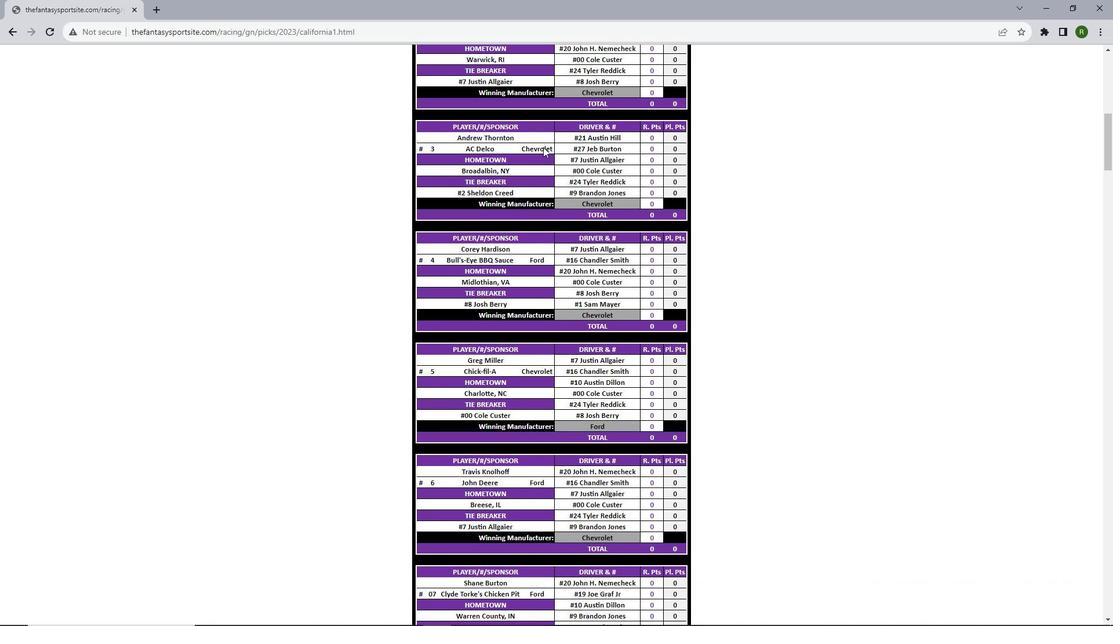 
Action: Mouse scrolled (543, 147) with delta (0, 0)
Screenshot: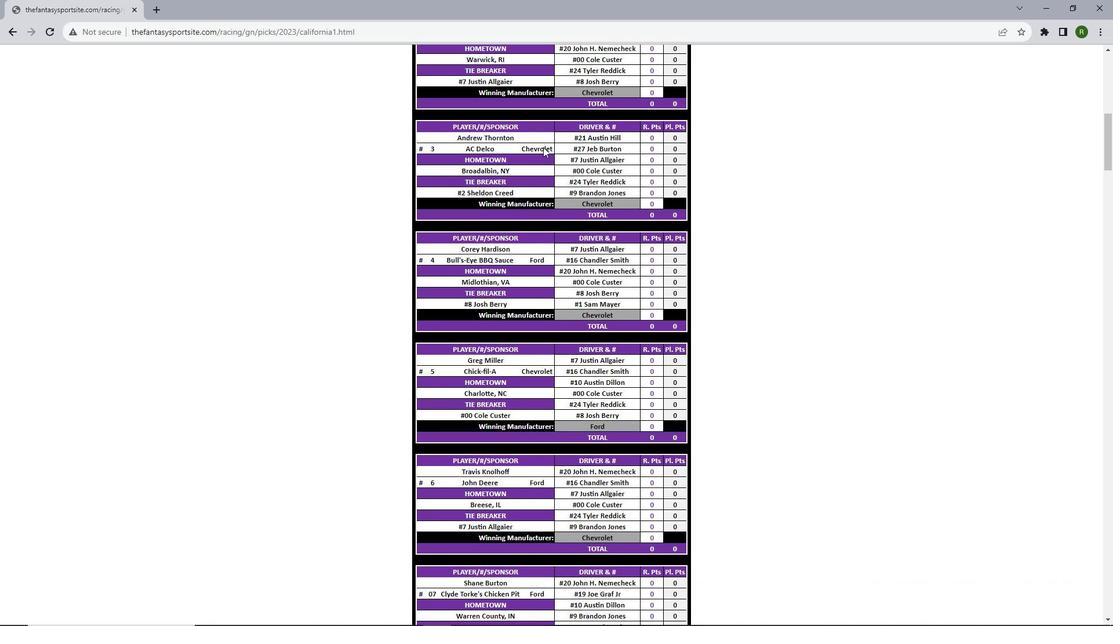 
Action: Mouse scrolled (543, 147) with delta (0, 0)
Screenshot: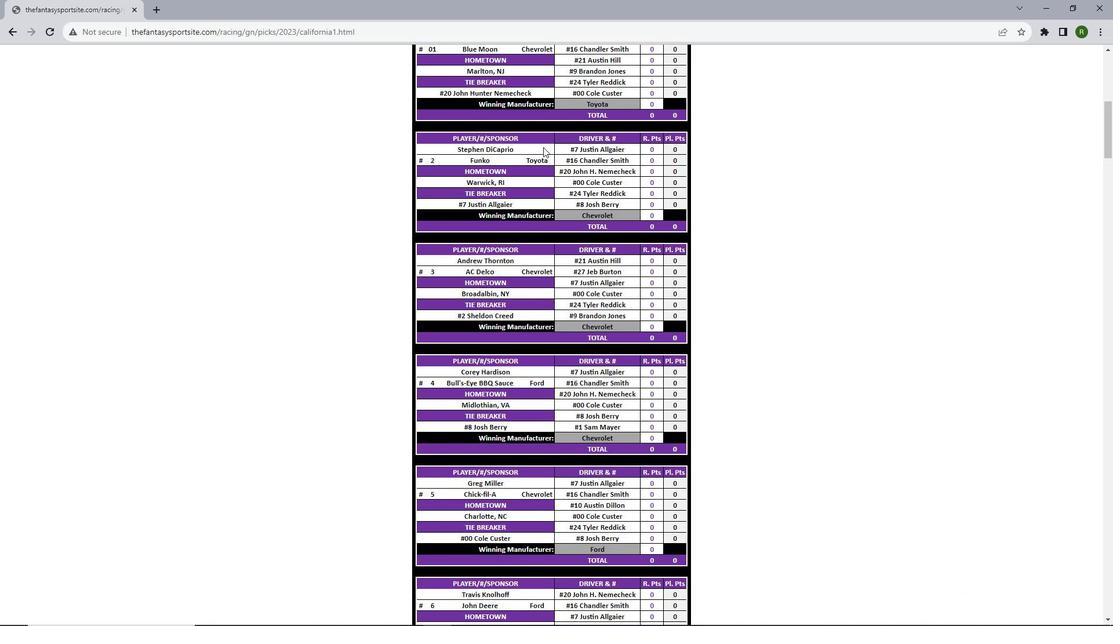 
Action: Mouse scrolled (543, 147) with delta (0, 0)
Screenshot: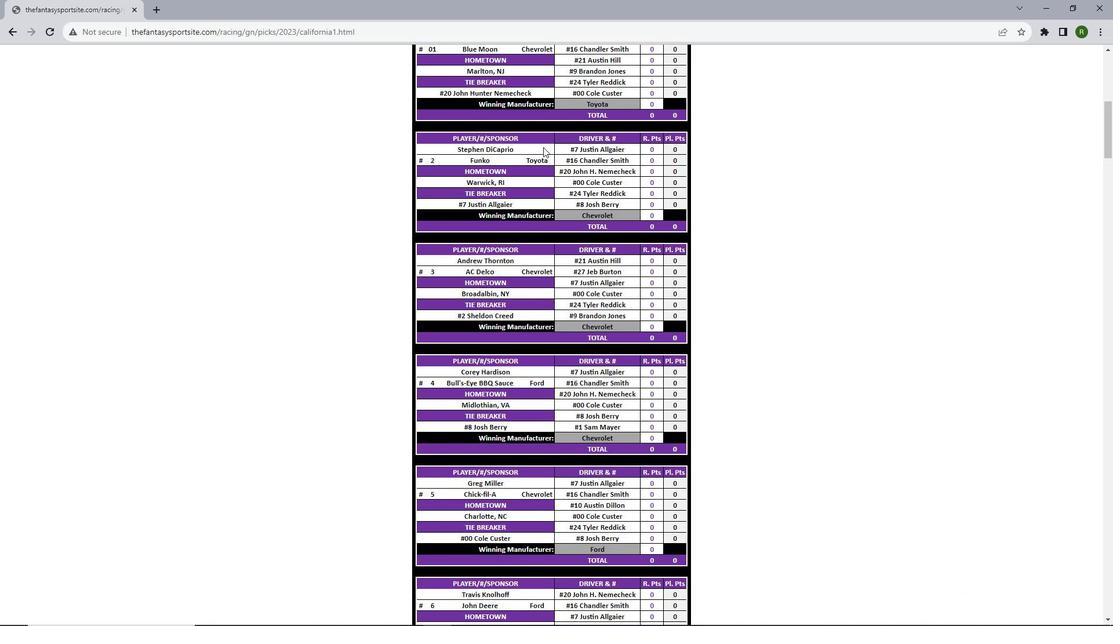 
Action: Mouse scrolled (543, 147) with delta (0, 0)
Screenshot: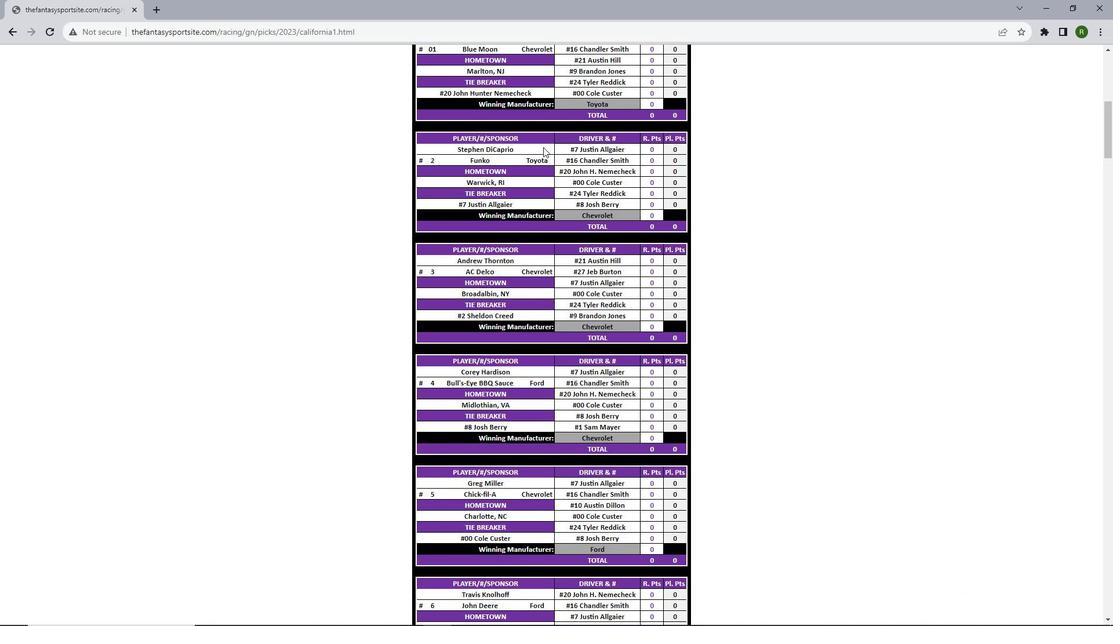 
Action: Mouse scrolled (543, 147) with delta (0, 0)
Screenshot: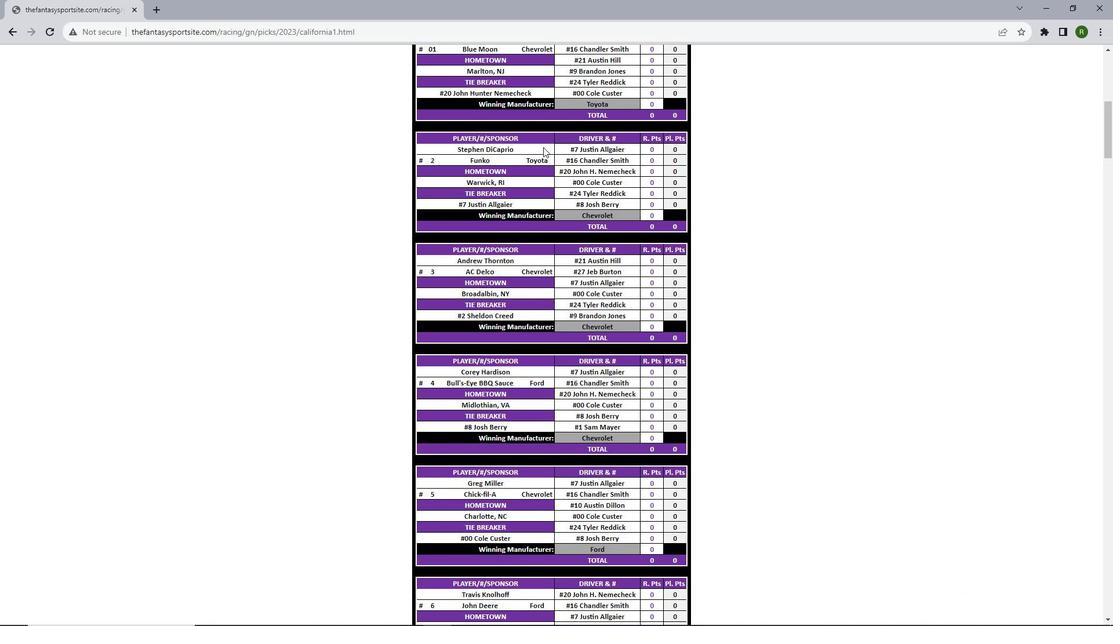 
Action: Mouse scrolled (543, 147) with delta (0, 0)
Screenshot: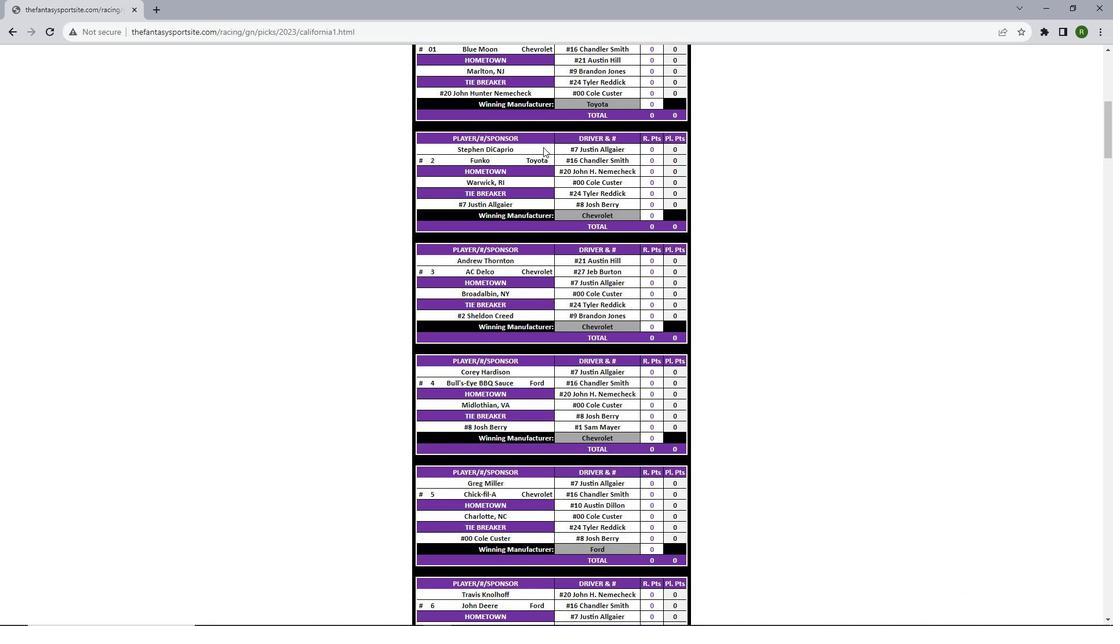 
Action: Mouse scrolled (543, 147) with delta (0, 0)
Screenshot: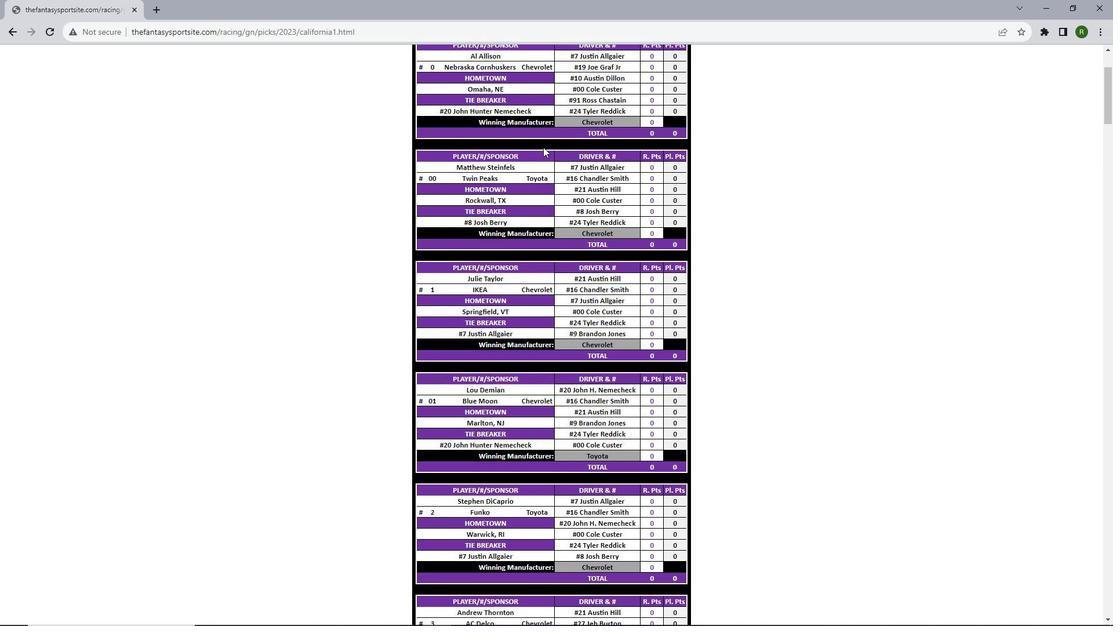 
Action: Mouse scrolled (543, 147) with delta (0, 0)
Screenshot: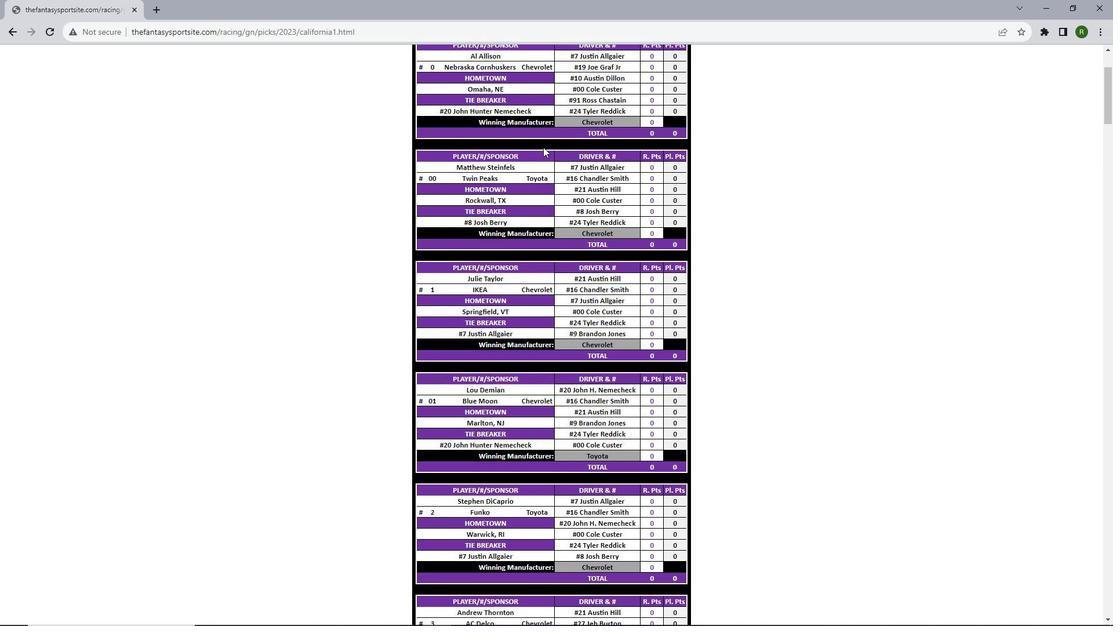 
Action: Mouse scrolled (543, 147) with delta (0, 0)
Screenshot: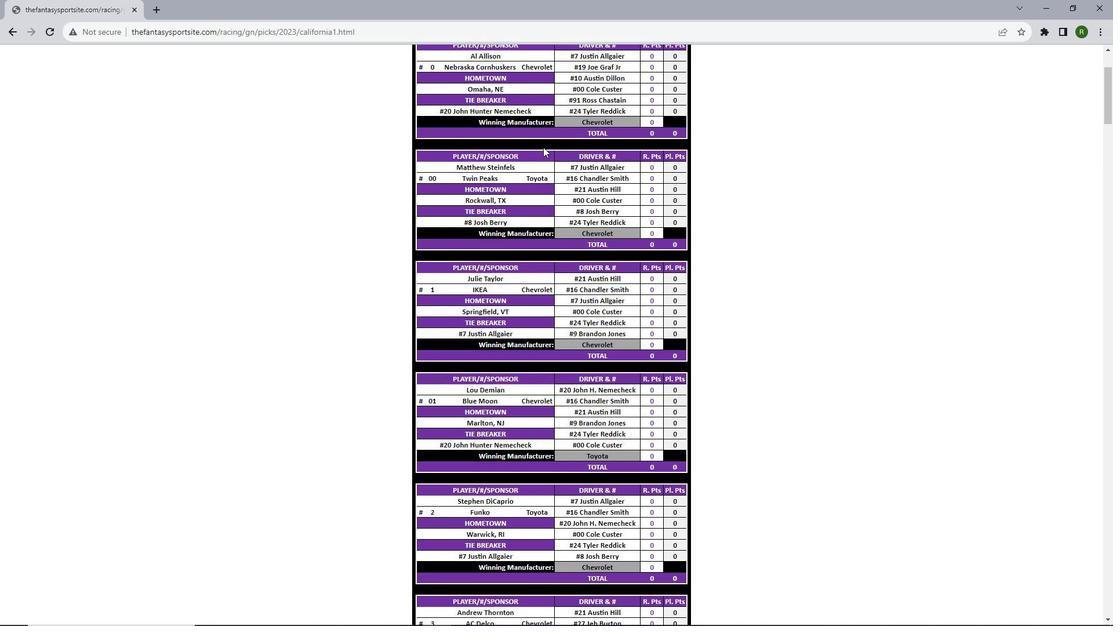 
Action: Mouse scrolled (543, 147) with delta (0, 0)
Screenshot: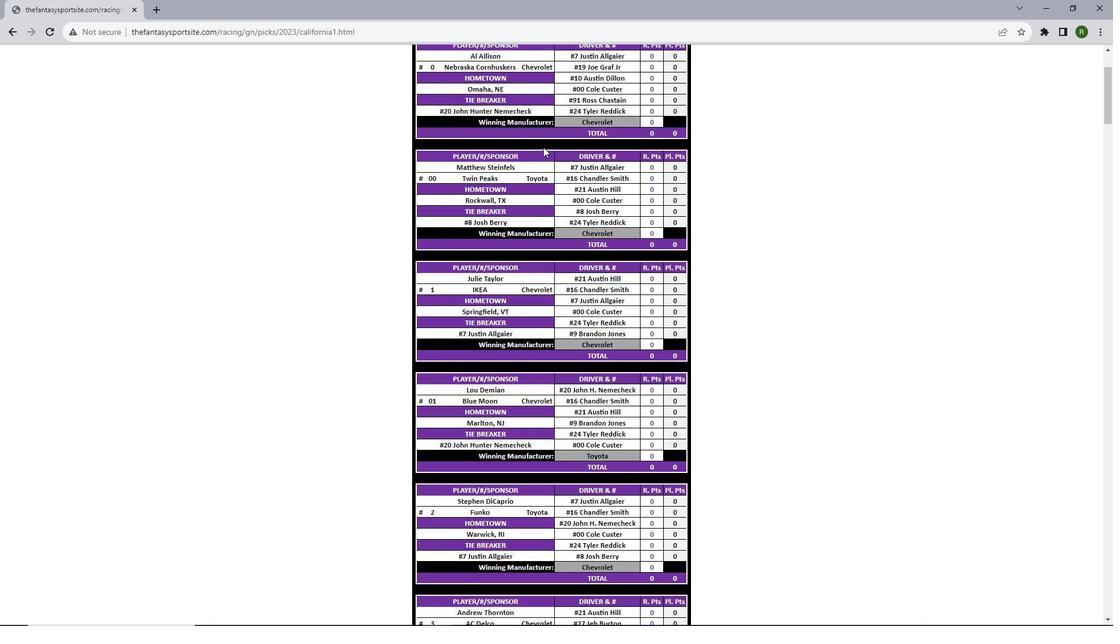 
Action: Mouse scrolled (543, 147) with delta (0, 0)
Screenshot: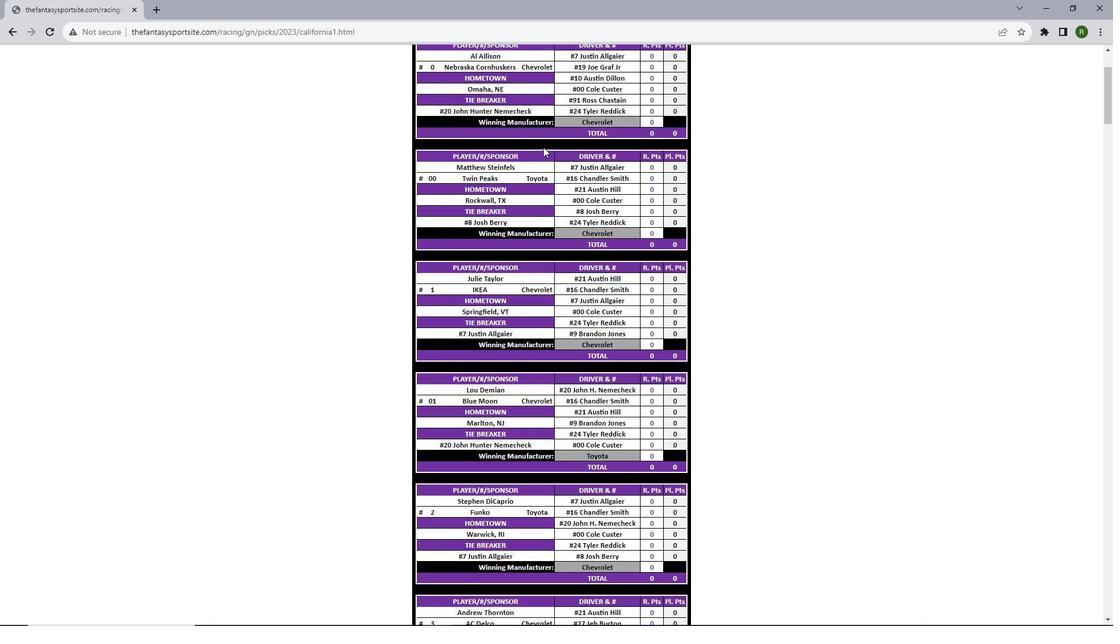 
Action: Mouse scrolled (543, 147) with delta (0, 0)
Screenshot: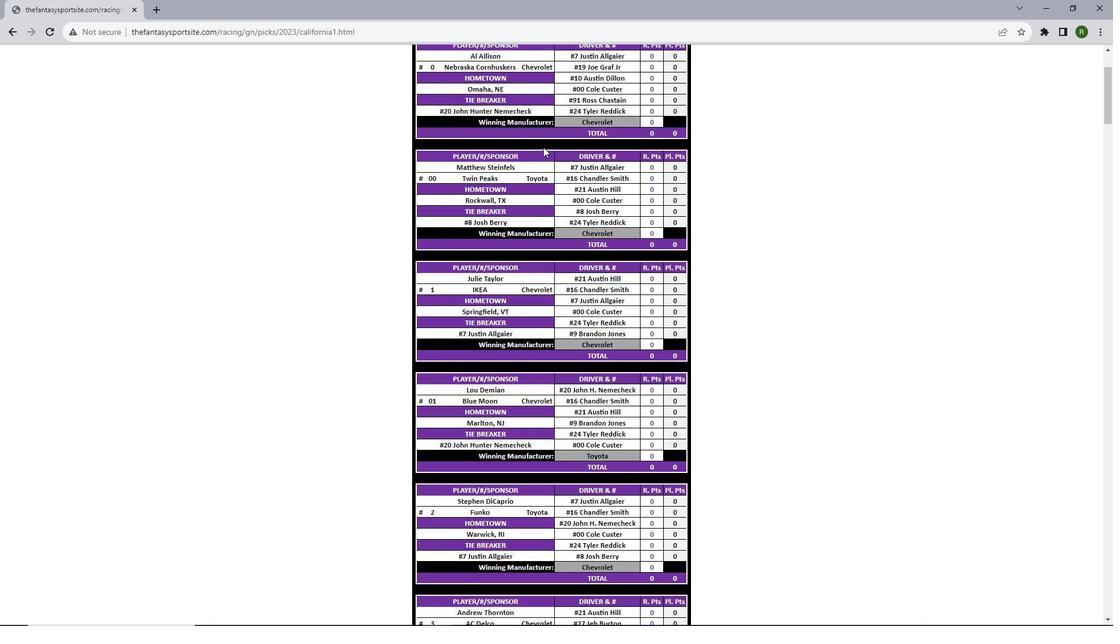 
Action: Mouse scrolled (543, 147) with delta (0, 0)
Screenshot: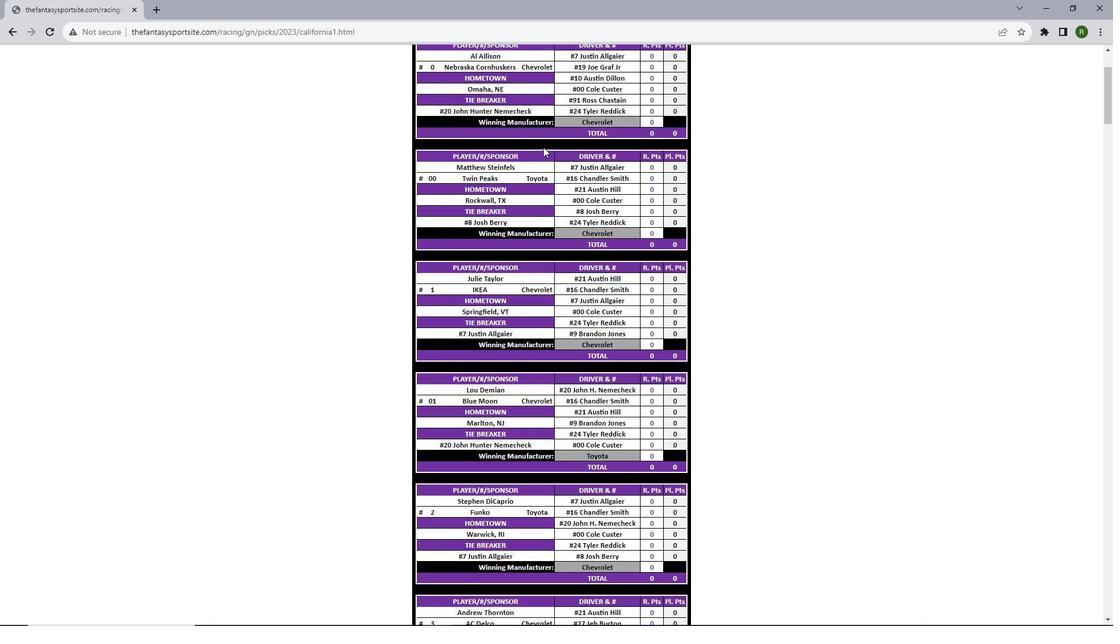 
Action: Mouse scrolled (543, 147) with delta (0, 0)
Screenshot: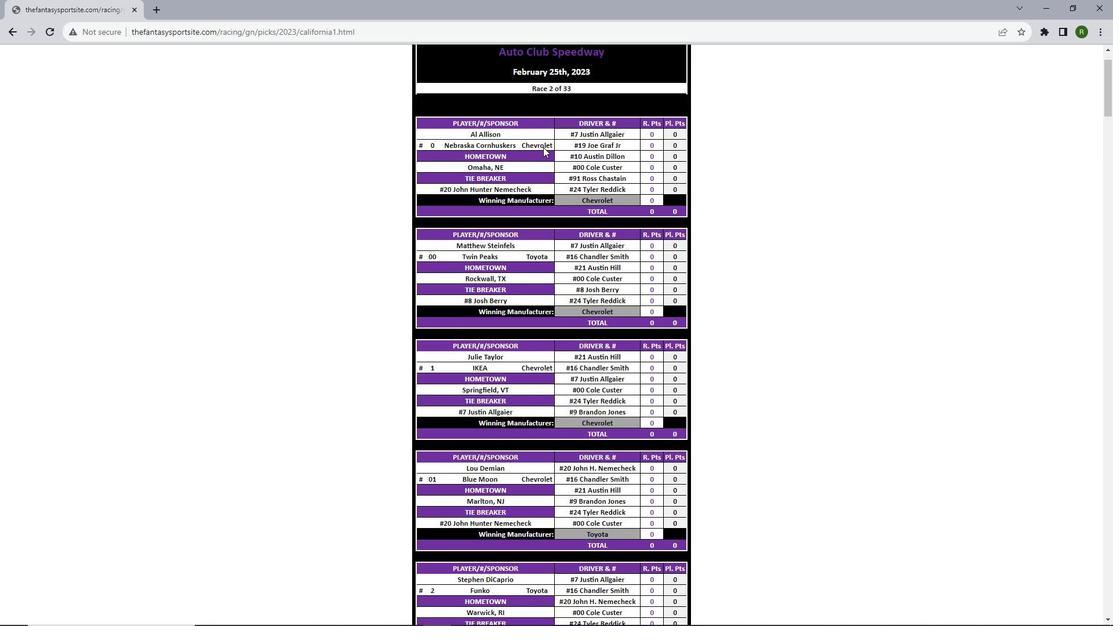 
Action: Mouse scrolled (543, 147) with delta (0, 0)
Screenshot: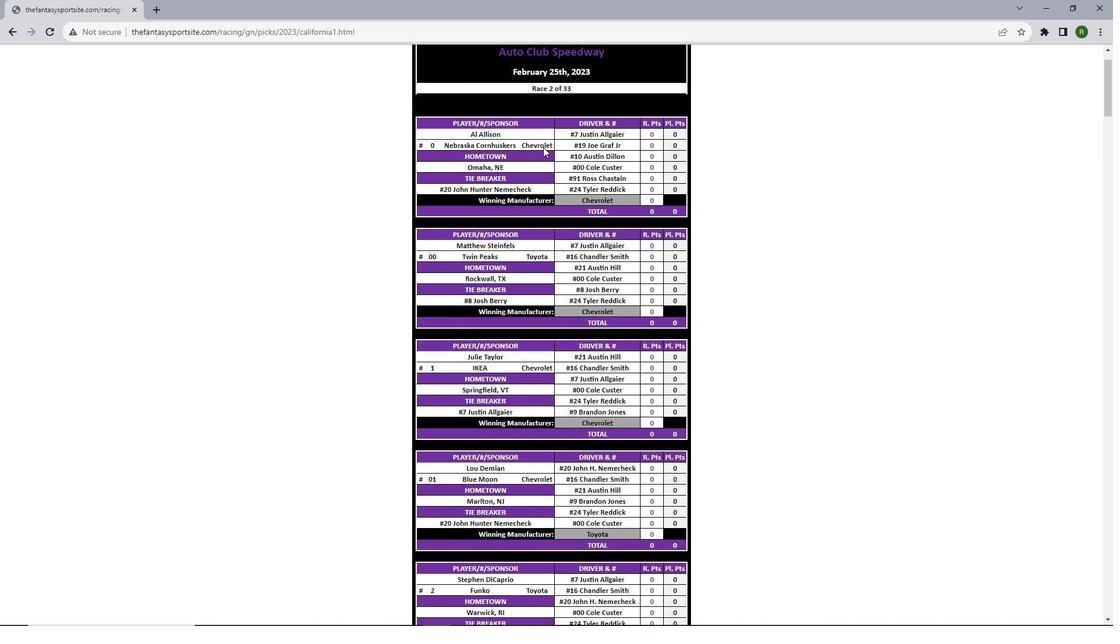 
Action: Mouse moved to (537, 147)
Screenshot: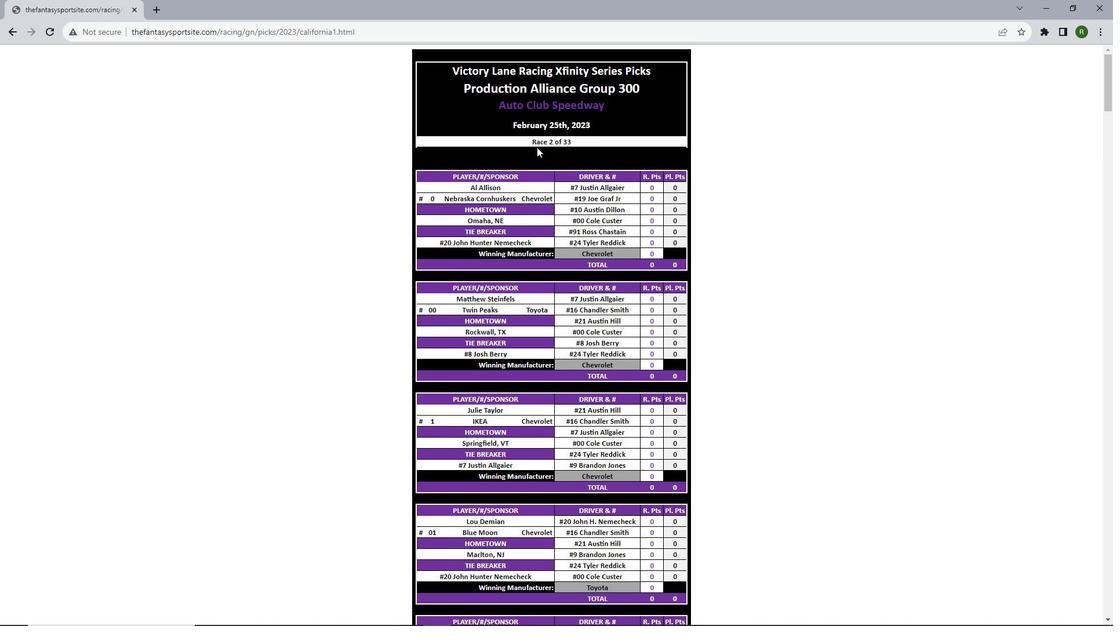 
